 Task: Search for accommodations in San Francisco on Airbnb for November 17-20 for 2 guests.
Action: Mouse moved to (532, 276)
Screenshot: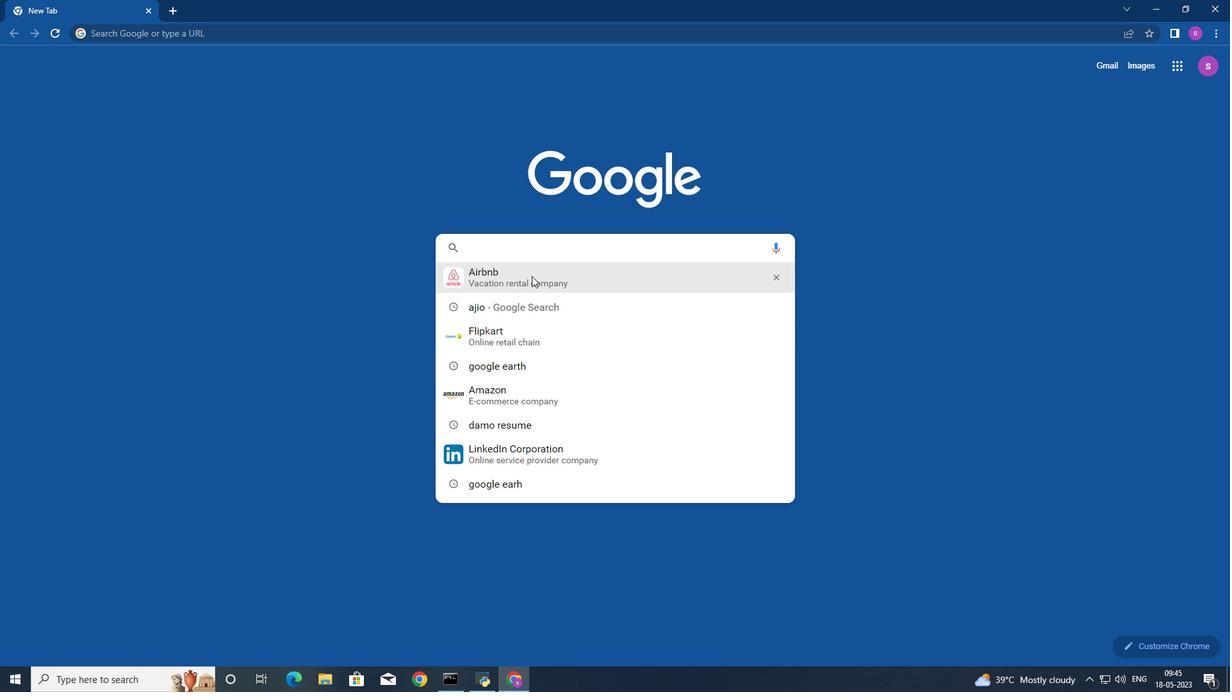 
Action: Mouse pressed left at (532, 276)
Screenshot: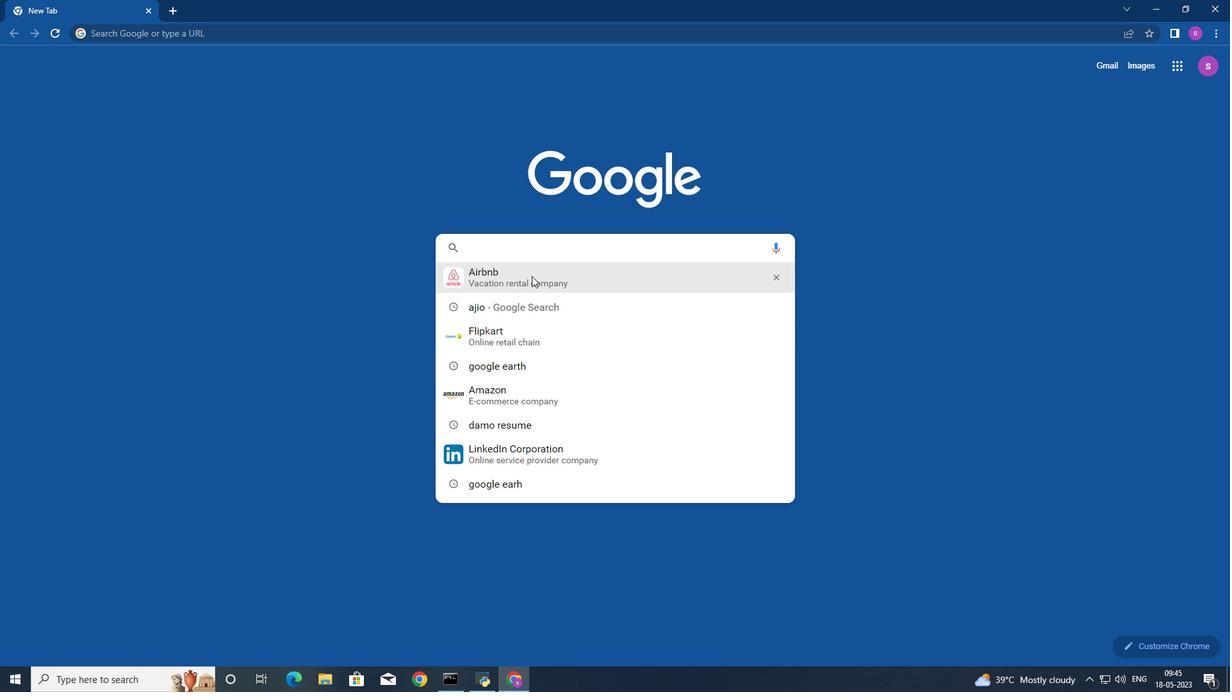 
Action: Mouse moved to (312, 196)
Screenshot: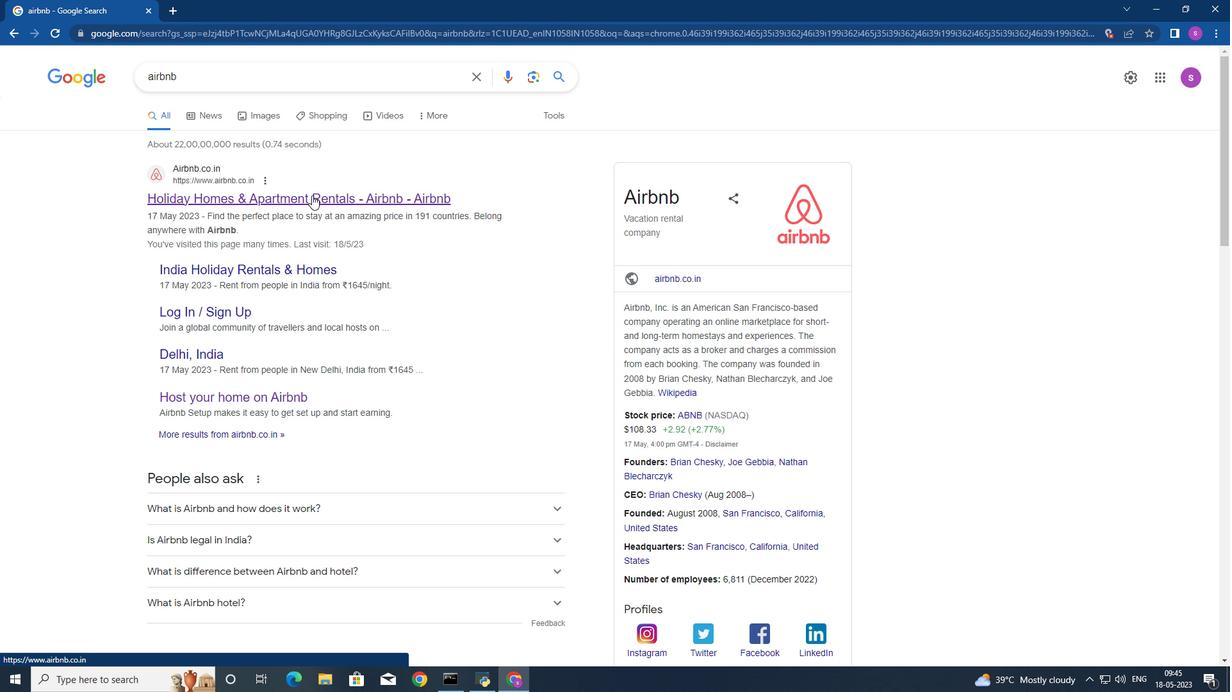
Action: Mouse pressed left at (312, 196)
Screenshot: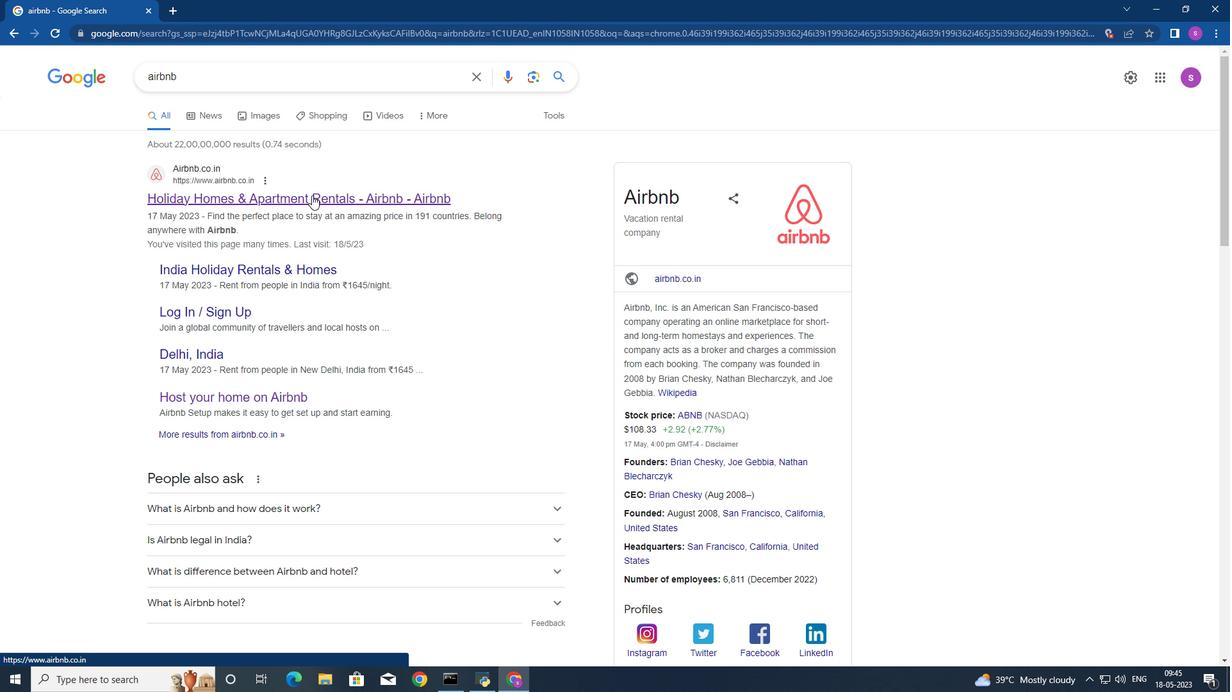 
Action: Mouse moved to (702, 108)
Screenshot: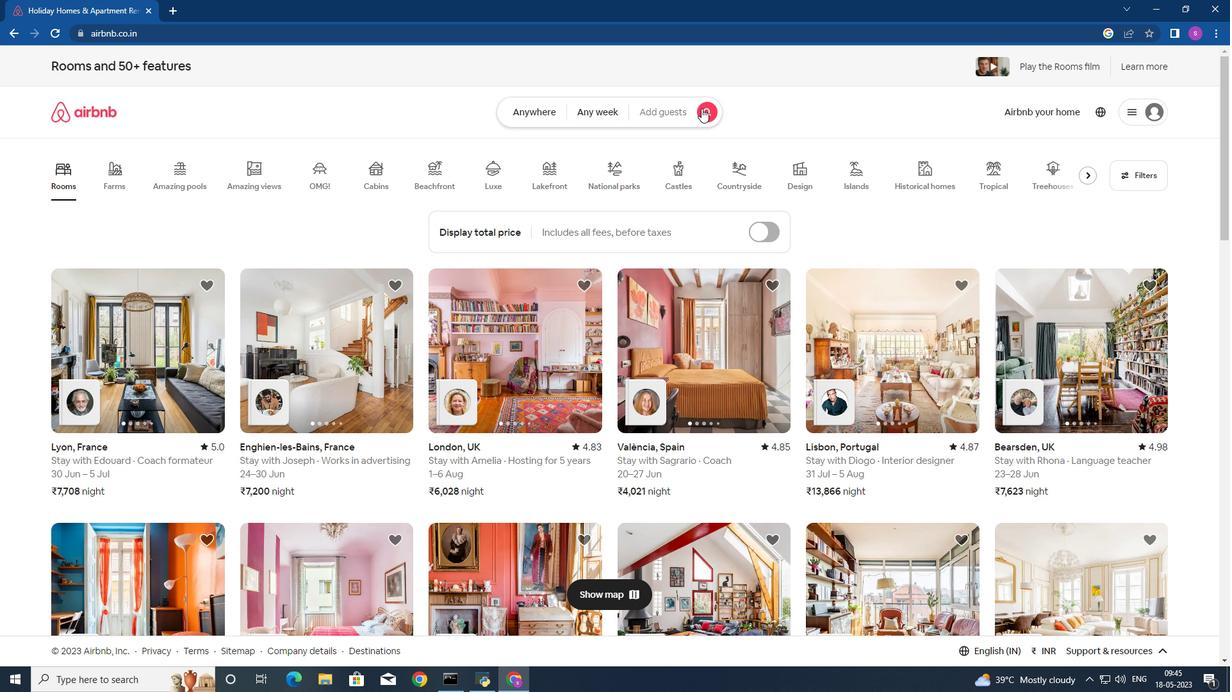 
Action: Mouse pressed left at (702, 108)
Screenshot: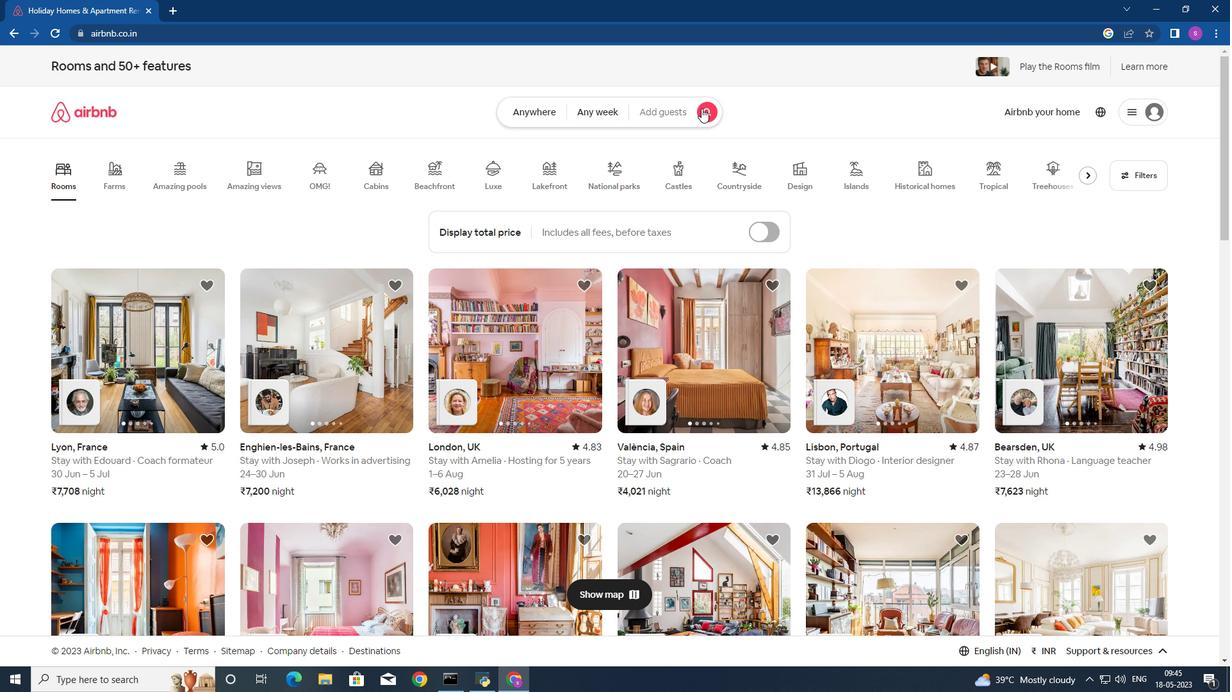 
Action: Mouse moved to (444, 165)
Screenshot: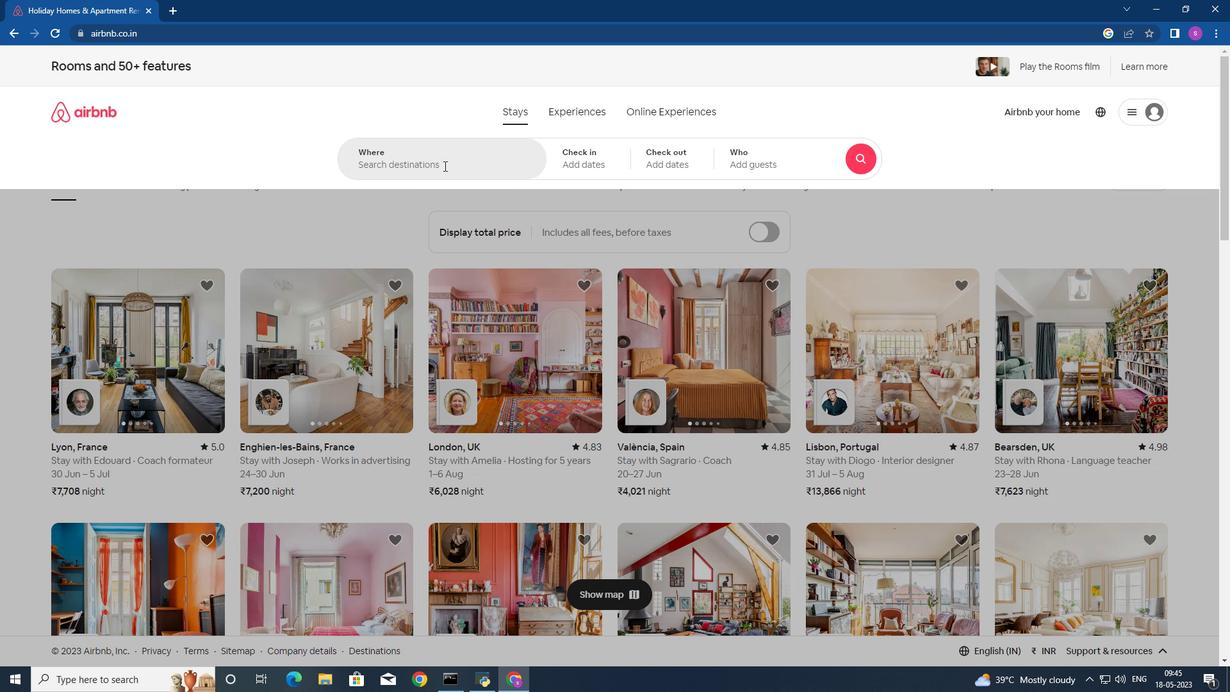 
Action: Mouse pressed left at (444, 165)
Screenshot: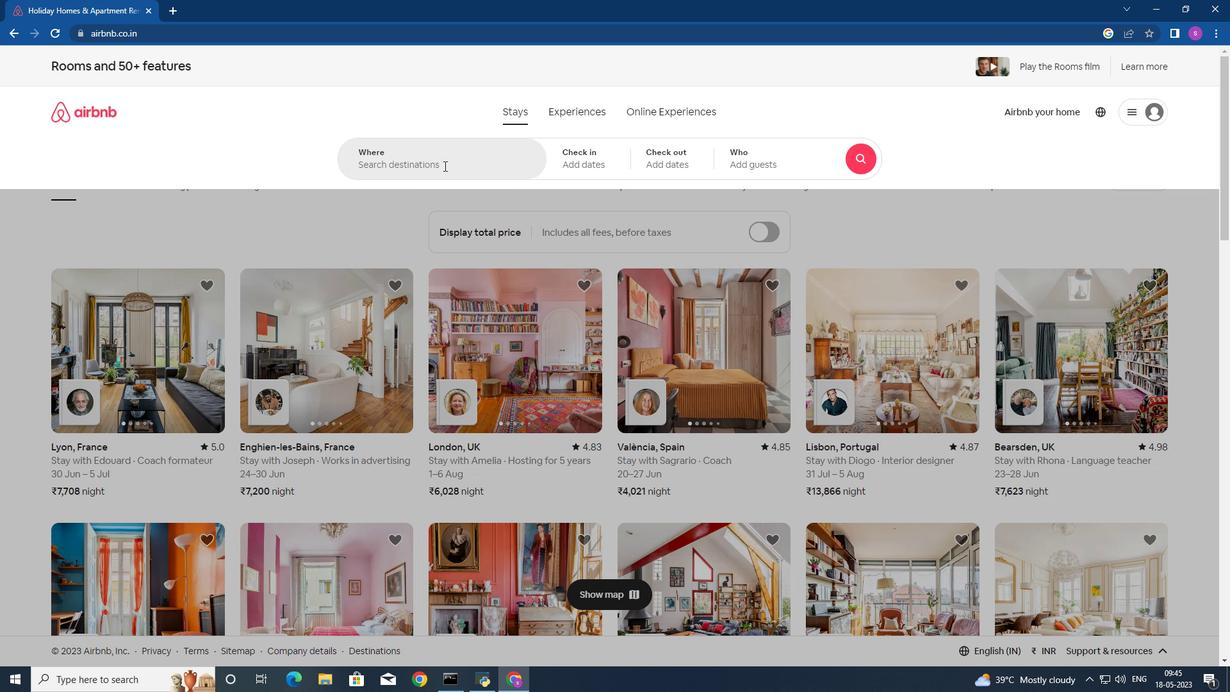 
Action: Mouse moved to (444, 169)
Screenshot: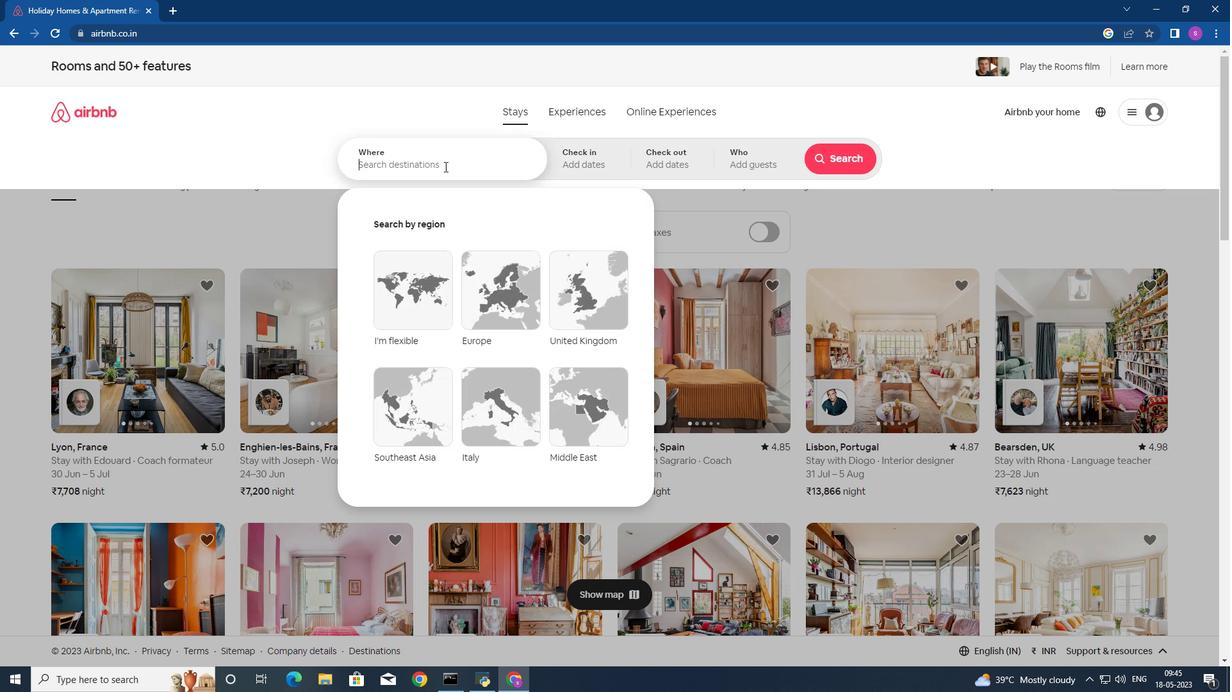 
Action: Key pressed sa<Key.backspace><Key.backspace><Key.shift>San<Key.space>francisco<Key.enter>
Screenshot: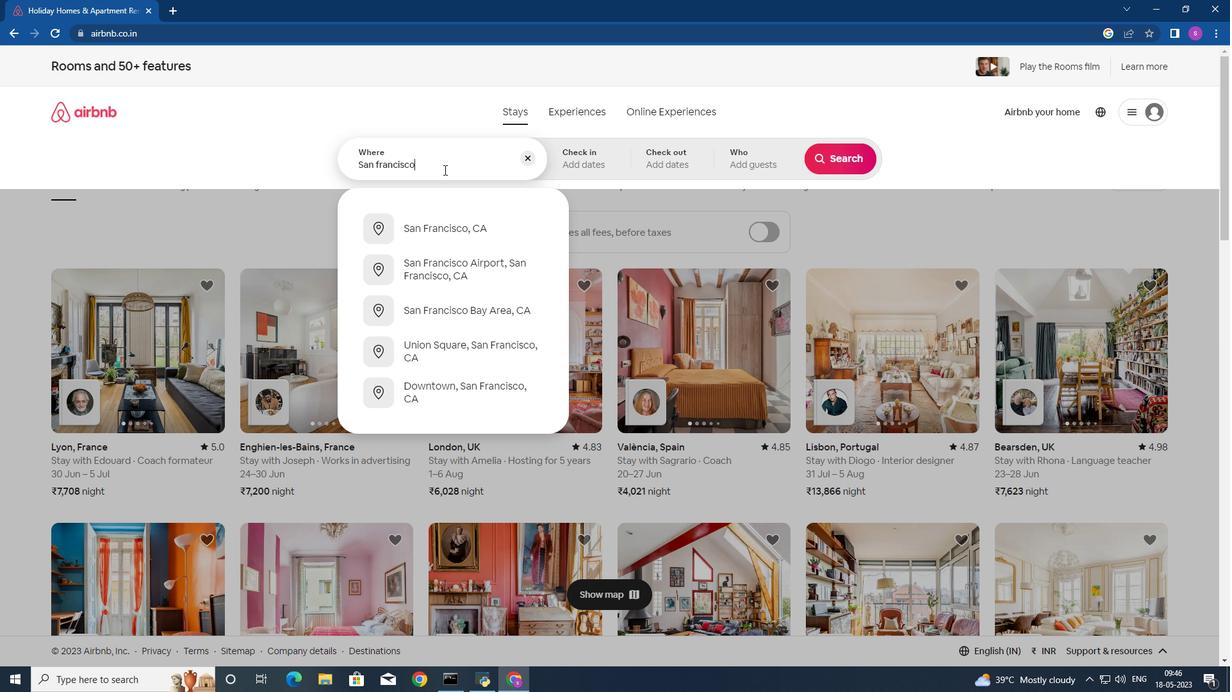 
Action: Mouse moved to (840, 266)
Screenshot: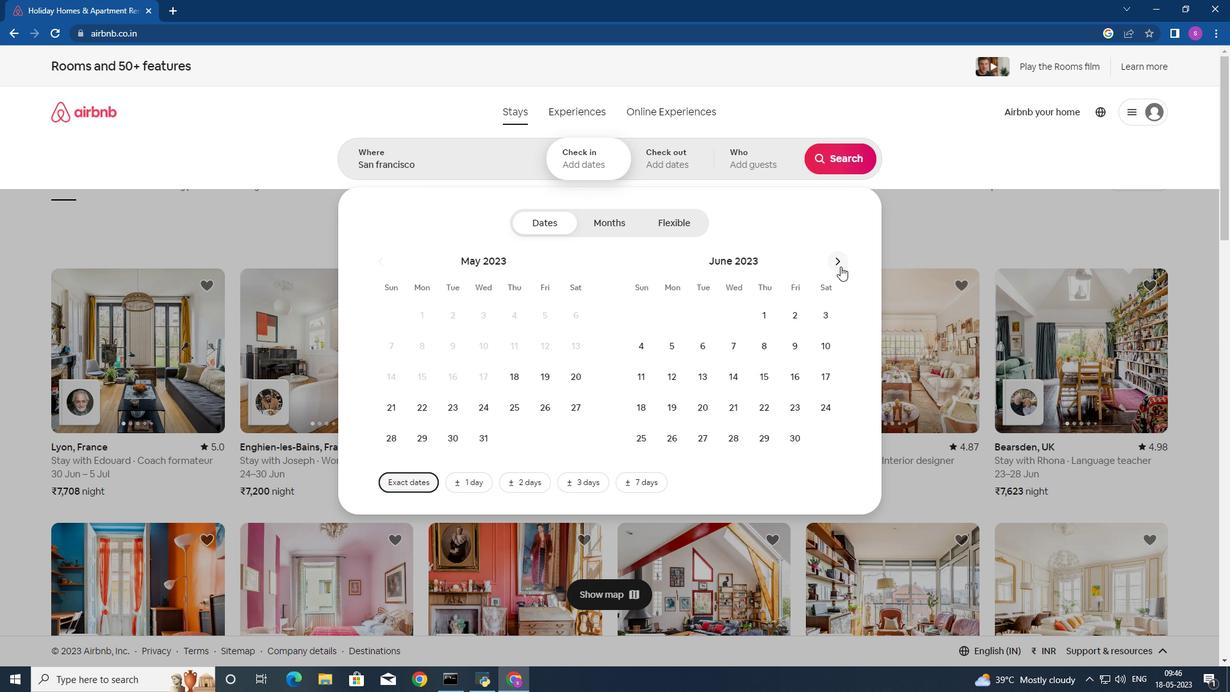 
Action: Mouse pressed left at (840, 266)
Screenshot: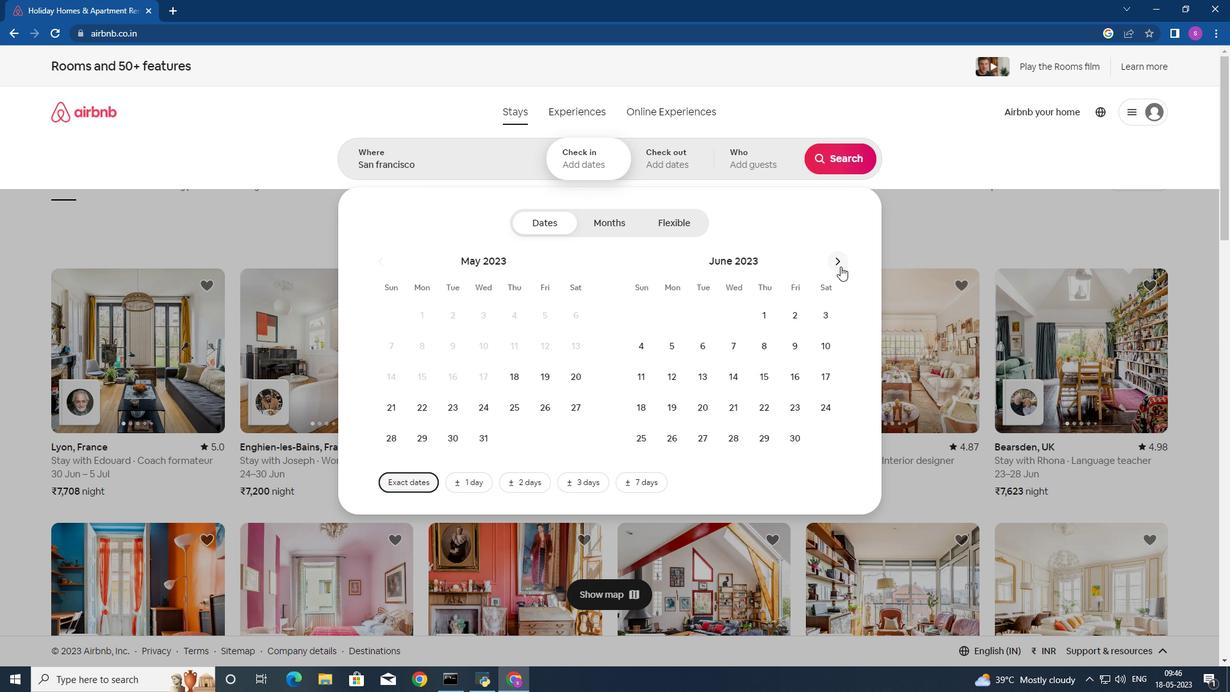 
Action: Mouse moved to (841, 264)
Screenshot: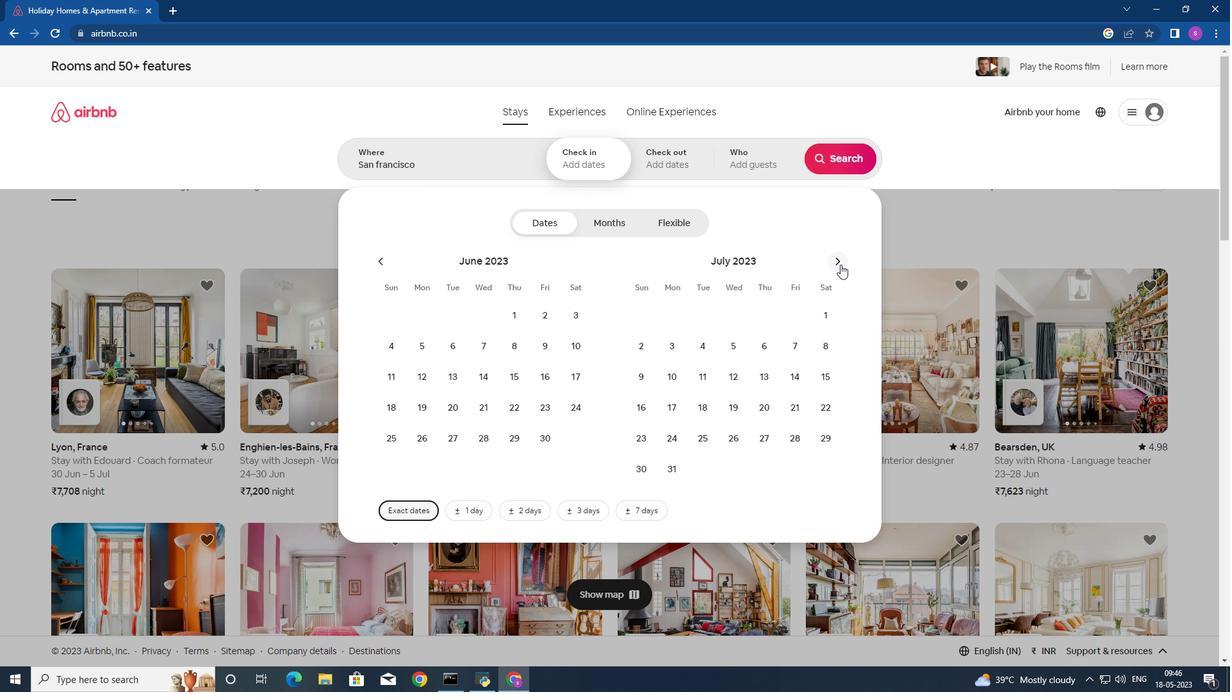 
Action: Mouse pressed left at (841, 264)
Screenshot: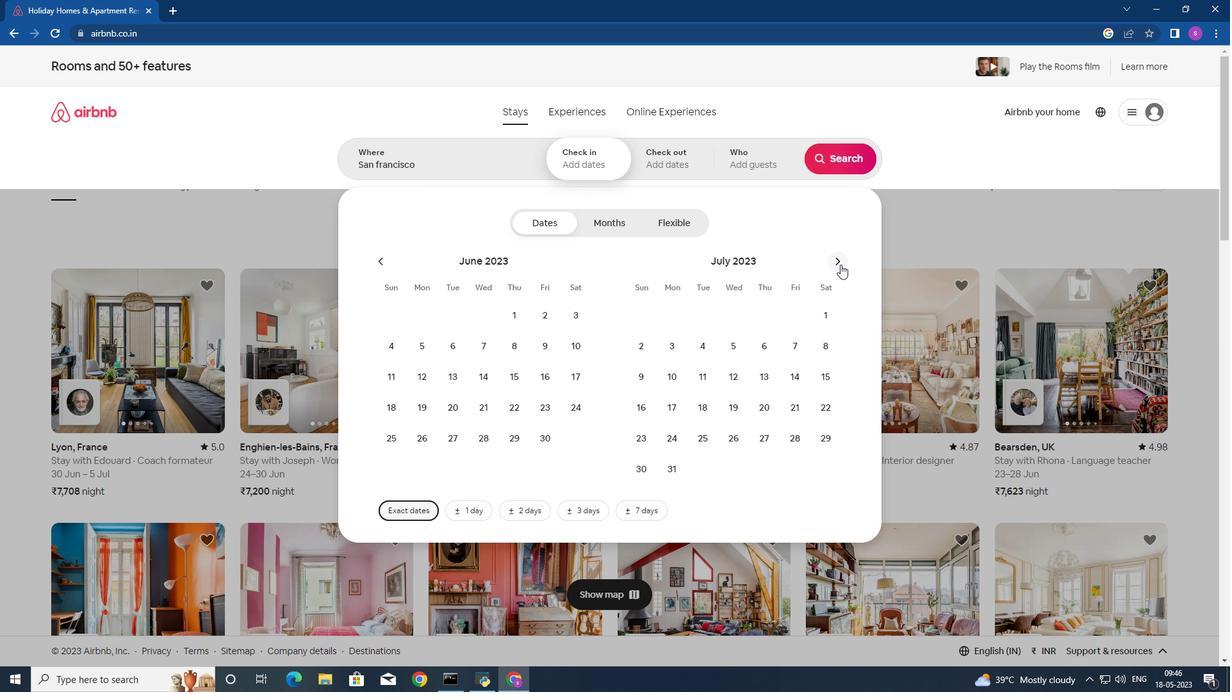 
Action: Mouse moved to (842, 264)
Screenshot: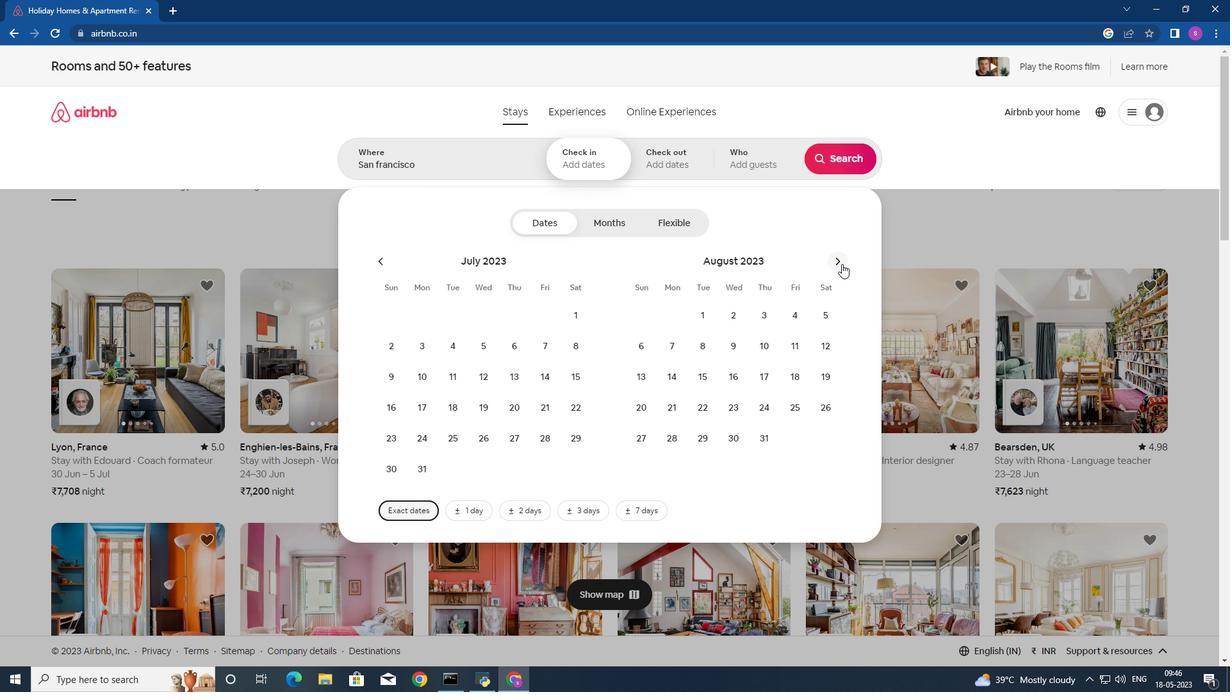 
Action: Mouse pressed left at (842, 264)
Screenshot: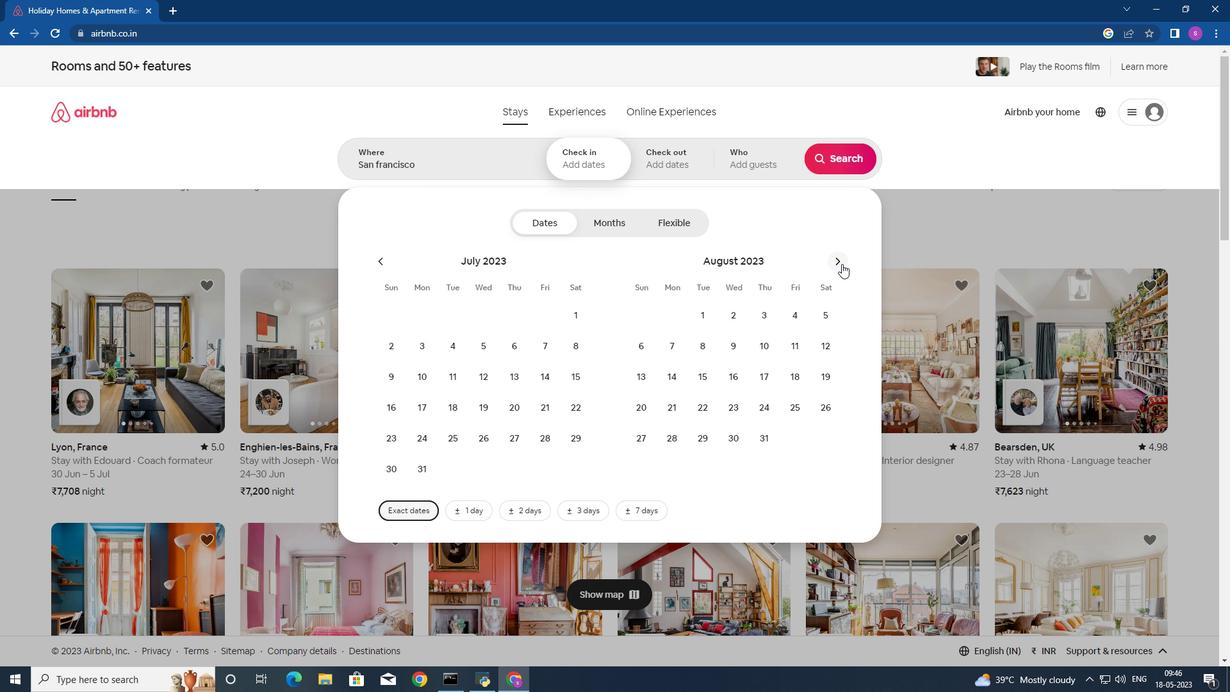 
Action: Mouse moved to (842, 264)
Screenshot: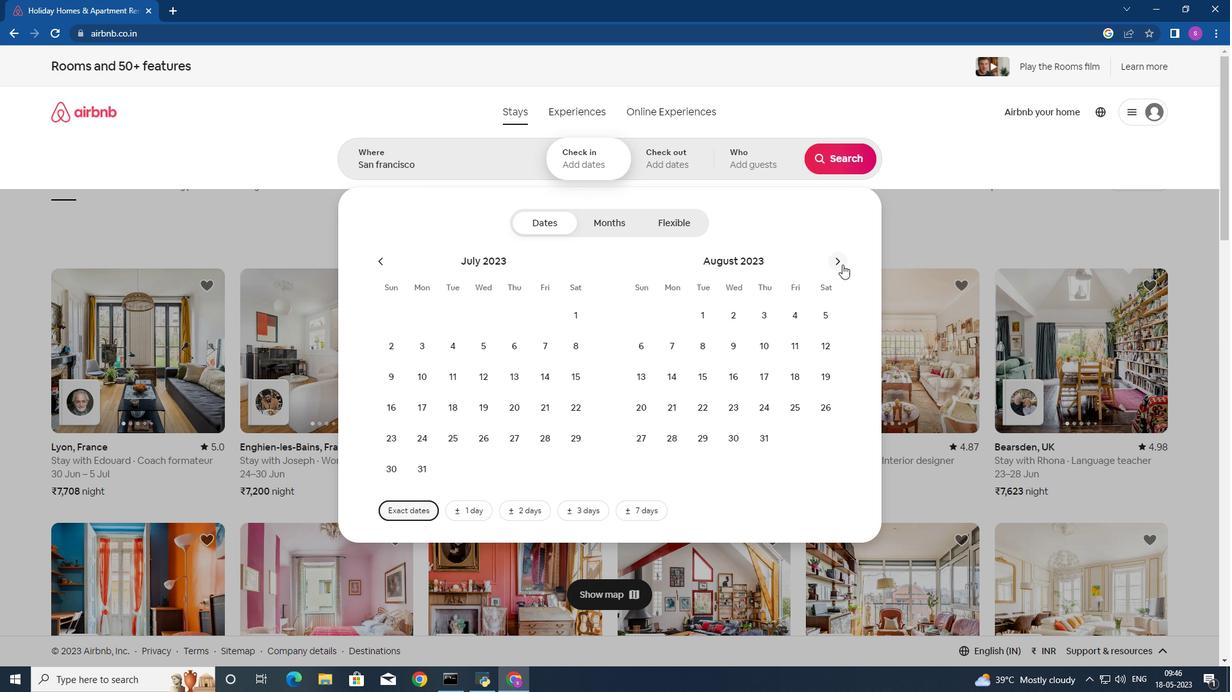 
Action: Mouse pressed left at (842, 264)
Screenshot: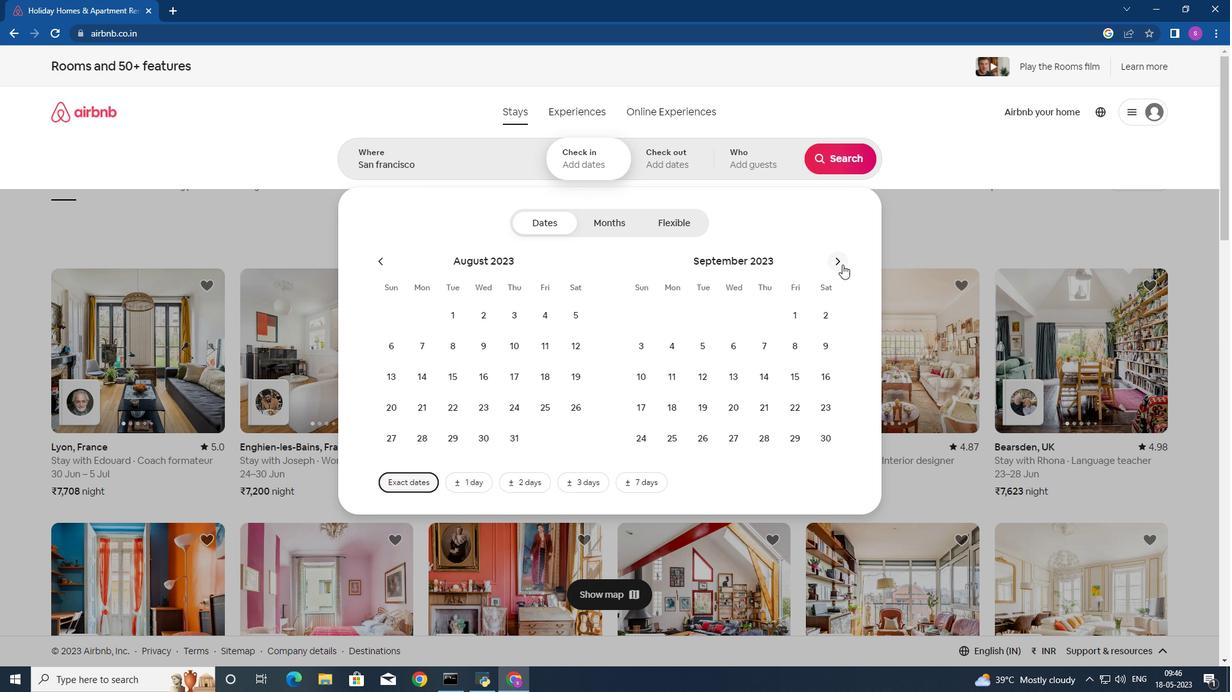 
Action: Mouse moved to (842, 264)
Screenshot: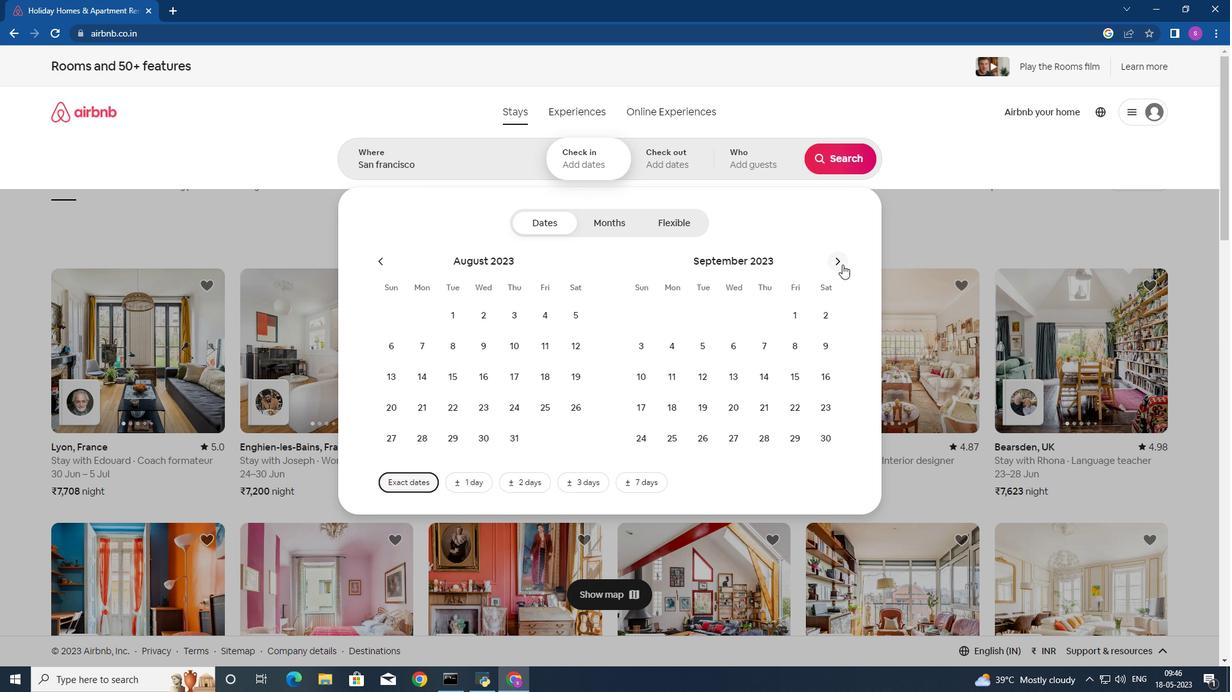 
Action: Mouse pressed left at (842, 264)
Screenshot: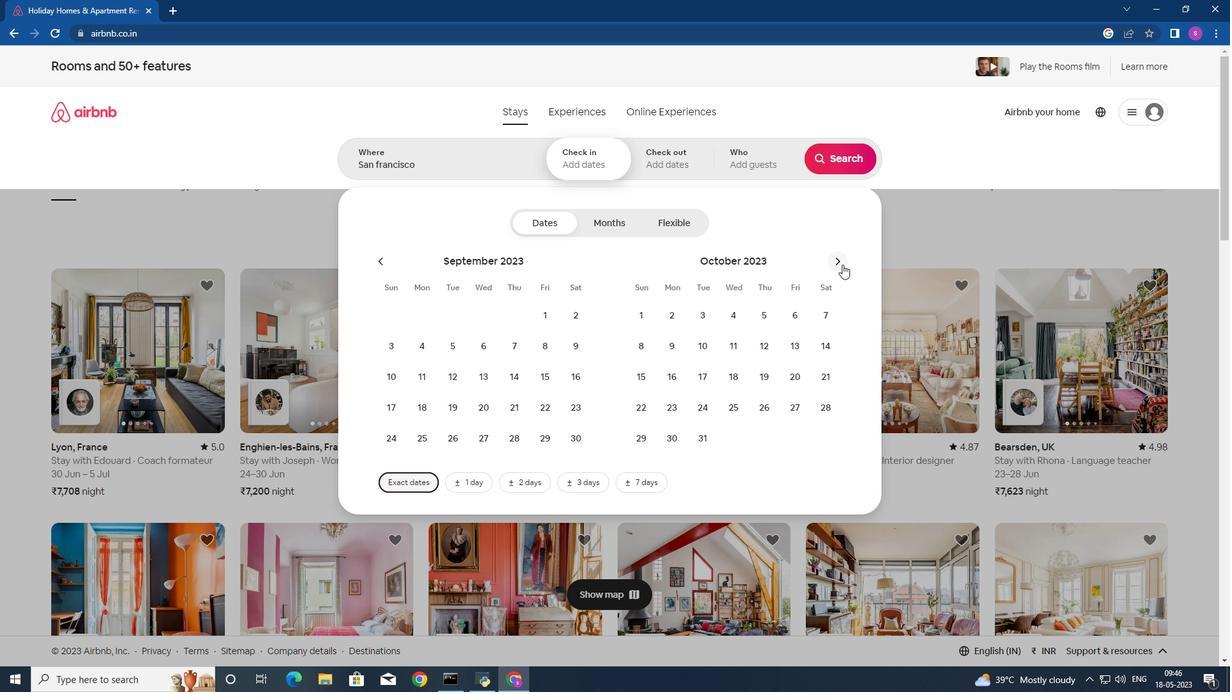 
Action: Mouse moved to (797, 374)
Screenshot: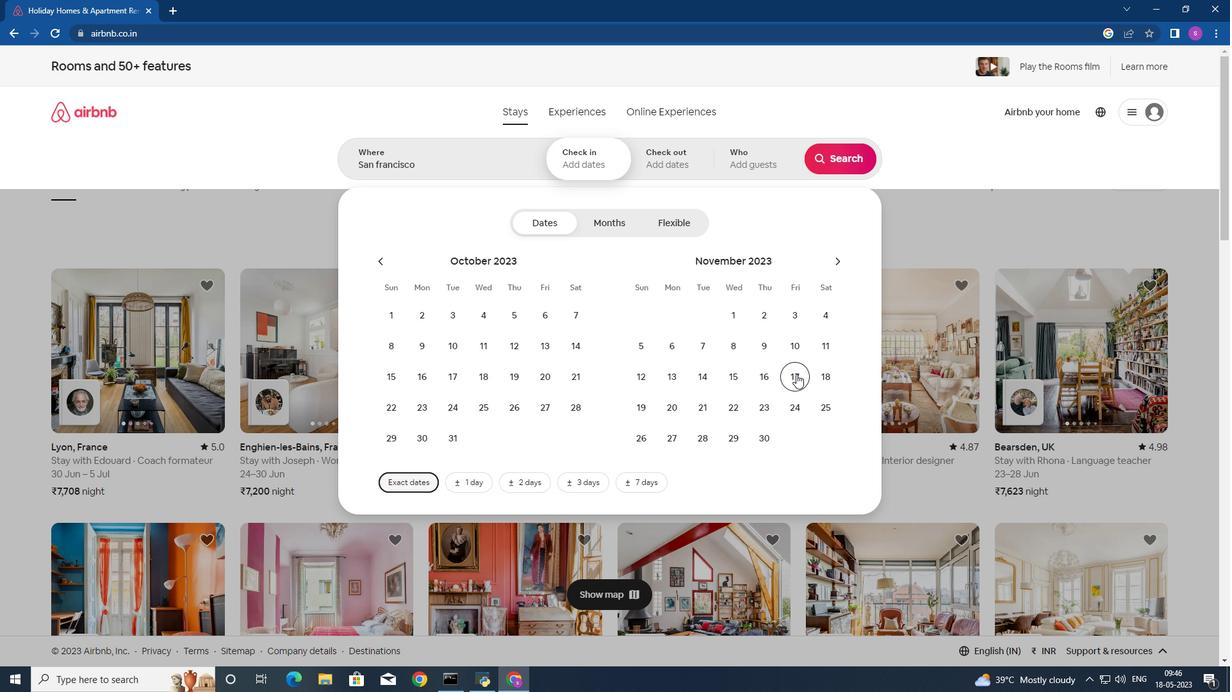 
Action: Mouse pressed left at (797, 374)
Screenshot: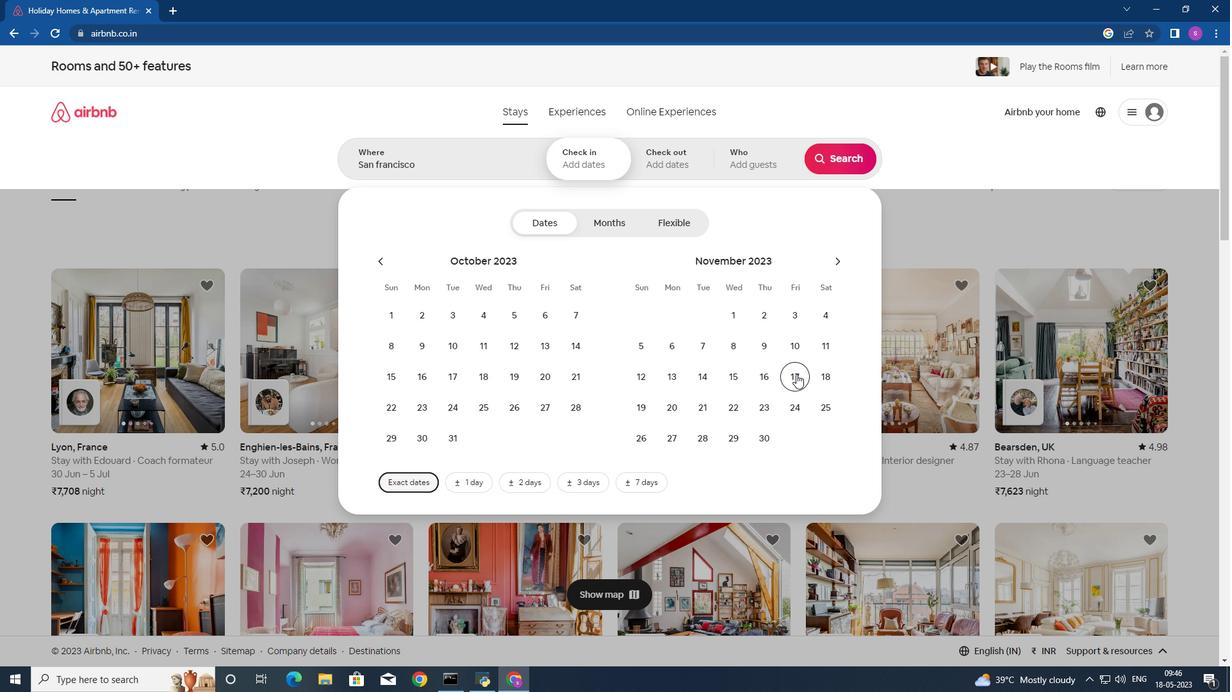 
Action: Mouse moved to (664, 407)
Screenshot: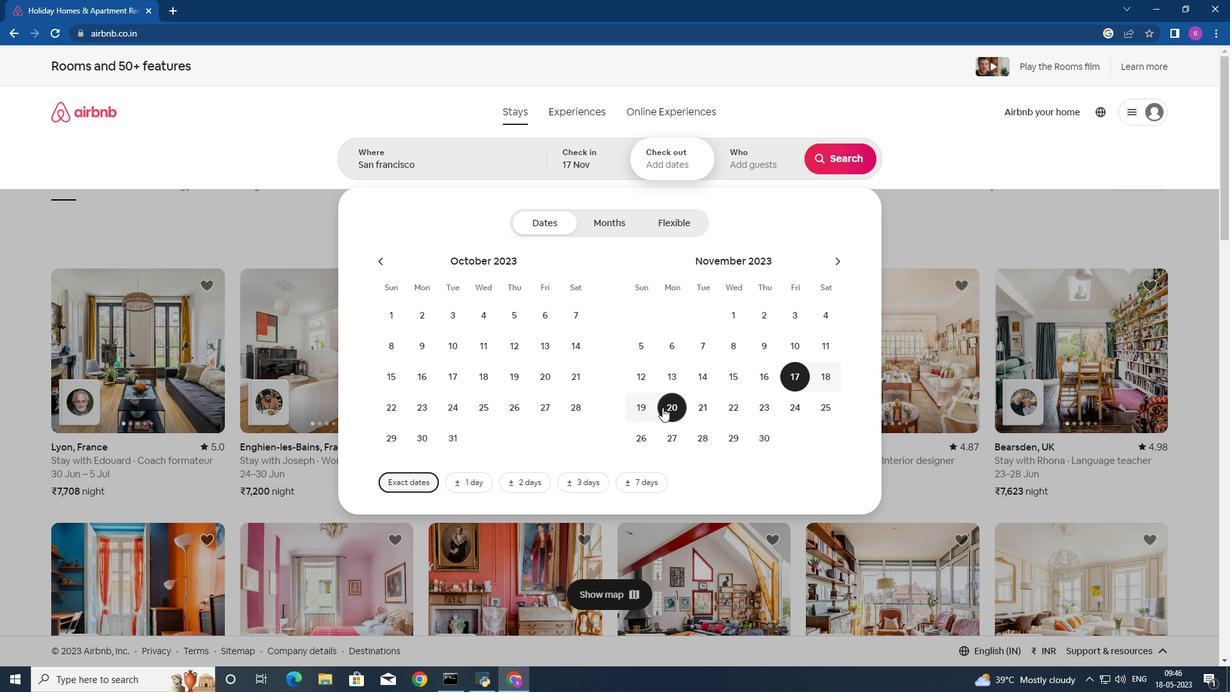 
Action: Mouse pressed left at (664, 407)
Screenshot: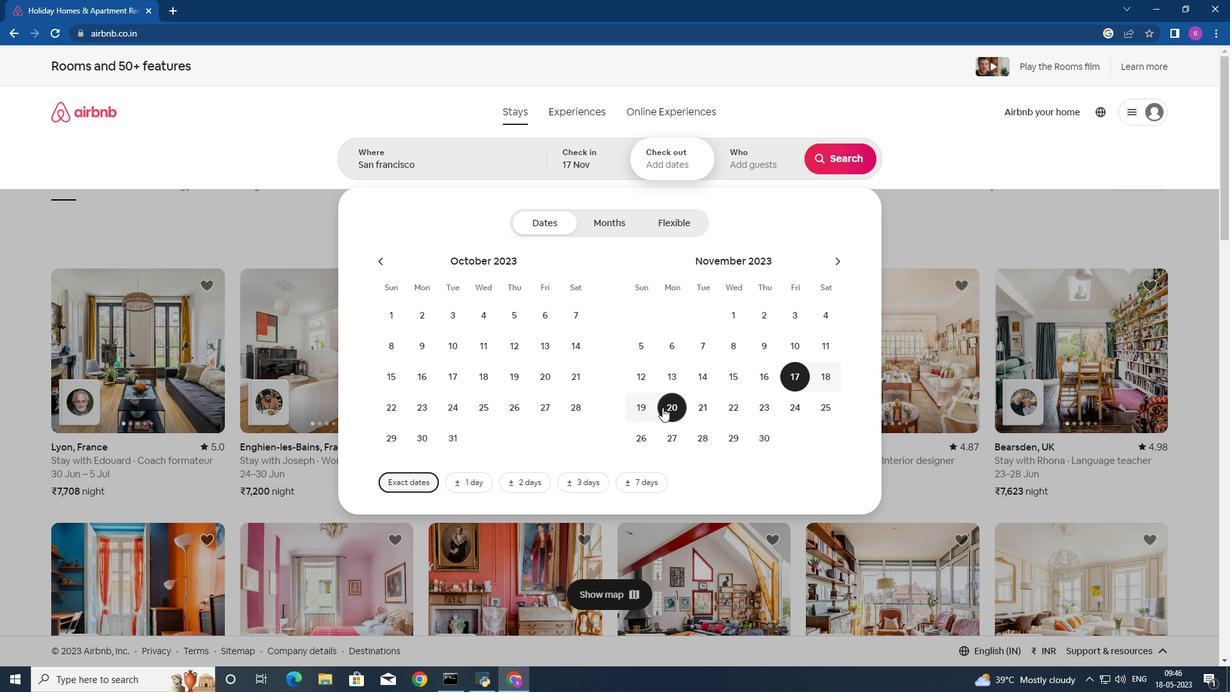 
Action: Mouse moved to (774, 165)
Screenshot: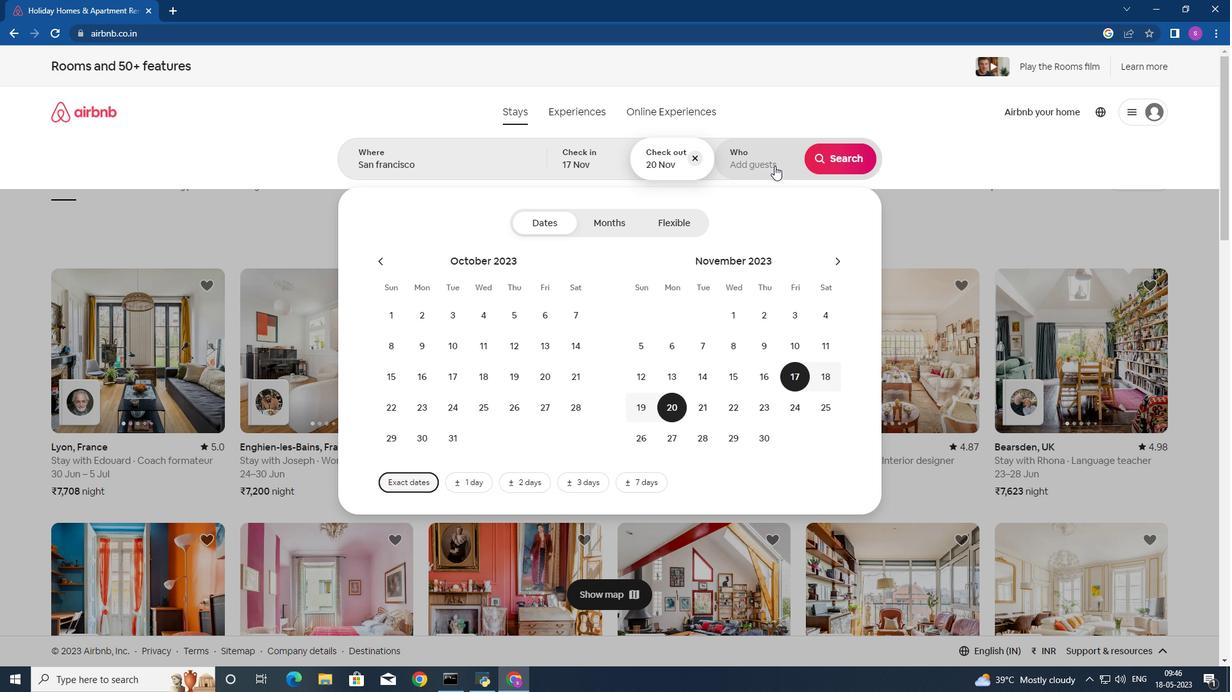 
Action: Mouse pressed left at (774, 165)
Screenshot: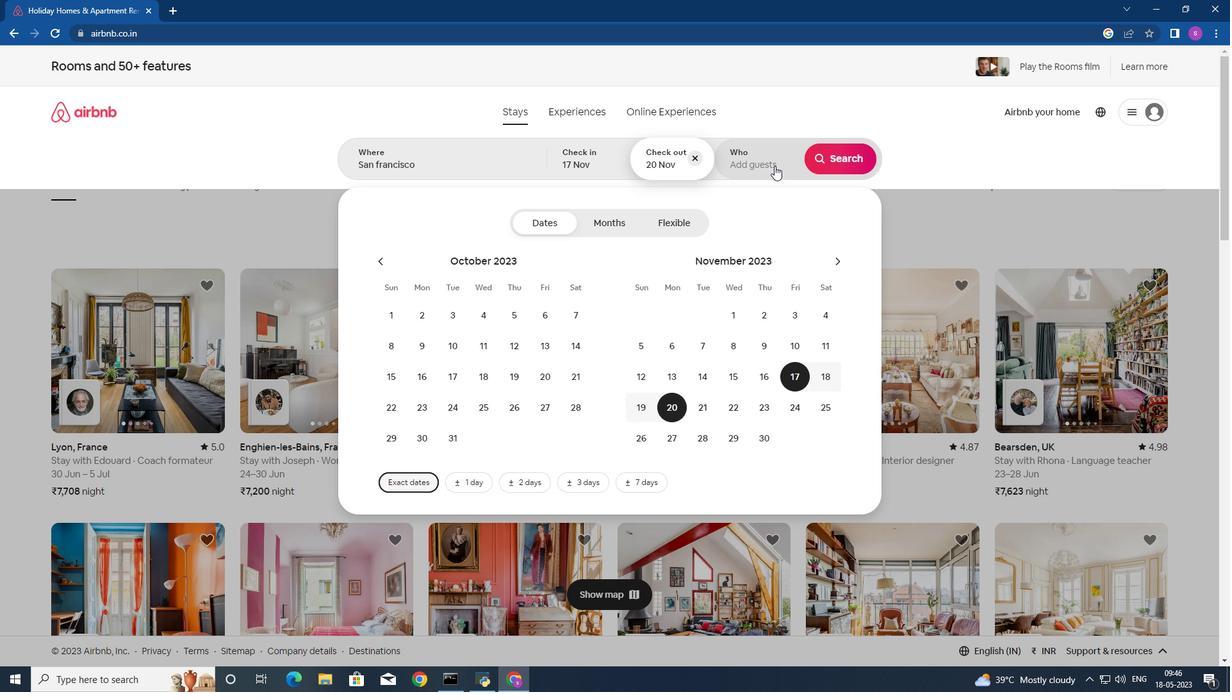 
Action: Mouse moved to (842, 227)
Screenshot: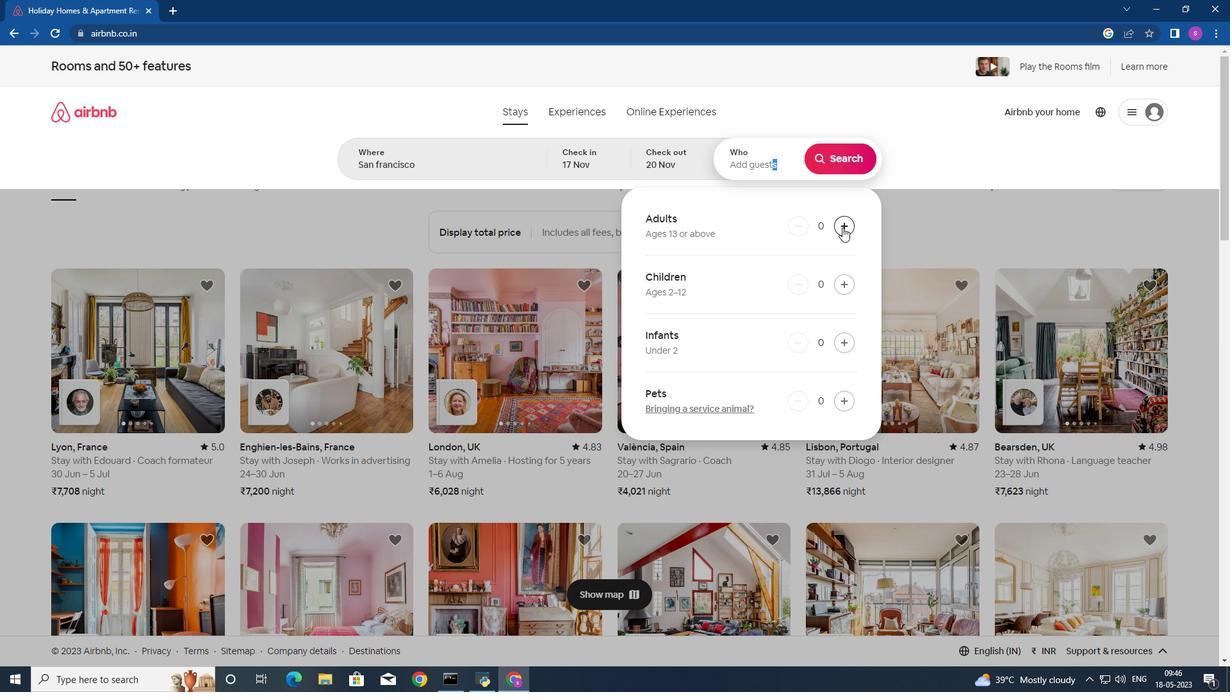 
Action: Mouse pressed left at (842, 227)
Screenshot: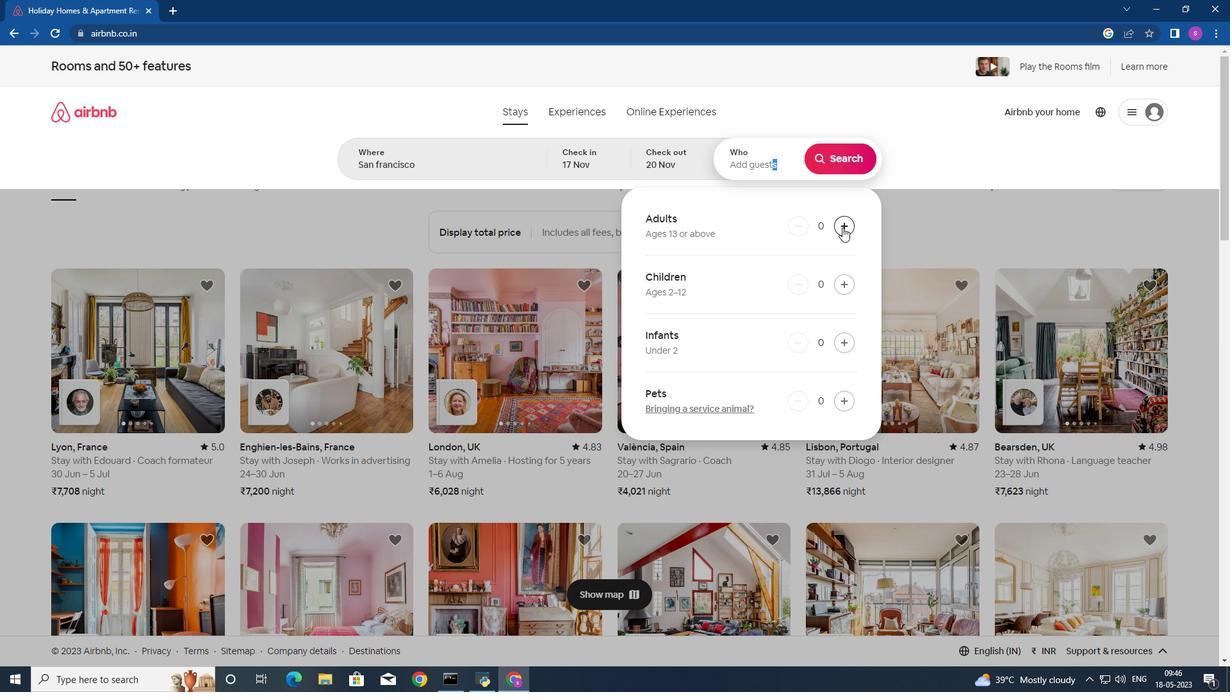 
Action: Mouse moved to (842, 229)
Screenshot: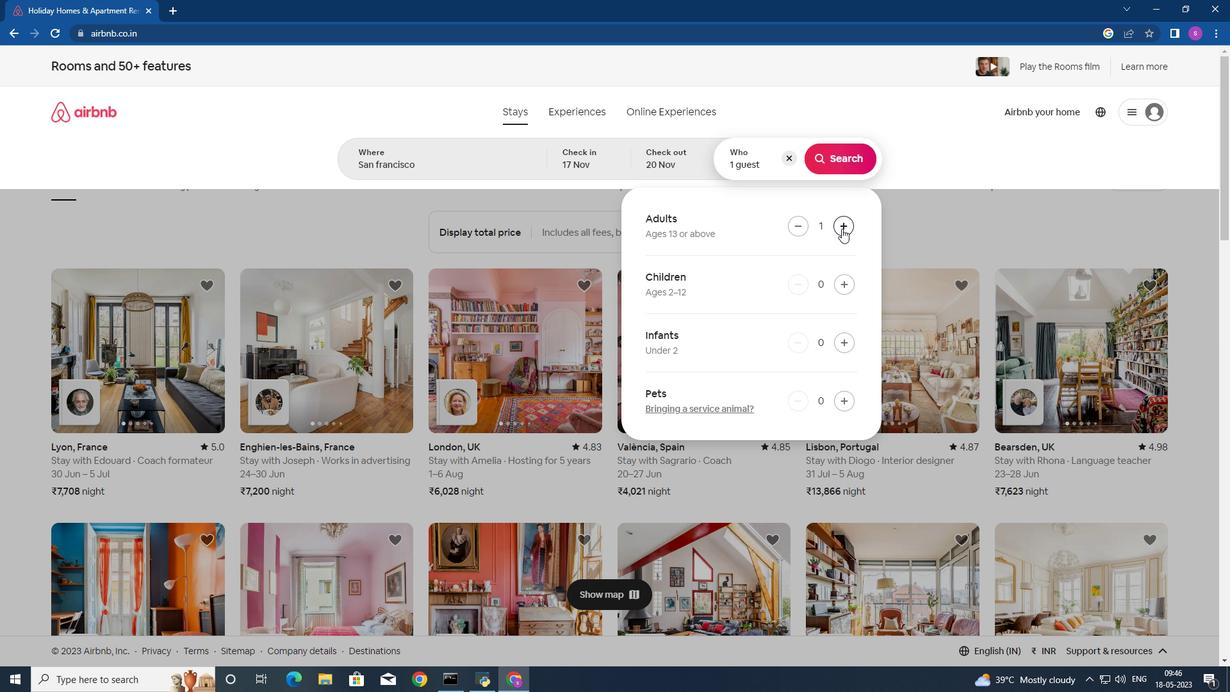 
Action: Mouse pressed left at (842, 229)
Screenshot: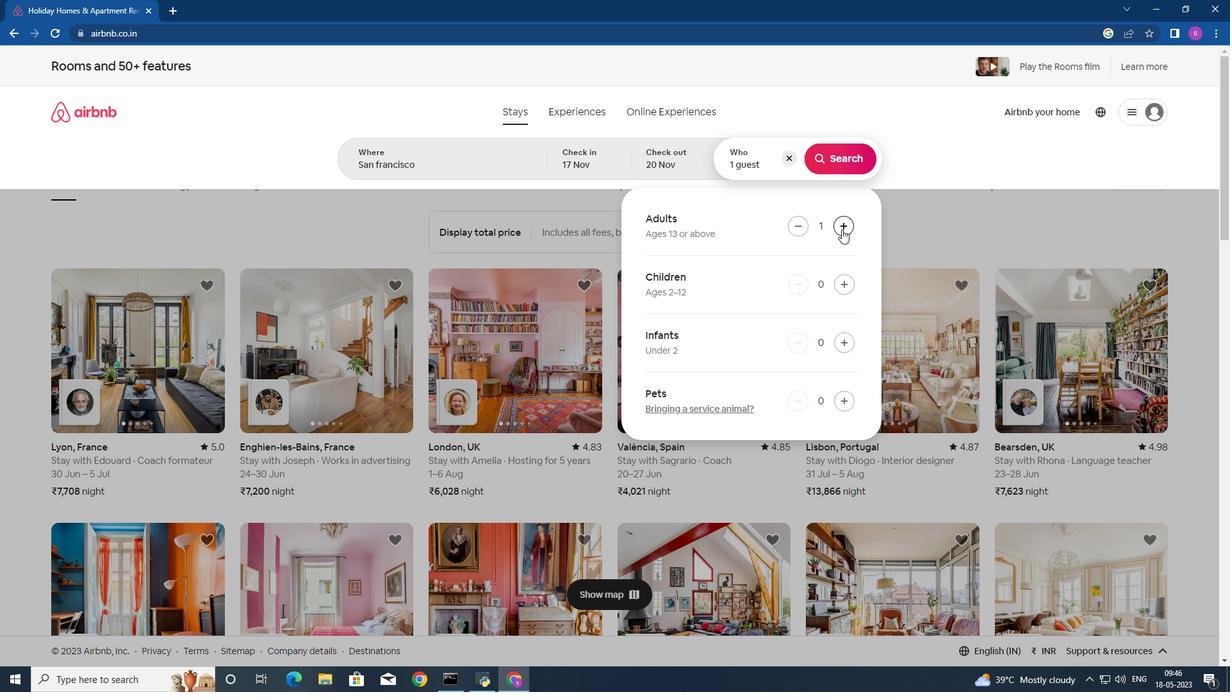 
Action: Mouse moved to (843, 155)
Screenshot: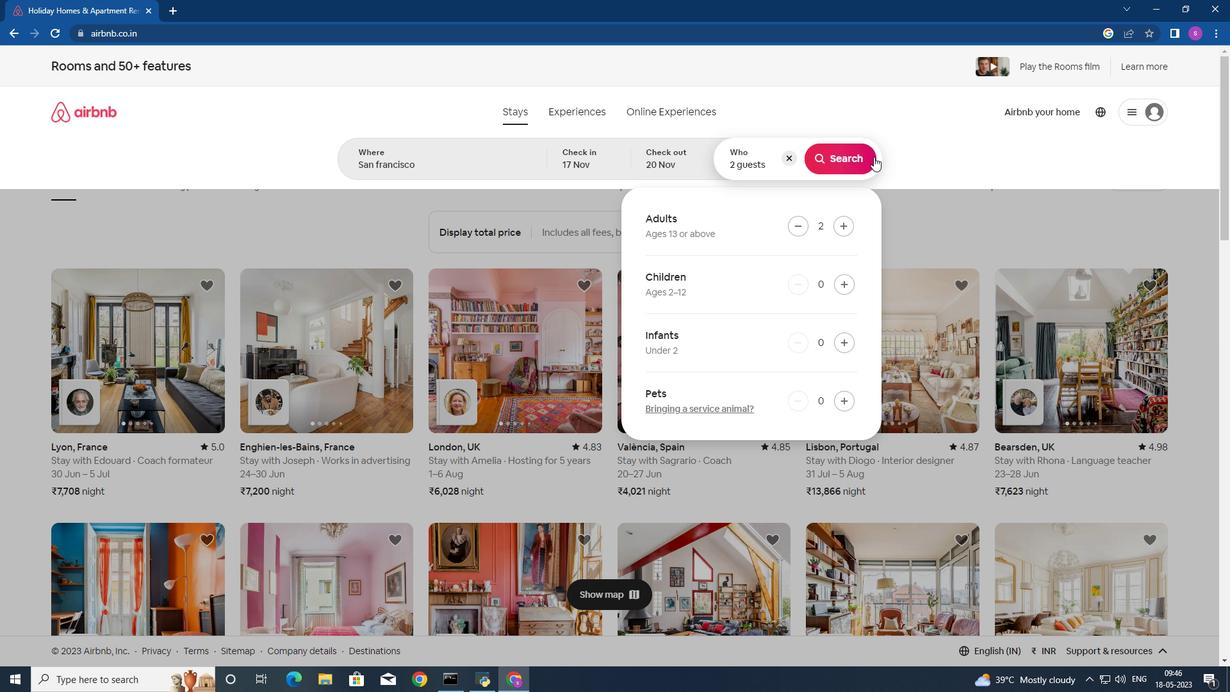 
Action: Mouse pressed left at (843, 155)
Screenshot: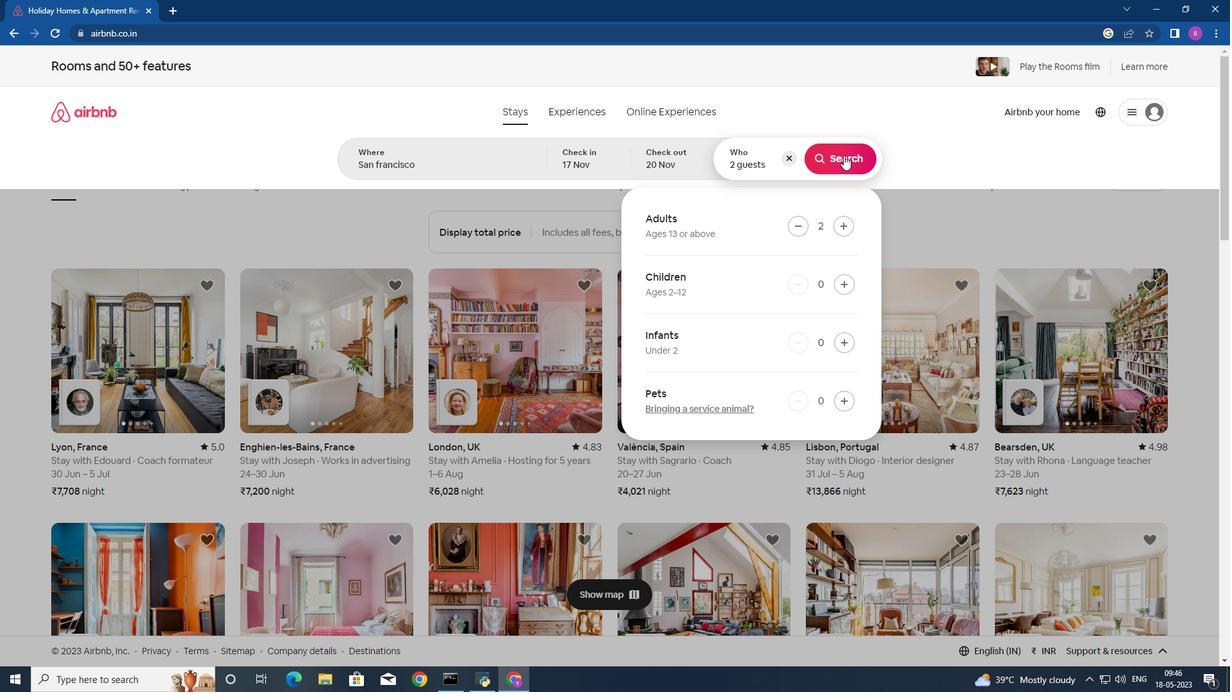 
Action: Mouse moved to (449, 578)
Screenshot: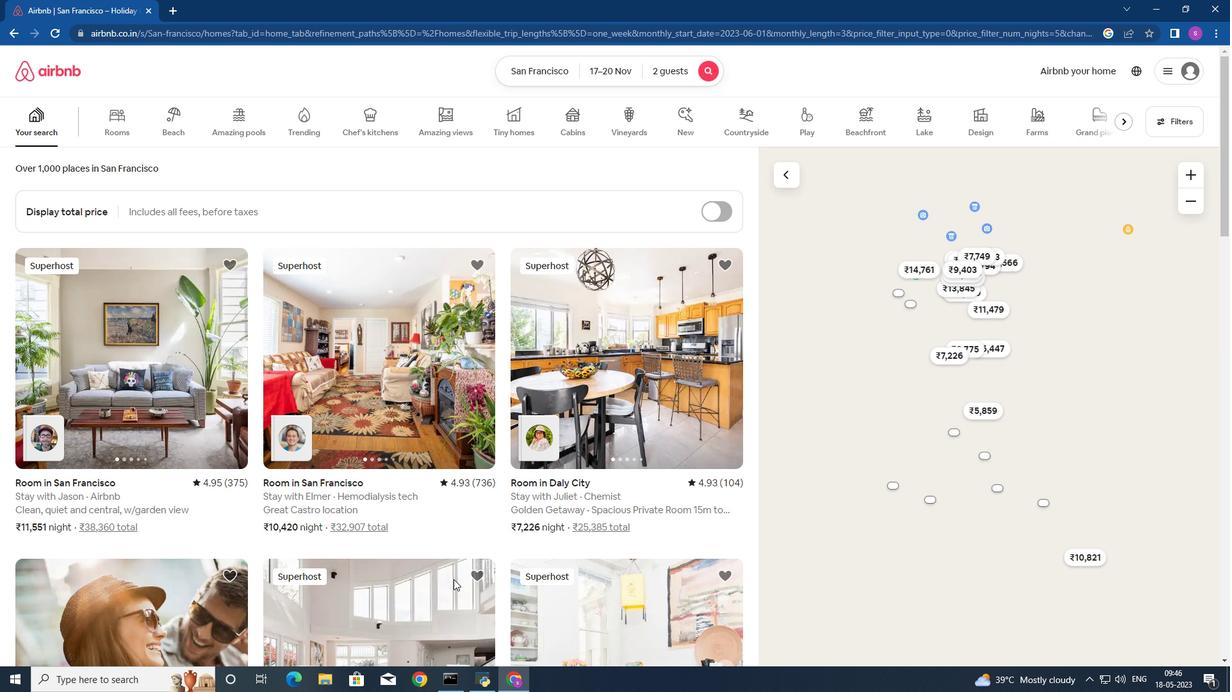 
Action: Mouse scrolled (449, 577) with delta (0, 0)
Screenshot: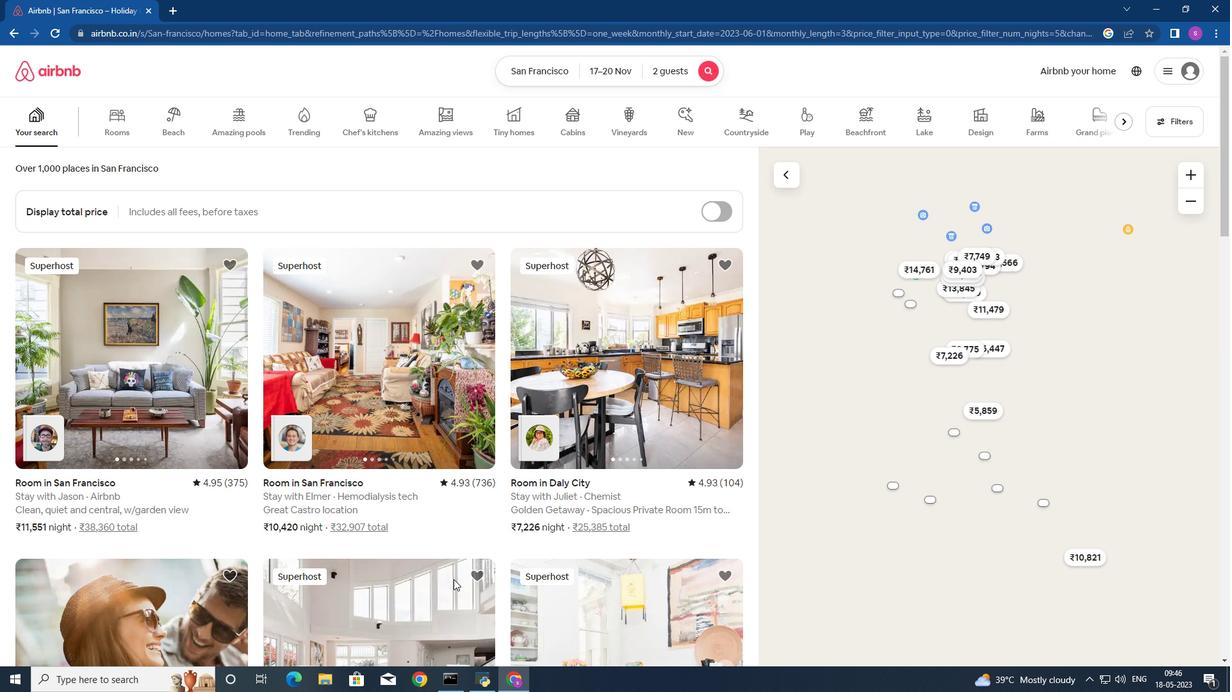 
Action: Mouse moved to (448, 577)
Screenshot: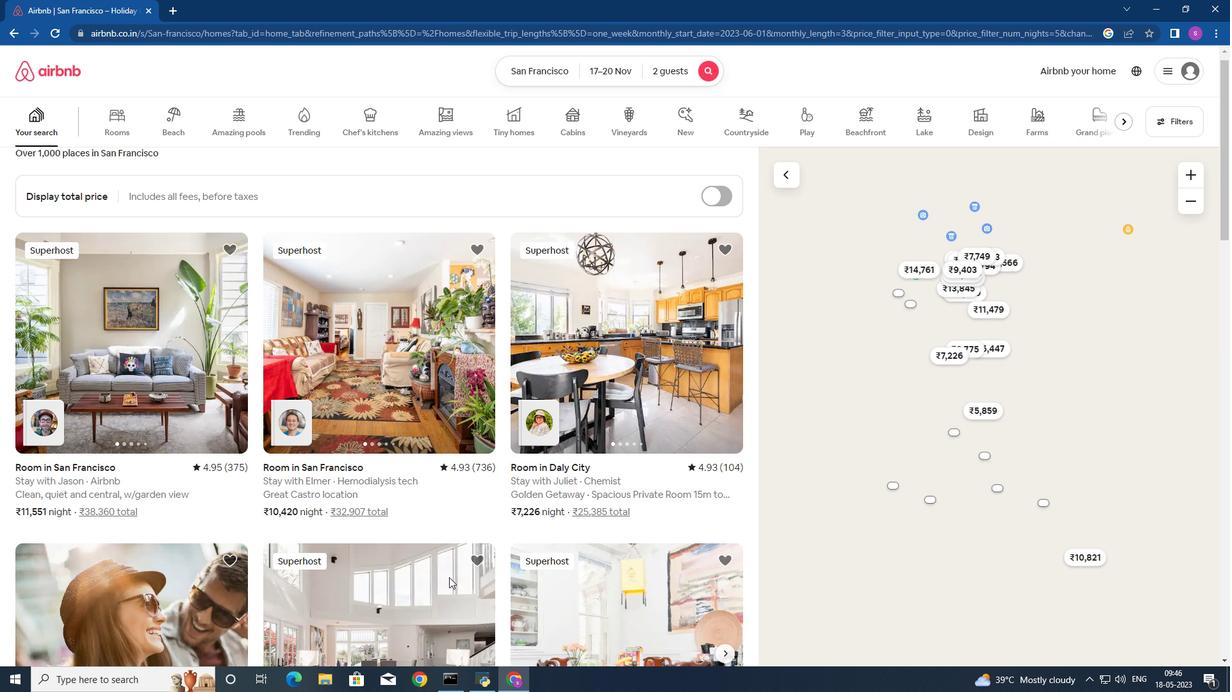 
Action: Mouse scrolled (448, 576) with delta (0, 0)
Screenshot: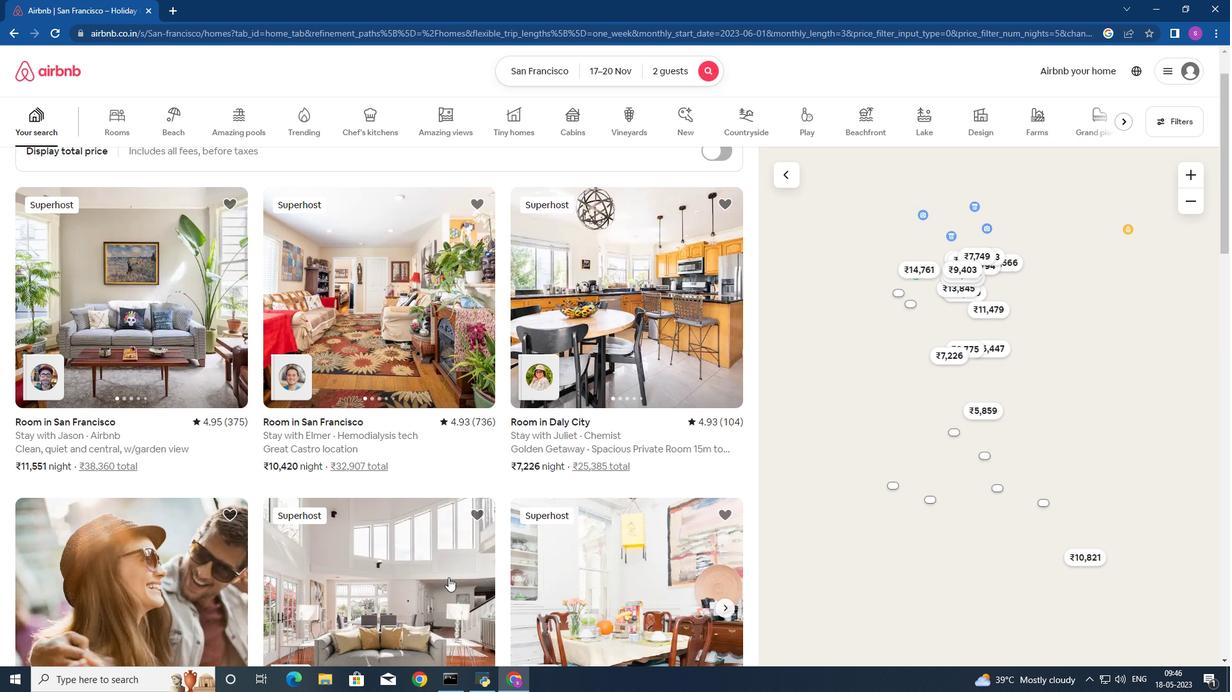 
Action: Mouse moved to (429, 572)
Screenshot: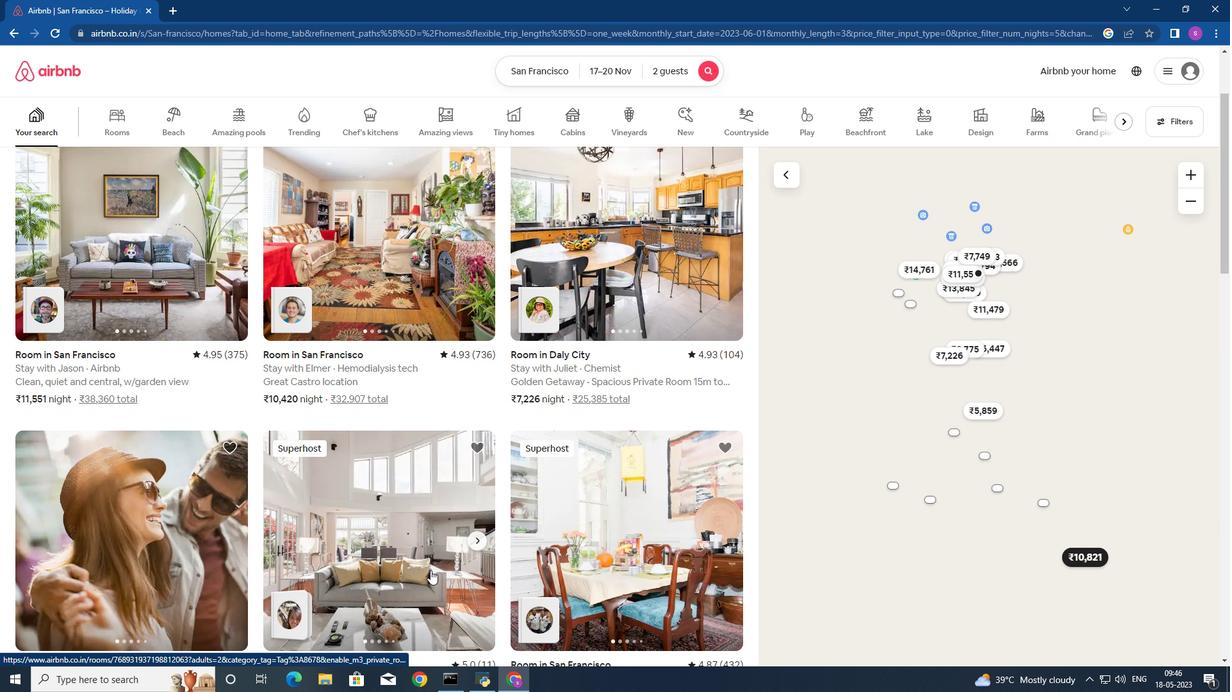 
Action: Mouse scrolled (429, 571) with delta (0, 0)
Screenshot: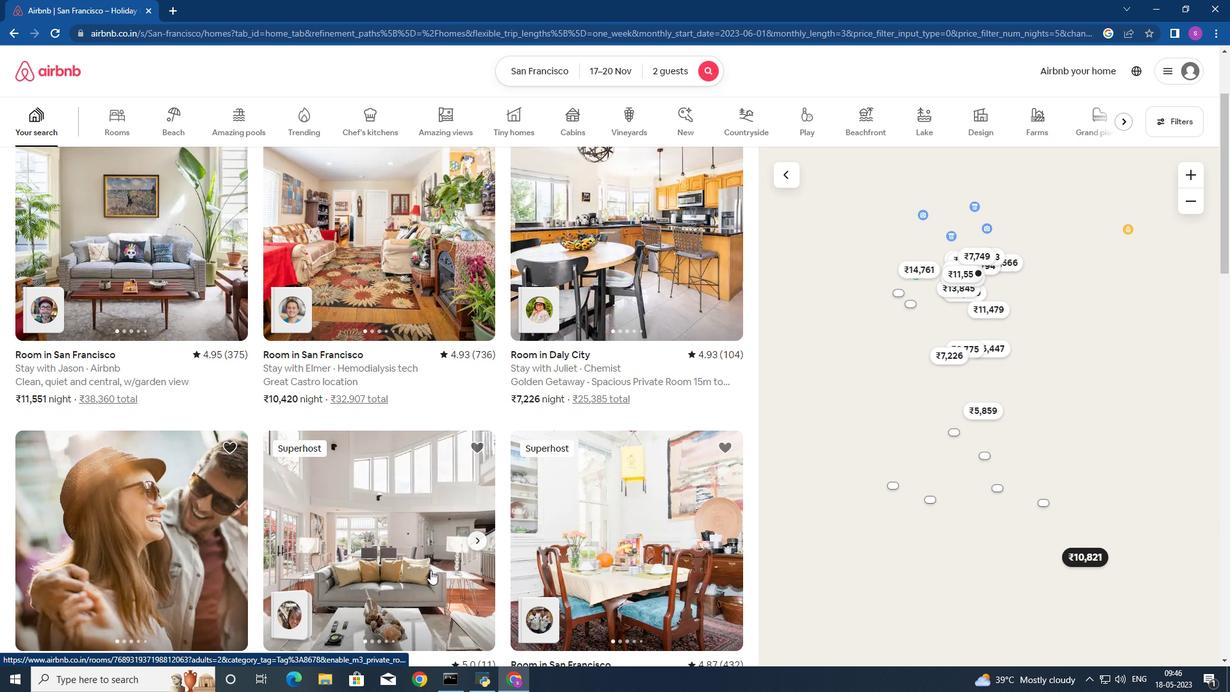 
Action: Mouse moved to (428, 568)
Screenshot: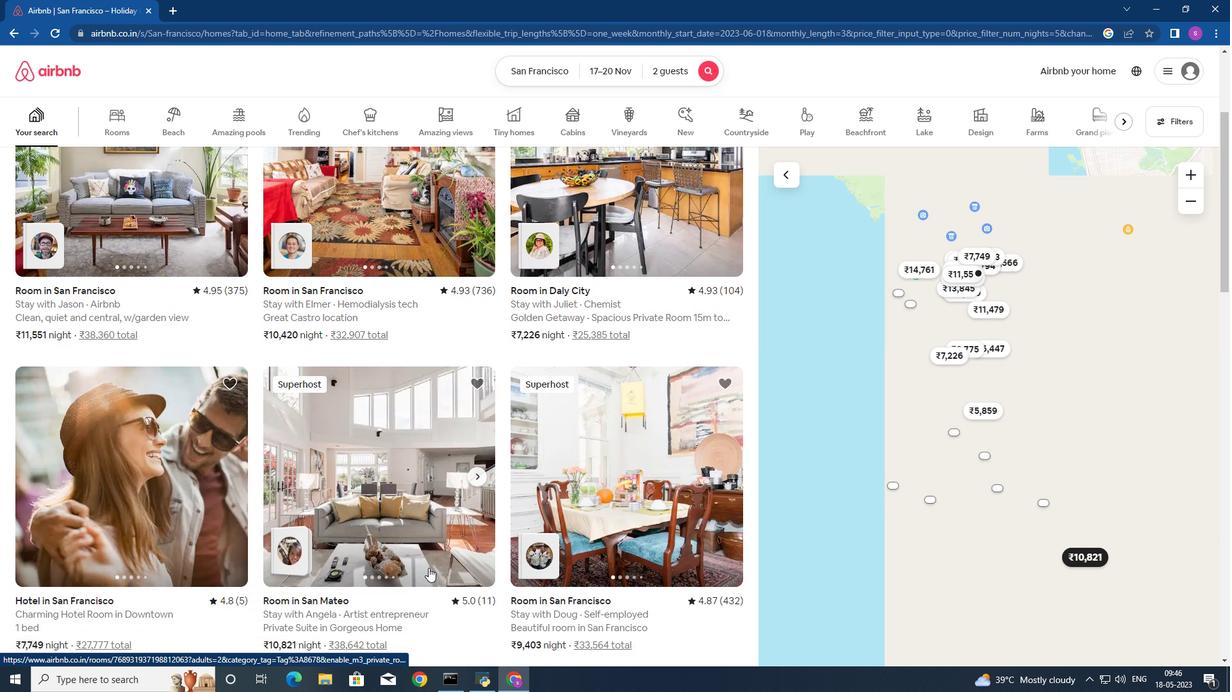 
Action: Mouse scrolled (428, 567) with delta (0, 0)
Screenshot: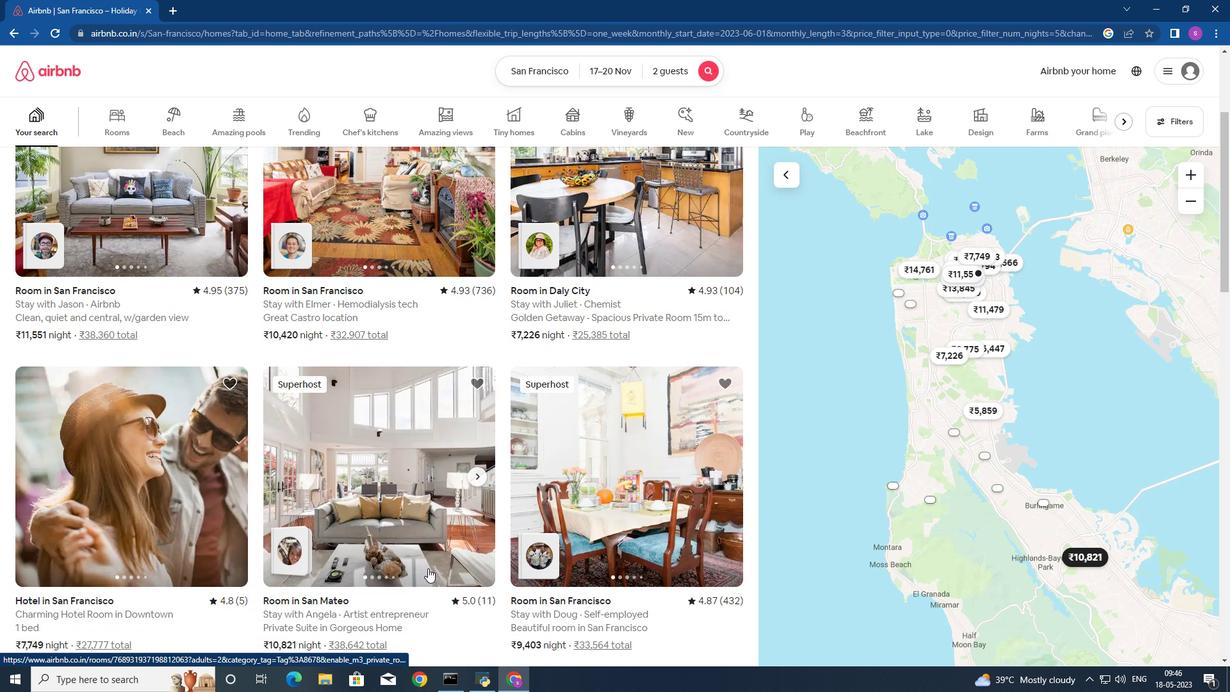 
Action: Mouse moved to (232, 593)
Screenshot: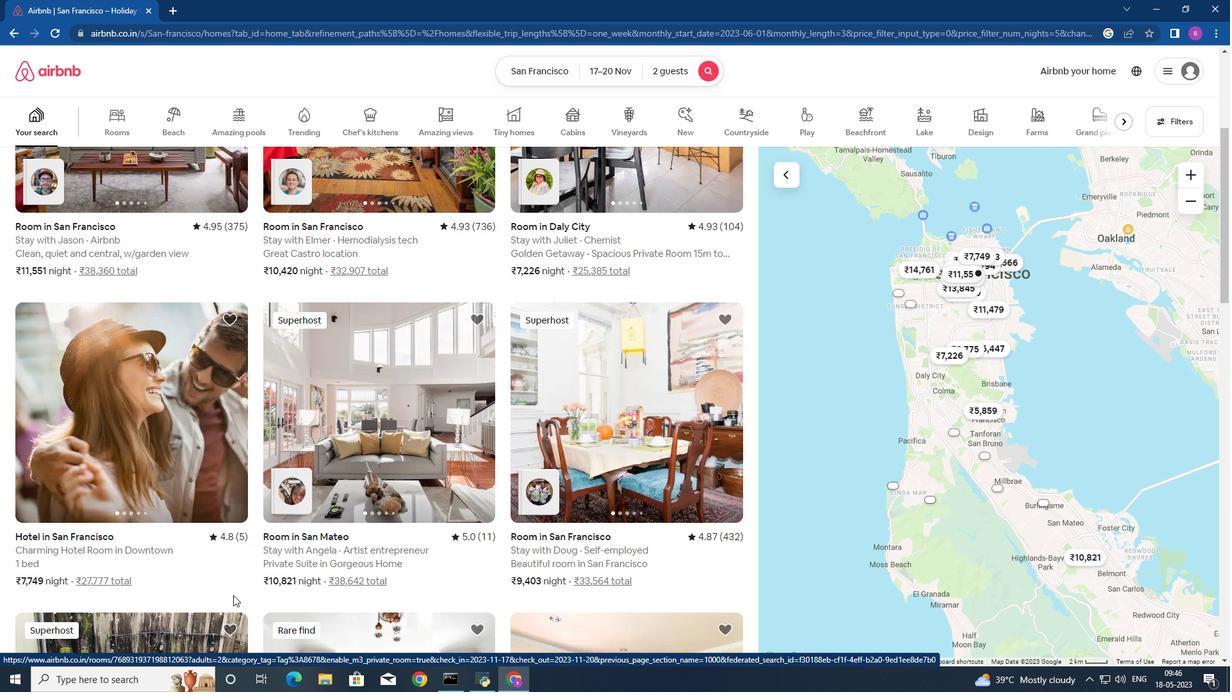 
Action: Mouse scrolled (232, 592) with delta (0, 0)
Screenshot: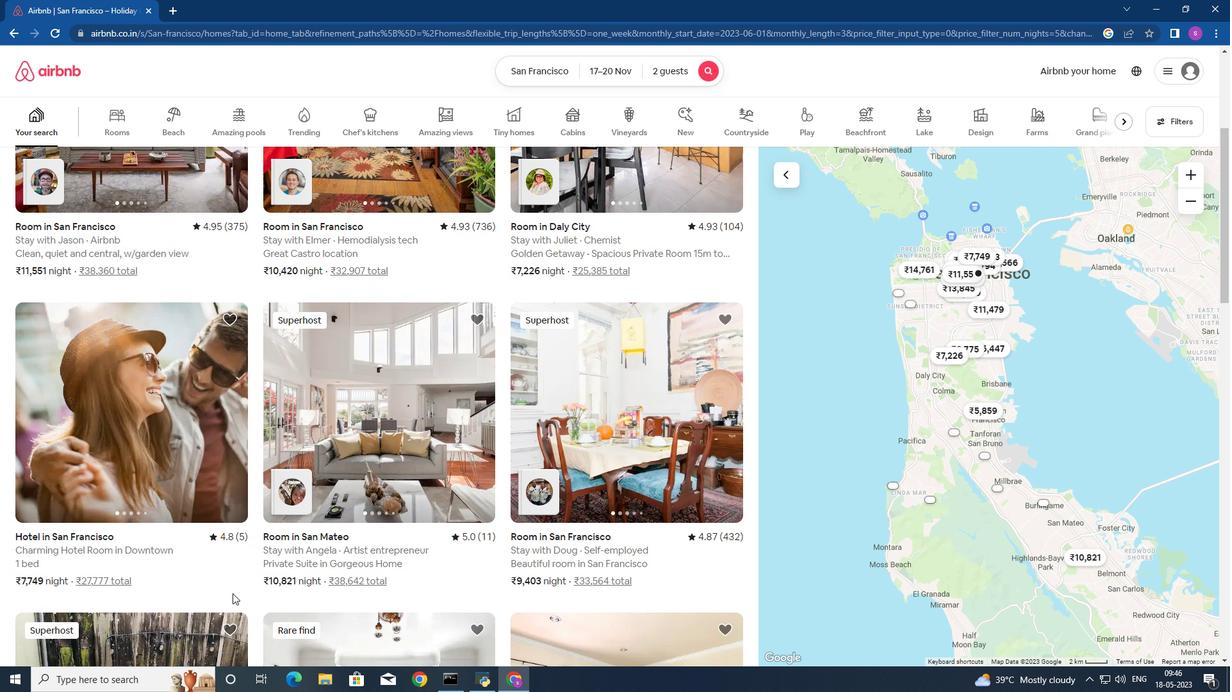 
Action: Mouse moved to (232, 592)
Screenshot: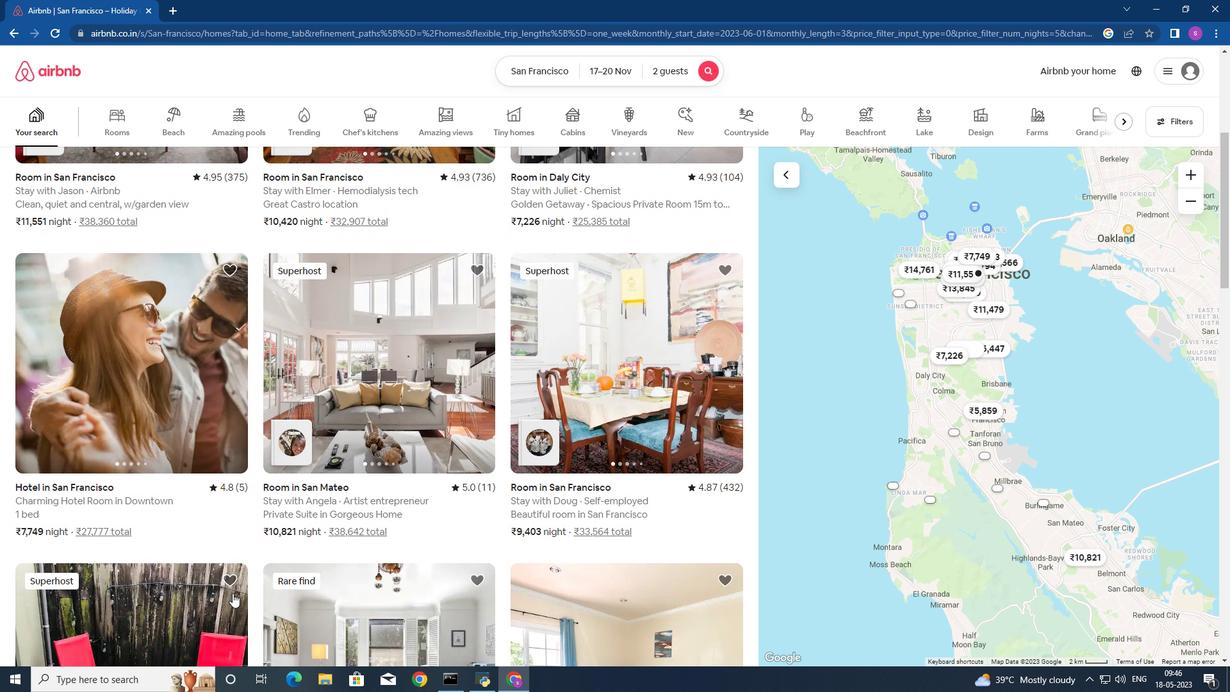 
Action: Mouse scrolled (232, 592) with delta (0, 0)
Screenshot: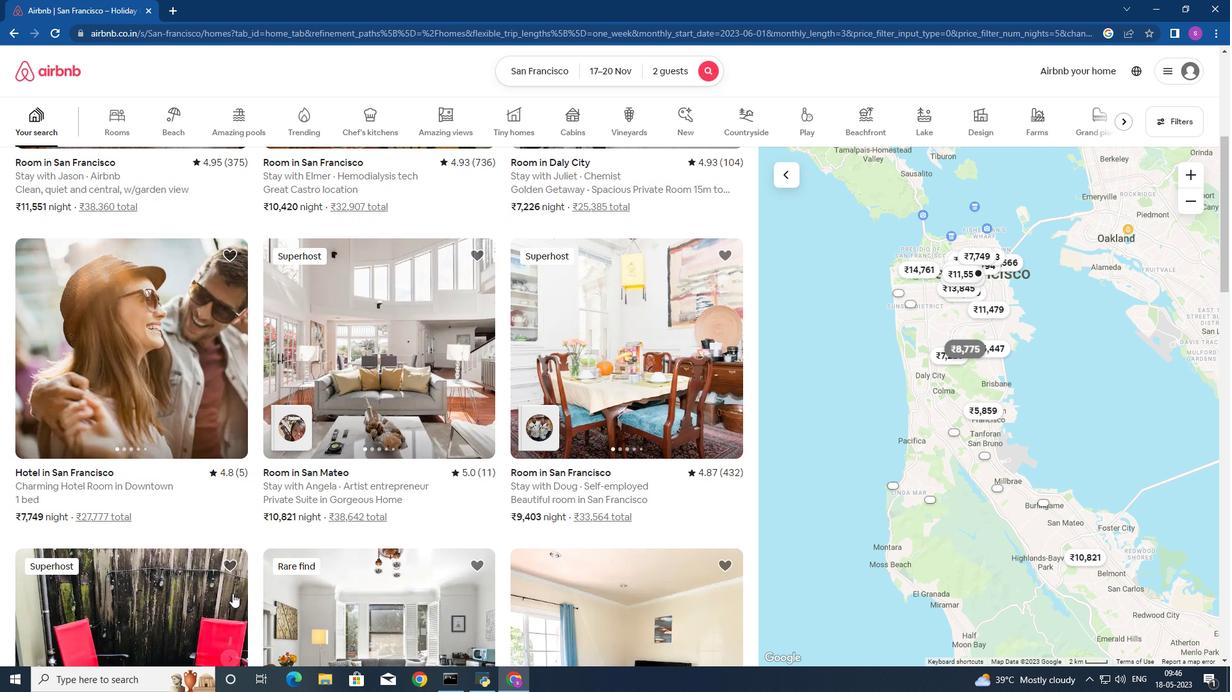 
Action: Mouse moved to (239, 591)
Screenshot: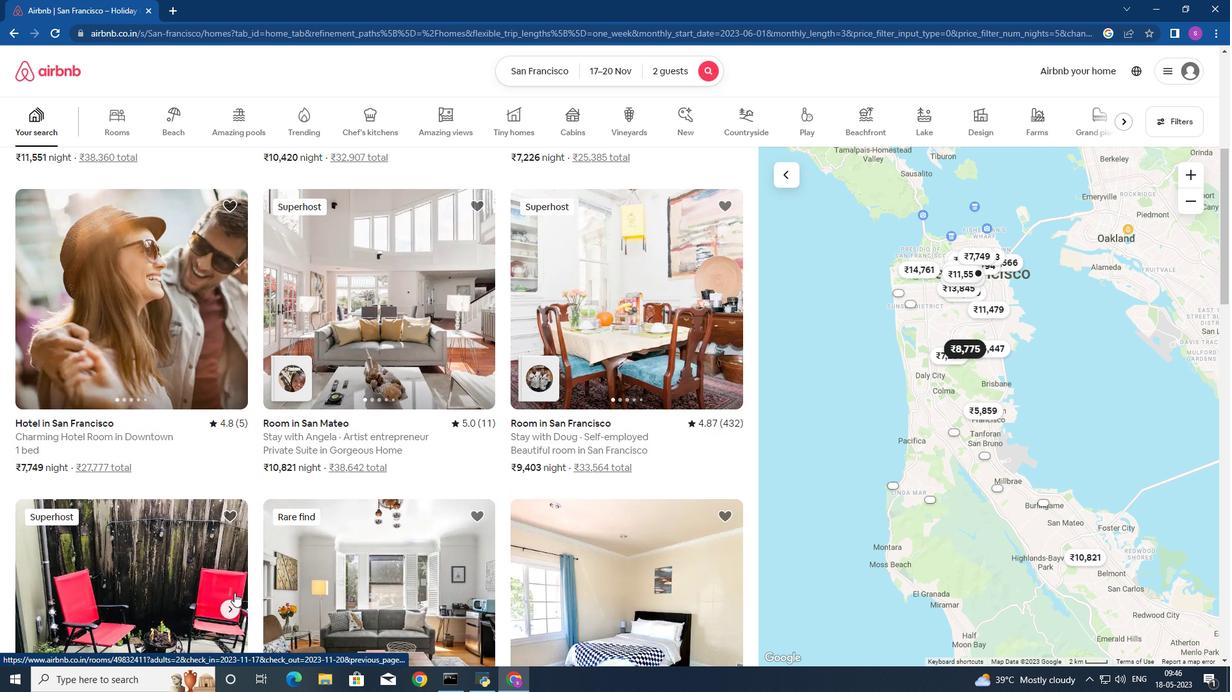 
Action: Mouse scrolled (239, 590) with delta (0, 0)
Screenshot: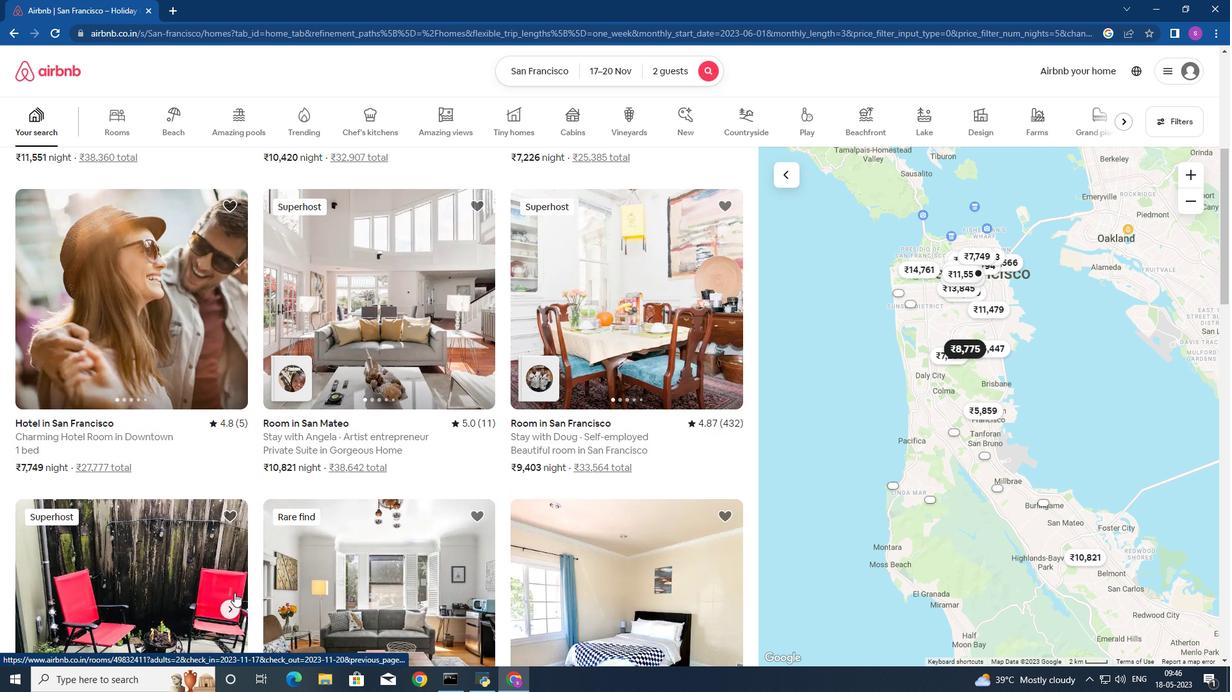
Action: Mouse moved to (280, 602)
Screenshot: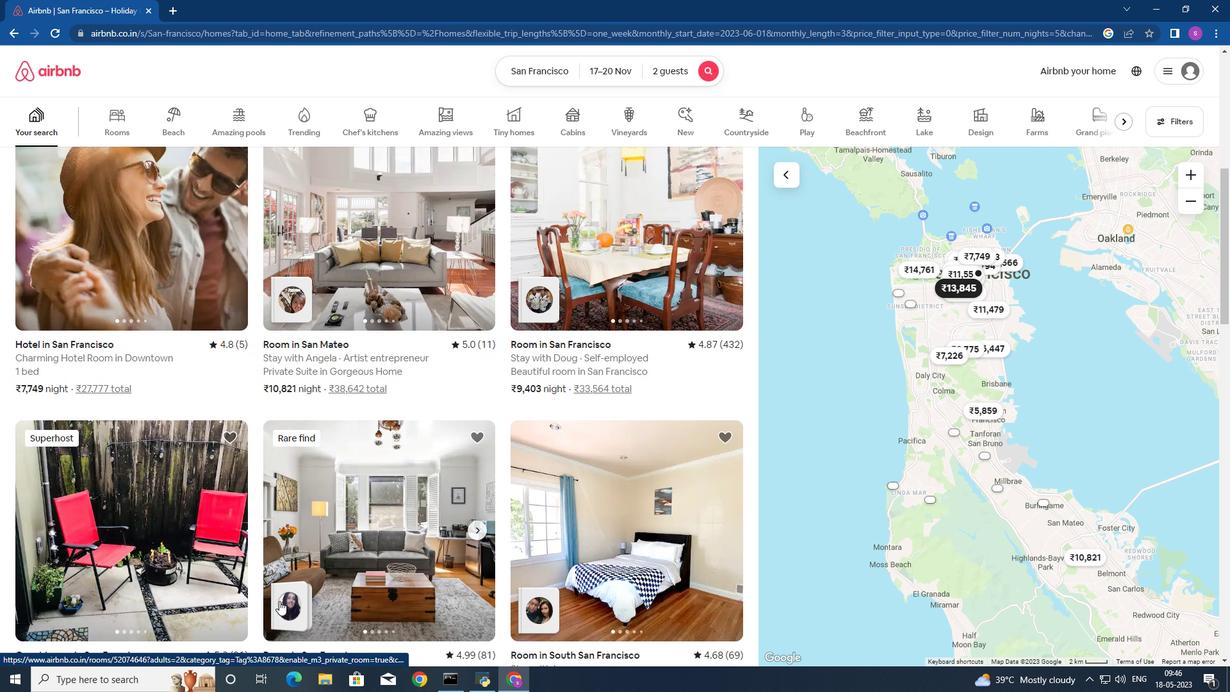 
Action: Mouse scrolled (280, 601) with delta (0, 0)
Screenshot: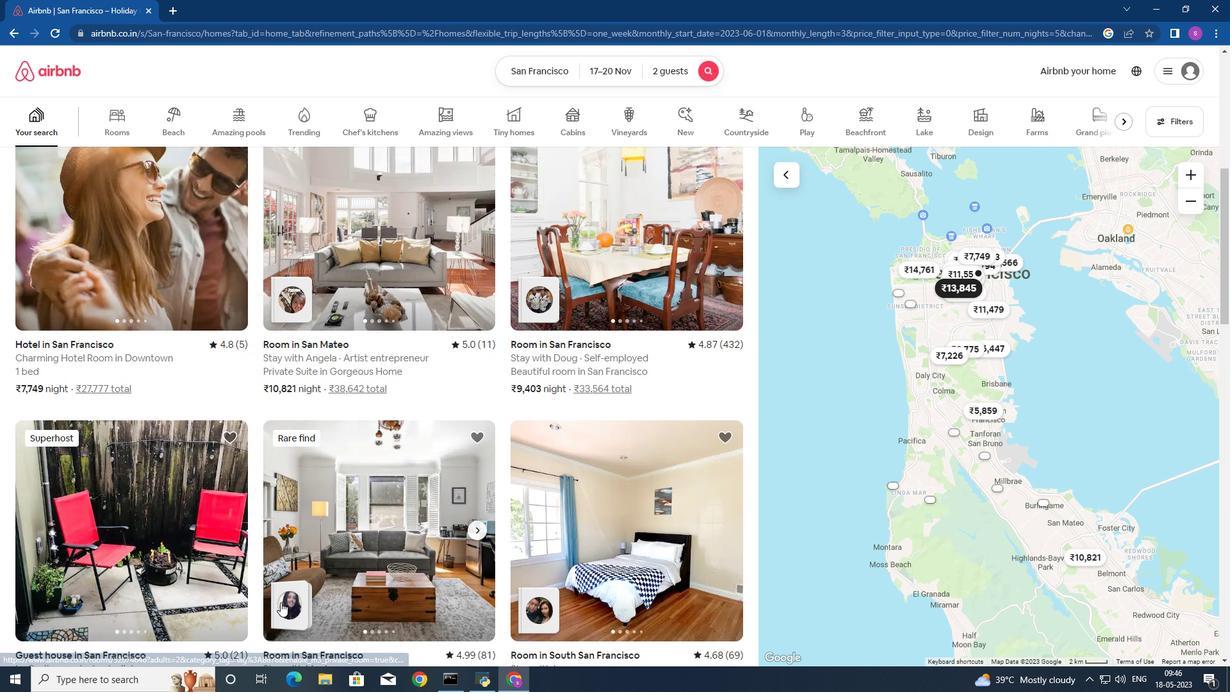 
Action: Mouse scrolled (280, 601) with delta (0, 0)
Screenshot: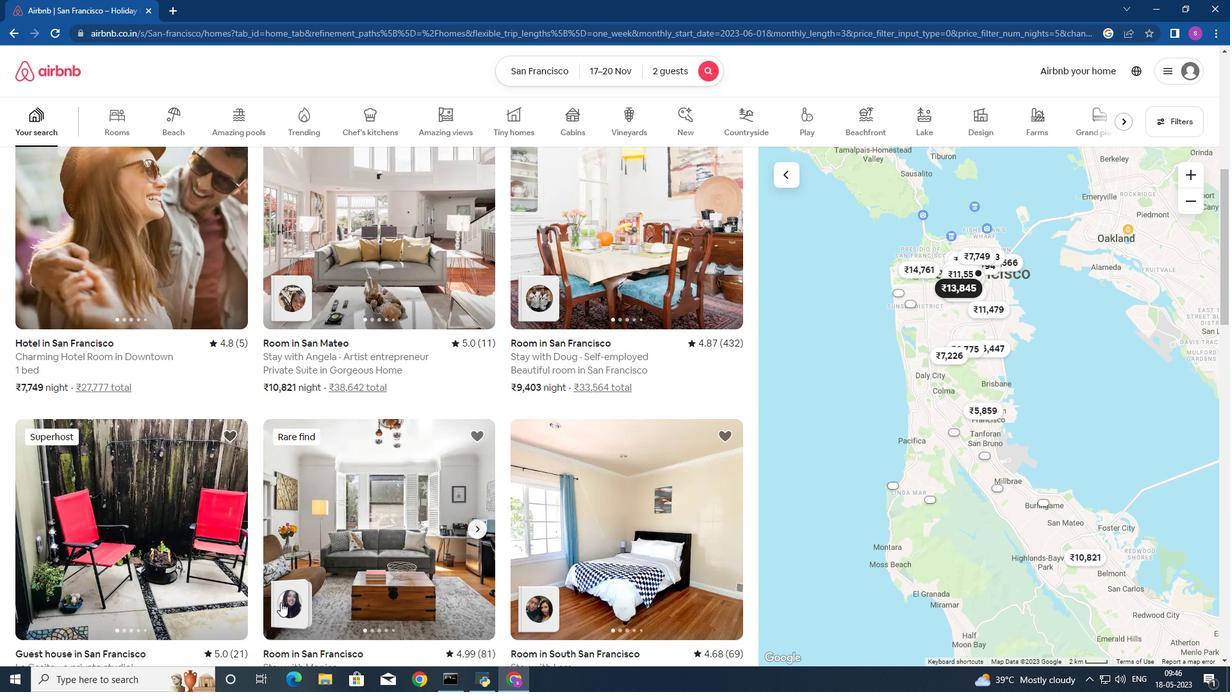 
Action: Mouse moved to (280, 603)
Screenshot: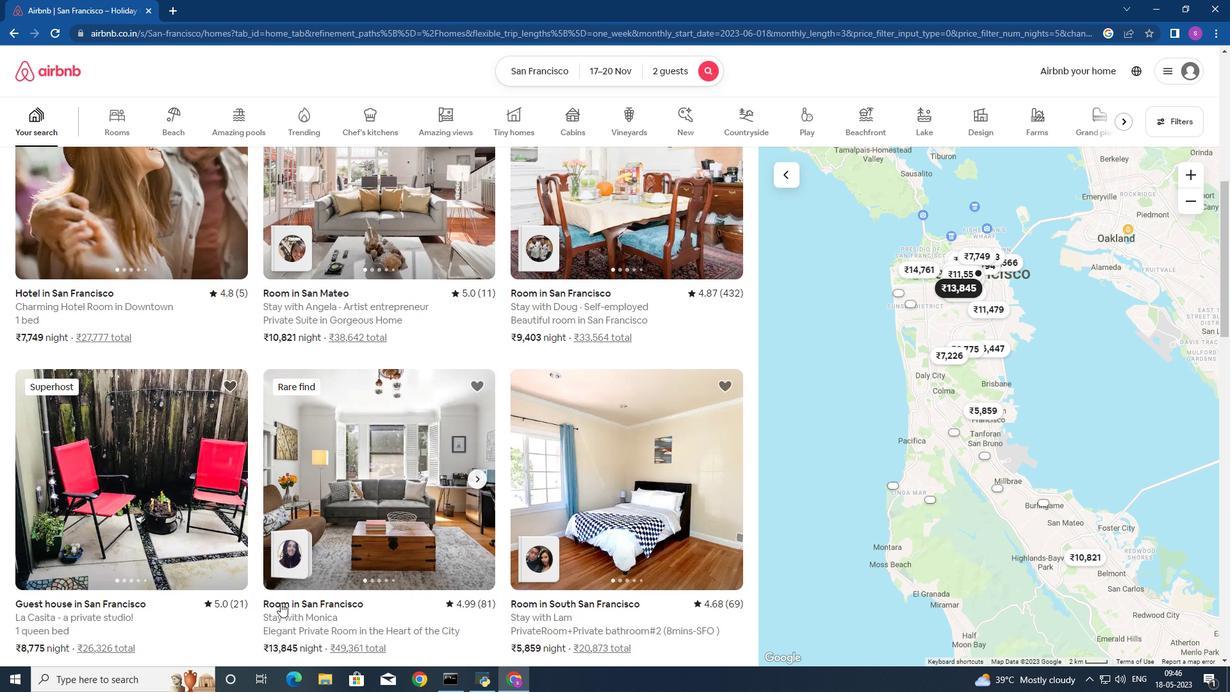 
Action: Mouse scrolled (280, 602) with delta (0, 0)
Screenshot: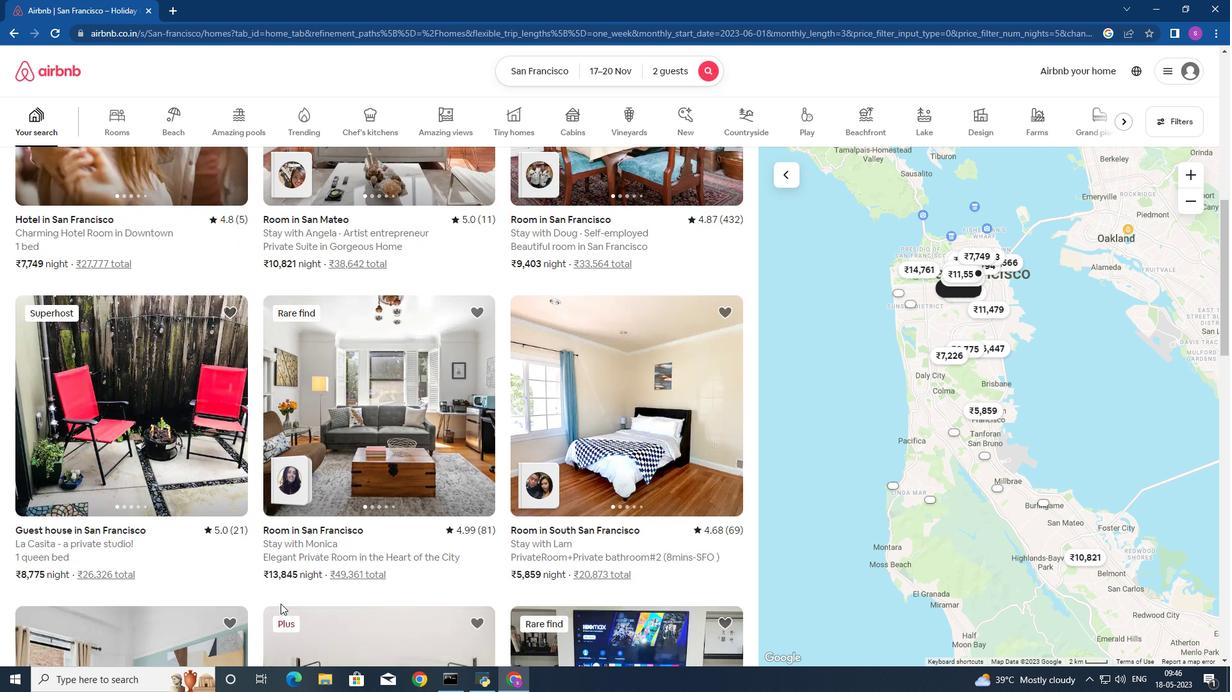 
Action: Mouse scrolled (280, 602) with delta (0, 0)
Screenshot: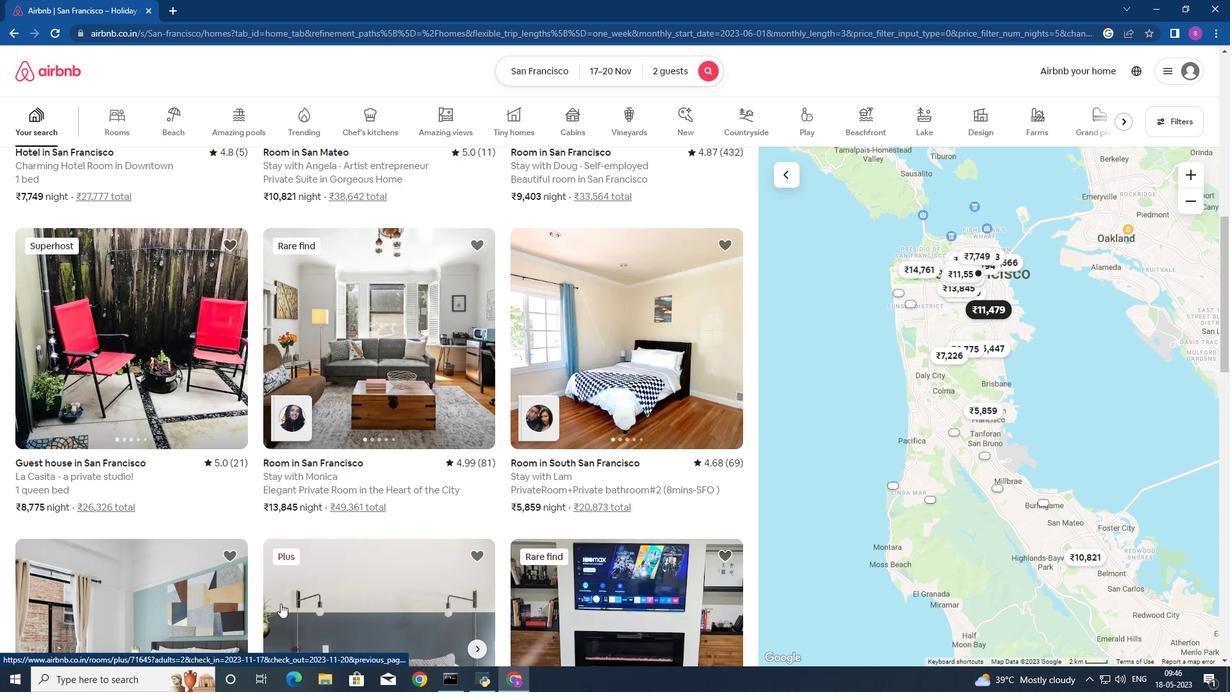 
Action: Mouse scrolled (280, 602) with delta (0, 0)
Screenshot: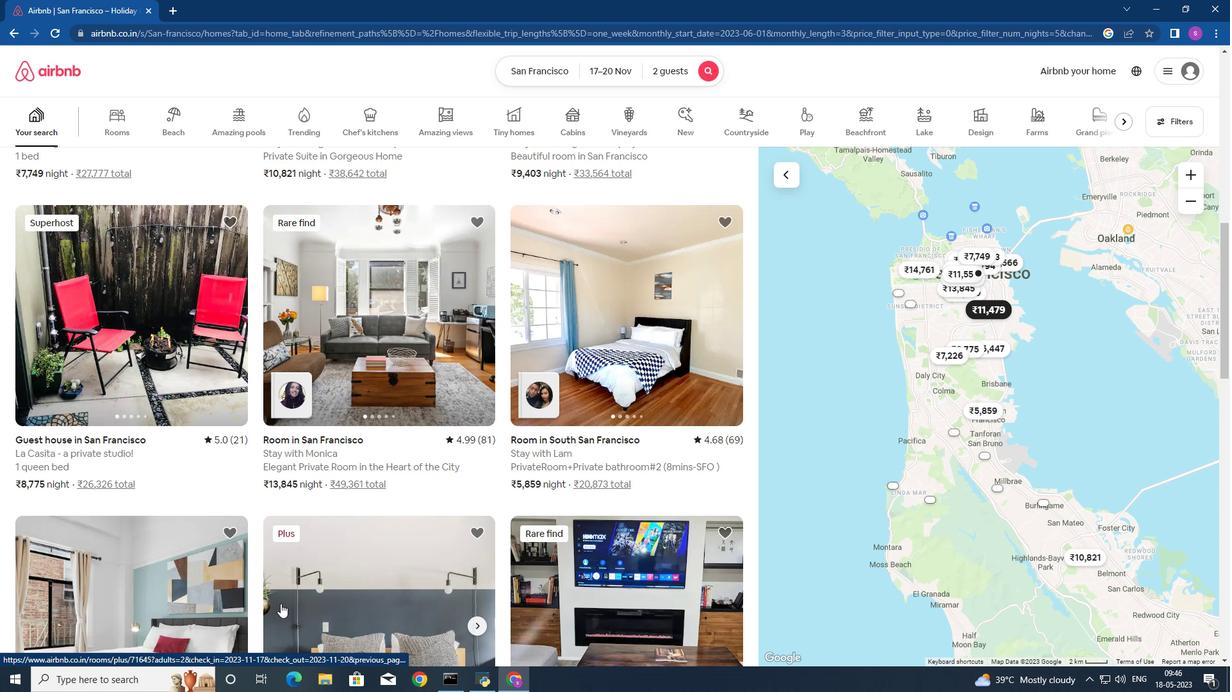 
Action: Mouse moved to (351, 522)
Screenshot: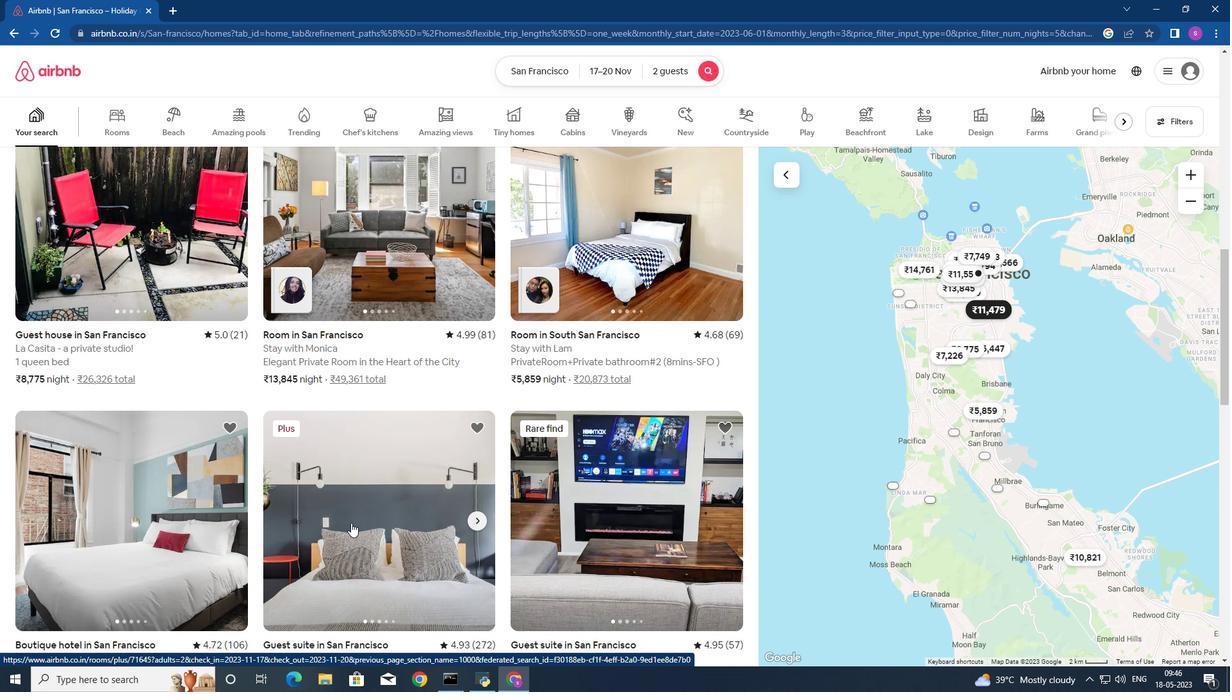 
Action: Mouse scrolled (351, 523) with delta (0, 0)
Screenshot: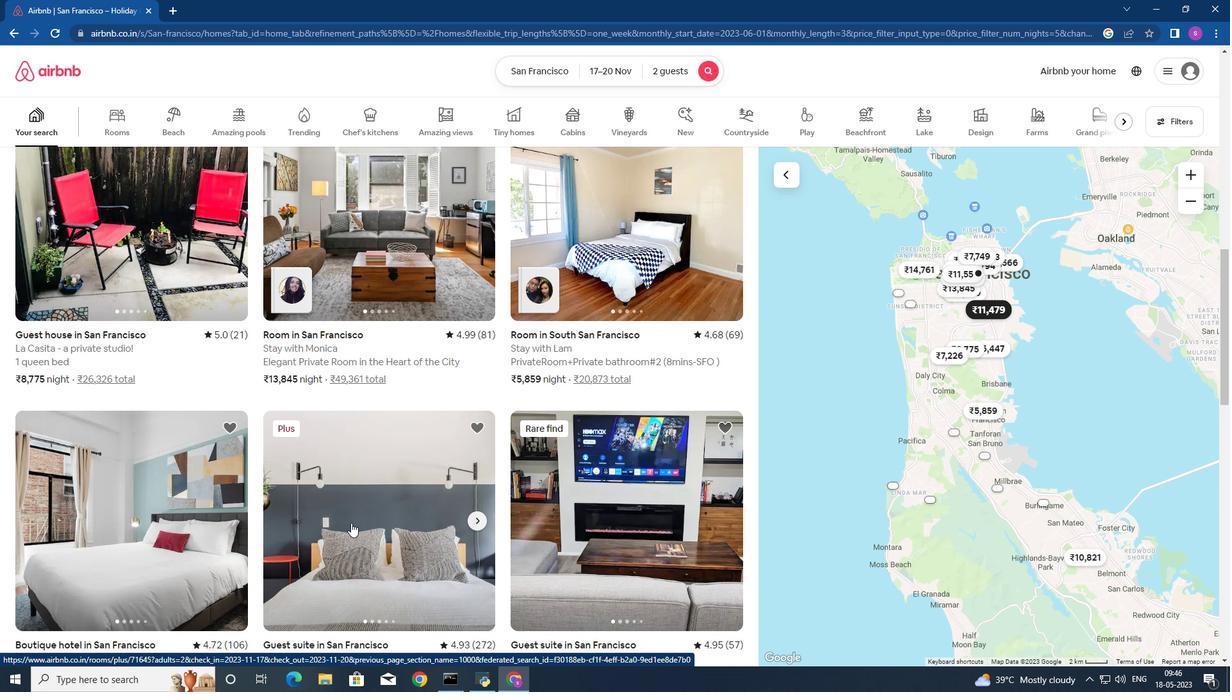 
Action: Mouse scrolled (351, 523) with delta (0, 0)
Screenshot: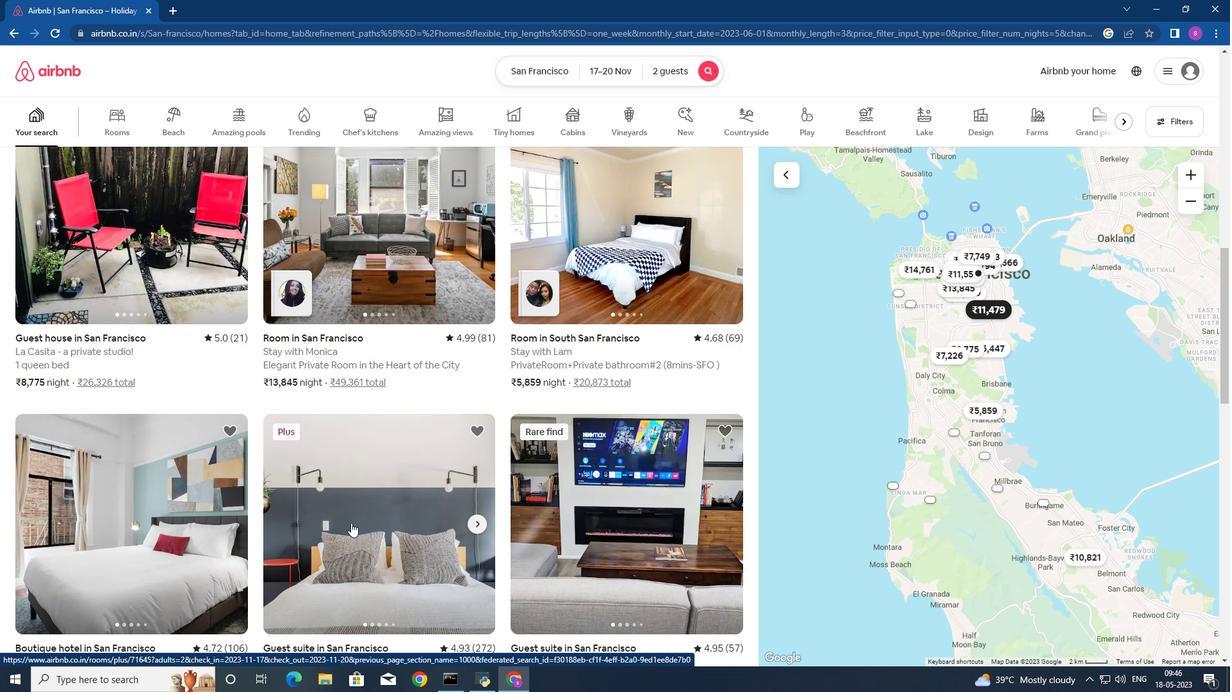 
Action: Mouse scrolled (351, 523) with delta (0, 0)
Screenshot: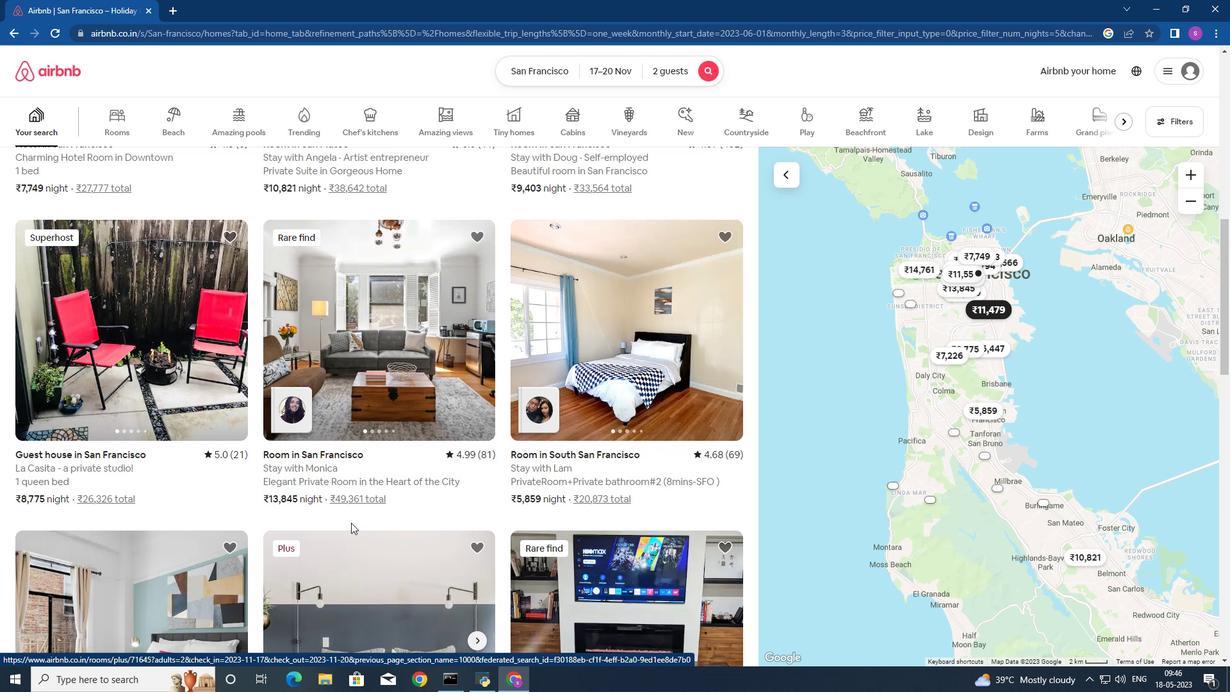 
Action: Mouse scrolled (351, 523) with delta (0, 0)
Screenshot: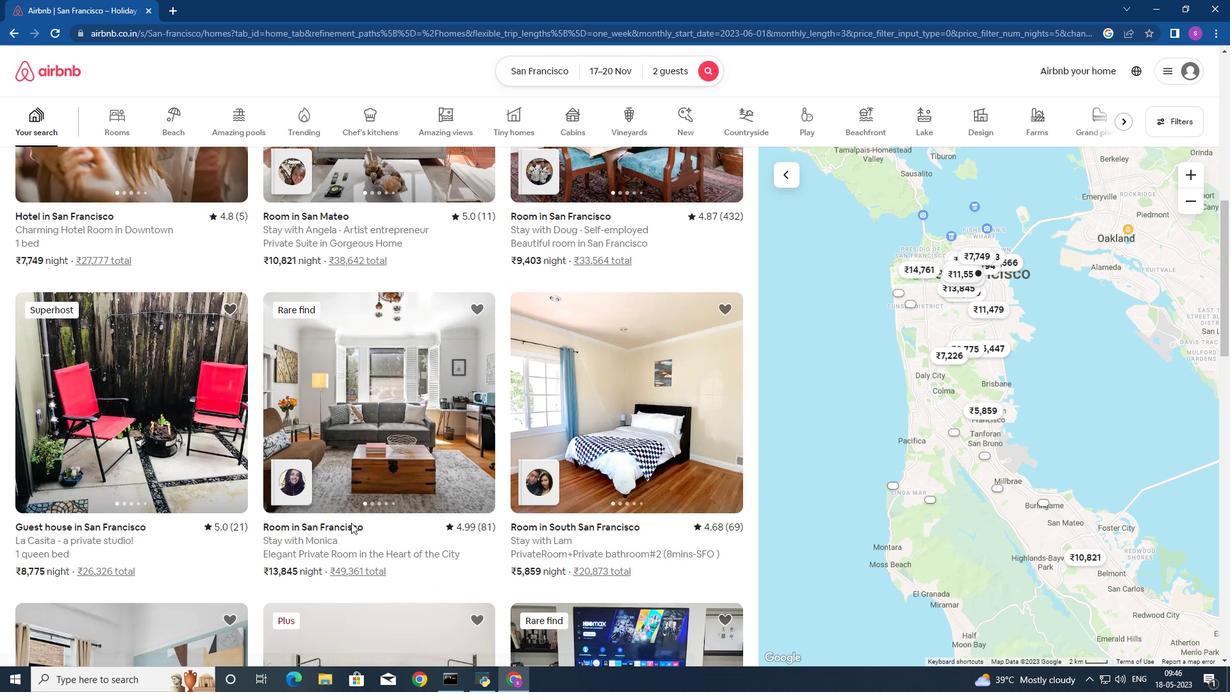 
Action: Mouse moved to (351, 527)
Screenshot: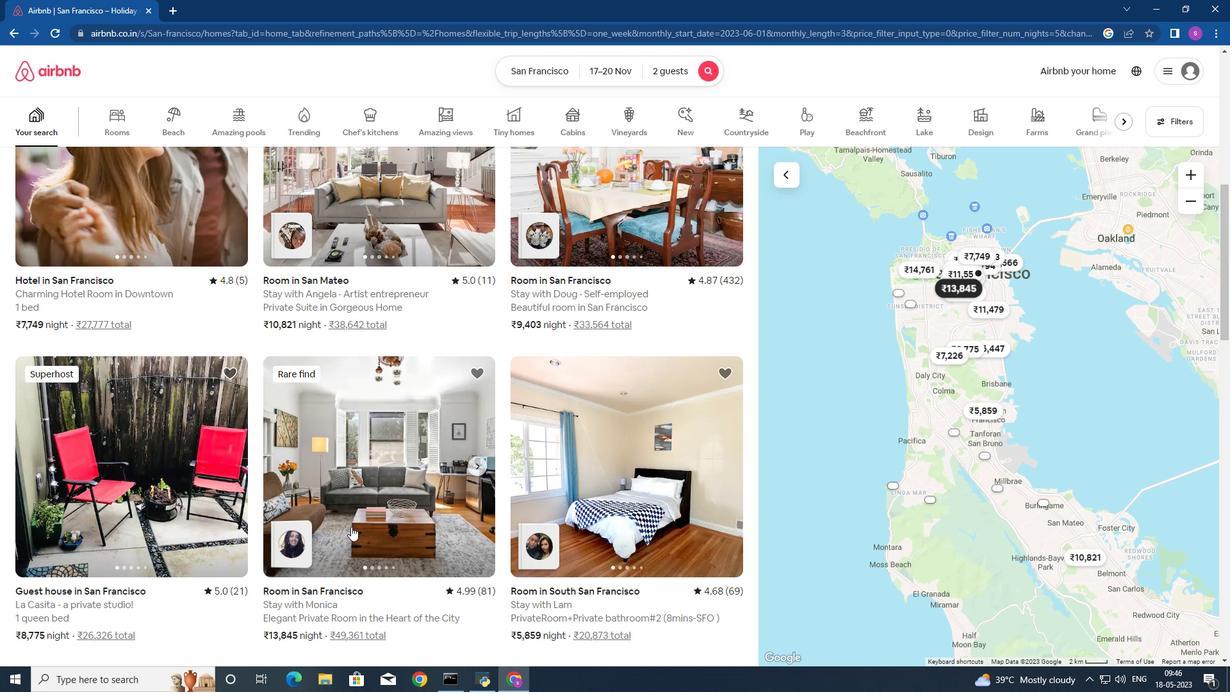 
Action: Mouse scrolled (351, 526) with delta (0, 0)
Screenshot: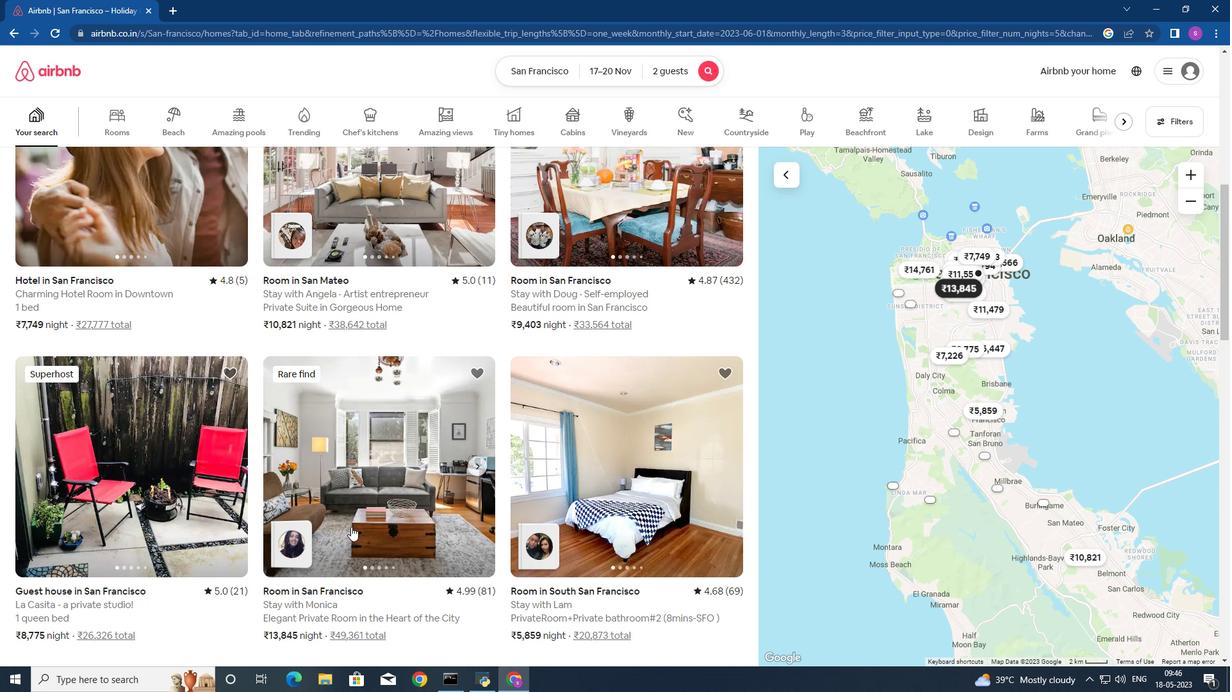 
Action: Mouse scrolled (351, 526) with delta (0, 0)
Screenshot: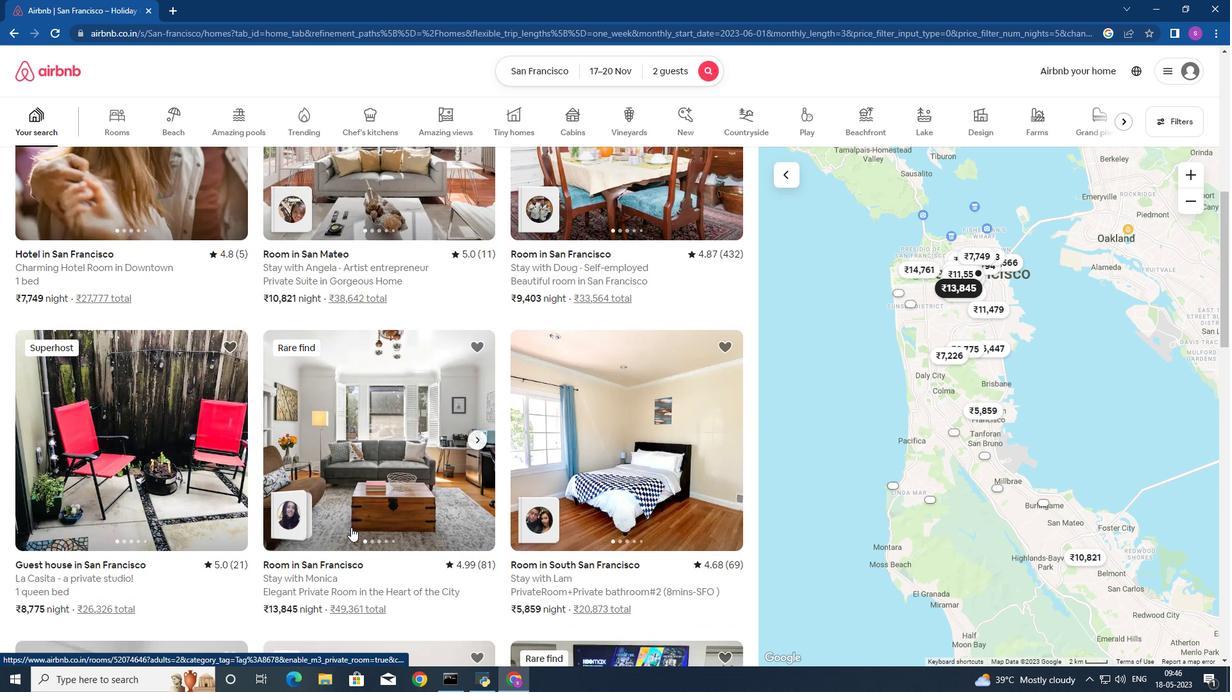 
Action: Mouse moved to (351, 528)
Screenshot: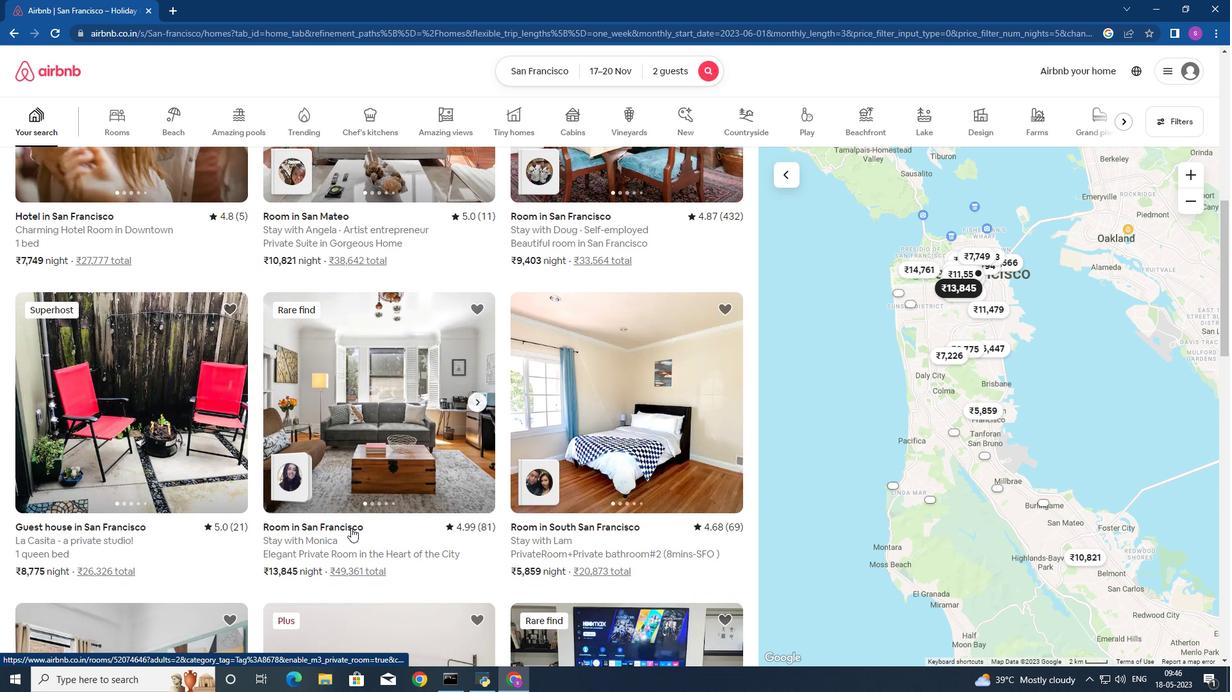 
Action: Mouse scrolled (351, 528) with delta (0, 0)
Screenshot: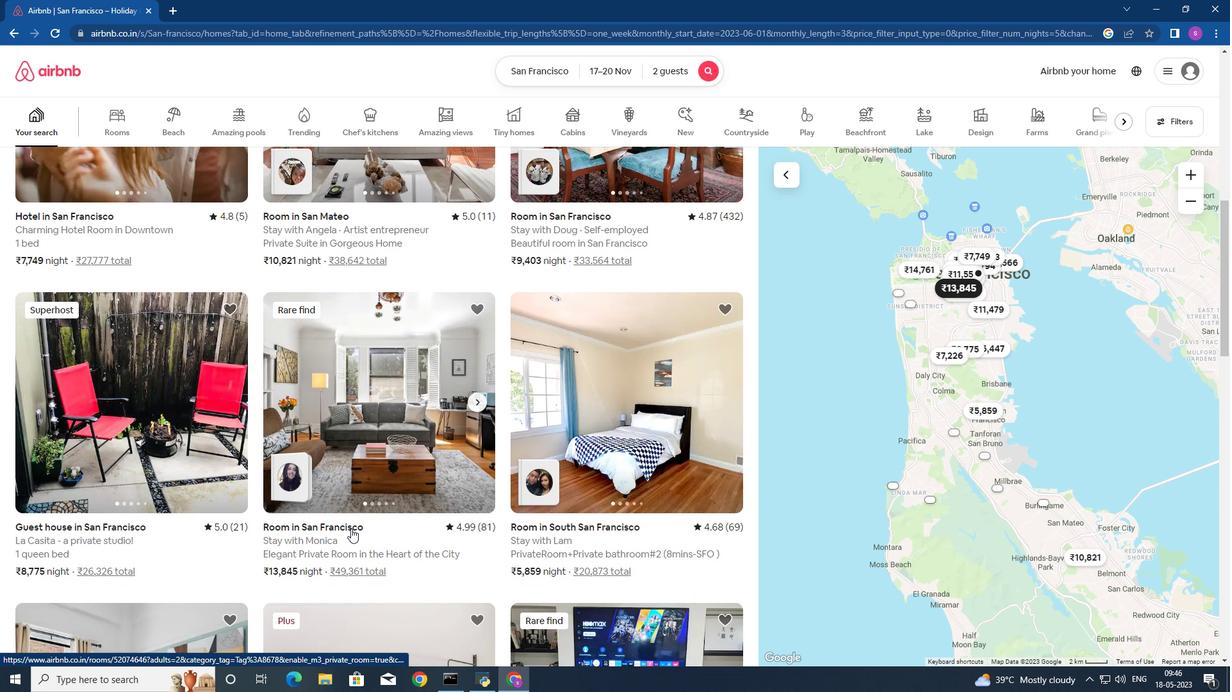 
Action: Mouse moved to (350, 529)
Screenshot: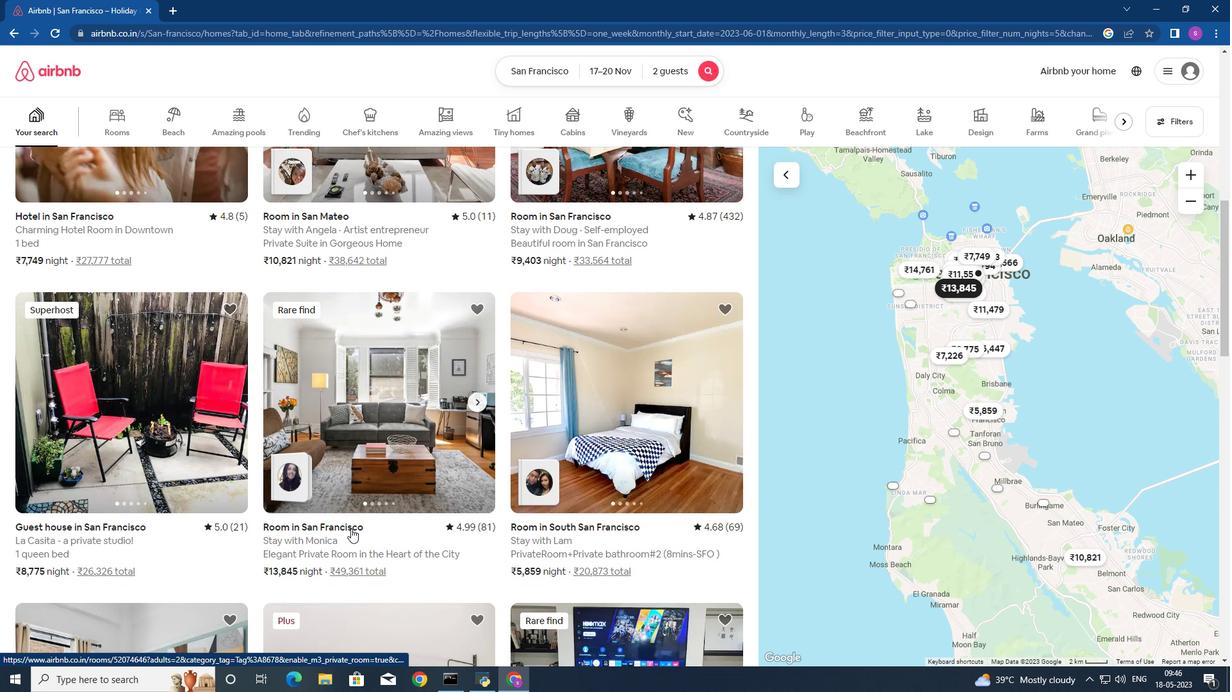 
Action: Mouse scrolled (350, 528) with delta (0, 0)
Screenshot: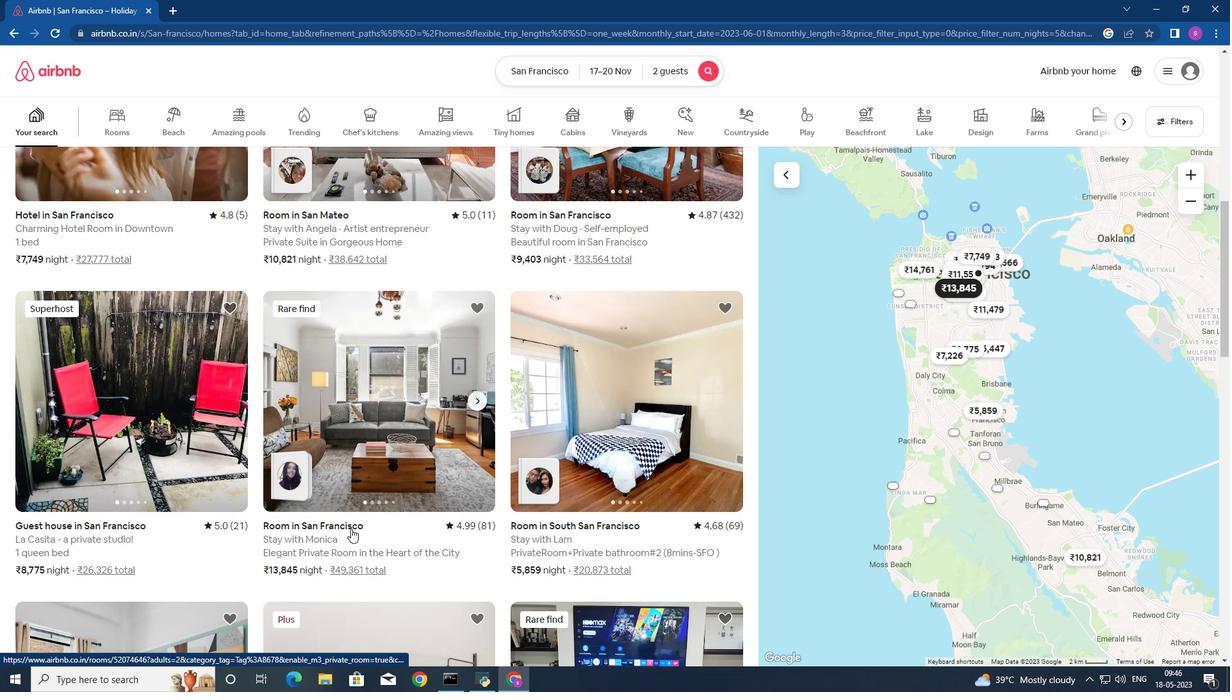 
Action: Mouse moved to (350, 529)
Screenshot: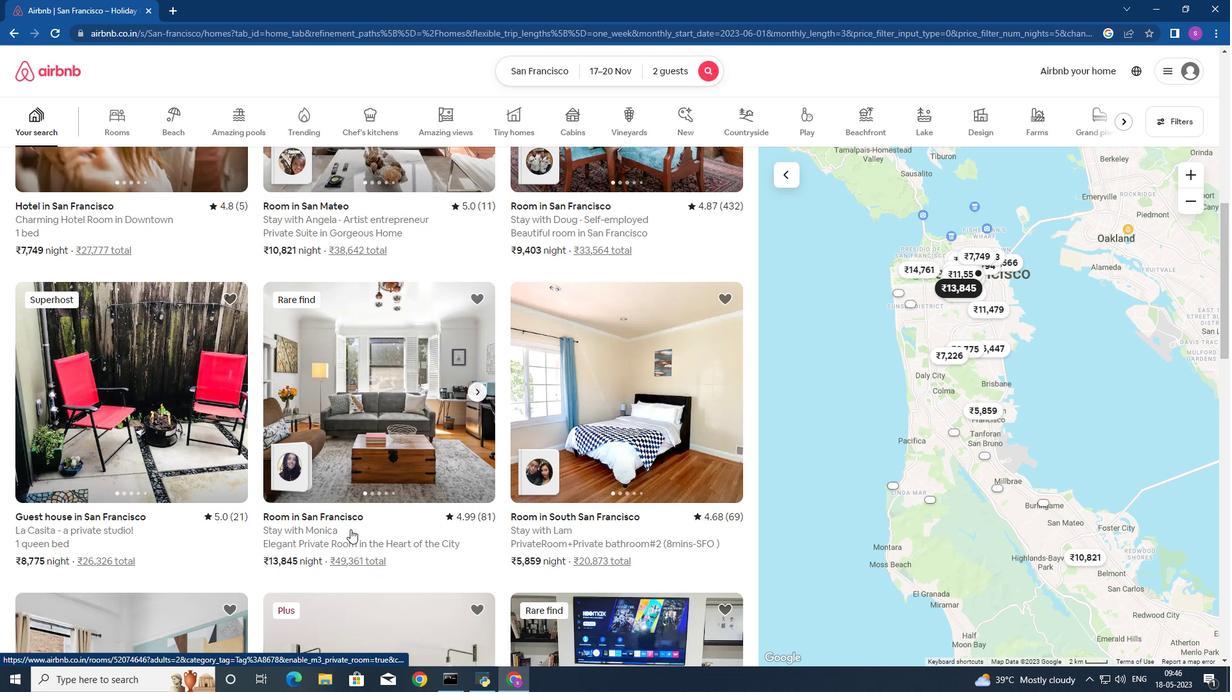 
Action: Mouse scrolled (350, 528) with delta (0, 0)
Screenshot: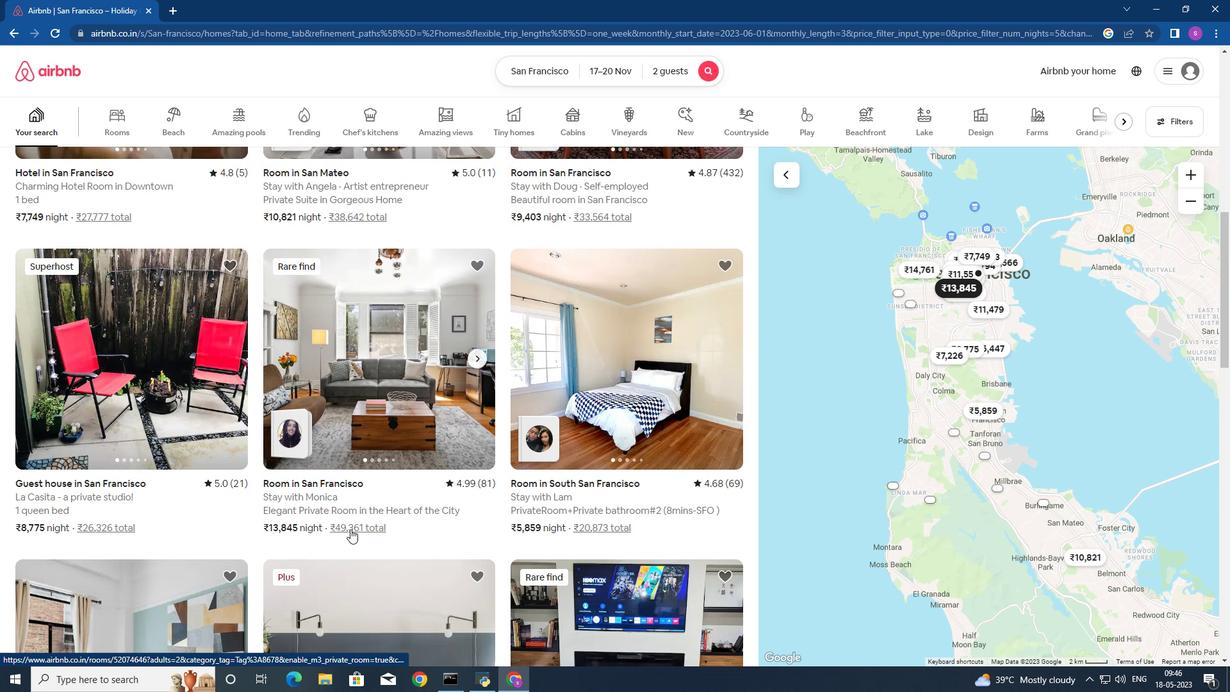 
Action: Mouse moved to (356, 529)
Screenshot: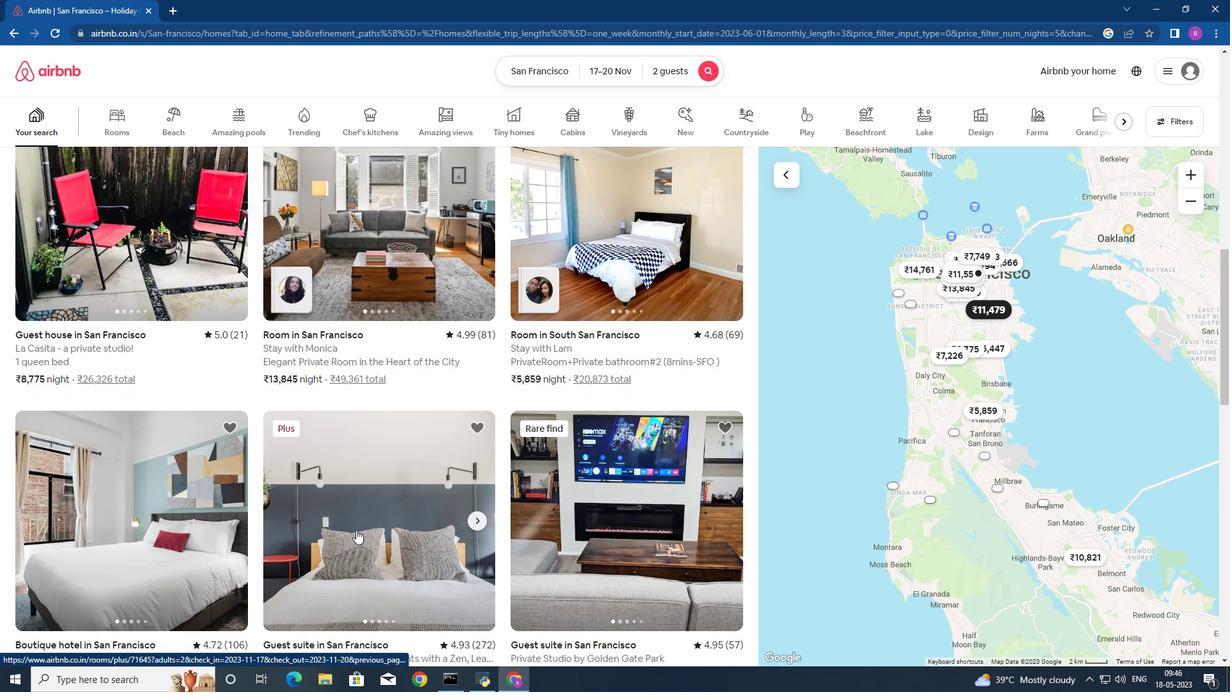 
Action: Mouse scrolled (356, 528) with delta (0, 0)
Screenshot: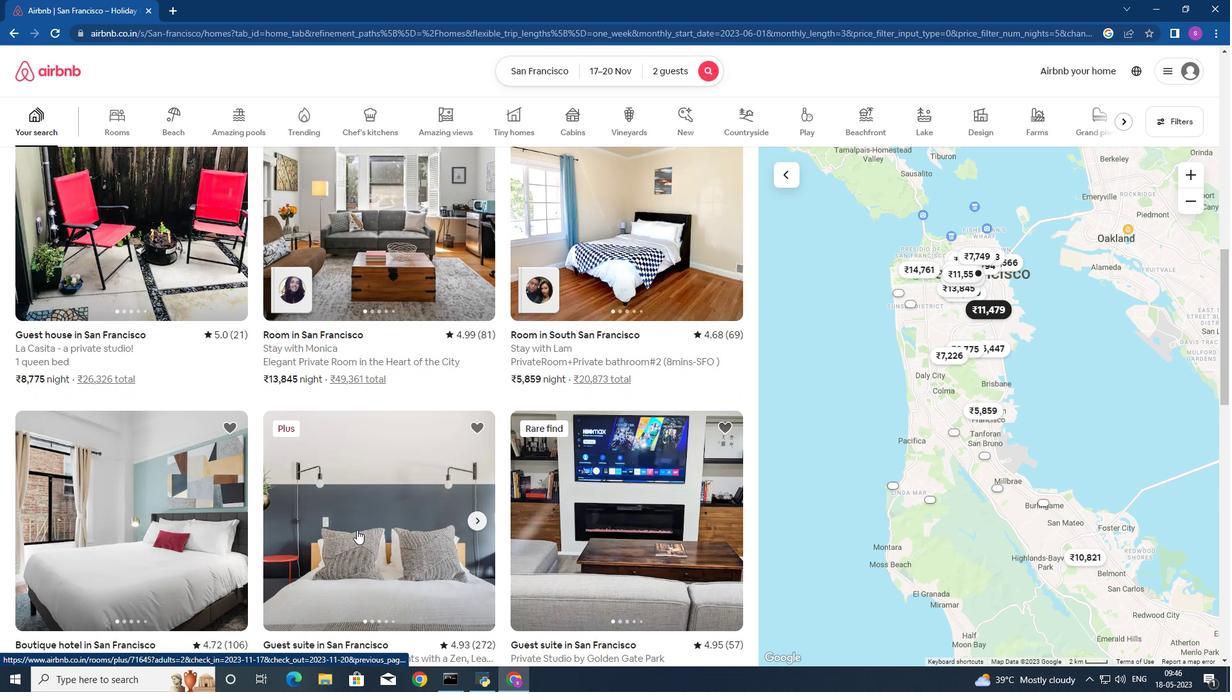 
Action: Mouse scrolled (356, 528) with delta (0, 0)
Screenshot: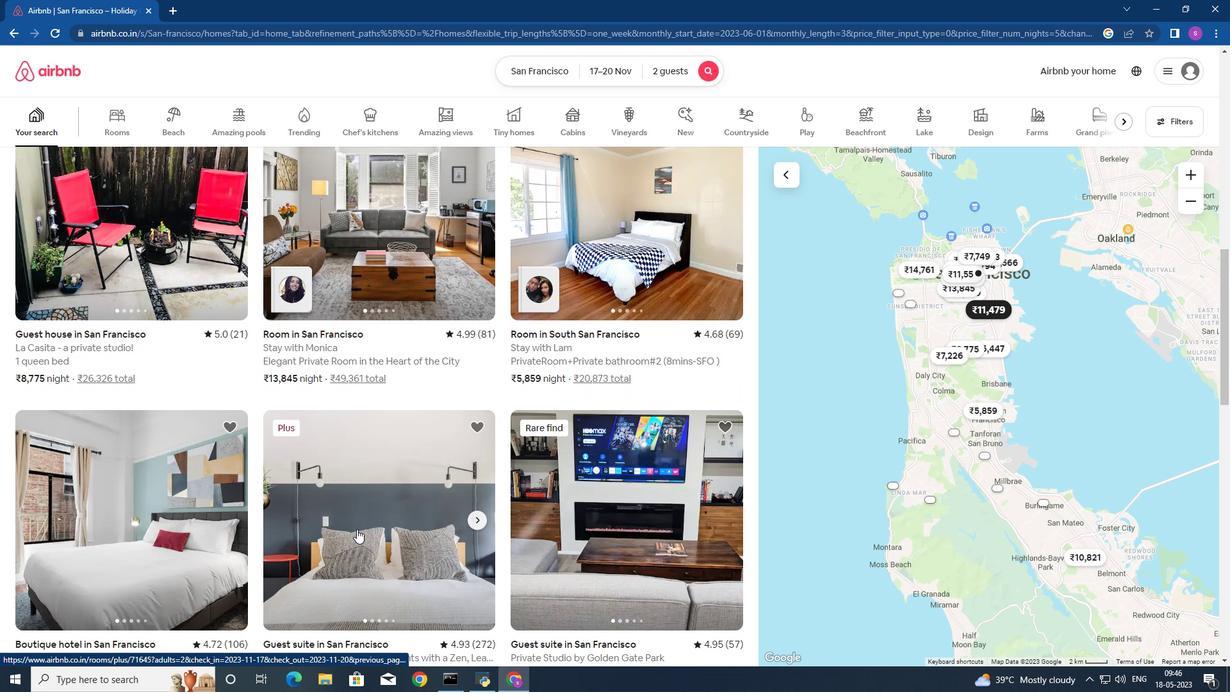 
Action: Mouse moved to (356, 529)
Screenshot: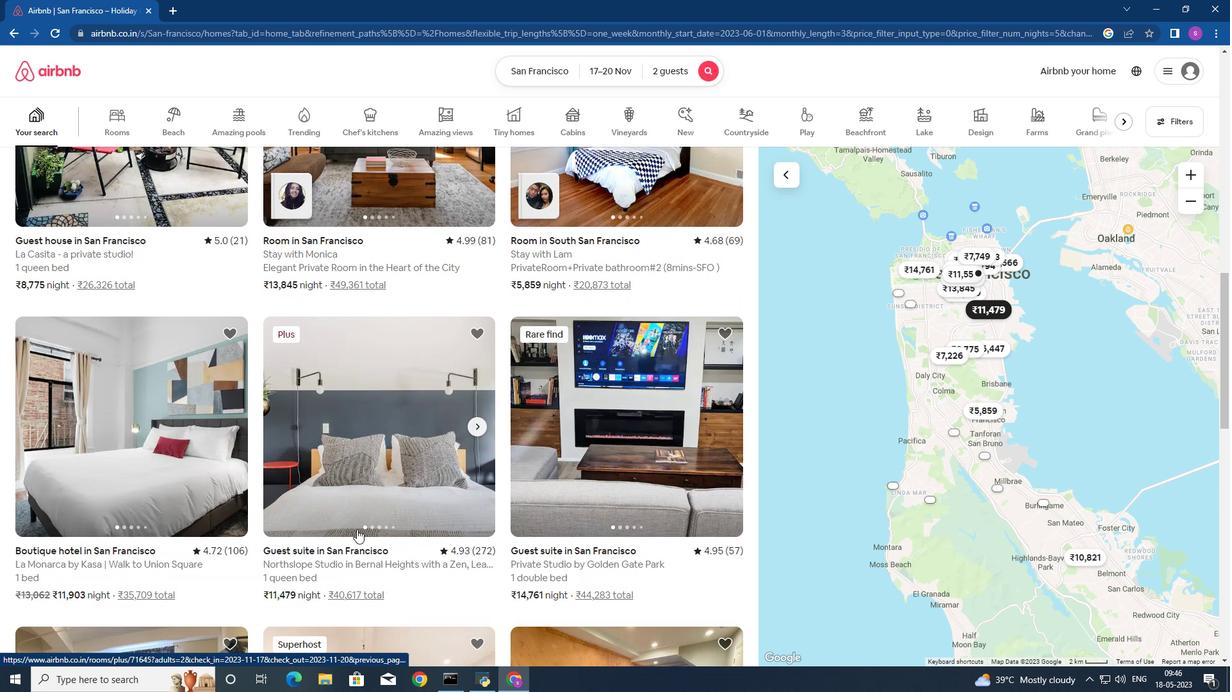 
Action: Mouse scrolled (356, 529) with delta (0, 0)
Screenshot: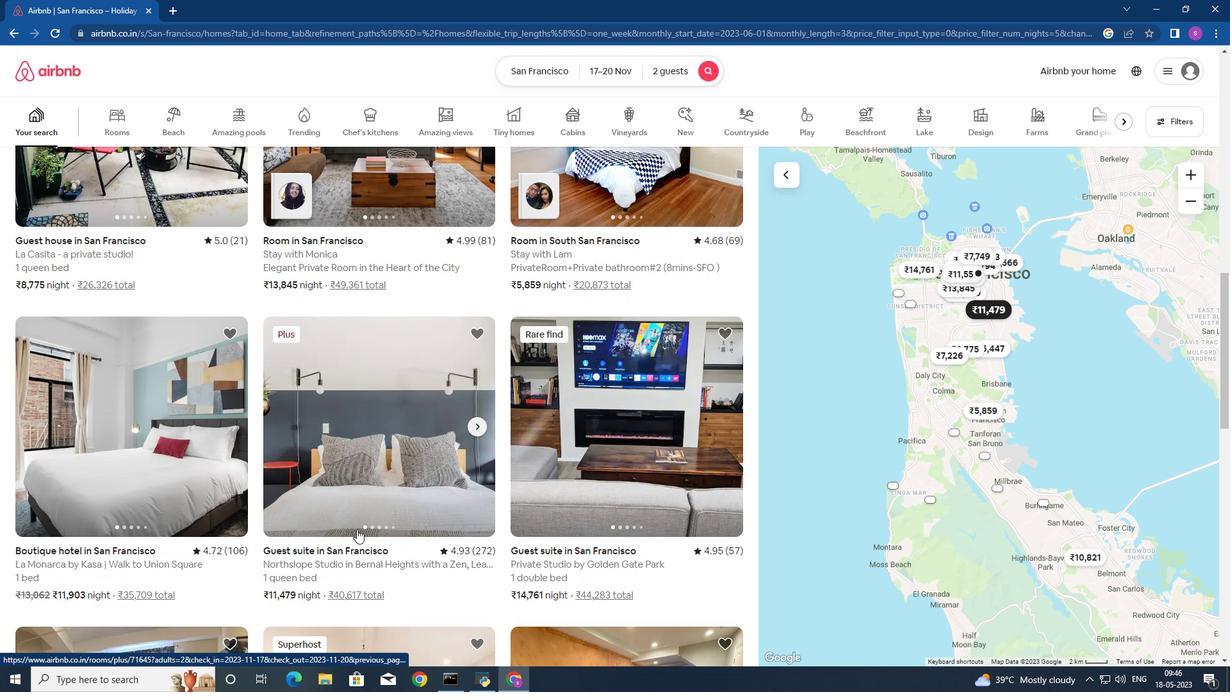 
Action: Mouse moved to (356, 532)
Screenshot: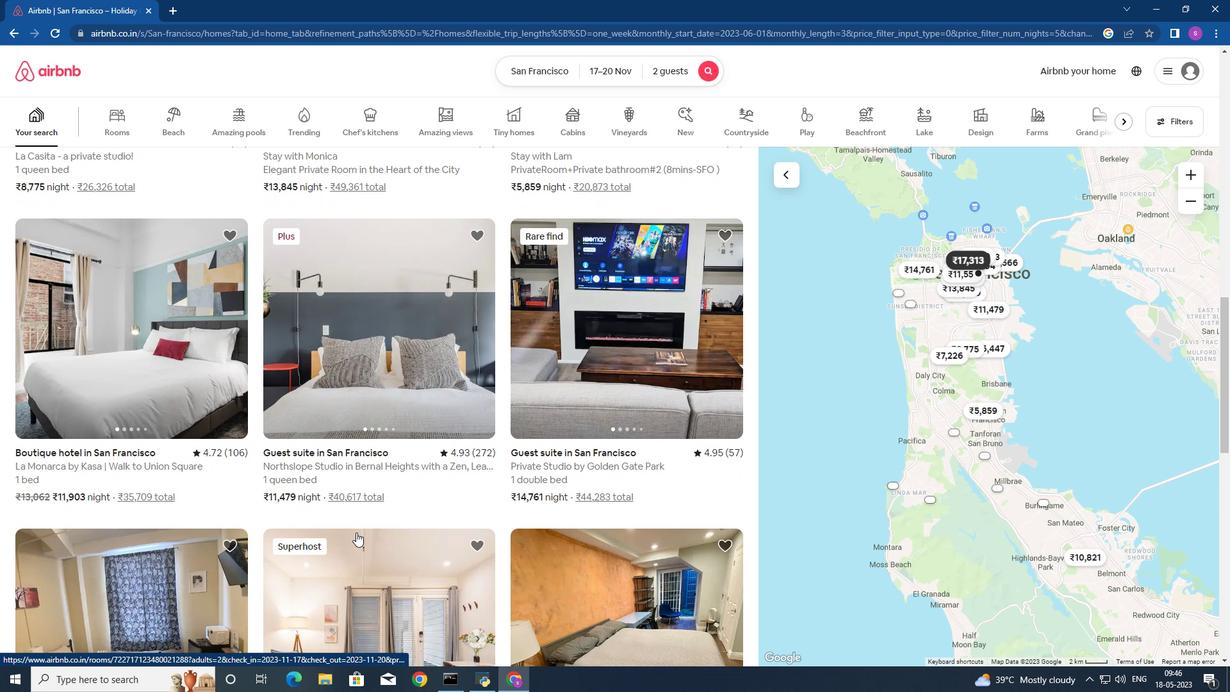 
Action: Mouse scrolled (356, 531) with delta (0, 0)
Screenshot: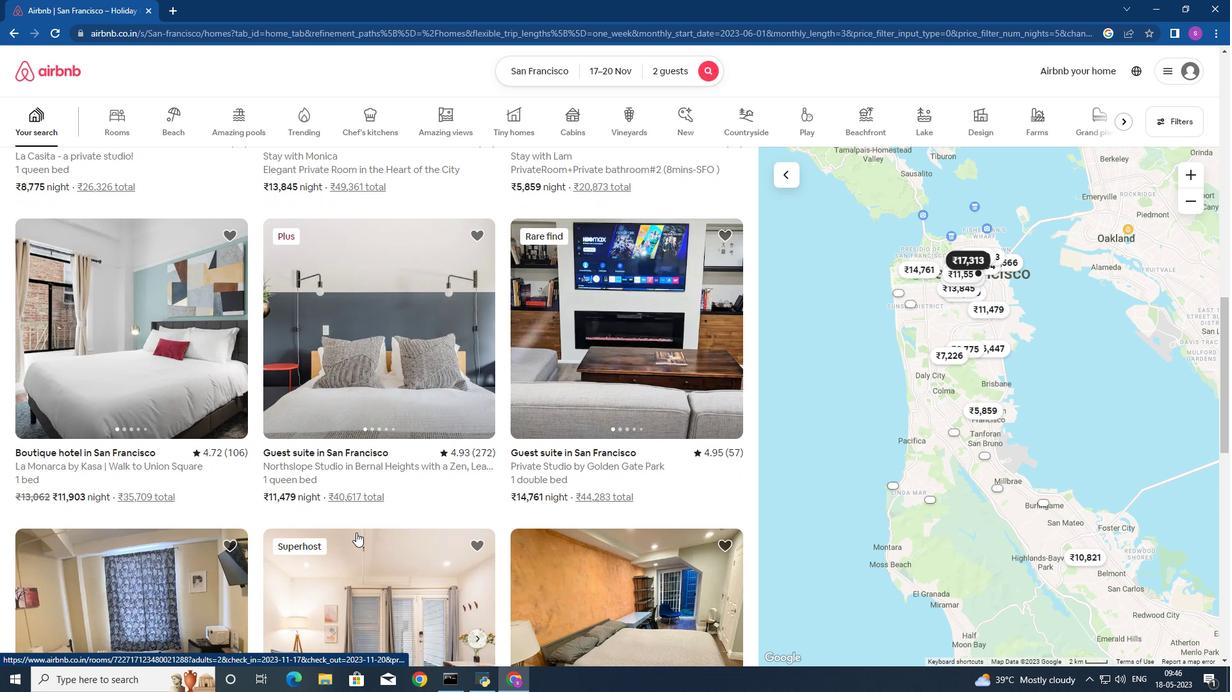 
Action: Mouse moved to (357, 529)
Screenshot: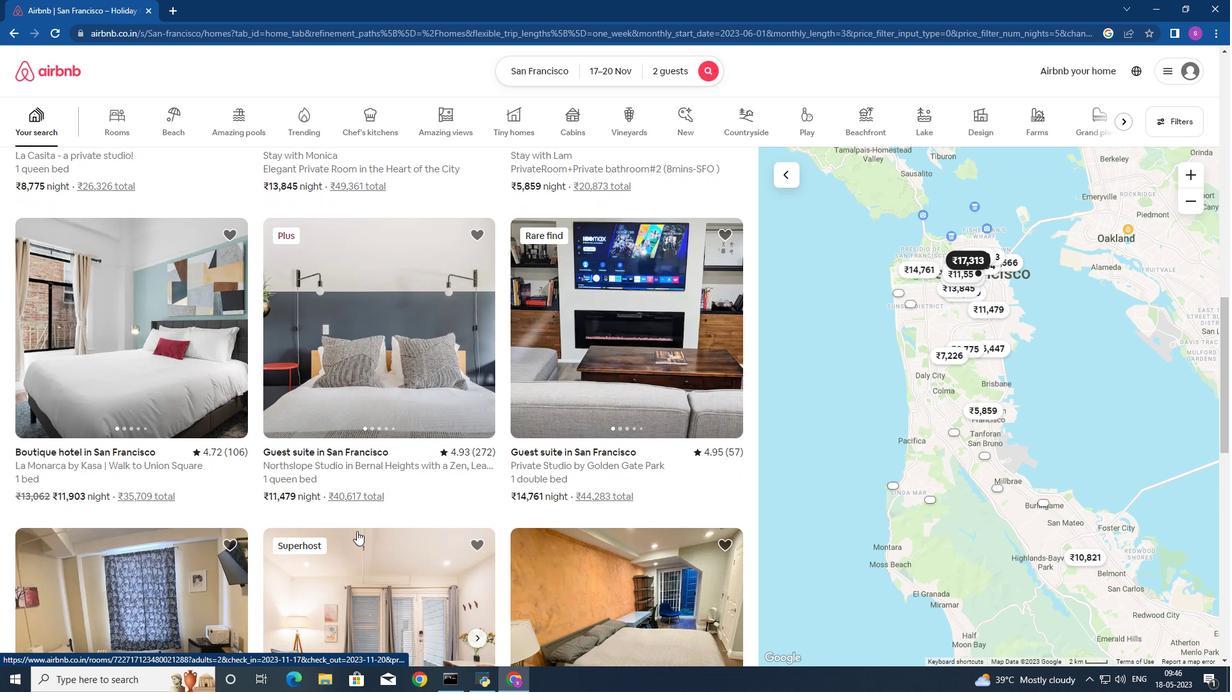 
Action: Mouse scrolled (357, 529) with delta (0, 0)
Screenshot: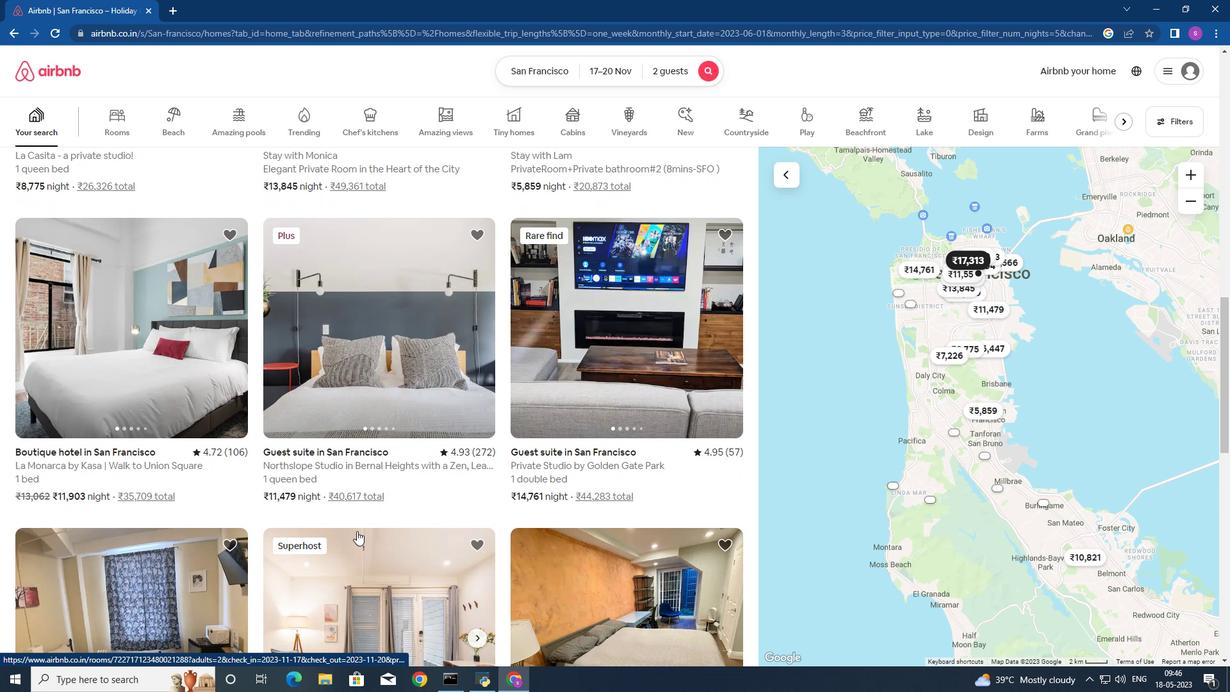 
Action: Mouse moved to (357, 529)
Screenshot: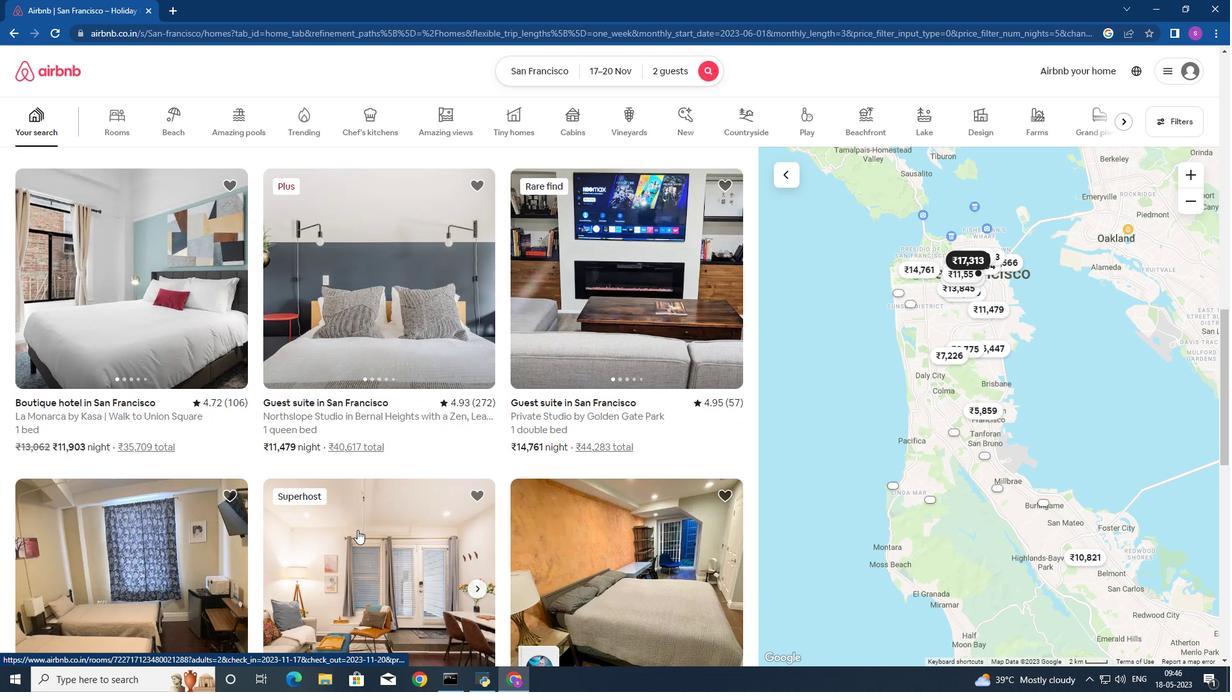 
Action: Mouse scrolled (357, 529) with delta (0, 0)
Screenshot: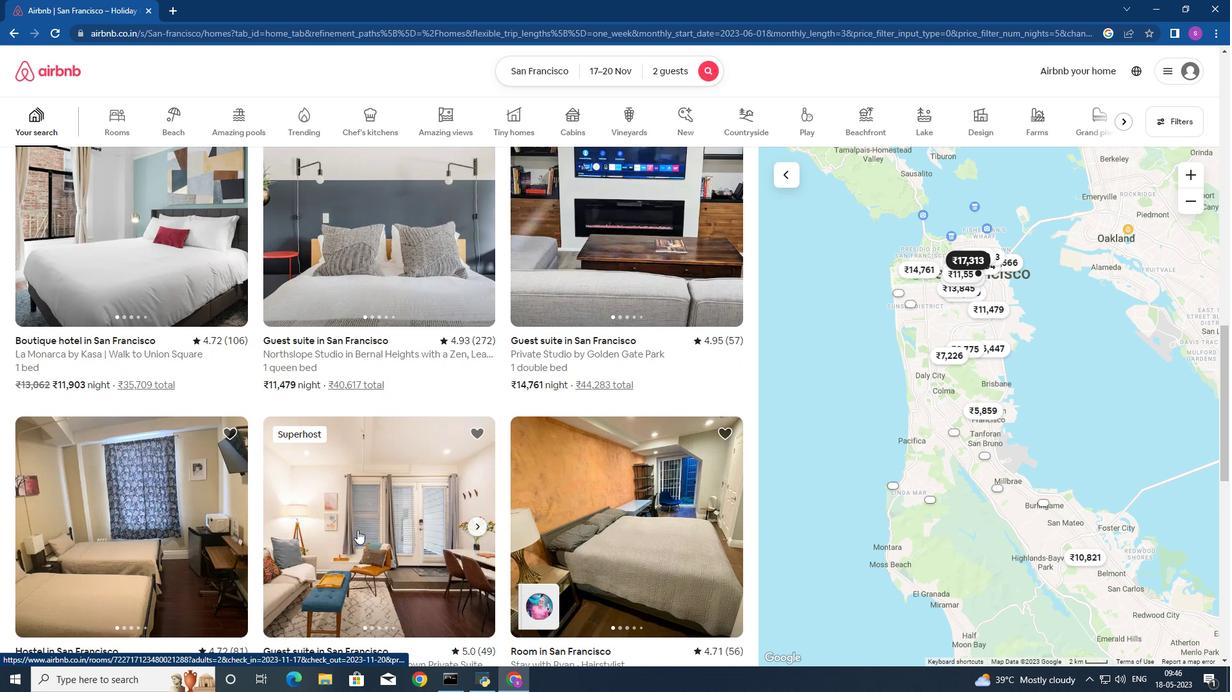 
Action: Mouse scrolled (357, 529) with delta (0, 0)
Screenshot: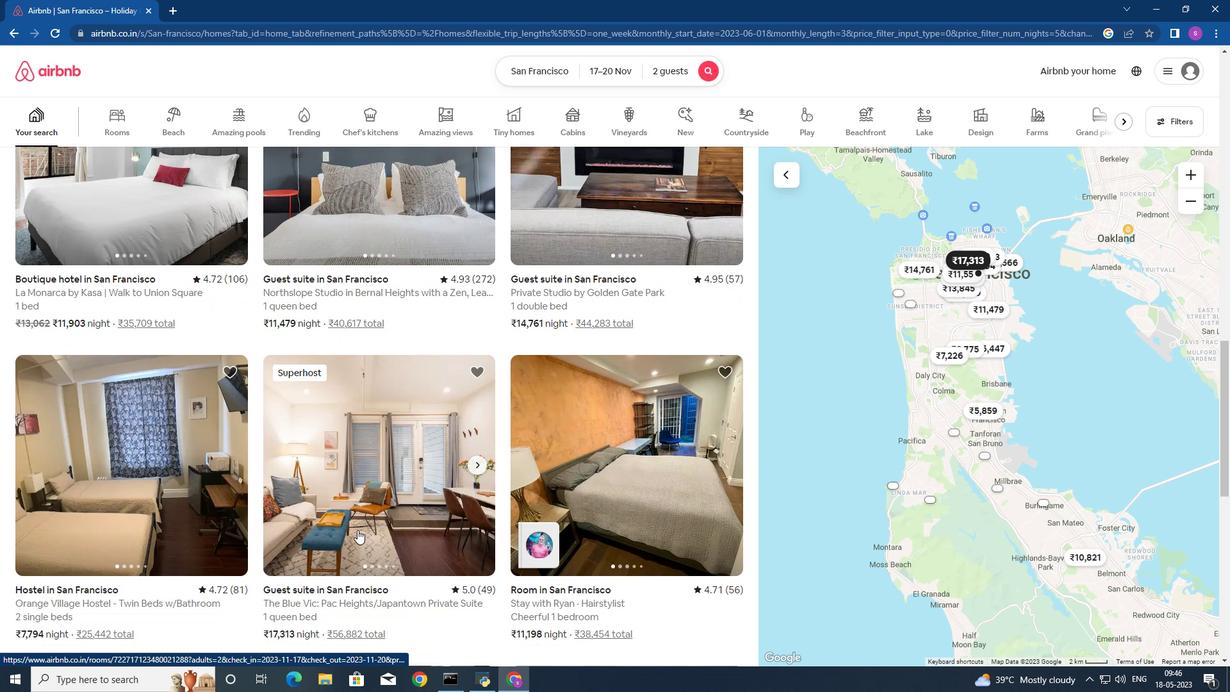 
Action: Mouse moved to (357, 528)
Screenshot: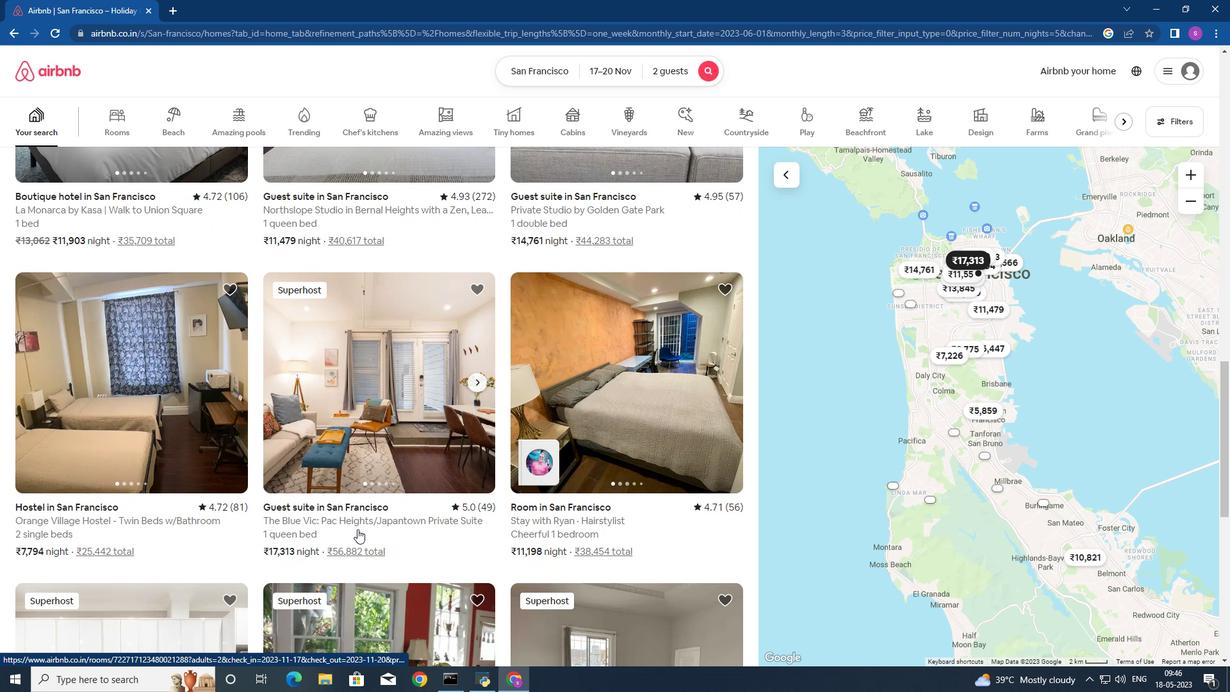 
Action: Mouse scrolled (357, 528) with delta (0, 0)
Screenshot: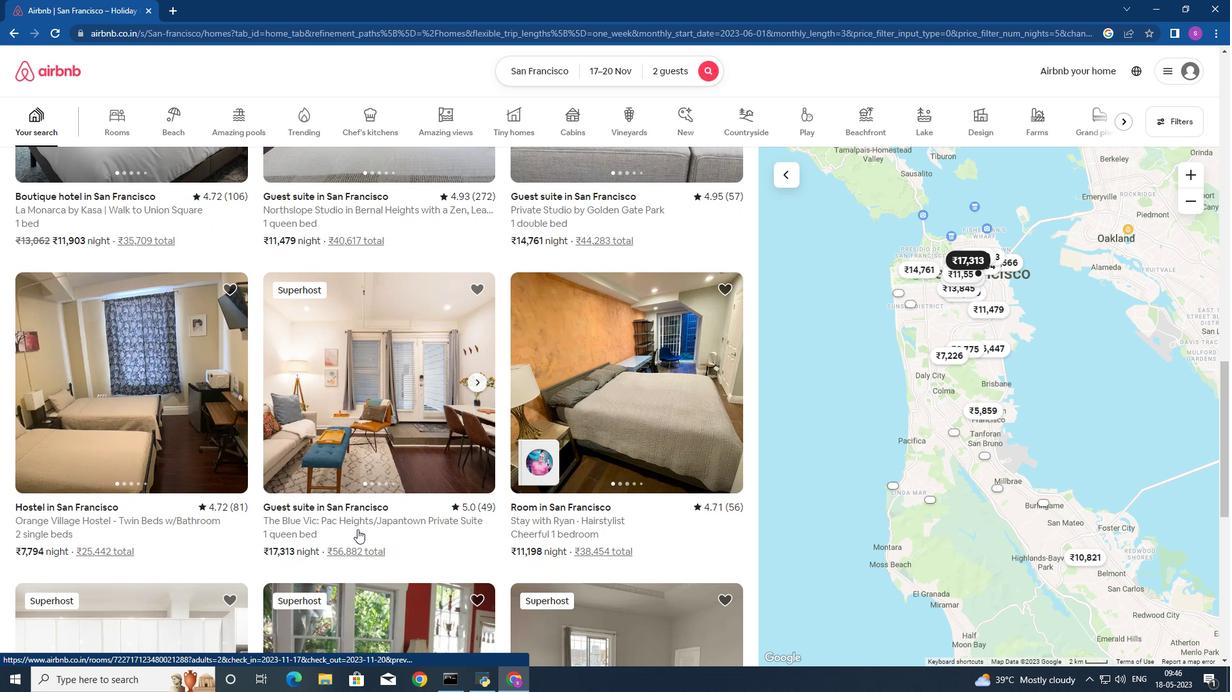 
Action: Mouse scrolled (357, 528) with delta (0, 0)
Screenshot: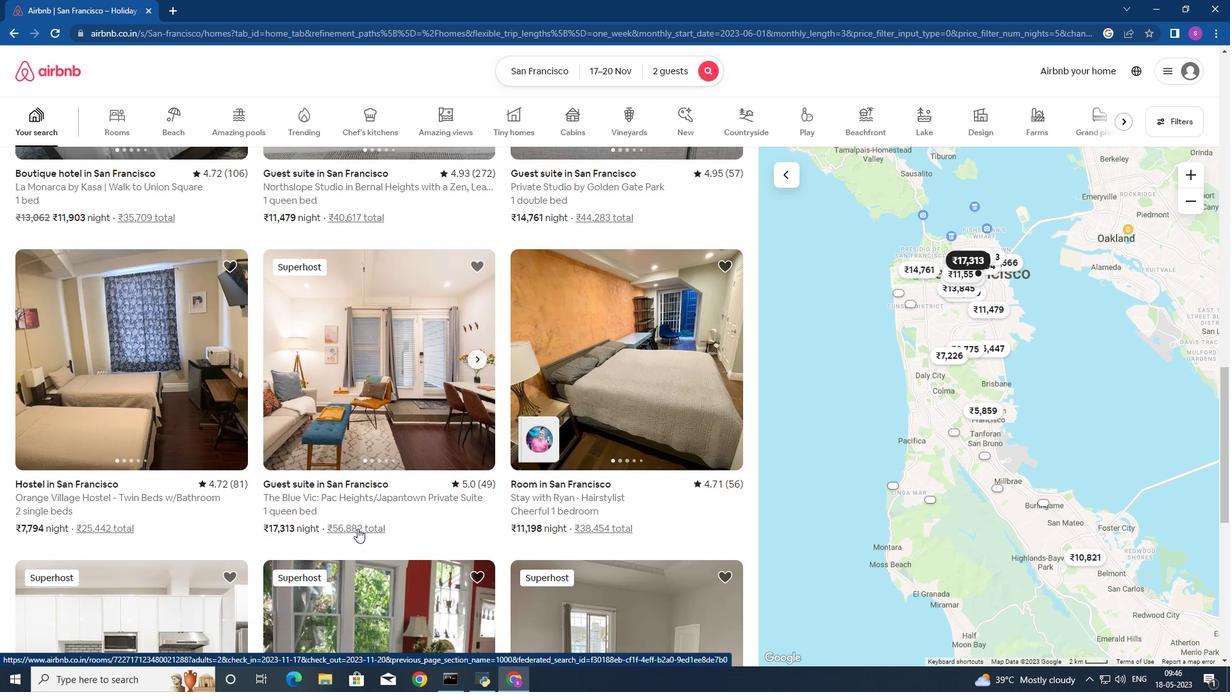 
Action: Mouse moved to (357, 528)
Screenshot: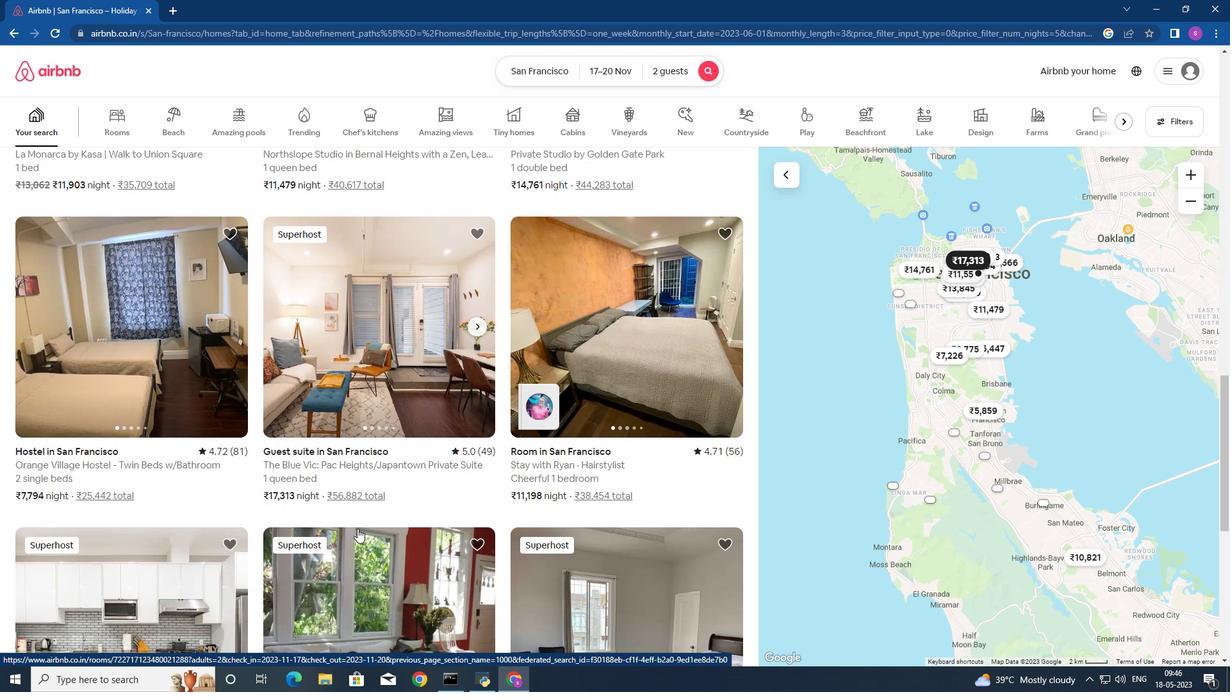 
Action: Mouse scrolled (357, 528) with delta (0, 0)
Screenshot: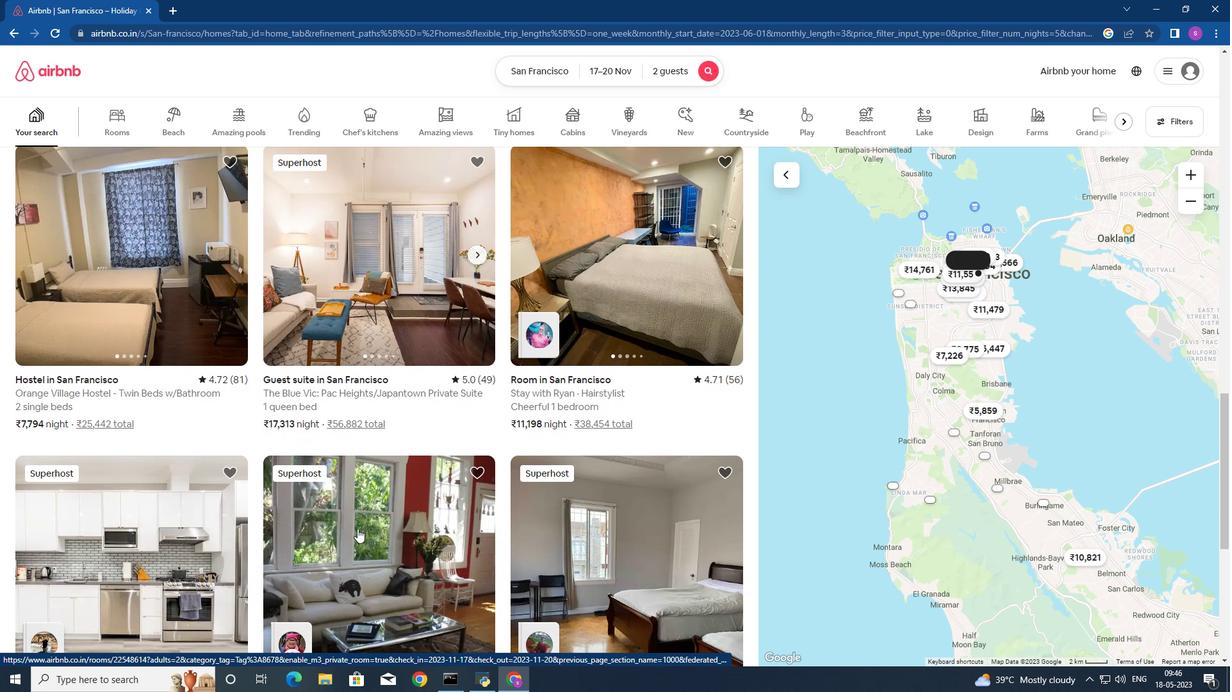 
Action: Mouse scrolled (357, 528) with delta (0, 0)
Screenshot: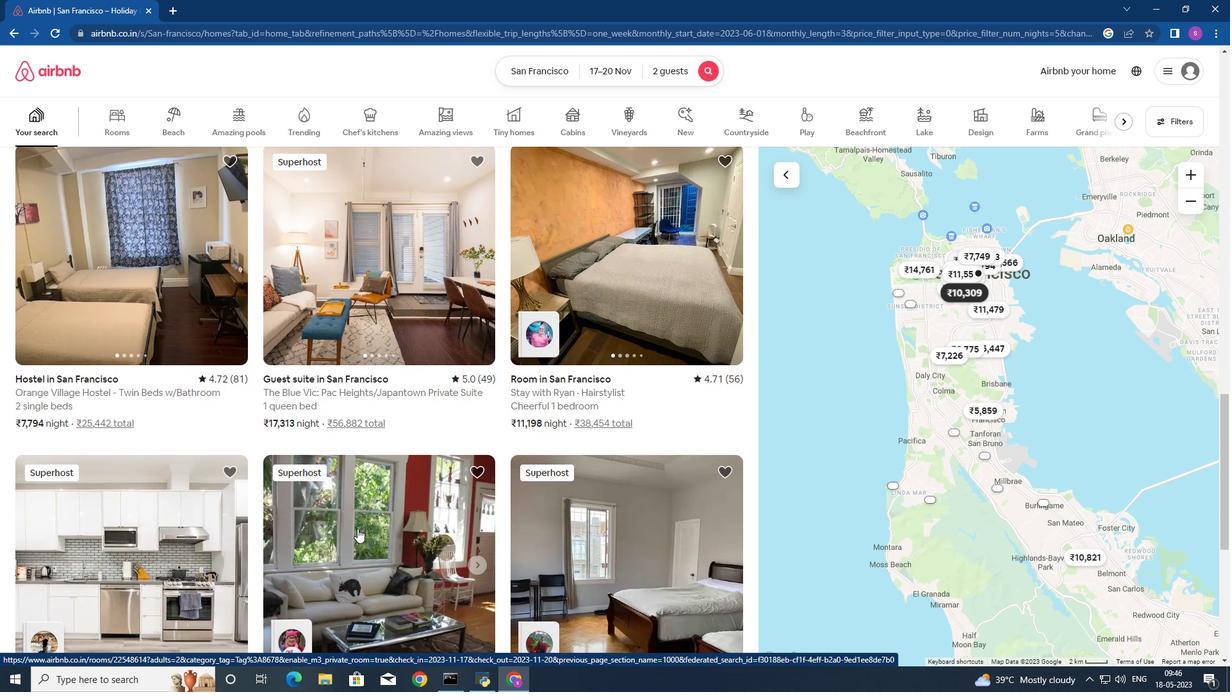 
Action: Mouse moved to (357, 526)
Screenshot: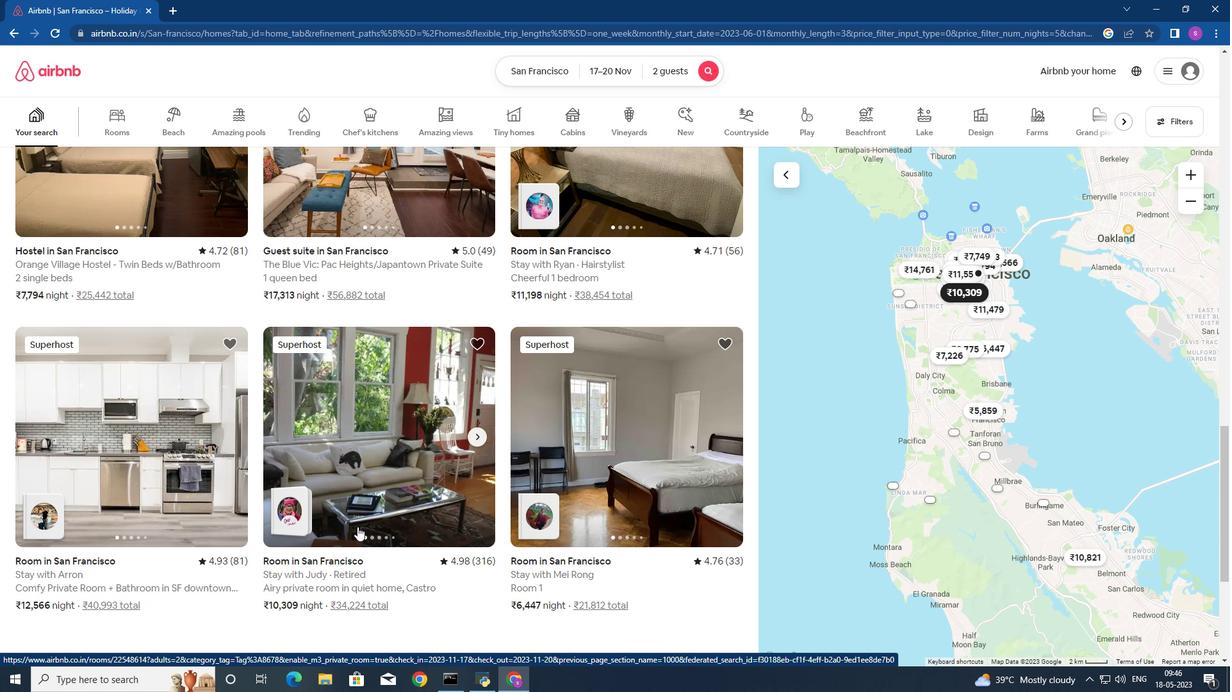 
Action: Mouse scrolled (357, 526) with delta (0, 0)
Screenshot: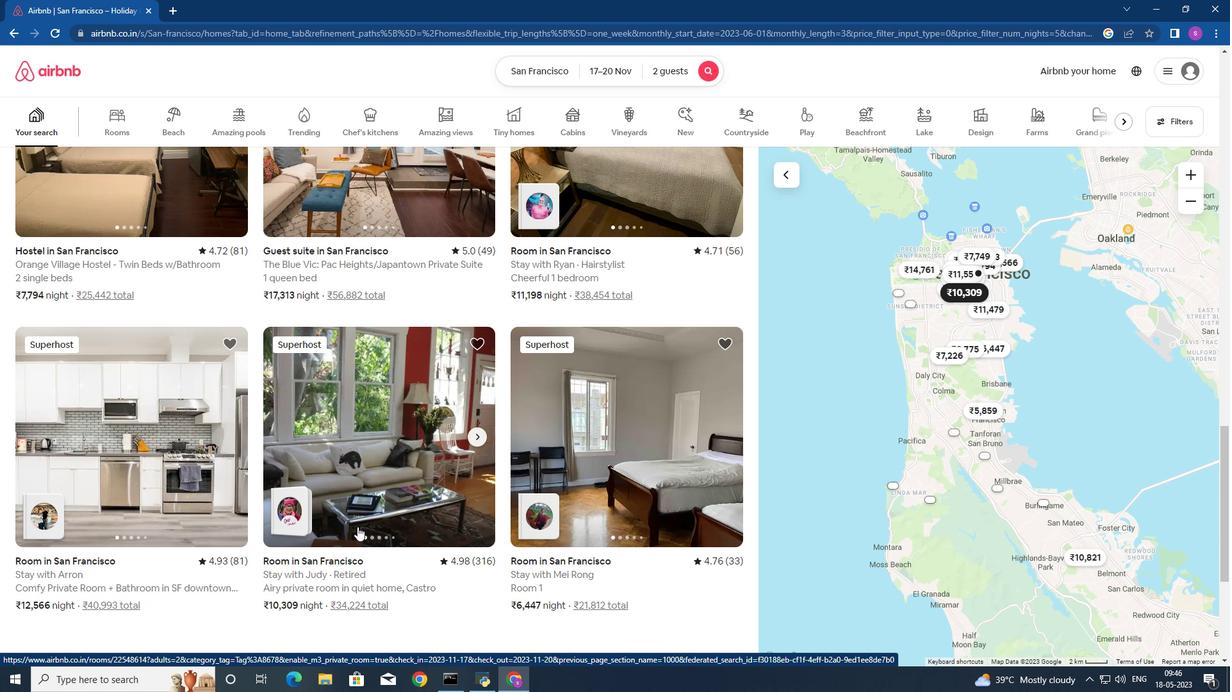 
Action: Mouse moved to (357, 526)
Screenshot: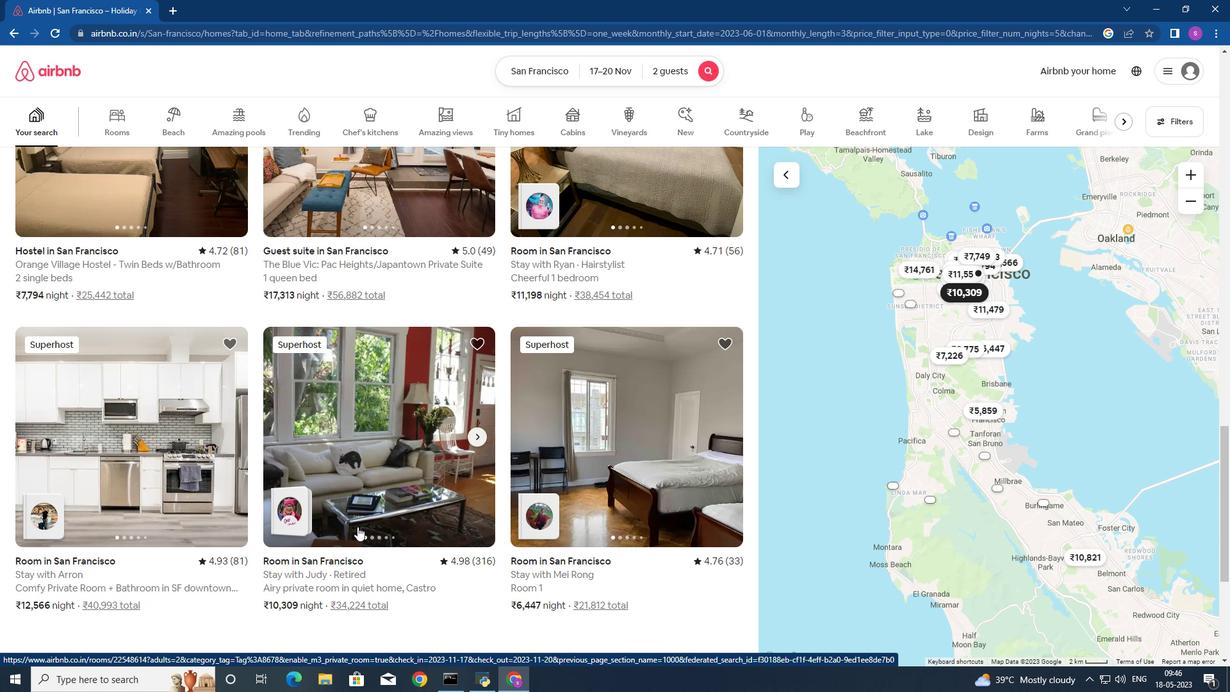 
Action: Mouse scrolled (357, 526) with delta (0, 0)
Screenshot: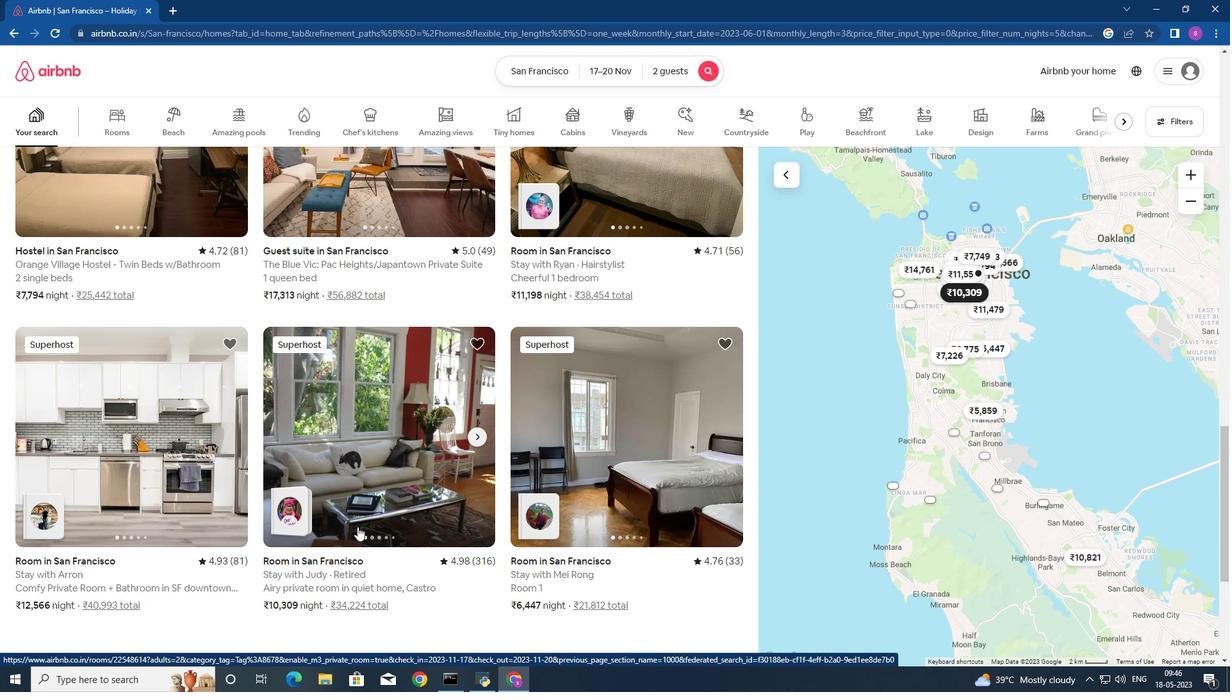 
Action: Mouse scrolled (357, 526) with delta (0, 0)
Screenshot: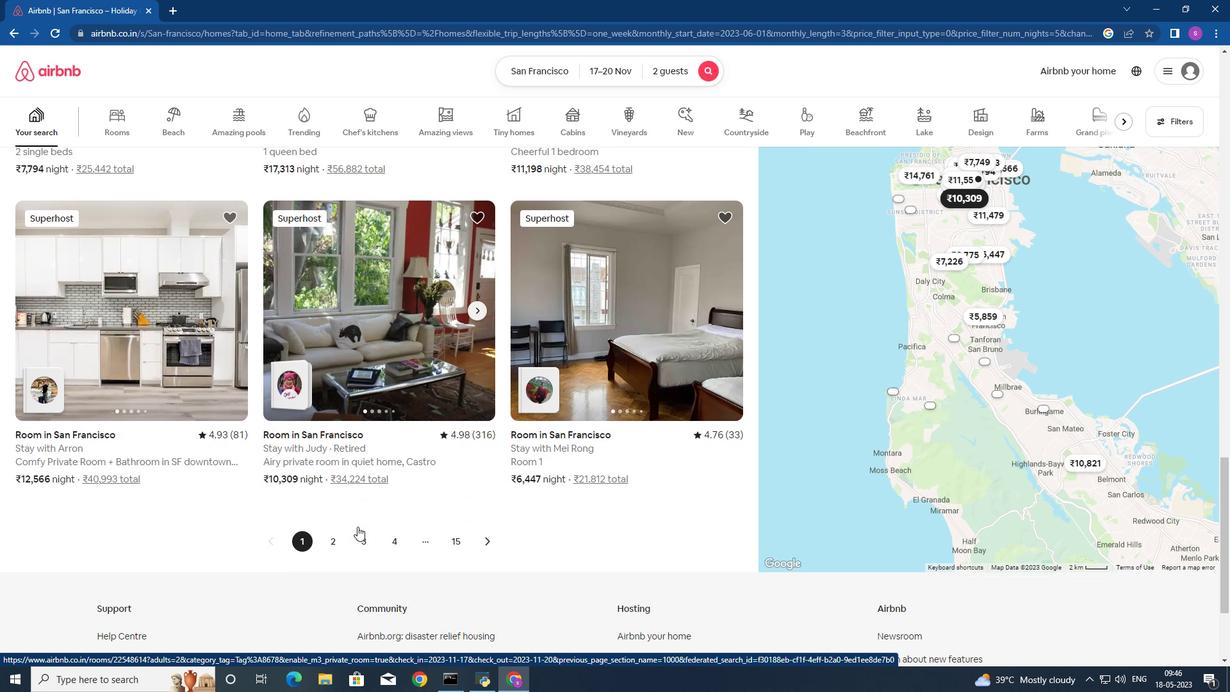 
Action: Mouse moved to (331, 478)
Screenshot: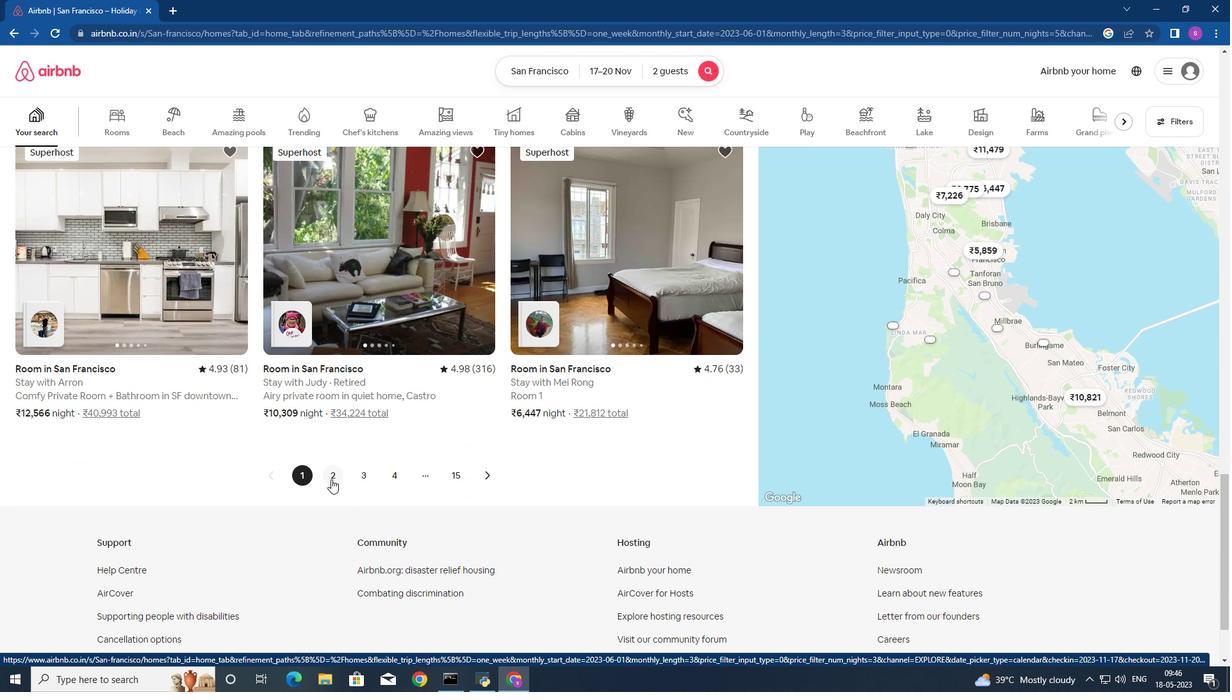 
Action: Mouse pressed left at (331, 478)
Screenshot: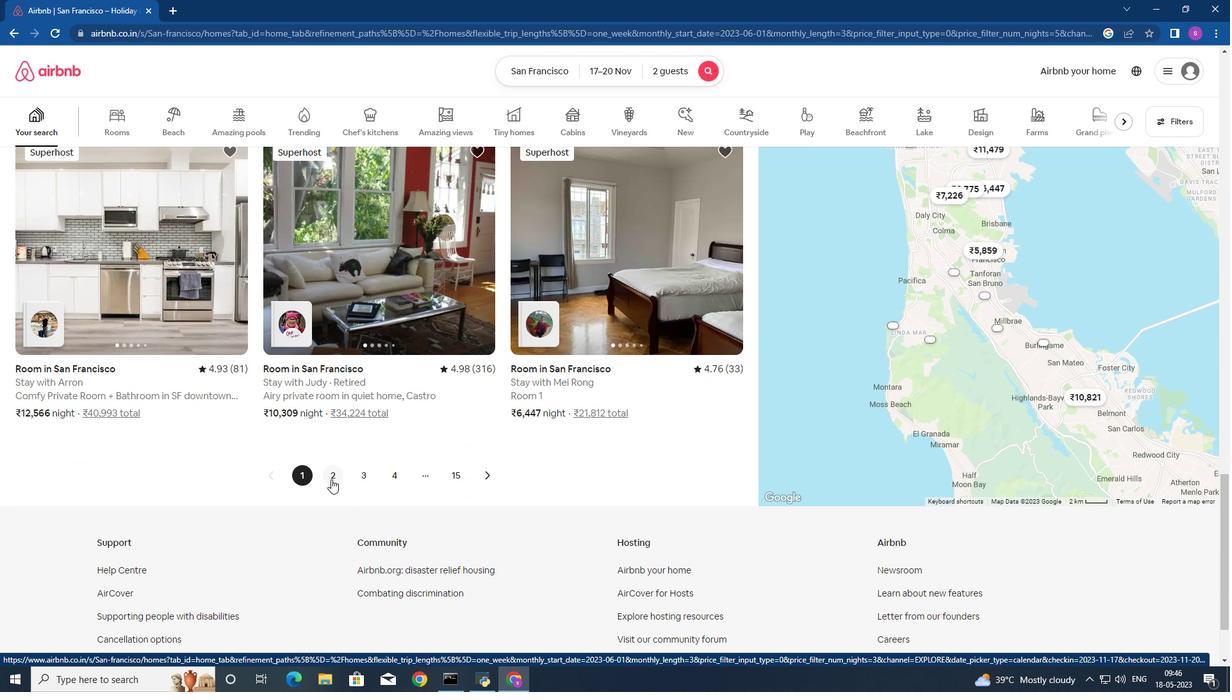 
Action: Mouse moved to (390, 511)
Screenshot: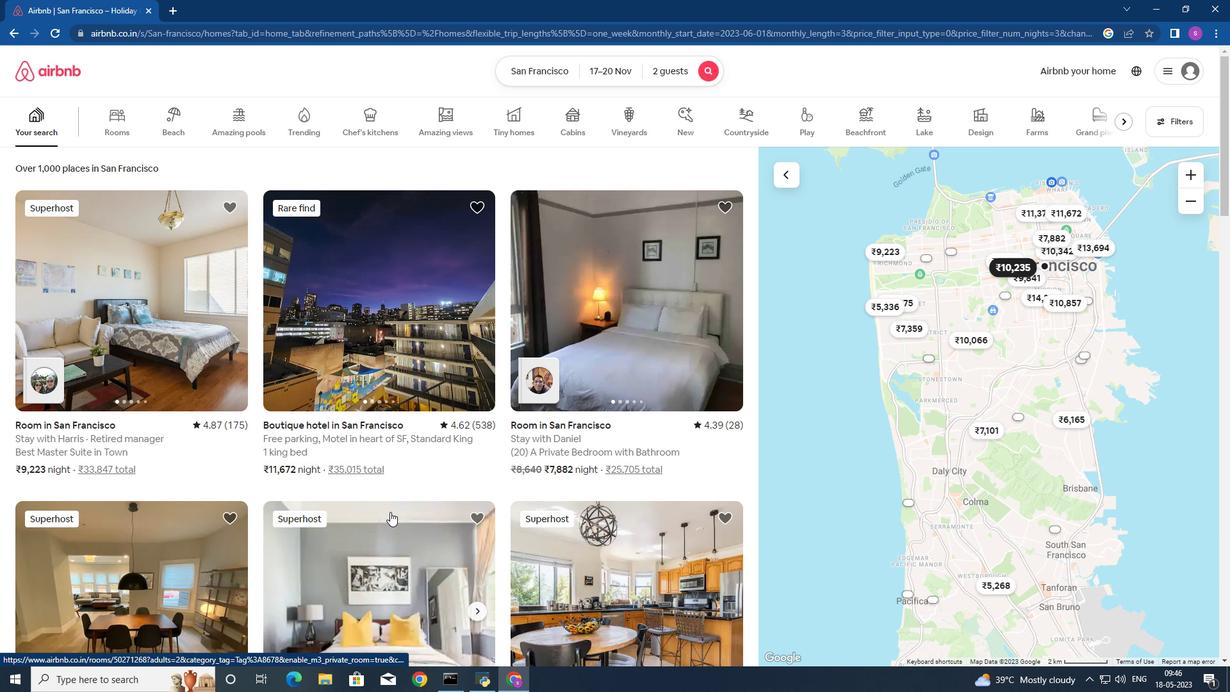 
Action: Mouse scrolled (390, 511) with delta (0, 0)
Screenshot: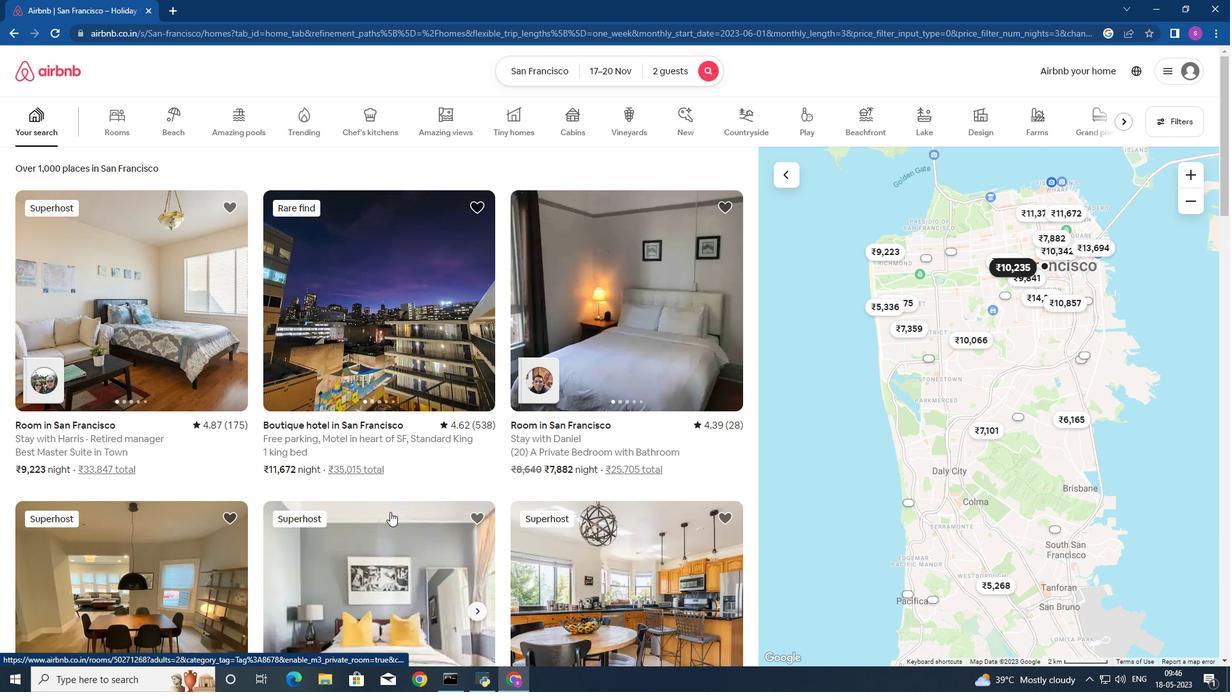 
Action: Mouse moved to (390, 511)
Screenshot: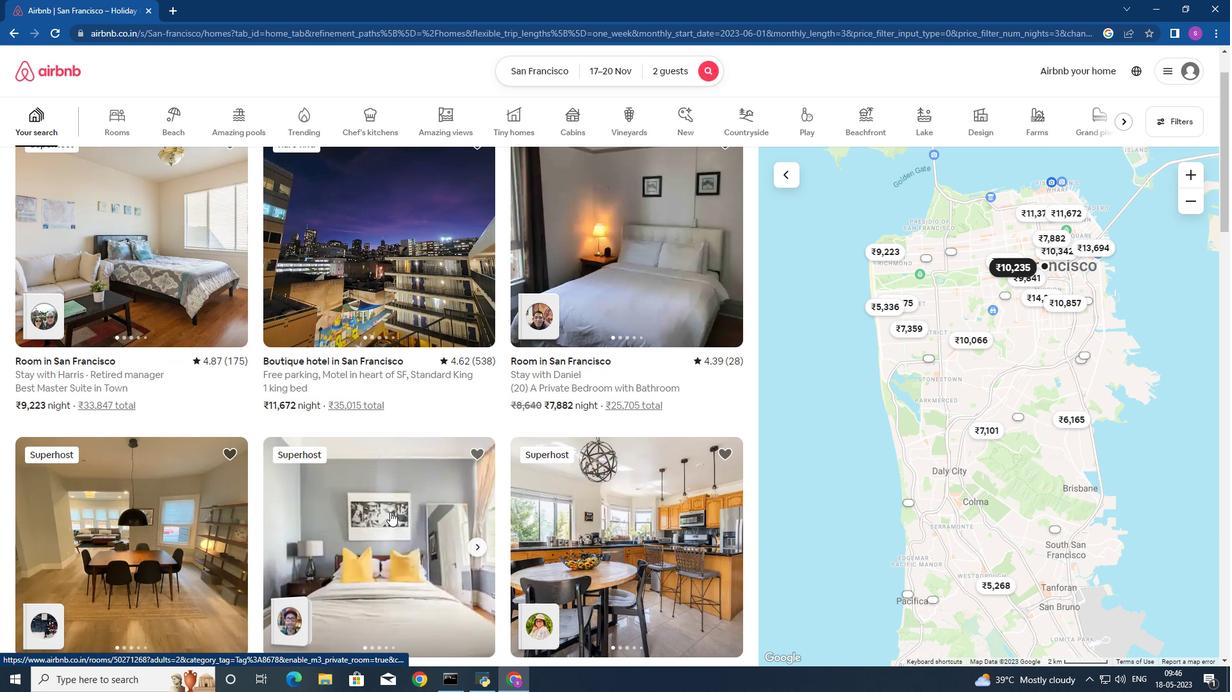 
Action: Mouse scrolled (390, 511) with delta (0, 0)
Screenshot: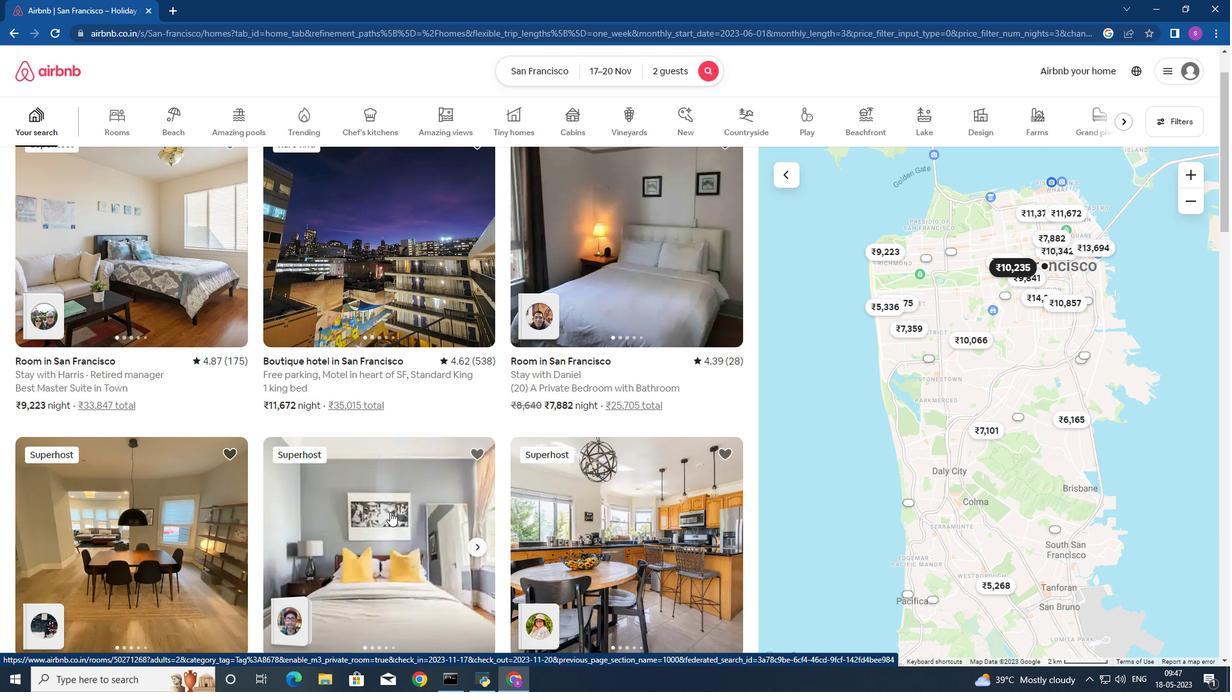 
Action: Mouse scrolled (390, 511) with delta (0, 0)
Screenshot: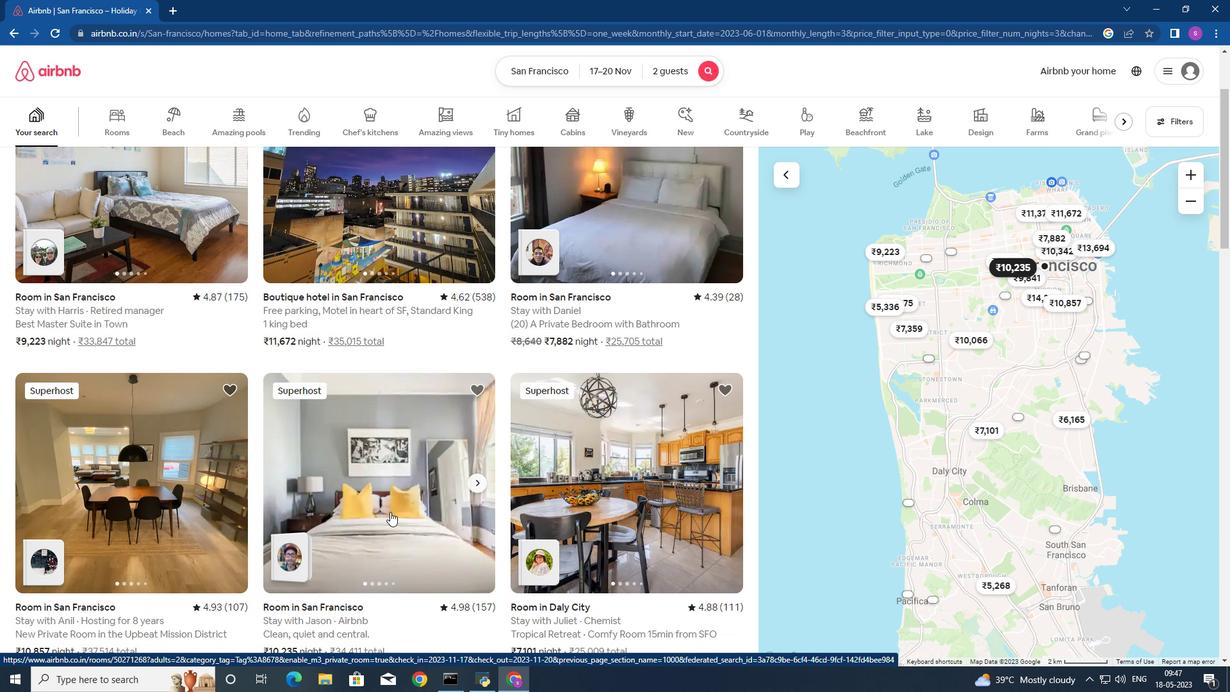 
Action: Mouse moved to (391, 511)
Screenshot: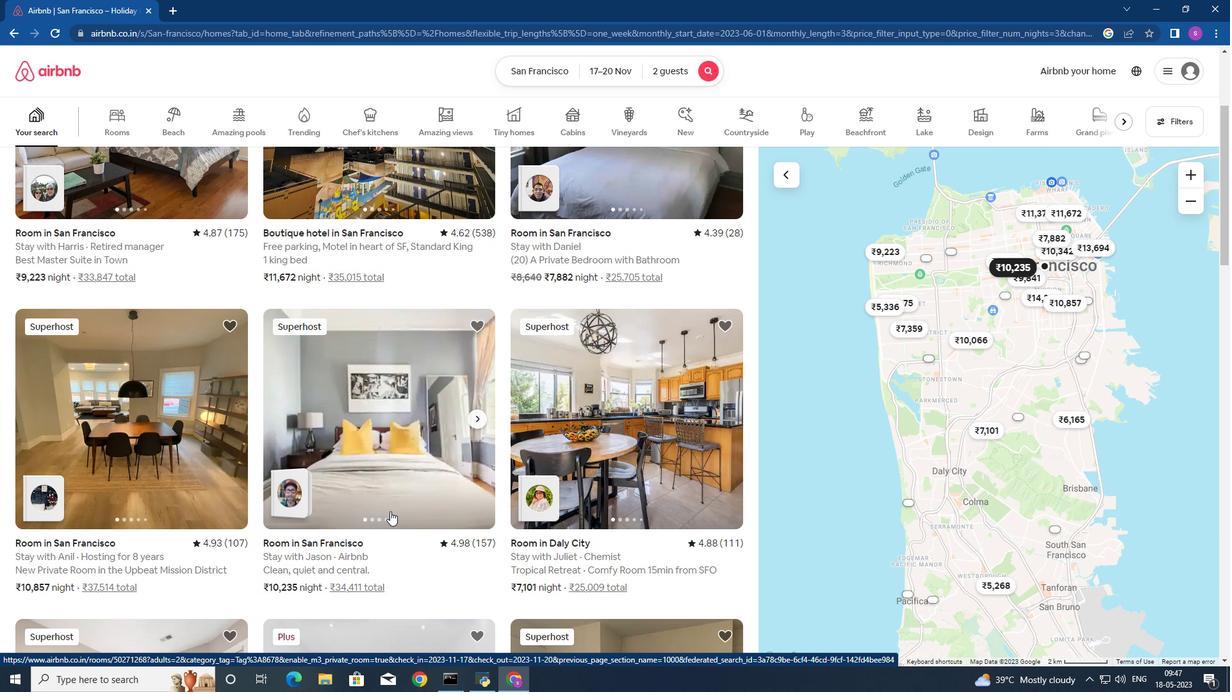 
Action: Mouse scrolled (391, 510) with delta (0, 0)
Screenshot: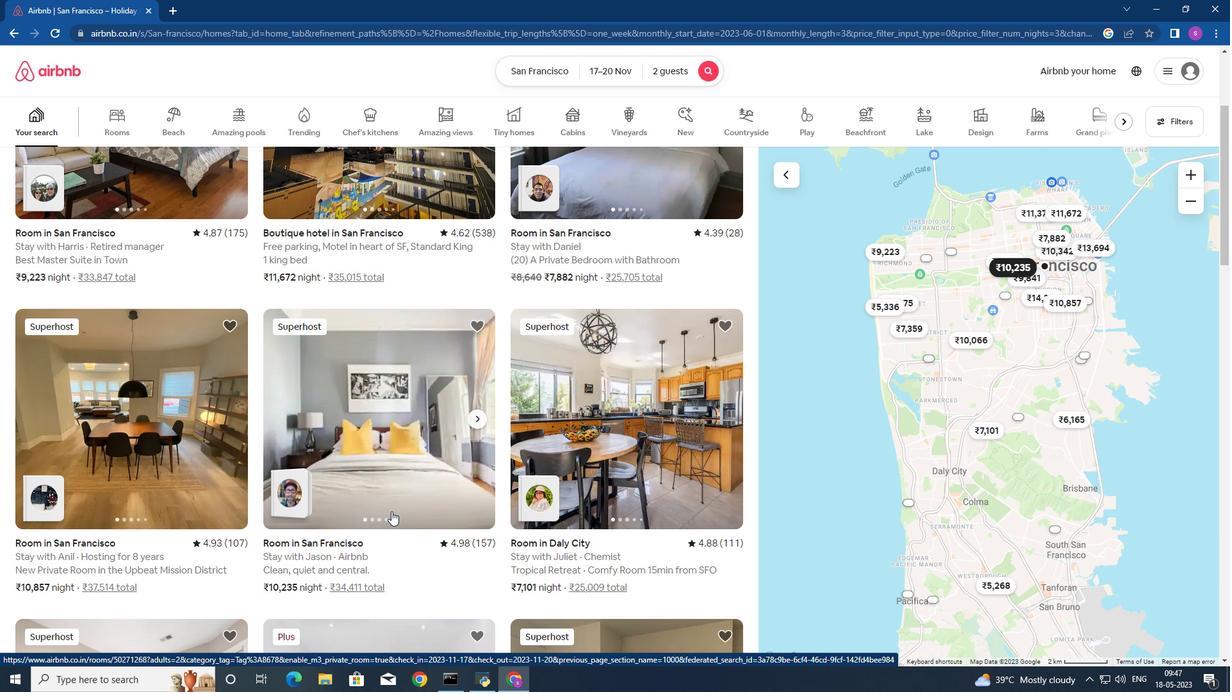 
Action: Mouse moved to (391, 511)
Screenshot: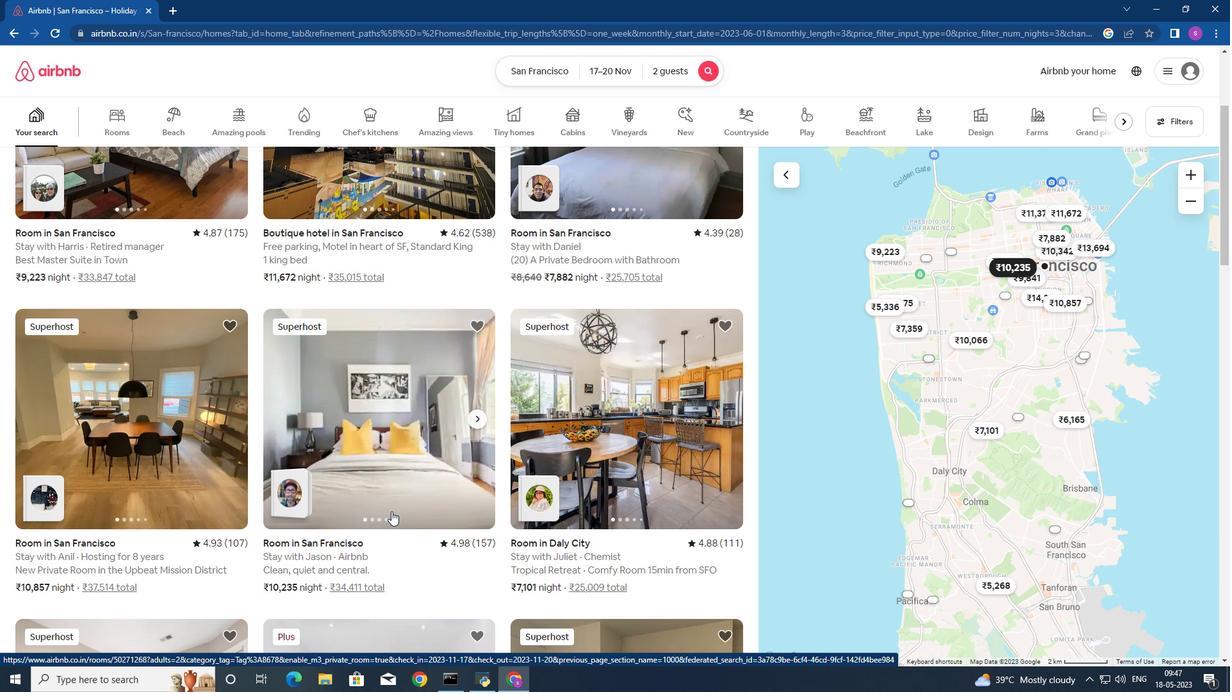 
Action: Mouse scrolled (391, 510) with delta (0, 0)
Screenshot: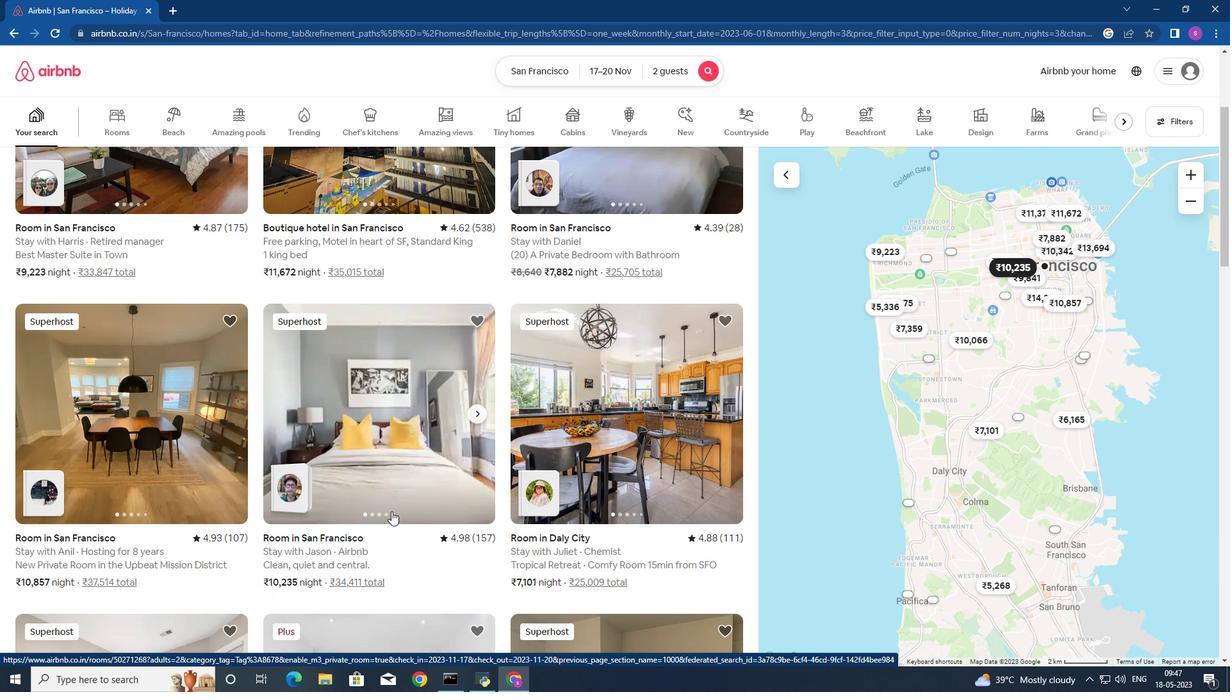 
Action: Mouse scrolled (391, 510) with delta (0, 0)
Screenshot: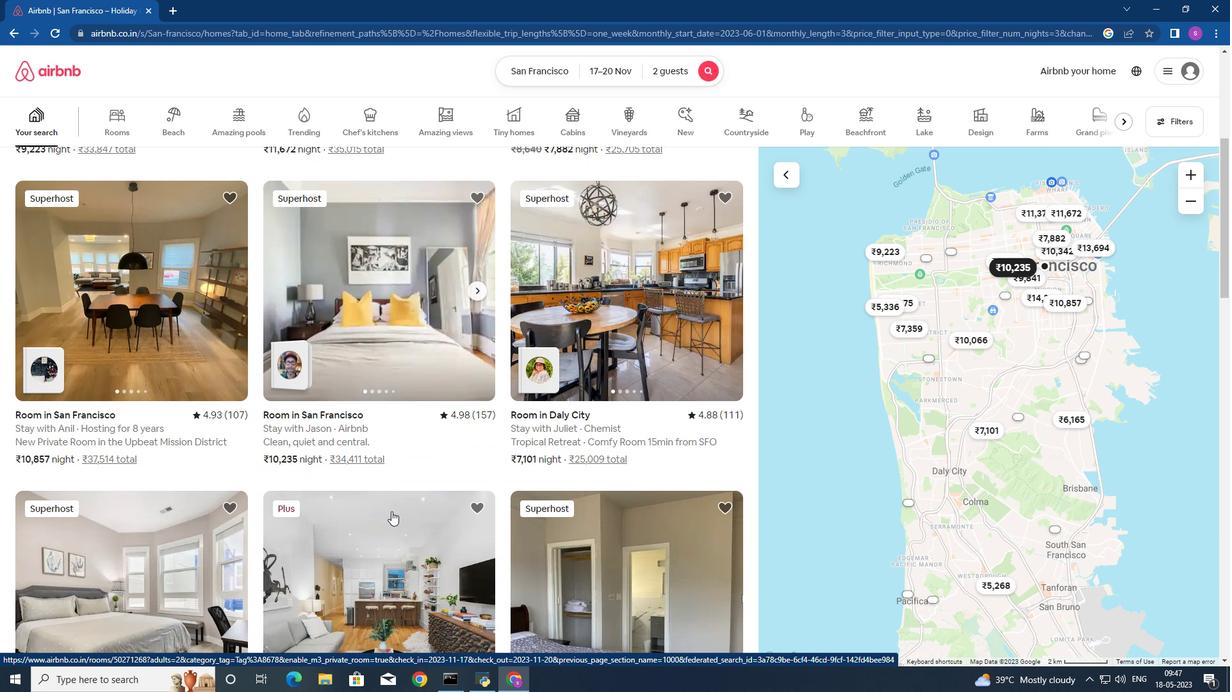 
Action: Mouse scrolled (391, 510) with delta (0, 0)
Screenshot: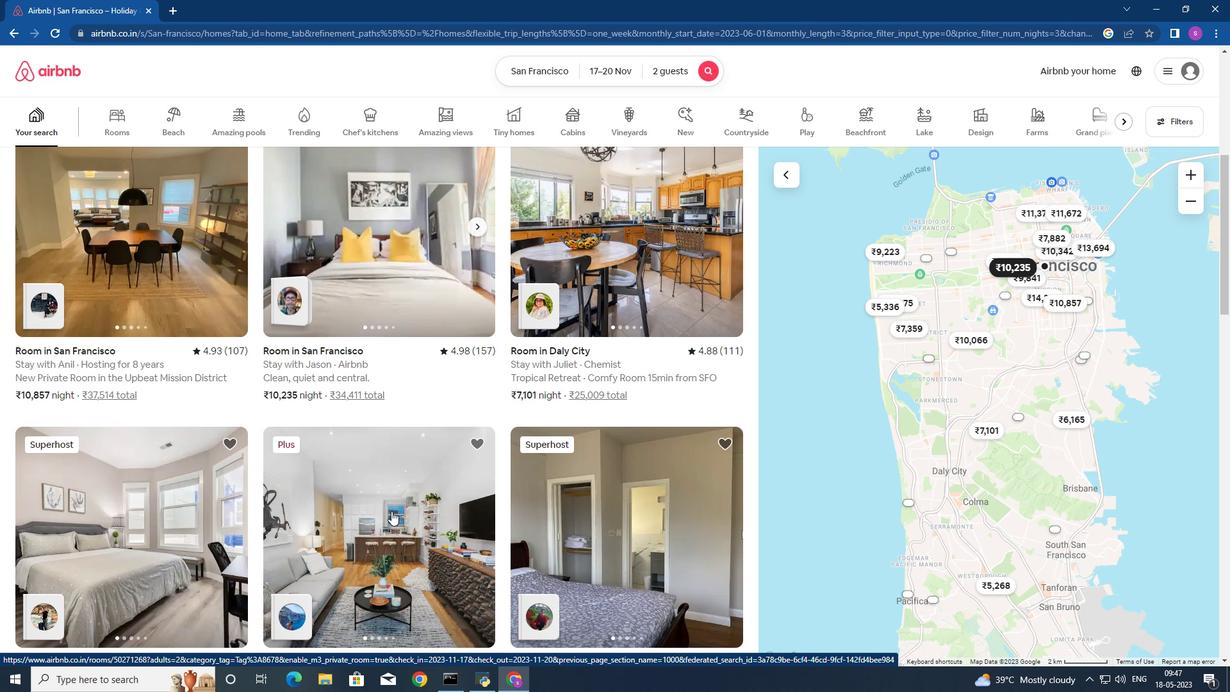 
Action: Mouse scrolled (391, 510) with delta (0, 0)
Screenshot: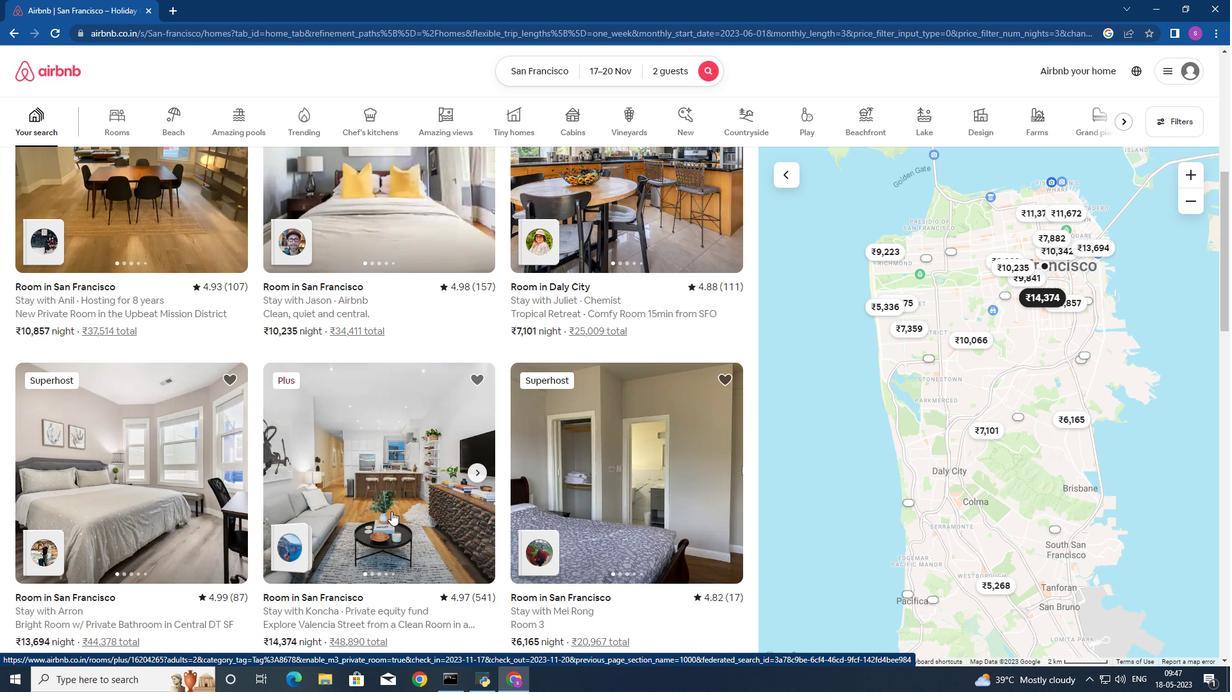 
Action: Mouse scrolled (391, 510) with delta (0, 0)
Screenshot: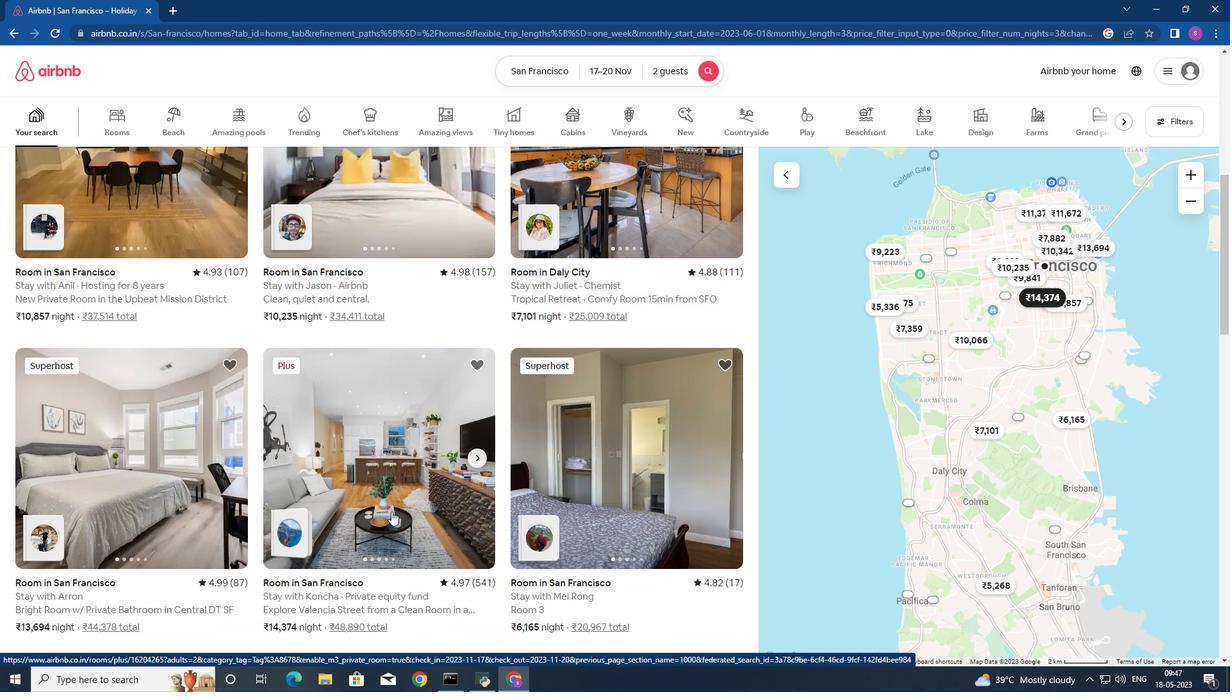 
Action: Mouse scrolled (391, 510) with delta (0, 0)
Screenshot: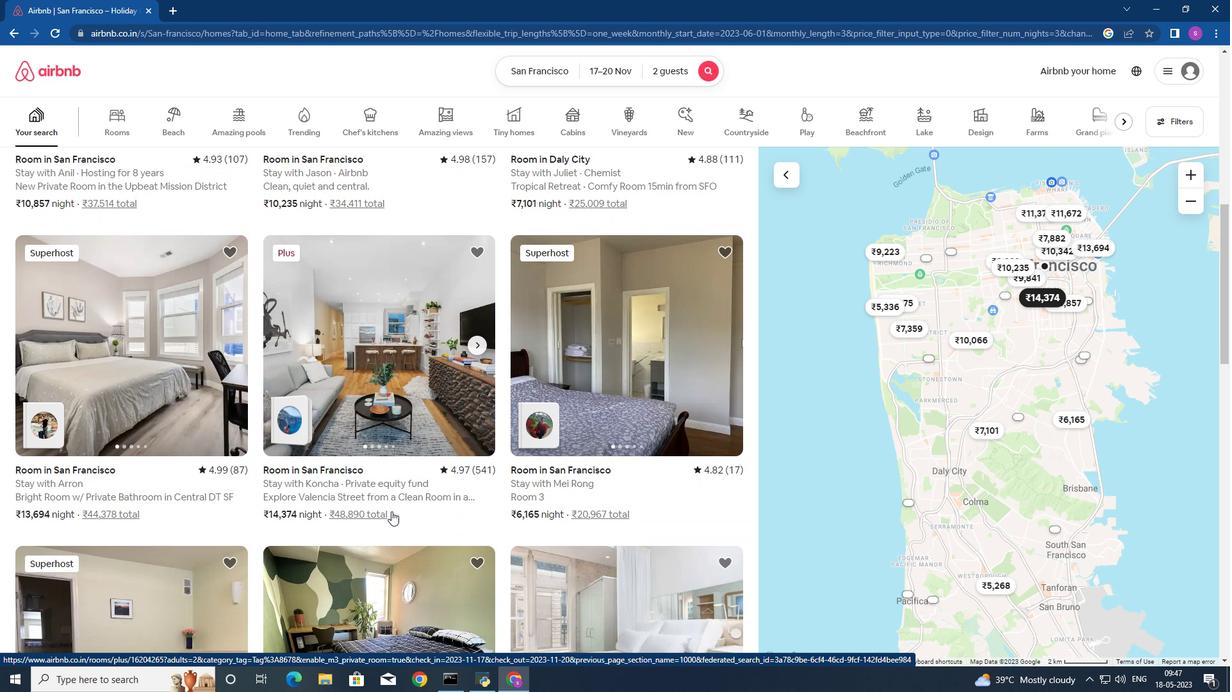 
Action: Mouse scrolled (391, 510) with delta (0, 0)
Screenshot: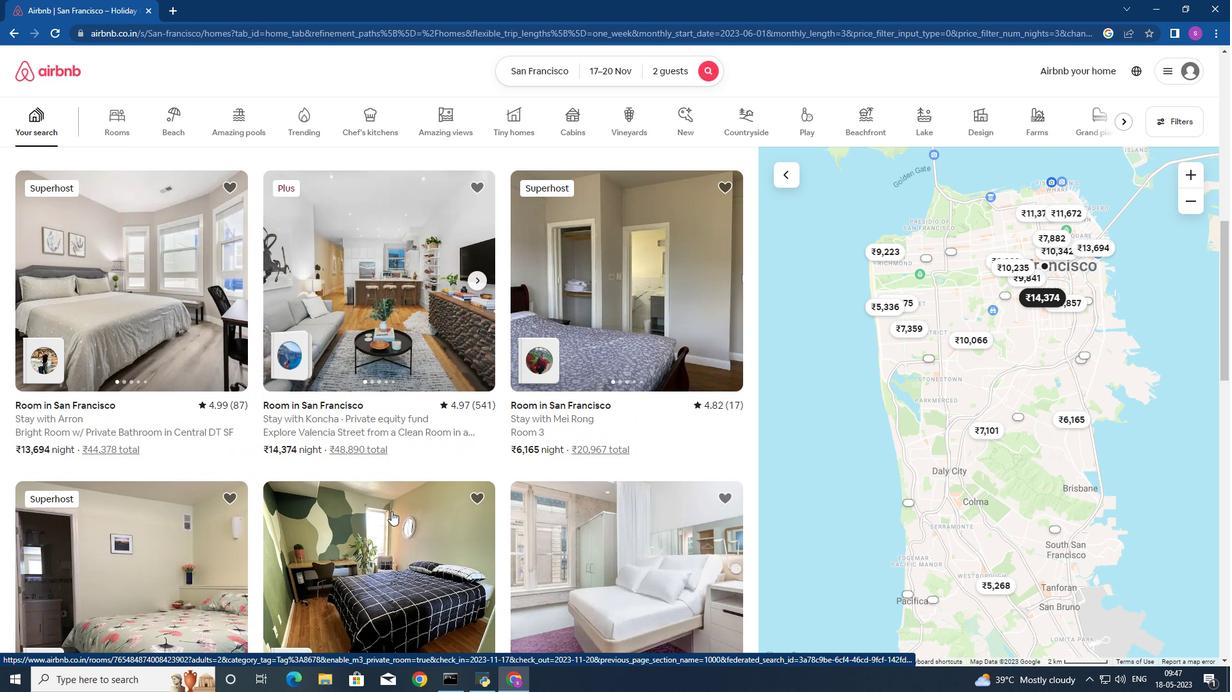 
Action: Mouse scrolled (391, 510) with delta (0, 0)
Screenshot: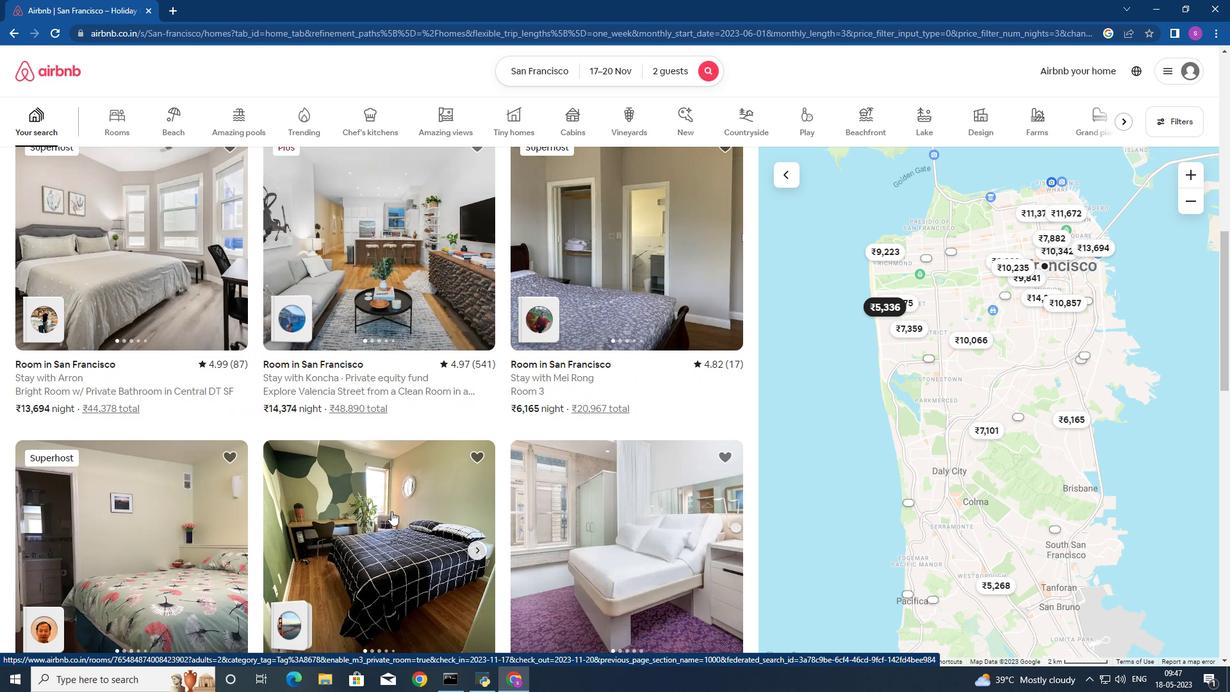 
Action: Mouse scrolled (391, 510) with delta (0, 0)
Screenshot: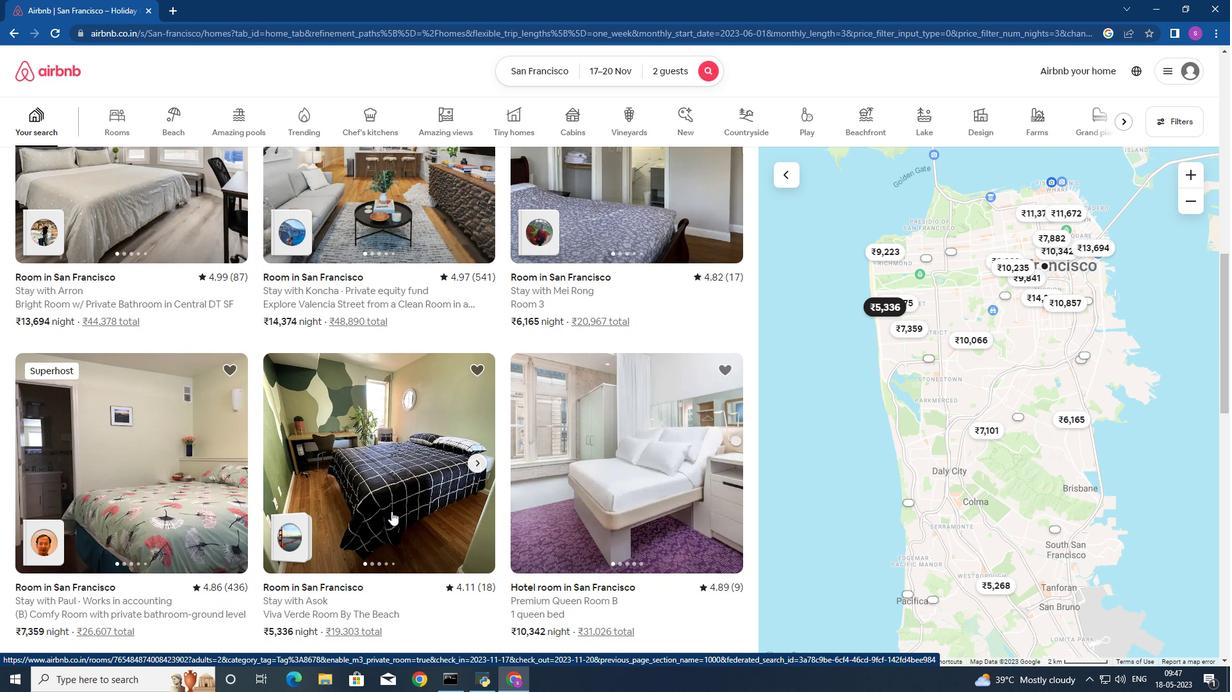 
Action: Mouse moved to (391, 511)
Screenshot: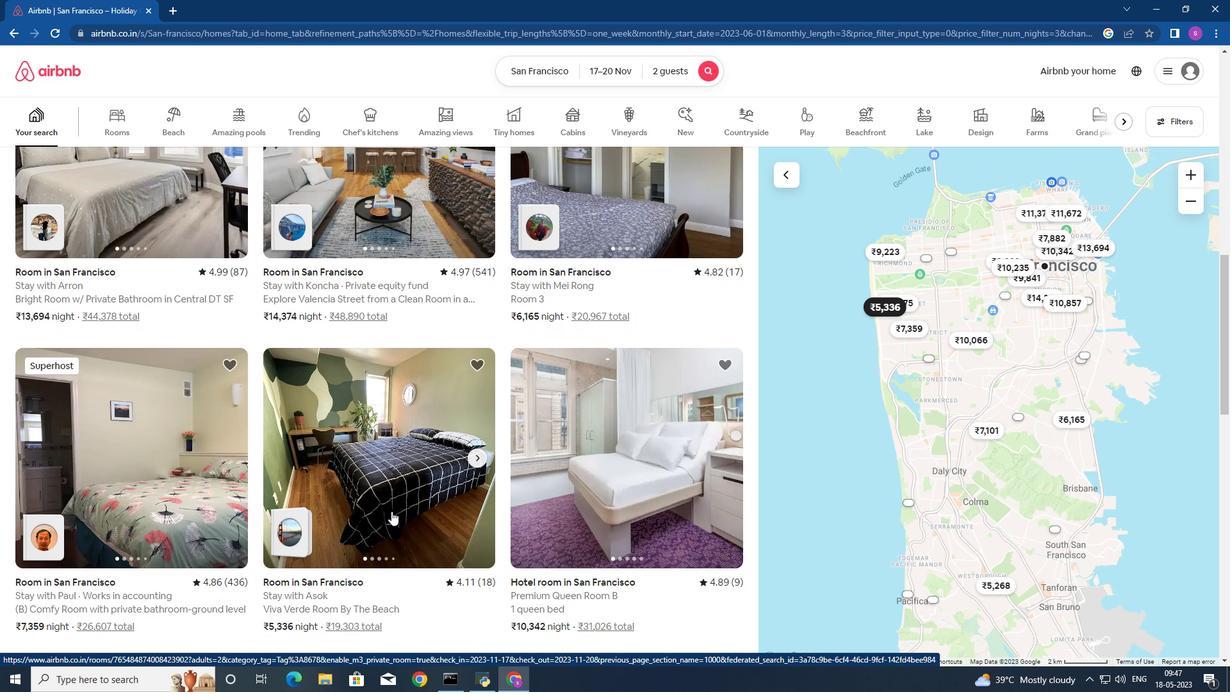 
Action: Mouse scrolled (391, 510) with delta (0, 0)
Screenshot: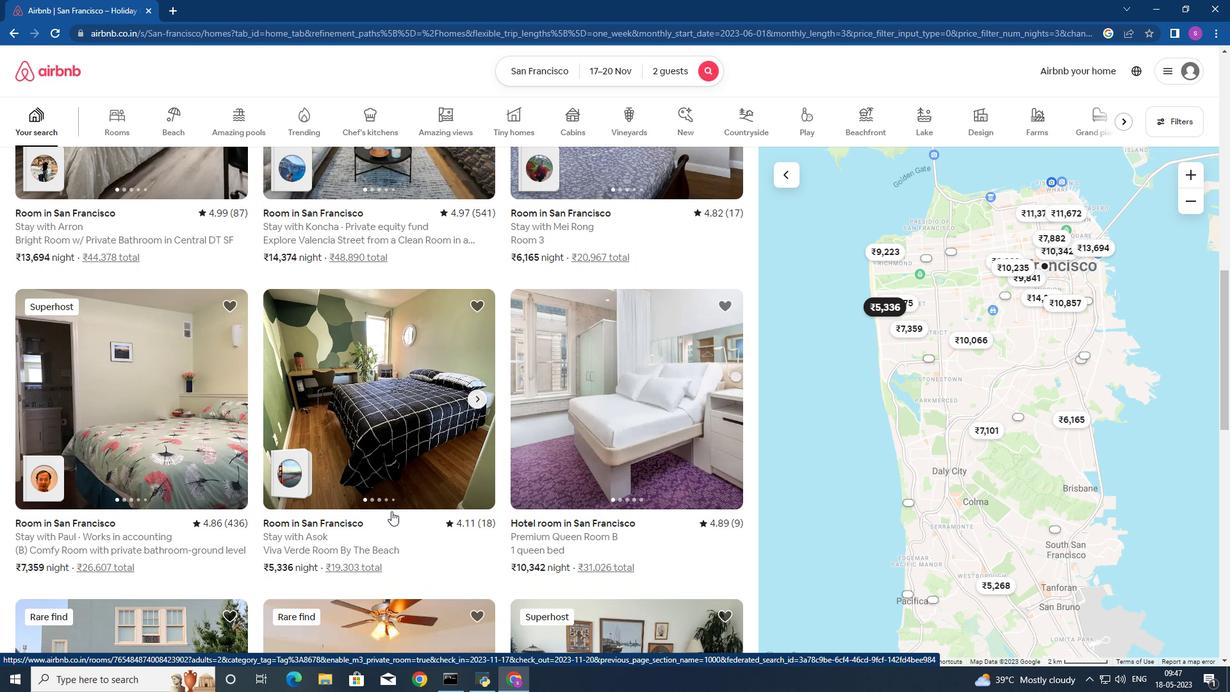 
Action: Mouse scrolled (391, 510) with delta (0, 0)
Screenshot: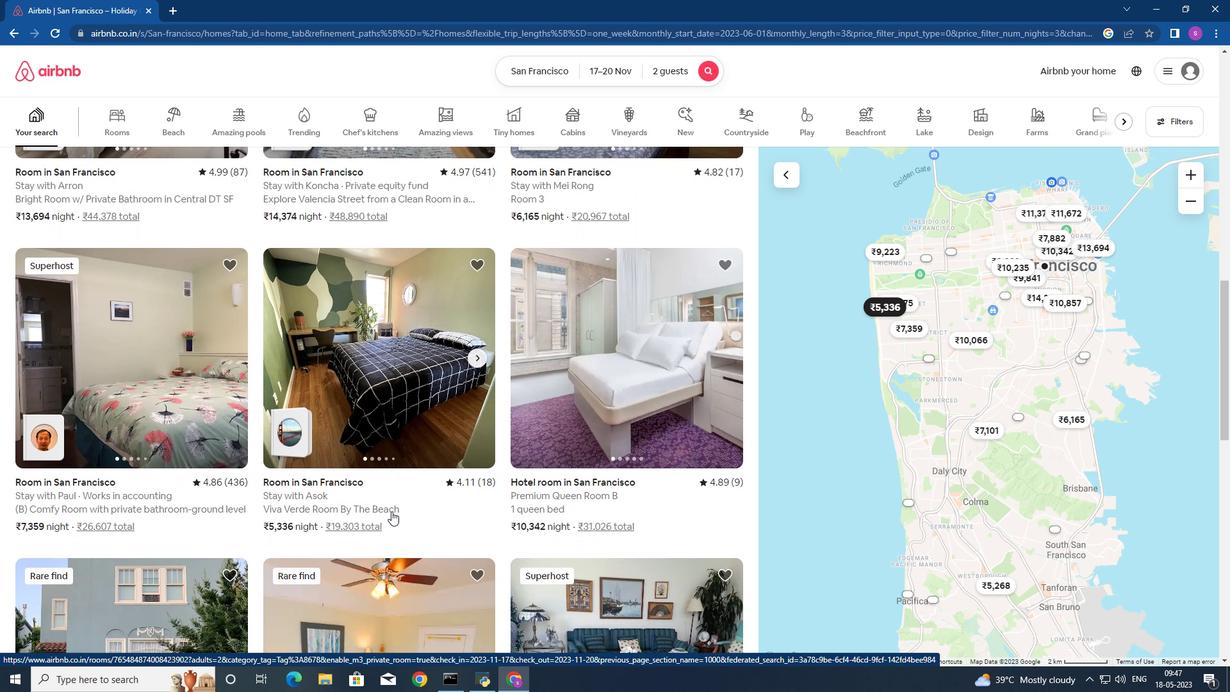 
Action: Mouse scrolled (391, 510) with delta (0, 0)
Screenshot: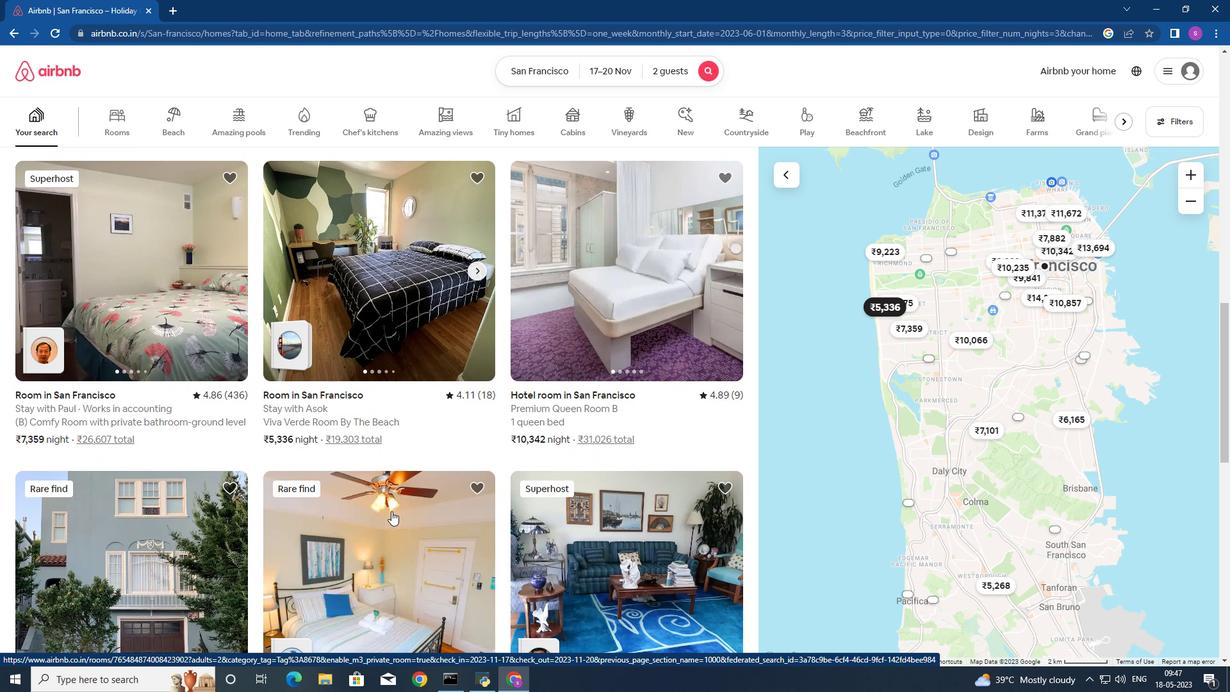 
Action: Mouse scrolled (391, 510) with delta (0, 0)
Screenshot: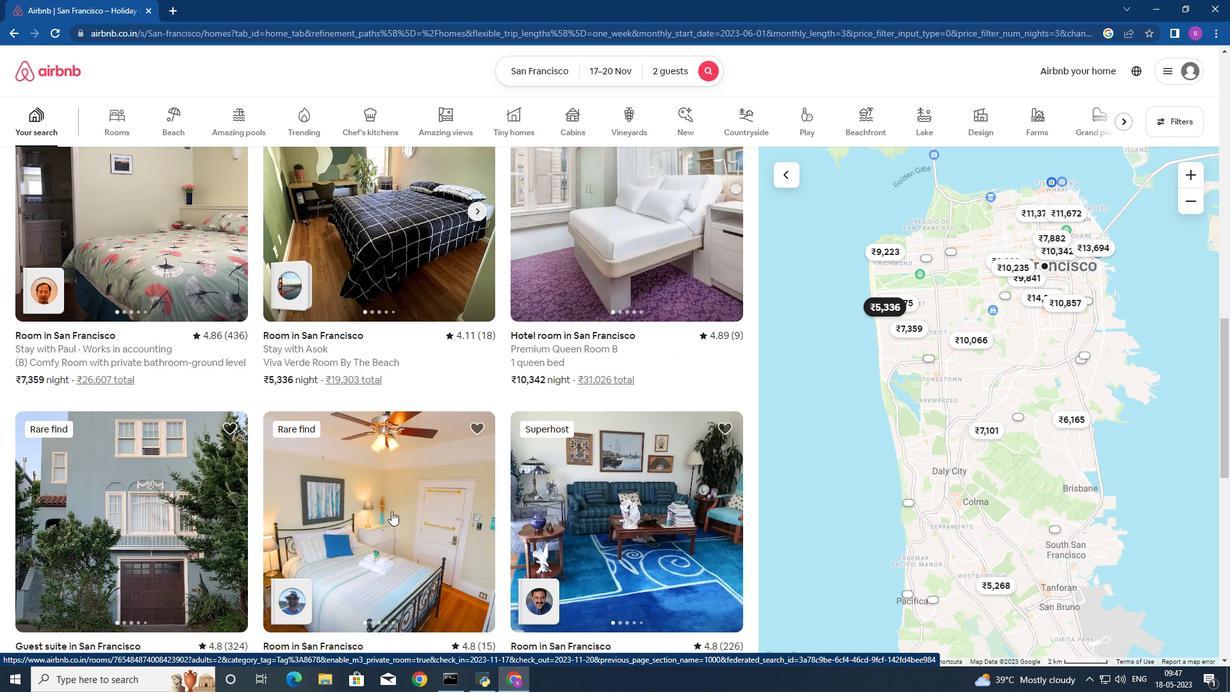 
Action: Mouse scrolled (391, 510) with delta (0, 0)
Screenshot: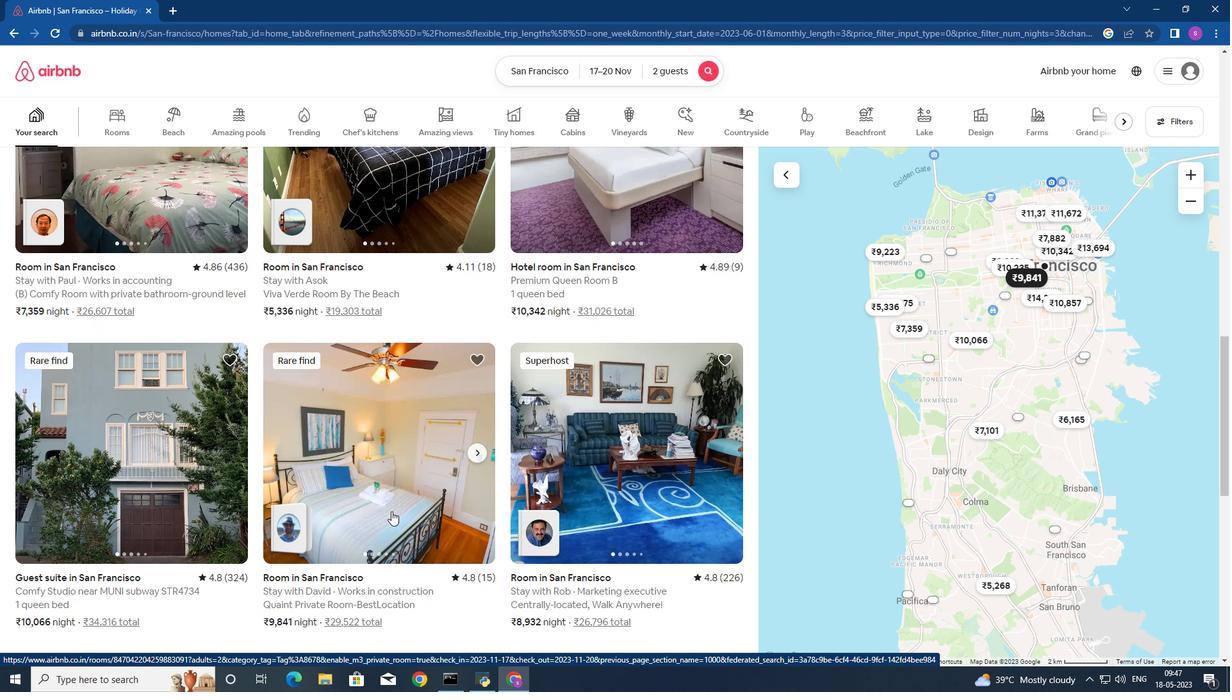 
Action: Mouse scrolled (391, 510) with delta (0, 0)
Screenshot: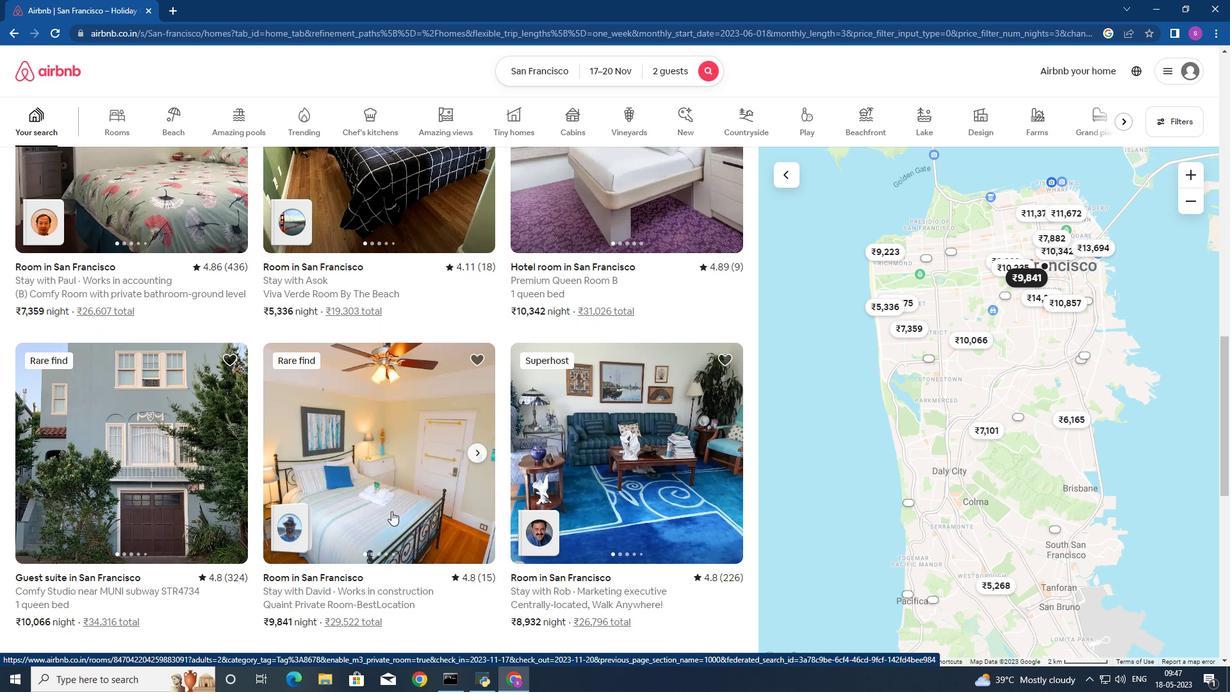 
Action: Mouse scrolled (391, 510) with delta (0, 0)
Screenshot: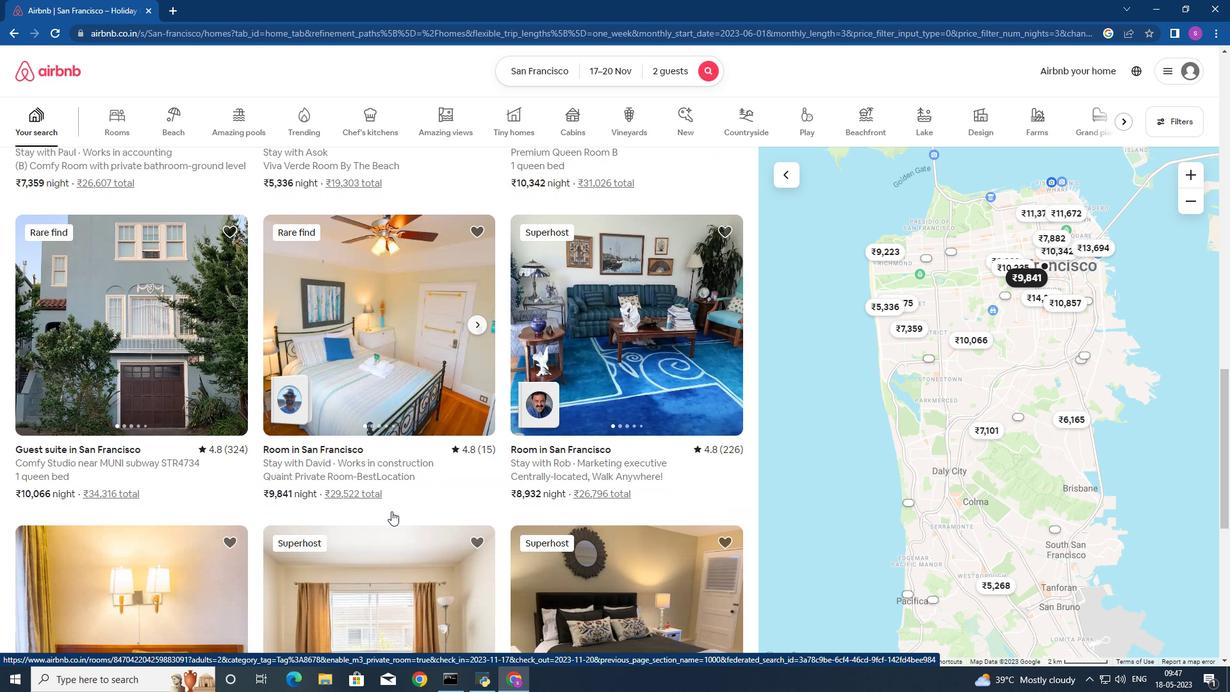 
Action: Mouse scrolled (391, 510) with delta (0, 0)
Screenshot: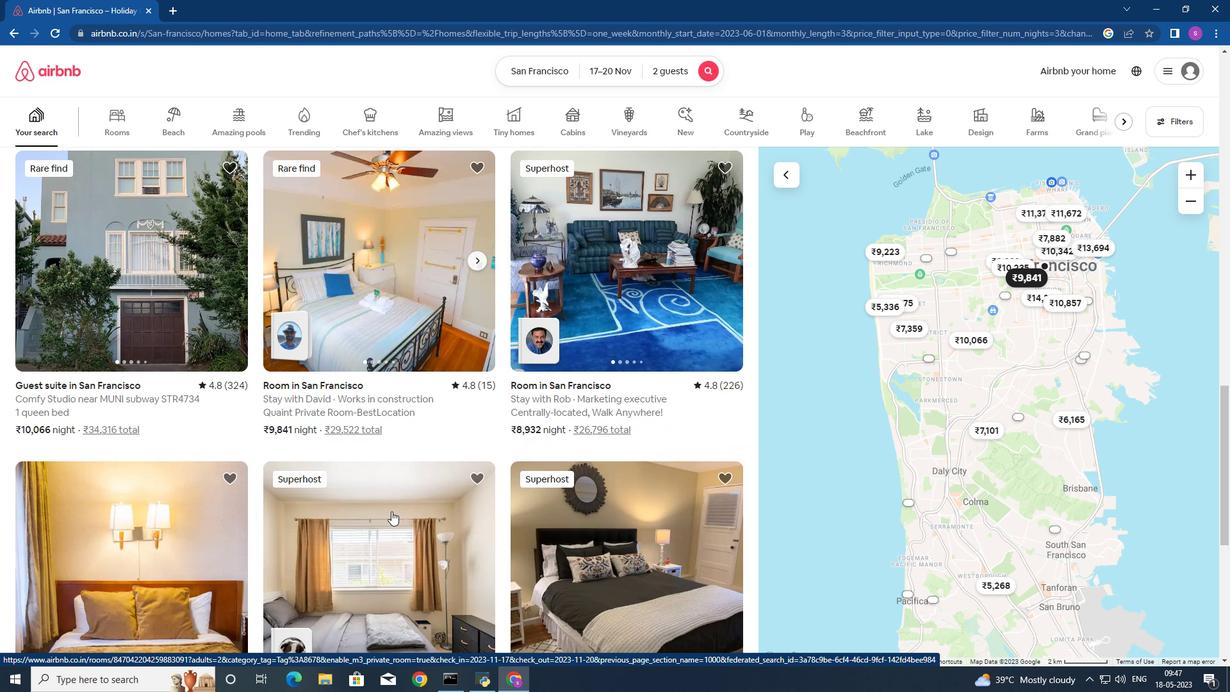 
Action: Mouse scrolled (391, 510) with delta (0, 0)
Screenshot: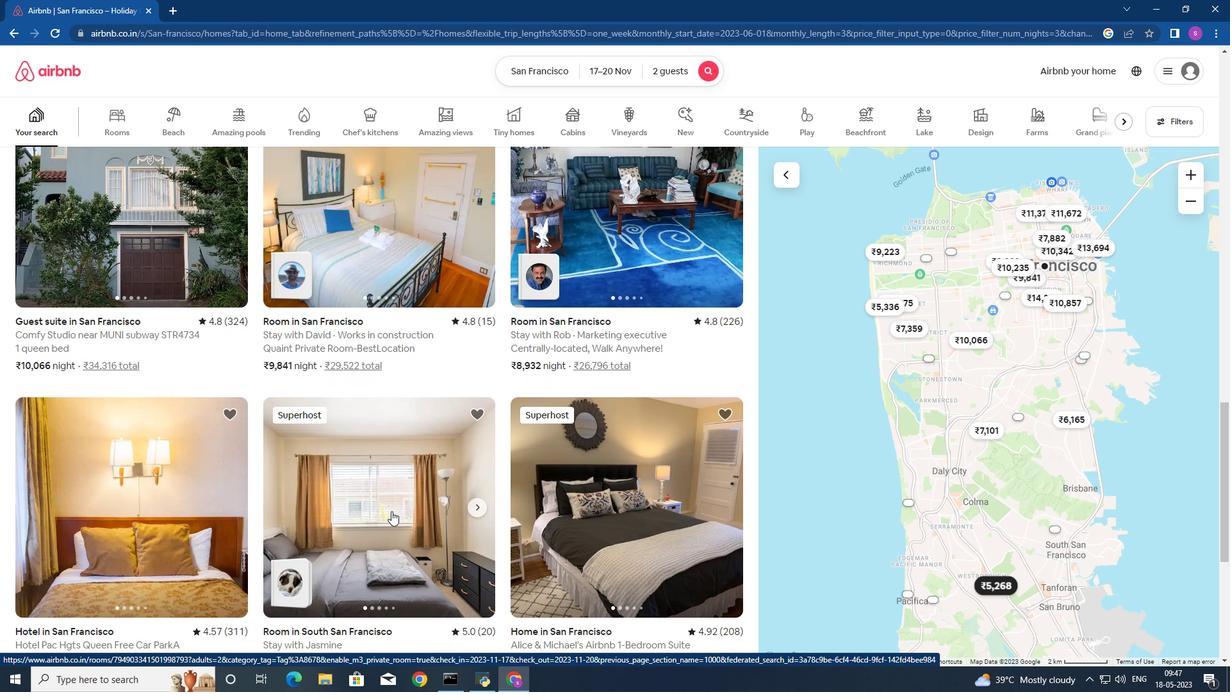 
Action: Mouse scrolled (391, 510) with delta (0, 0)
Screenshot: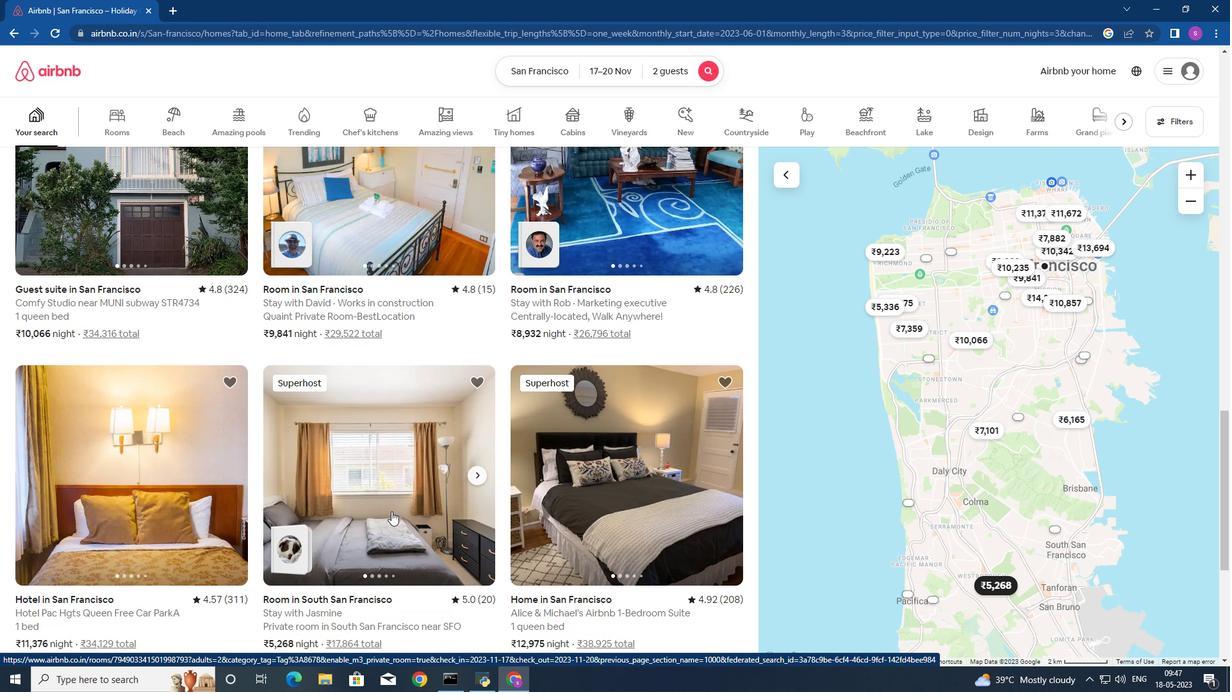 
Action: Mouse scrolled (391, 510) with delta (0, 0)
Screenshot: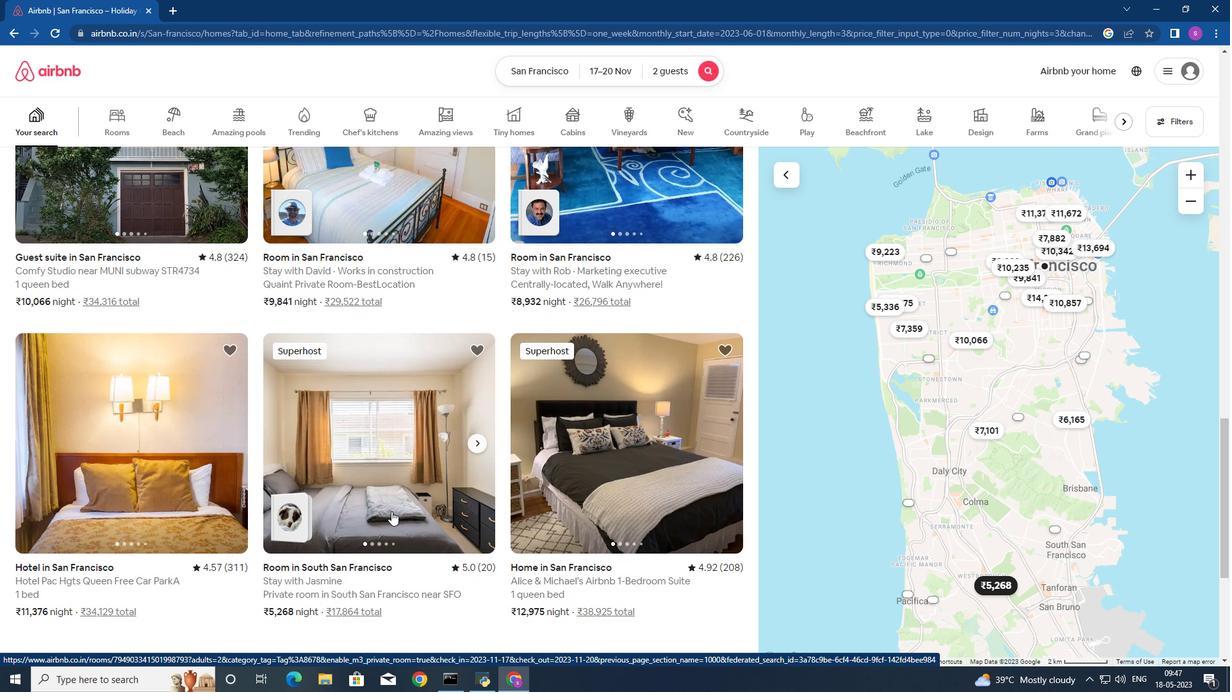 
Action: Mouse scrolled (391, 510) with delta (0, 0)
Screenshot: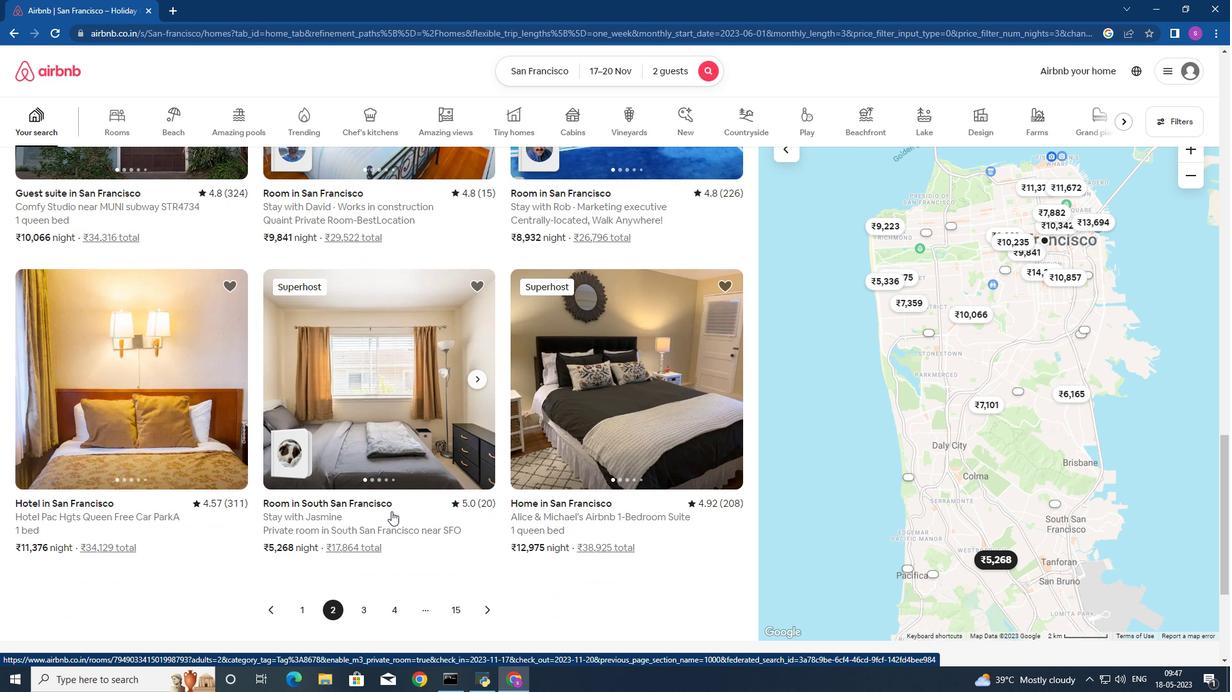 
Action: Mouse moved to (484, 315)
Screenshot: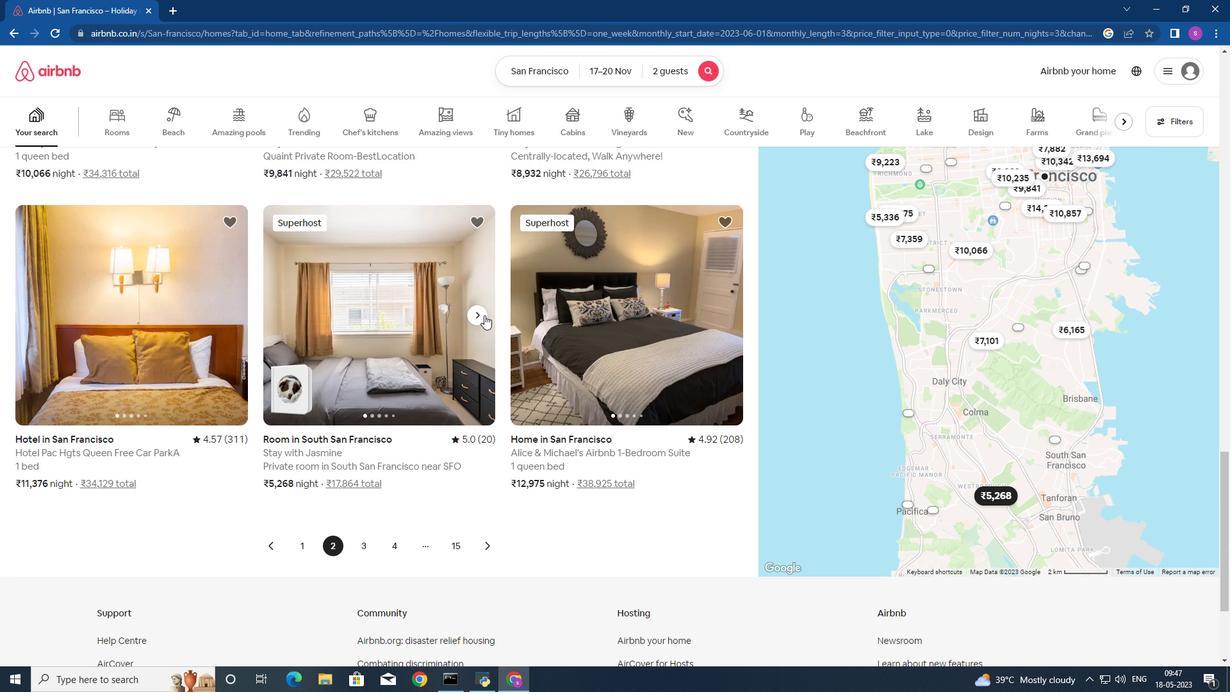 
Action: Mouse pressed left at (484, 315)
Screenshot: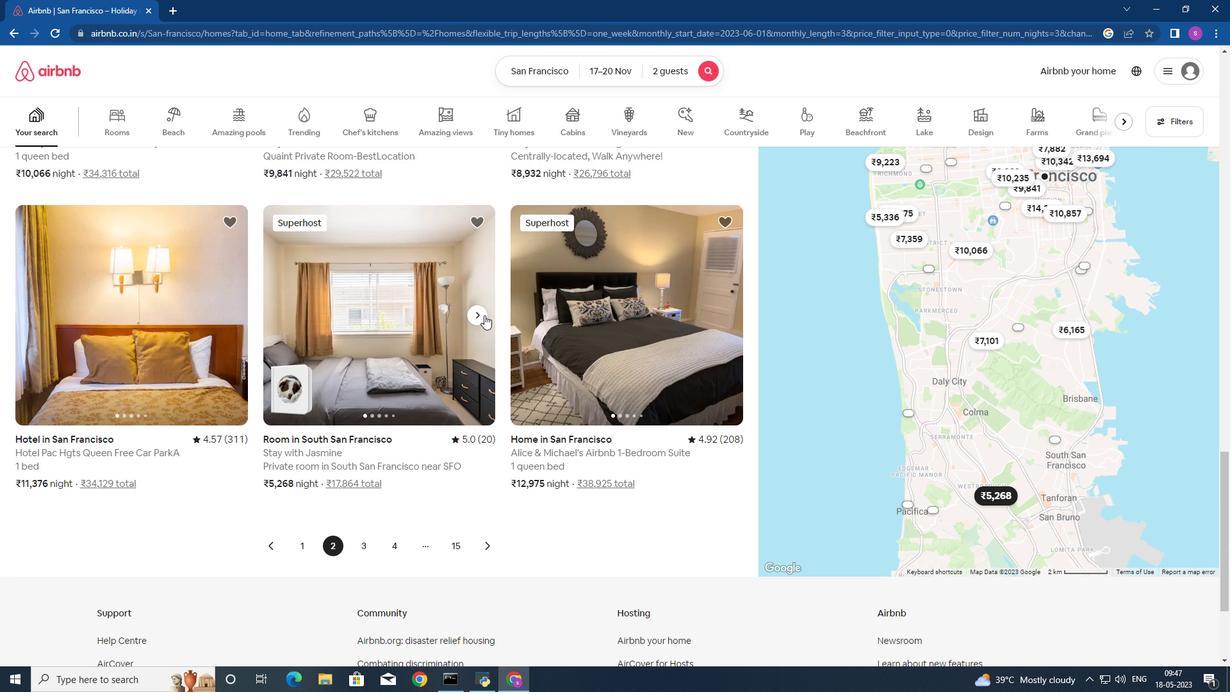 
Action: Mouse moved to (483, 317)
Screenshot: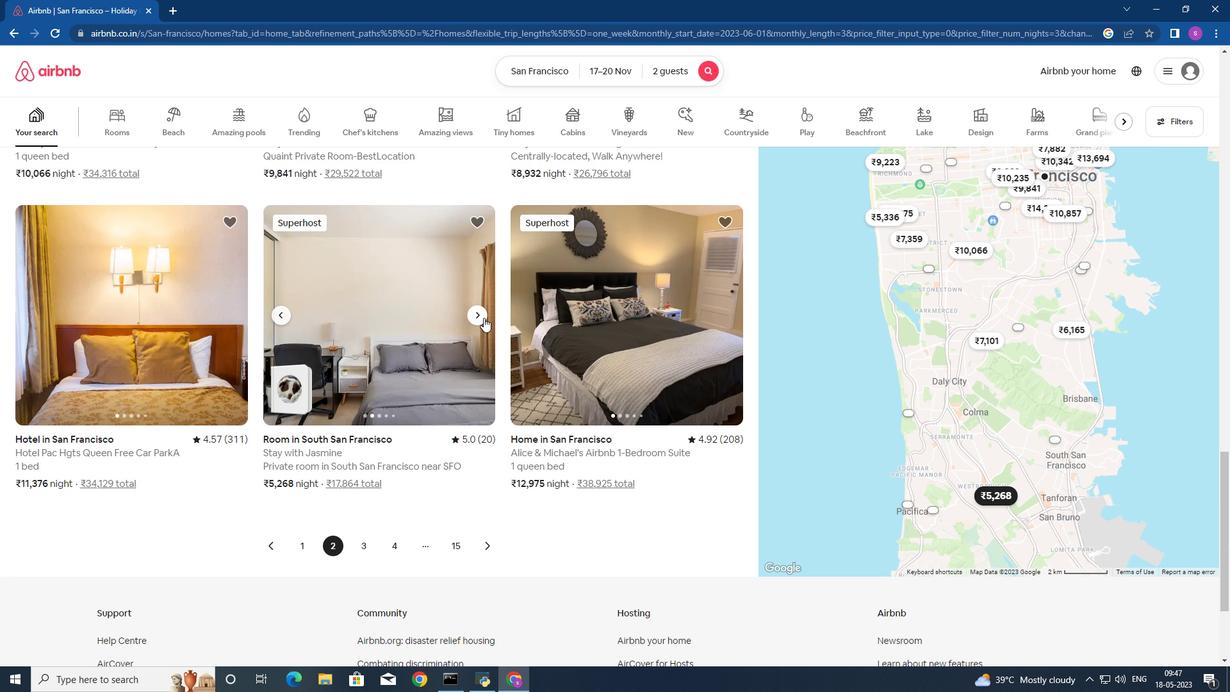 
Action: Mouse pressed left at (483, 317)
Screenshot: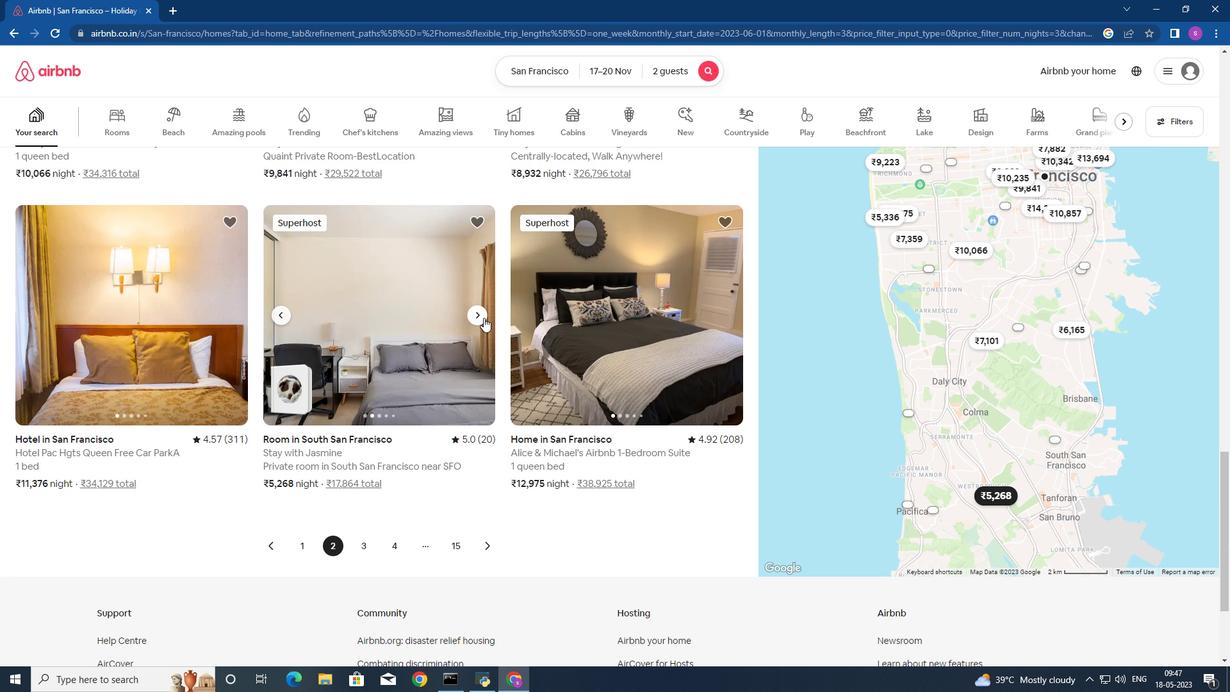 
Action: Mouse moved to (478, 317)
Screenshot: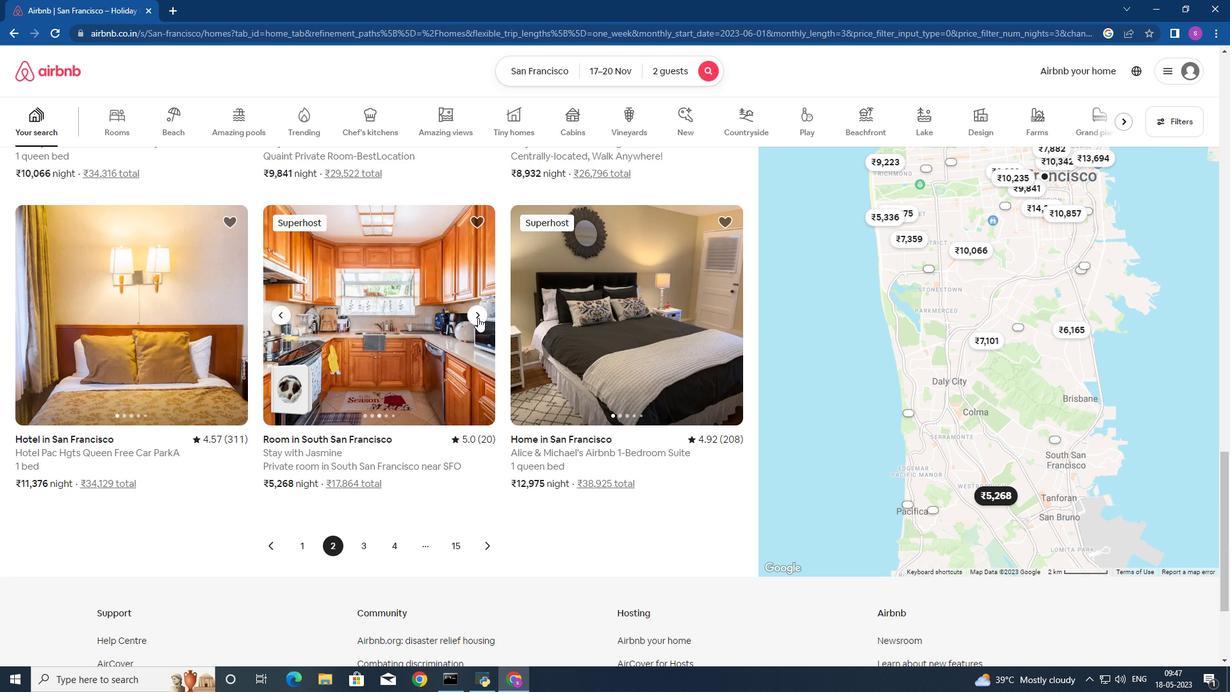 
Action: Mouse pressed left at (478, 317)
Screenshot: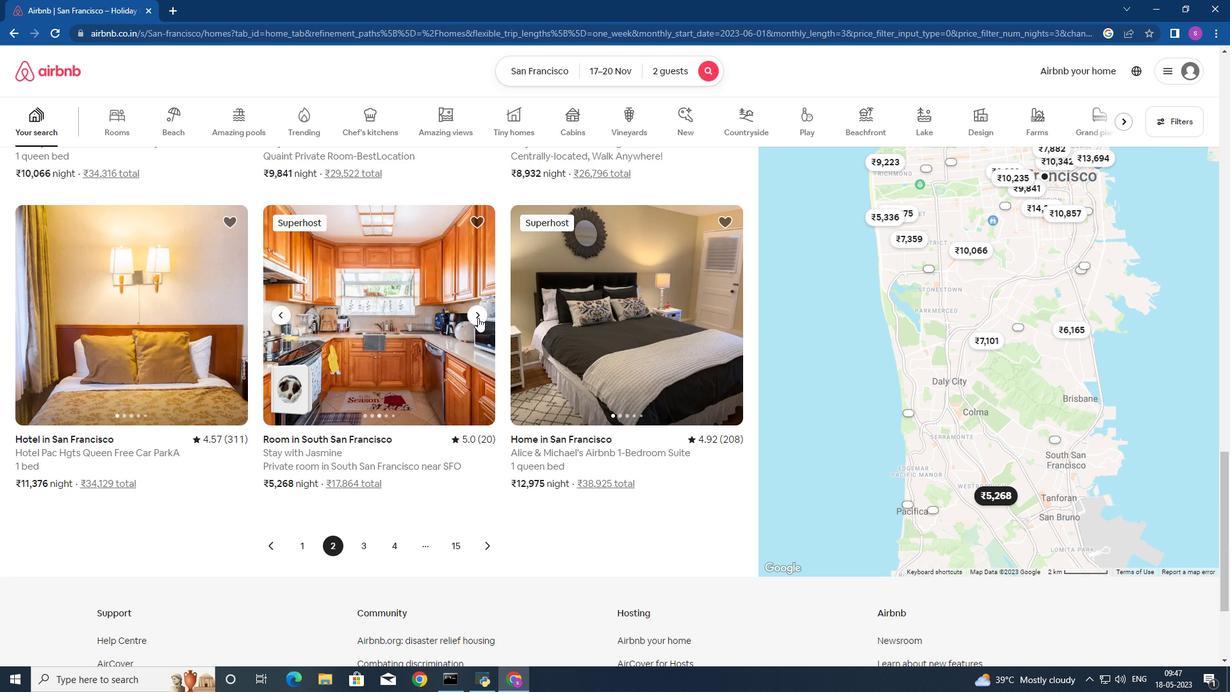 
Action: Mouse moved to (478, 317)
Screenshot: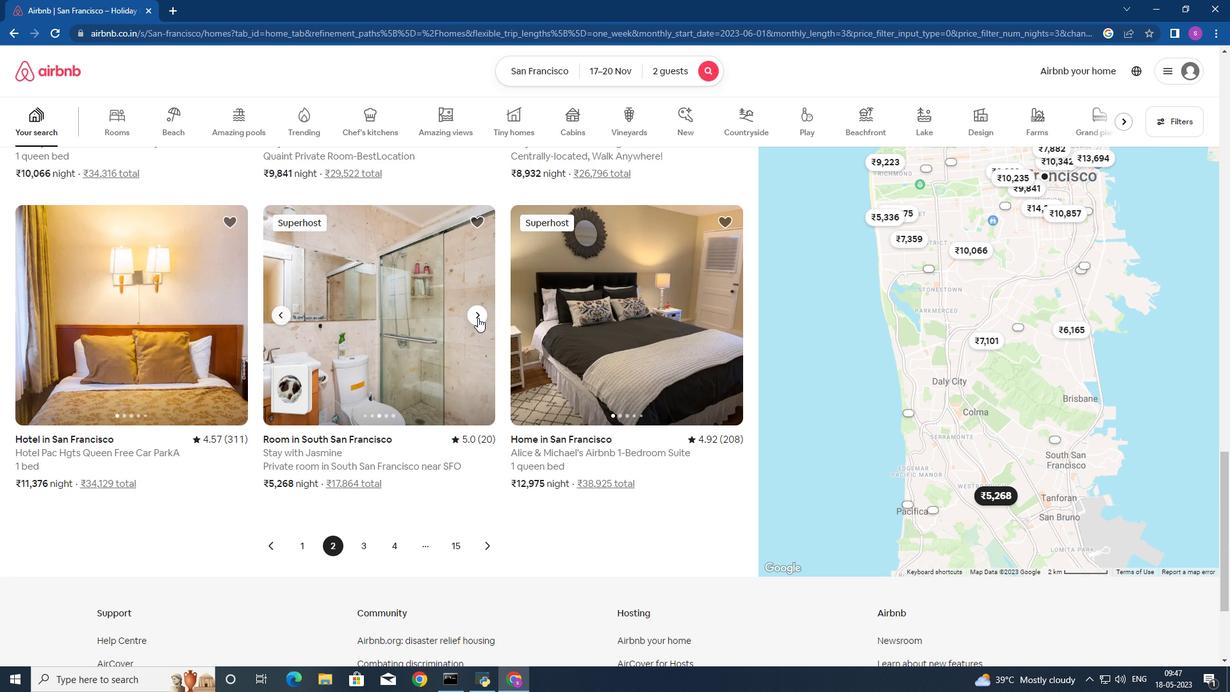 
Action: Mouse pressed left at (478, 317)
Screenshot: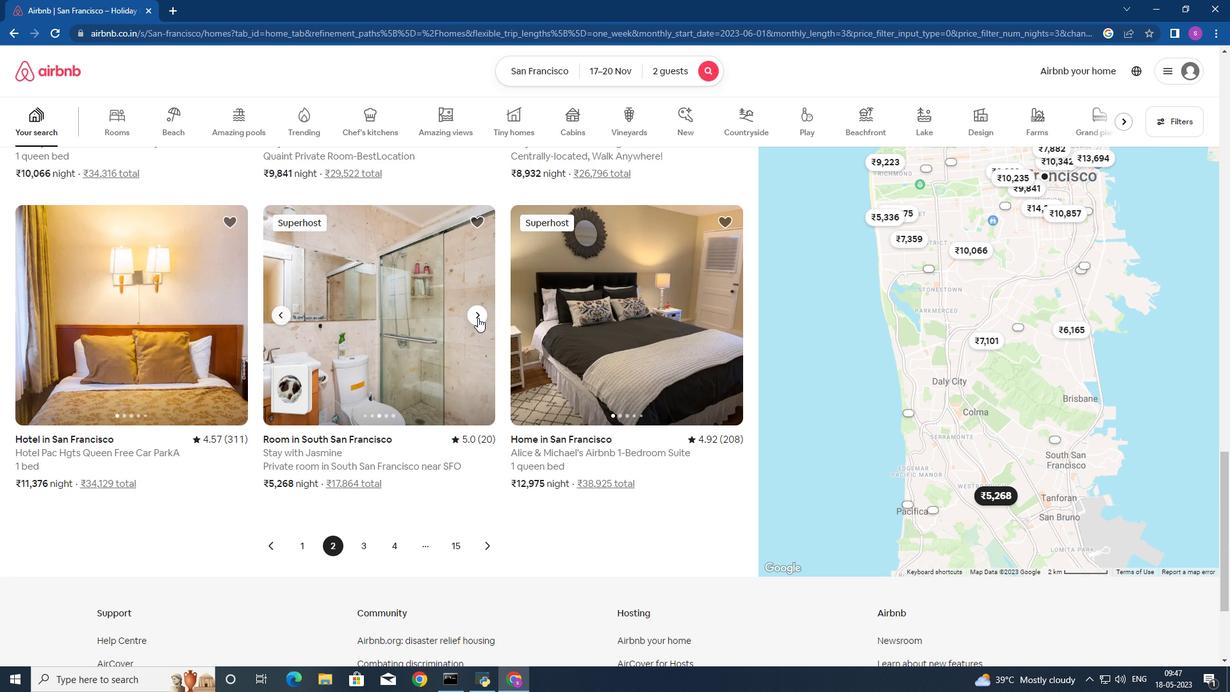 
Action: Mouse moved to (478, 317)
Screenshot: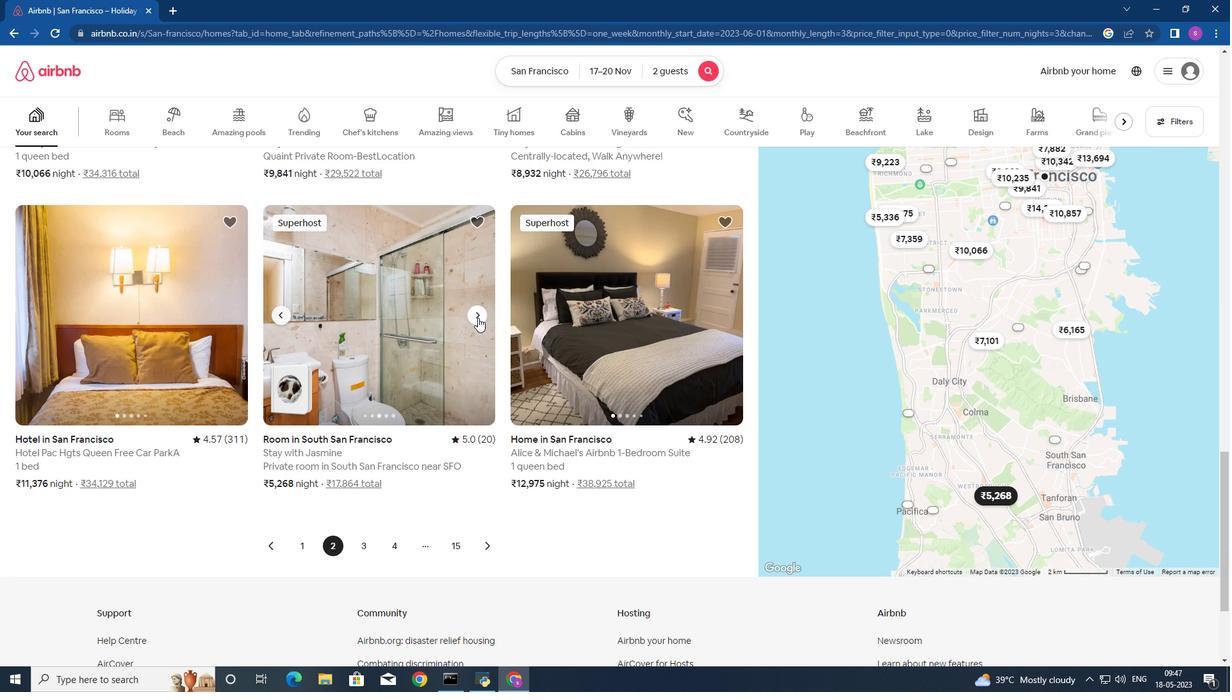 
Action: Mouse pressed left at (478, 317)
Screenshot: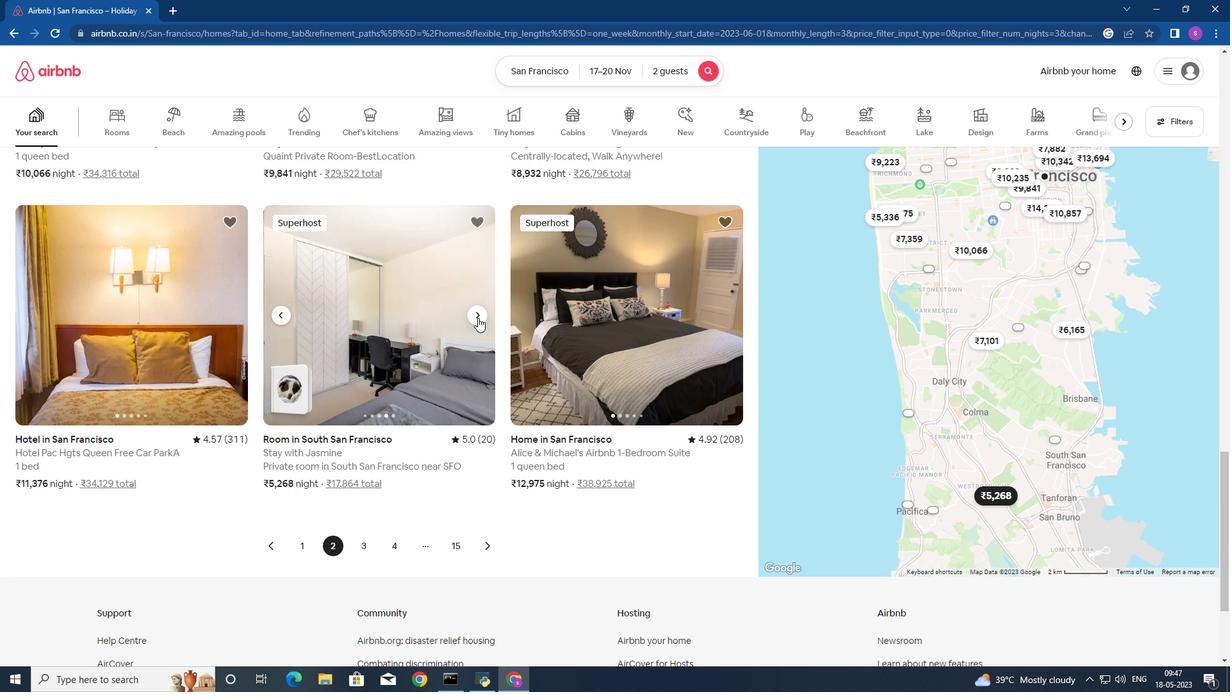 
Action: Mouse pressed left at (478, 317)
Screenshot: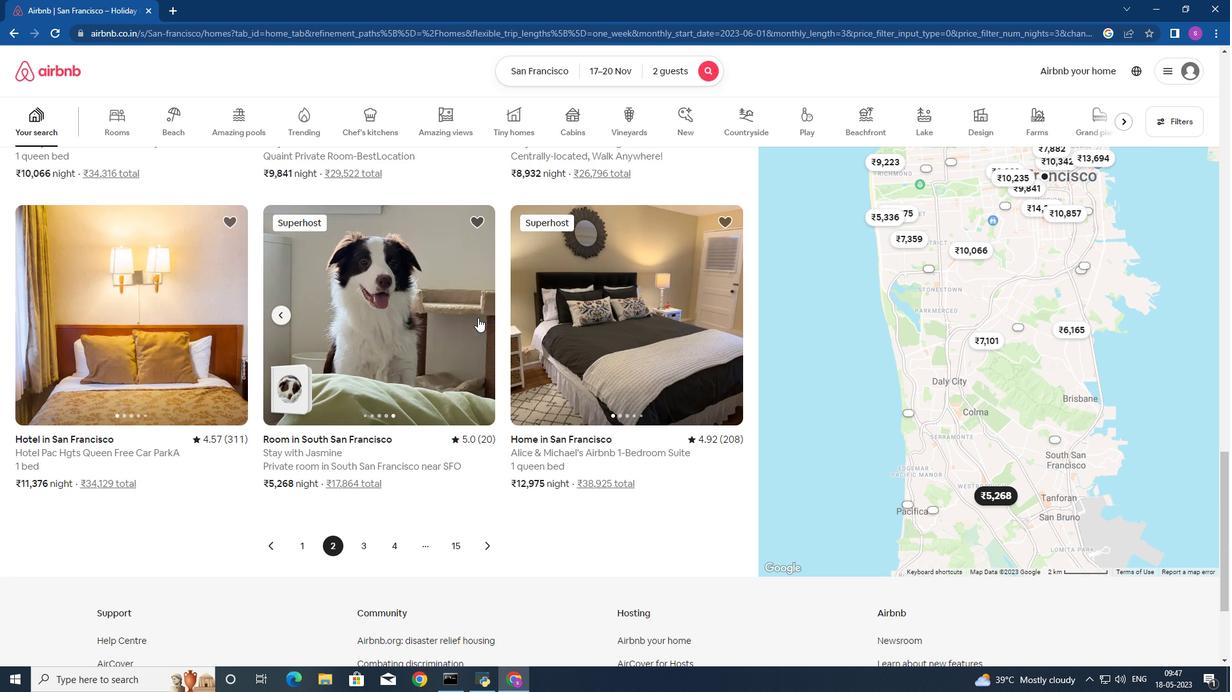 
Action: Mouse moved to (235, 317)
Screenshot: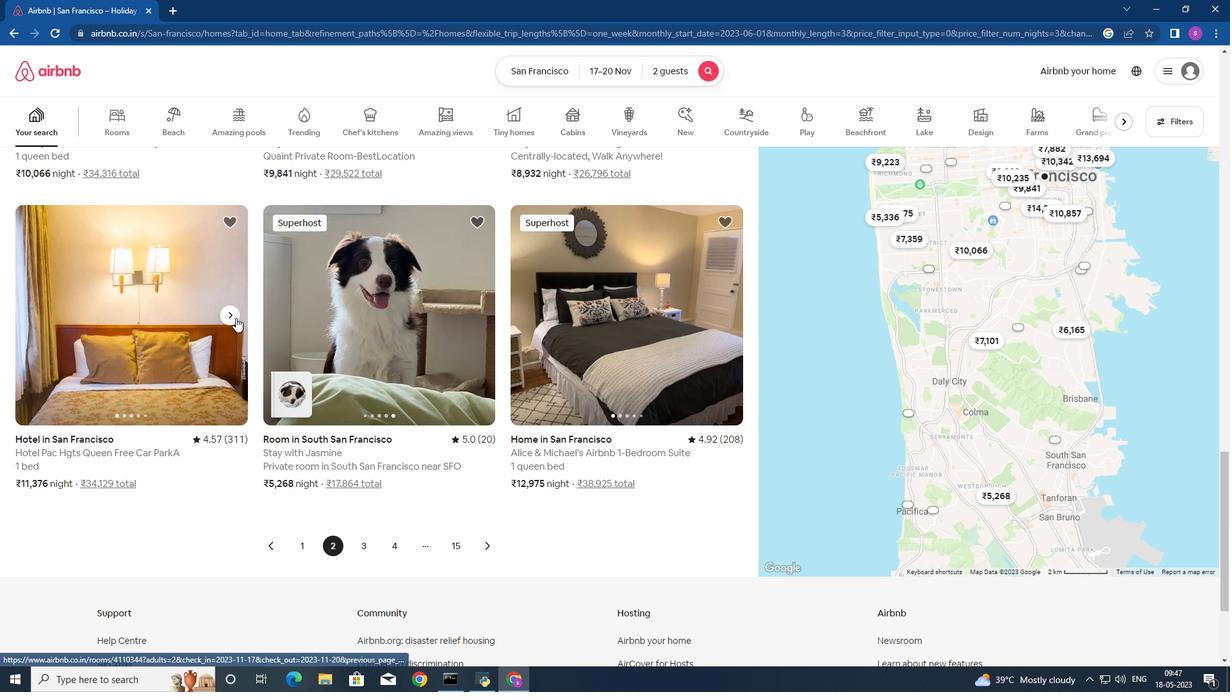 
Action: Mouse pressed left at (235, 317)
Screenshot: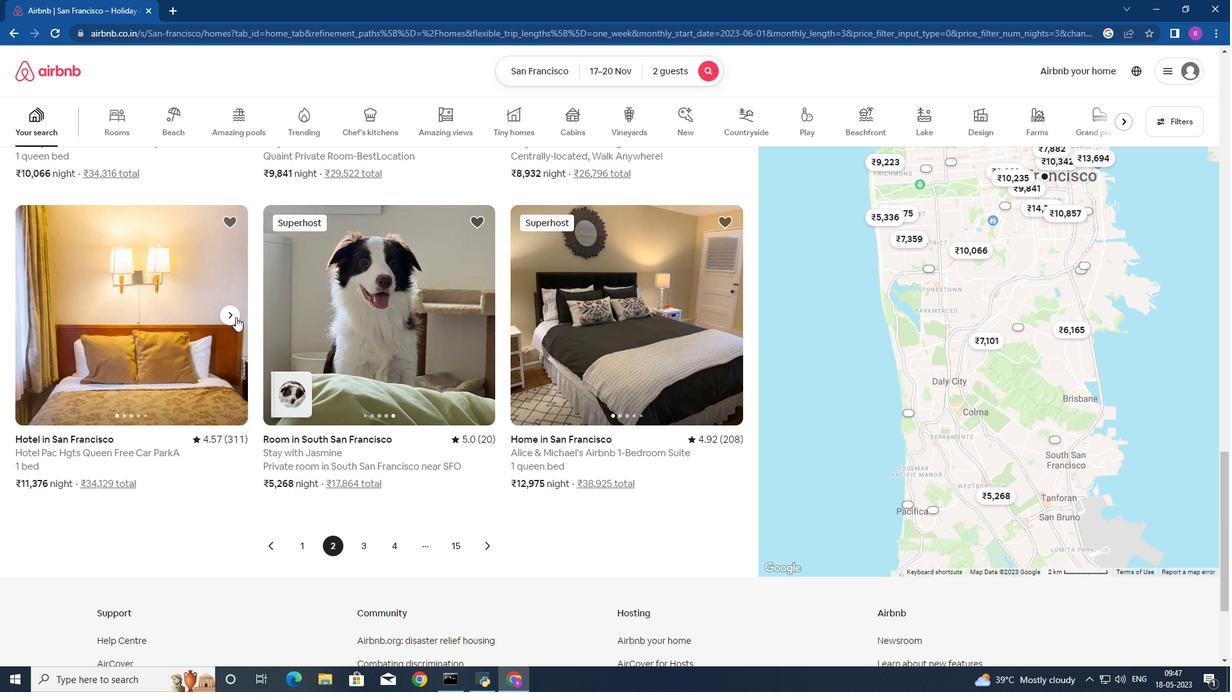 
Action: Mouse moved to (226, 318)
Screenshot: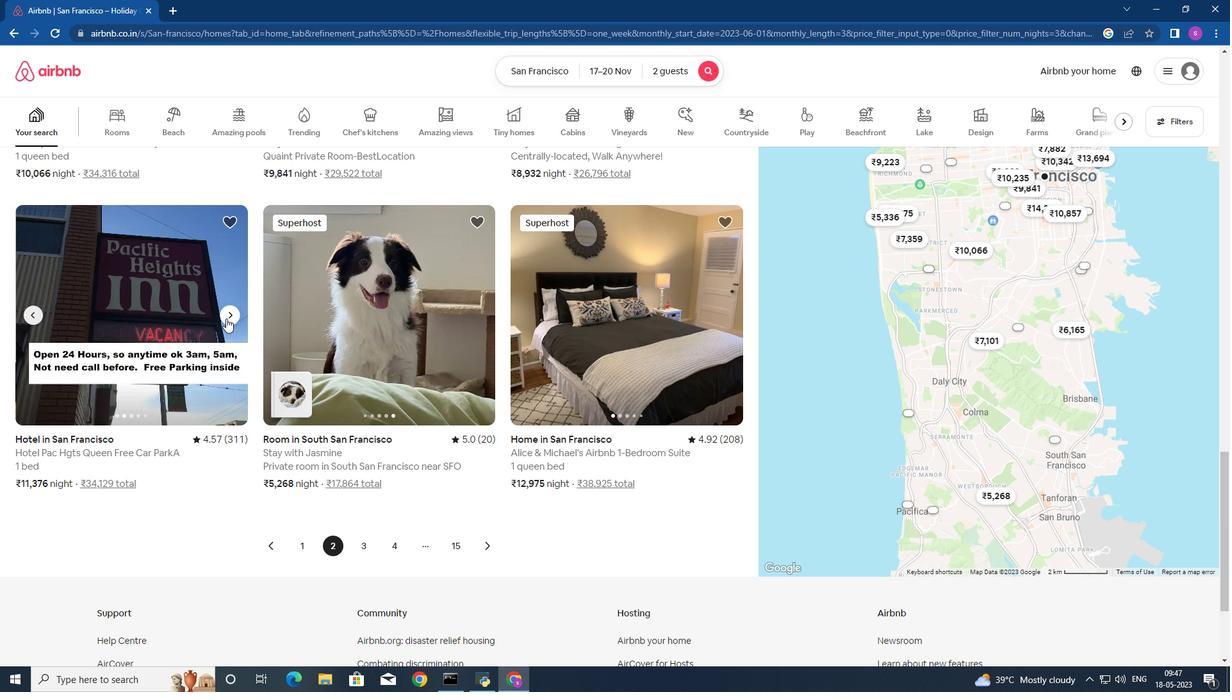 
Action: Mouse pressed left at (226, 318)
Screenshot: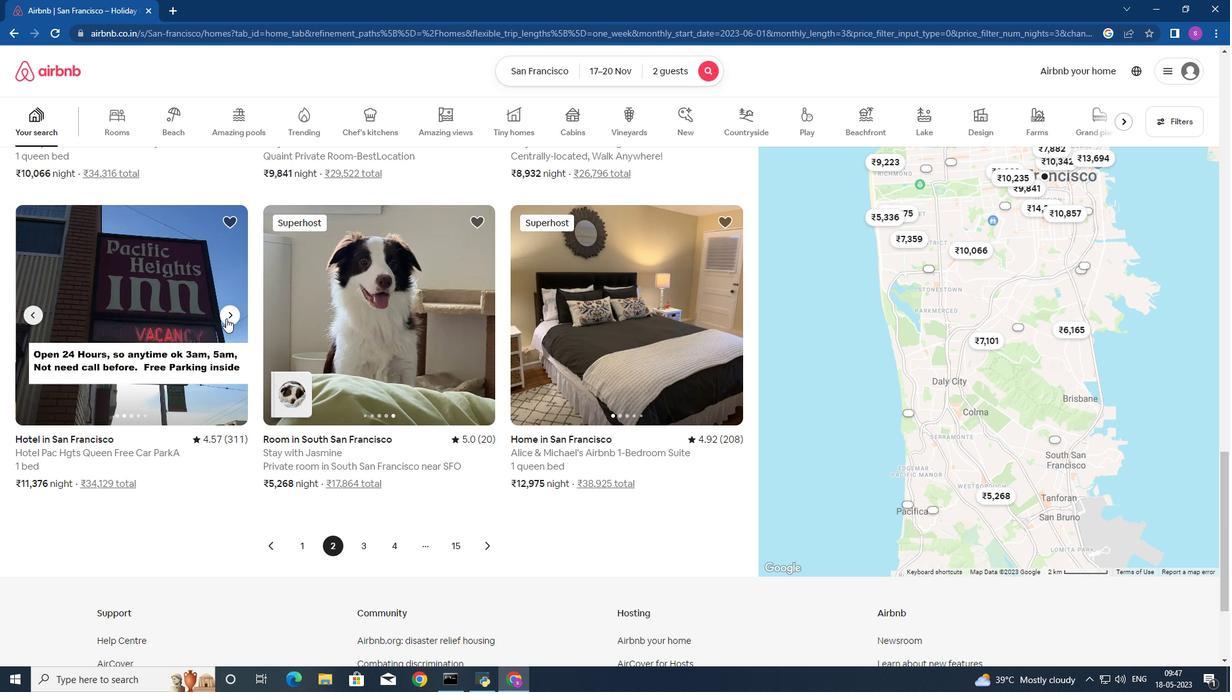 
Action: Mouse pressed left at (226, 318)
Screenshot: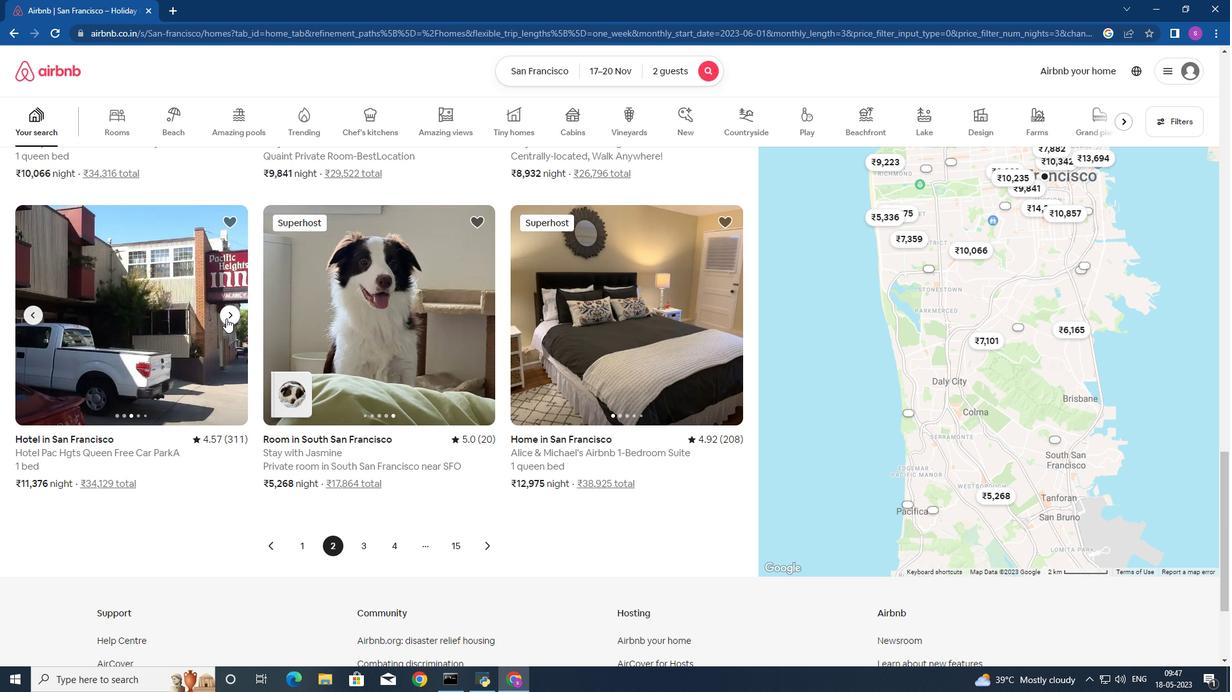 
Action: Mouse moved to (226, 318)
Screenshot: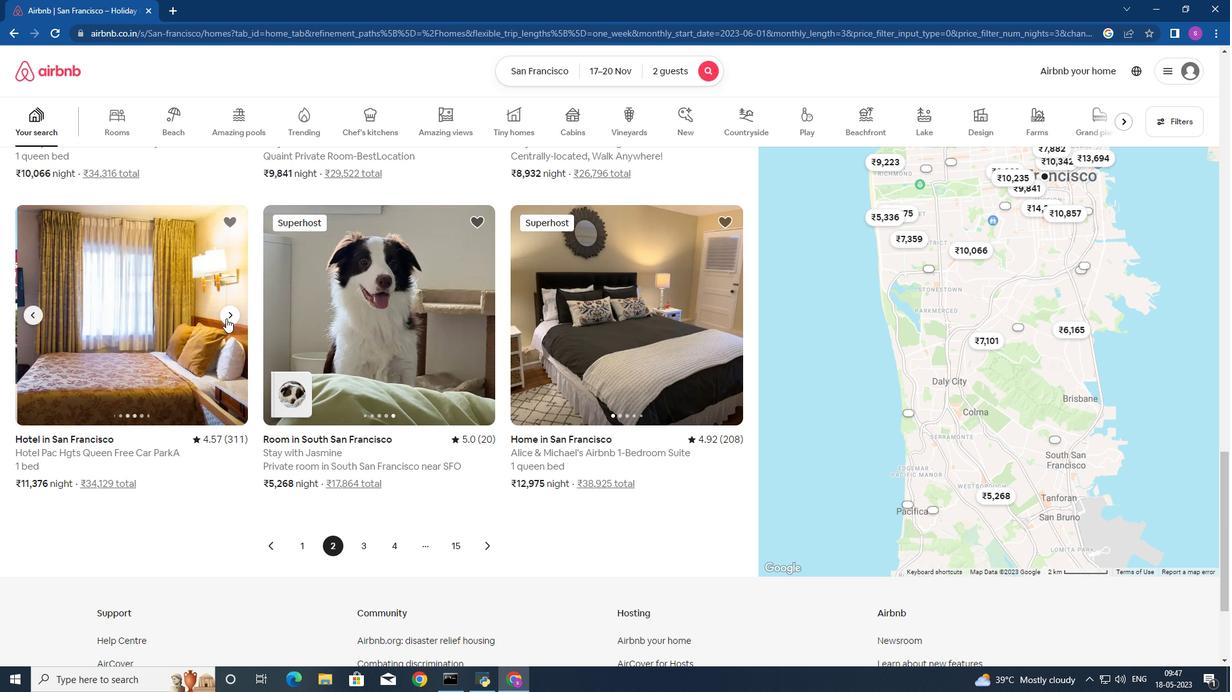 
Action: Mouse pressed left at (226, 318)
Screenshot: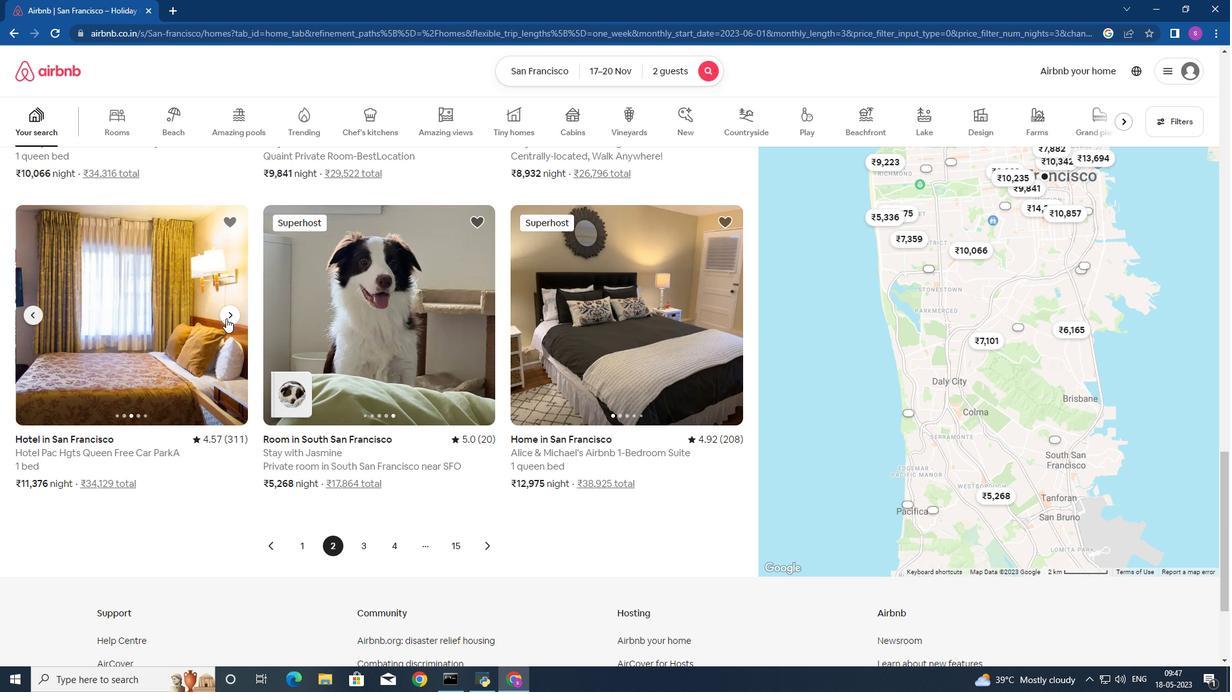 
Action: Mouse pressed left at (226, 318)
Screenshot: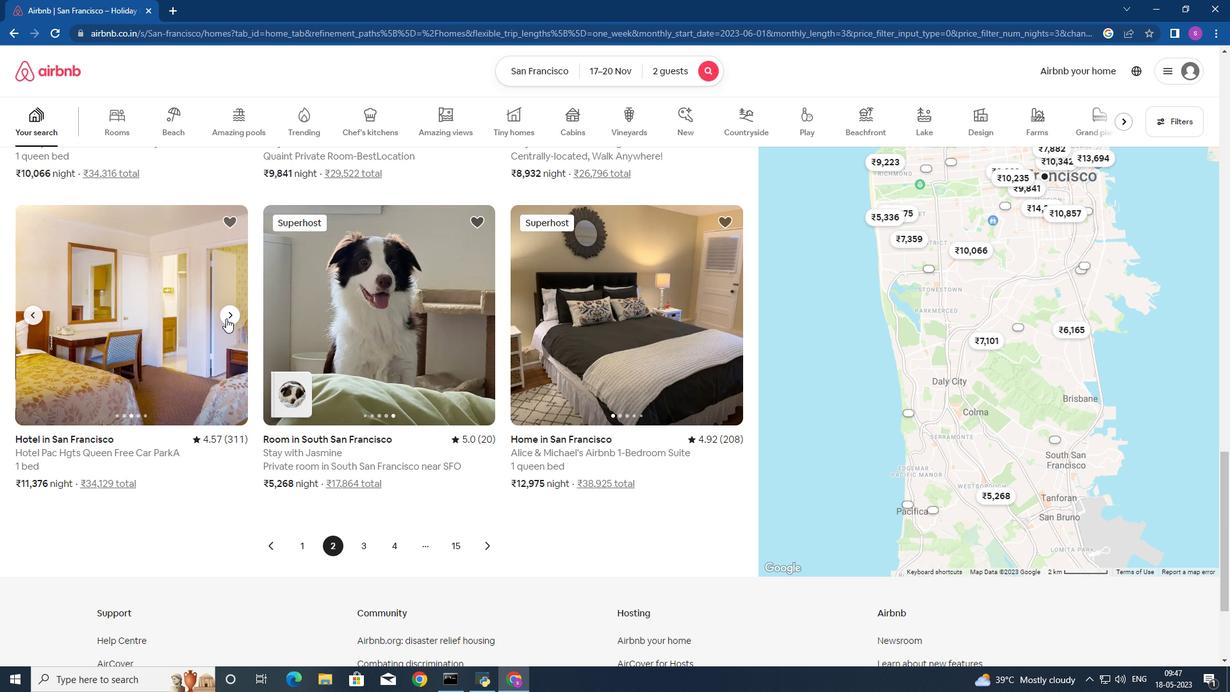 
Action: Mouse pressed left at (226, 318)
Screenshot: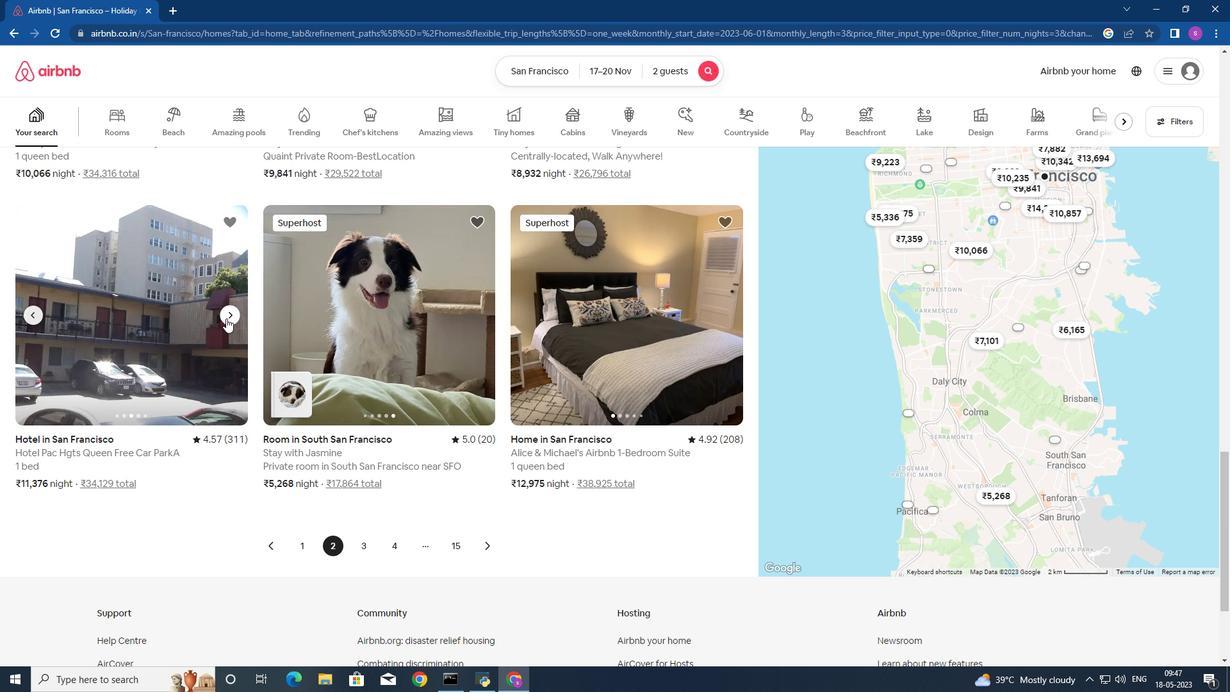 
Action: Mouse moved to (360, 542)
Screenshot: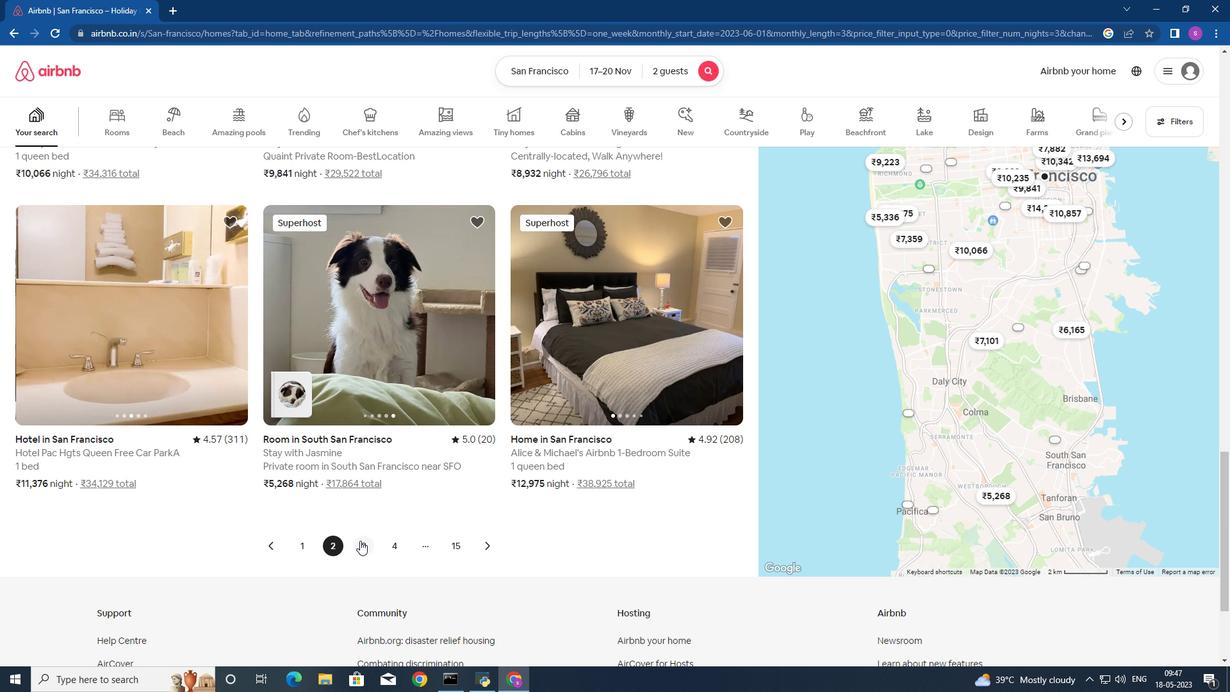 
Action: Mouse pressed left at (360, 542)
Screenshot: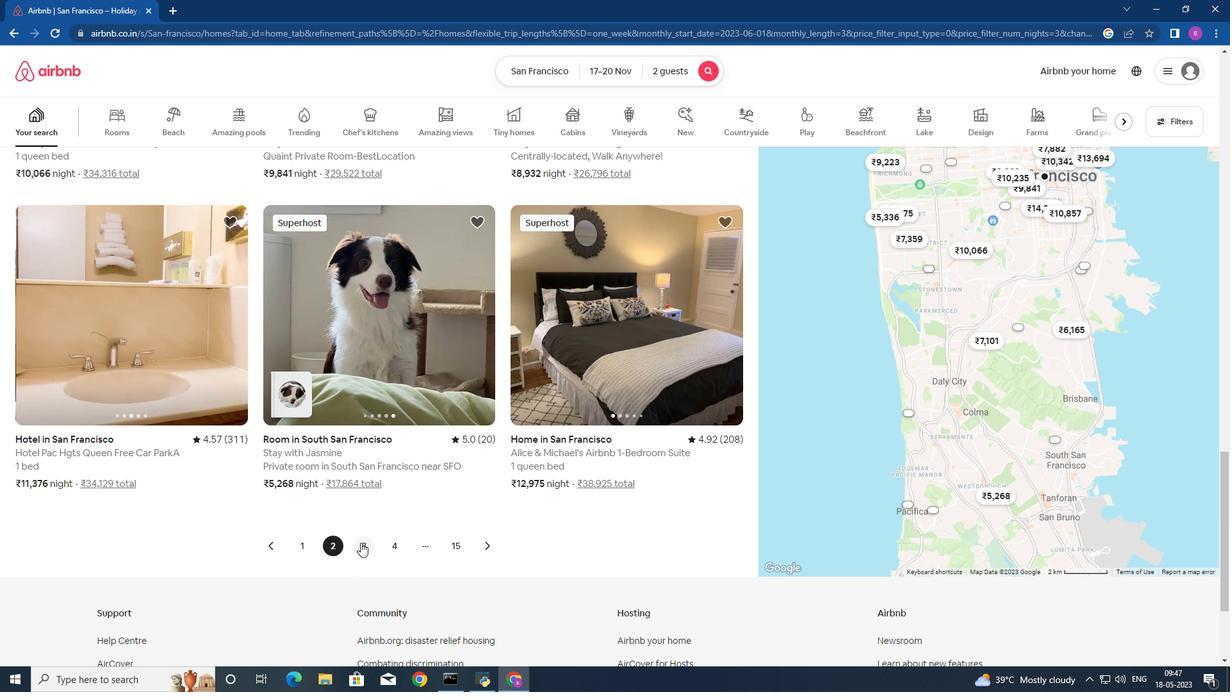 
Action: Mouse moved to (419, 495)
Screenshot: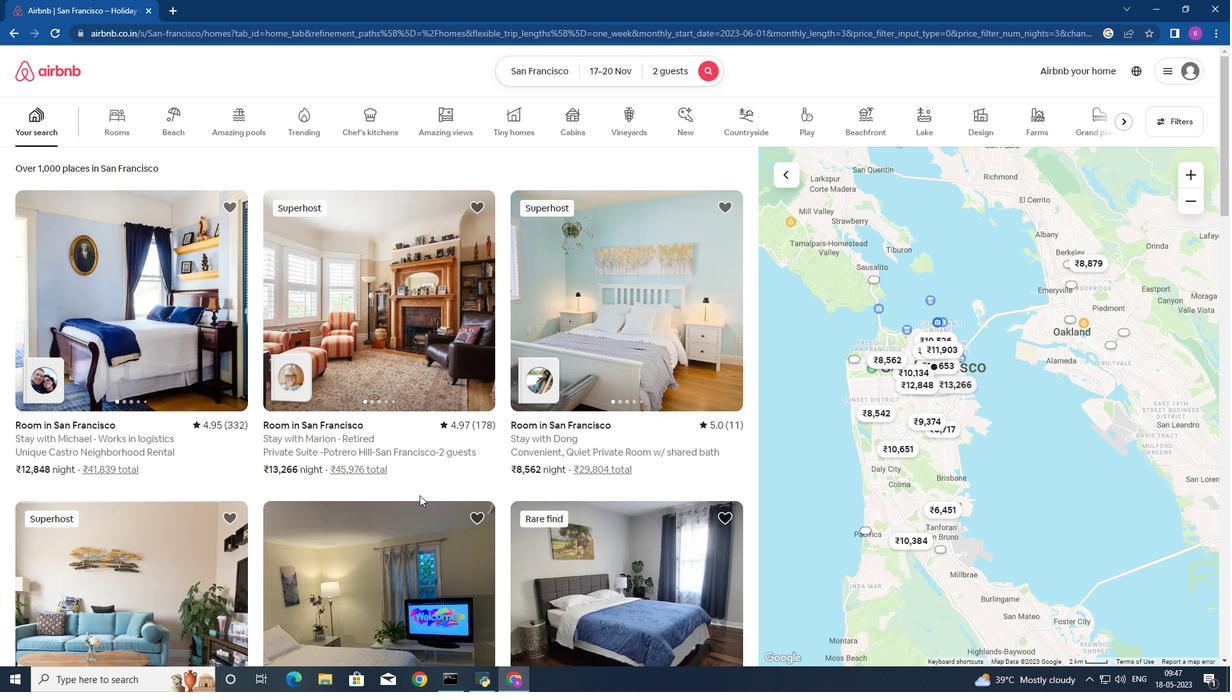 
Action: Mouse scrolled (419, 494) with delta (0, 0)
Screenshot: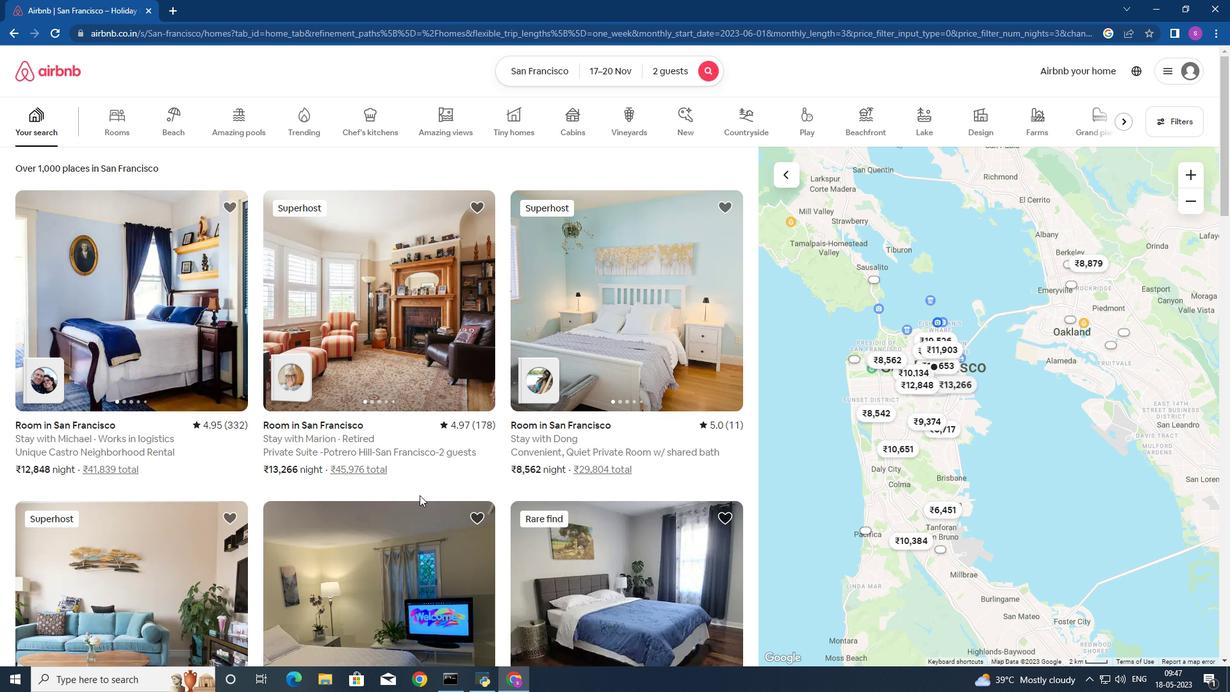 
Action: Mouse moved to (419, 494)
Screenshot: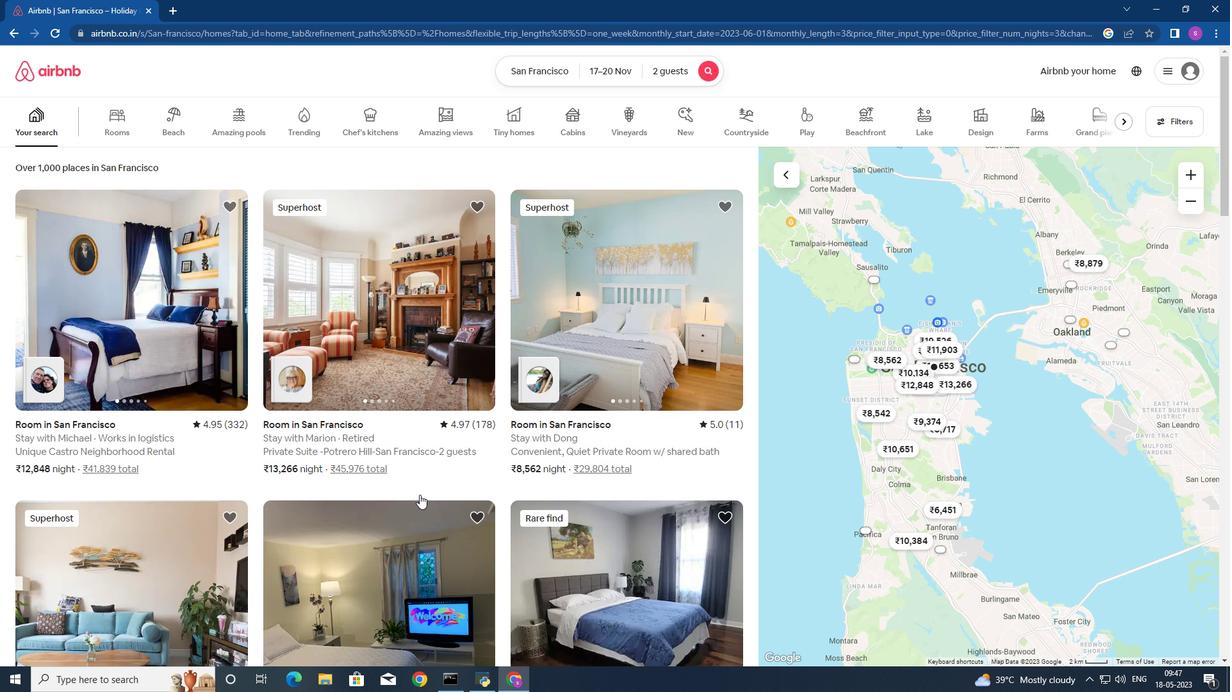 
Action: Mouse scrolled (419, 494) with delta (0, 0)
Screenshot: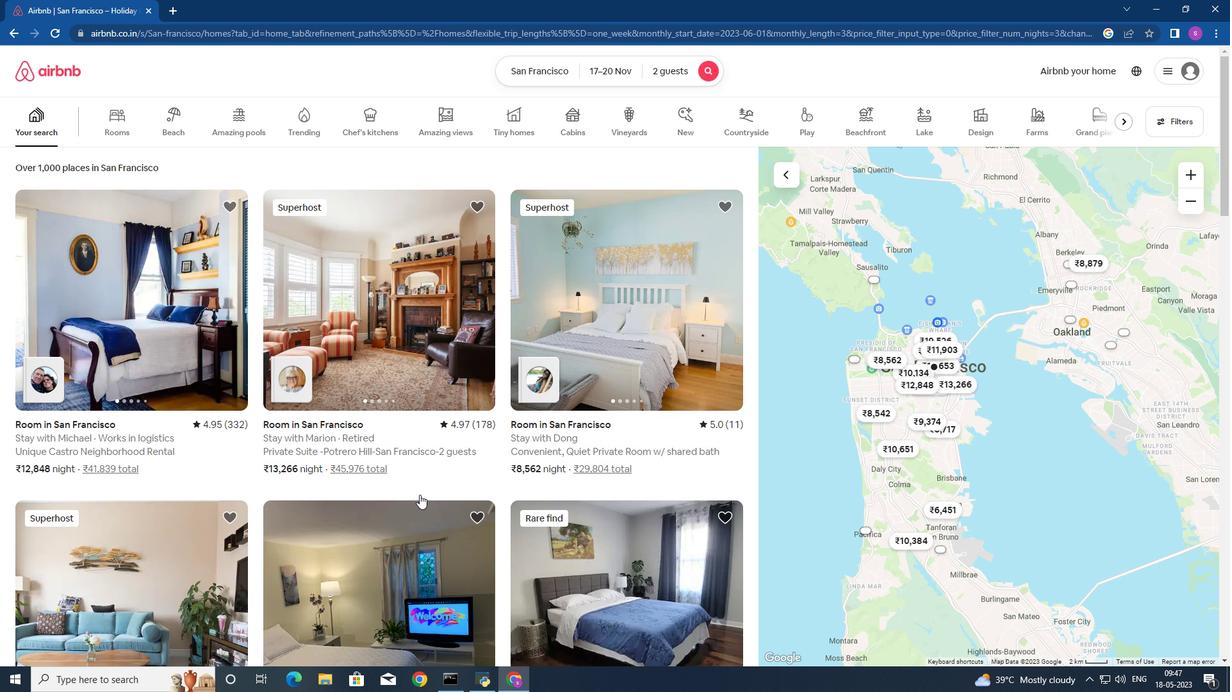 
Action: Mouse moved to (474, 478)
Screenshot: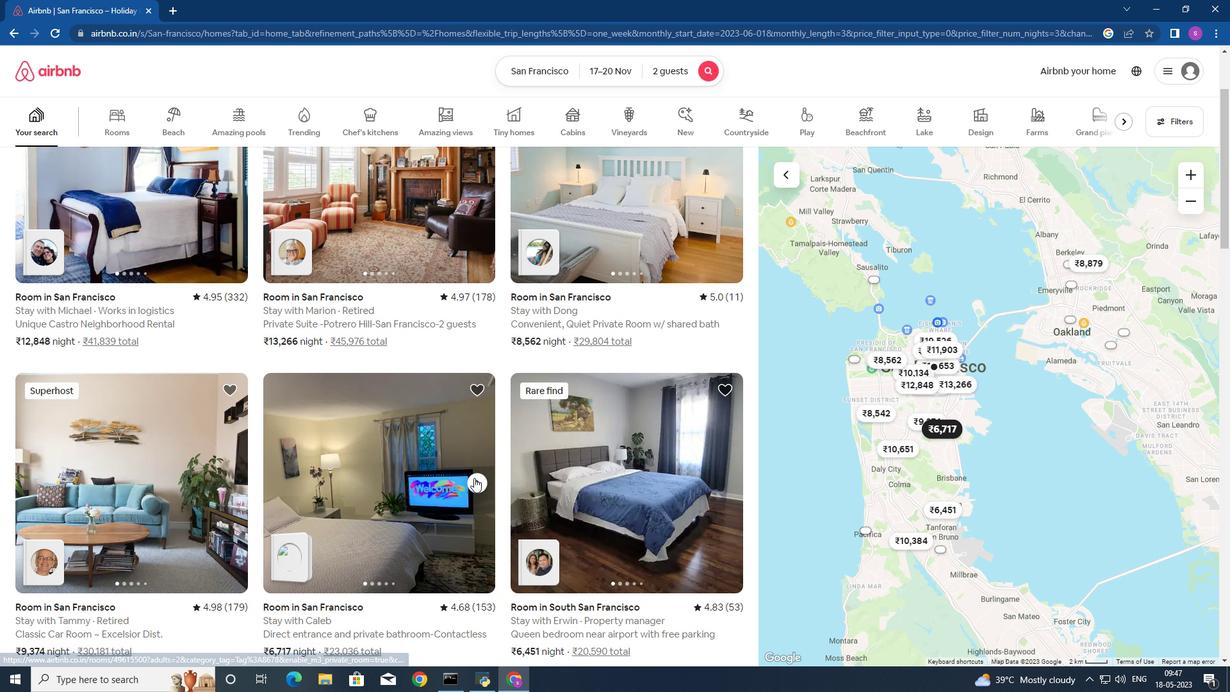
Action: Mouse pressed left at (474, 478)
Screenshot: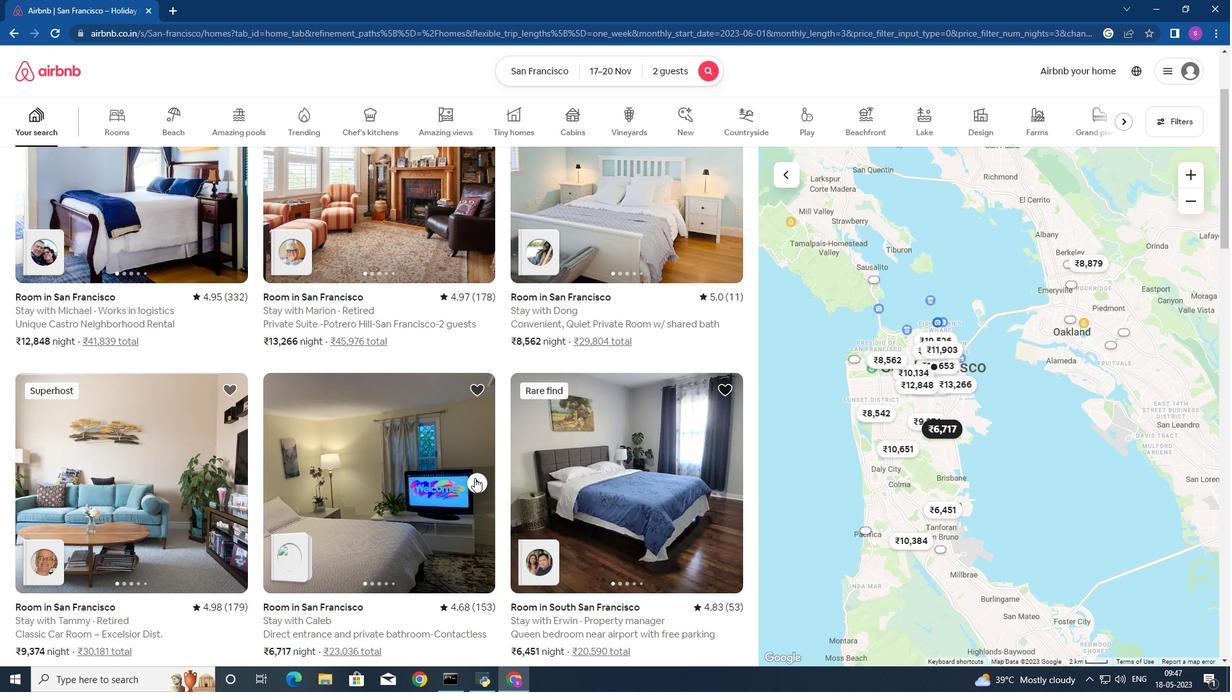 
Action: Mouse moved to (469, 490)
Screenshot: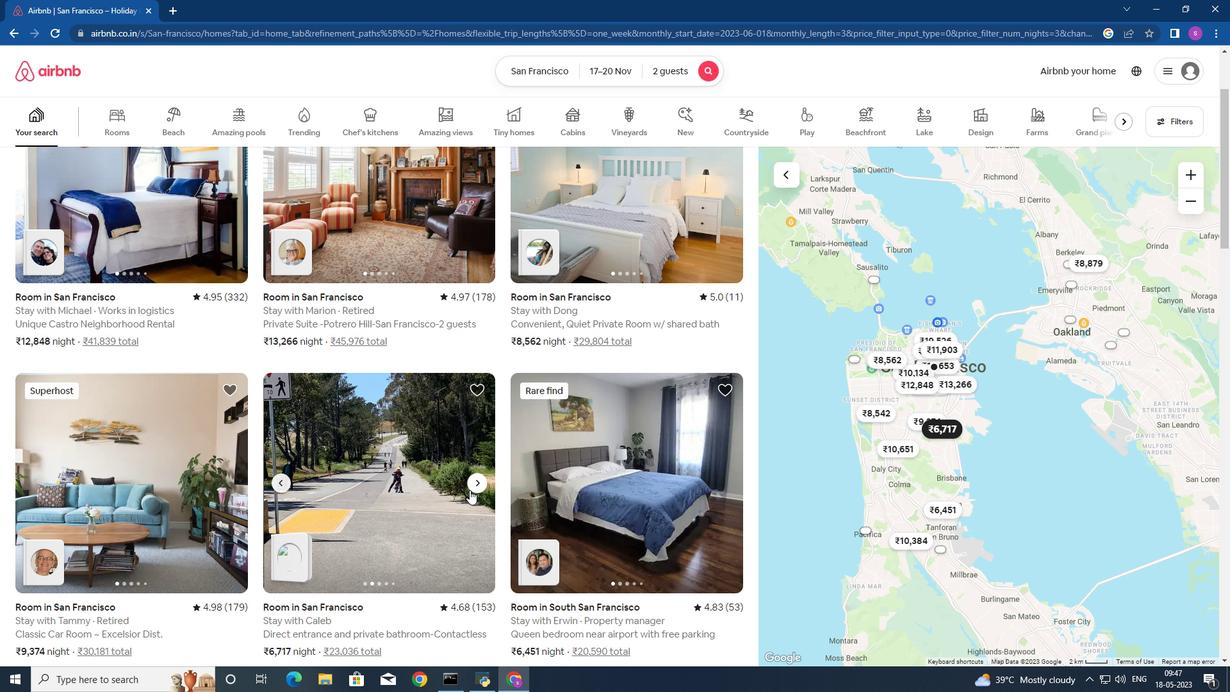 
Action: Mouse pressed left at (469, 490)
Screenshot: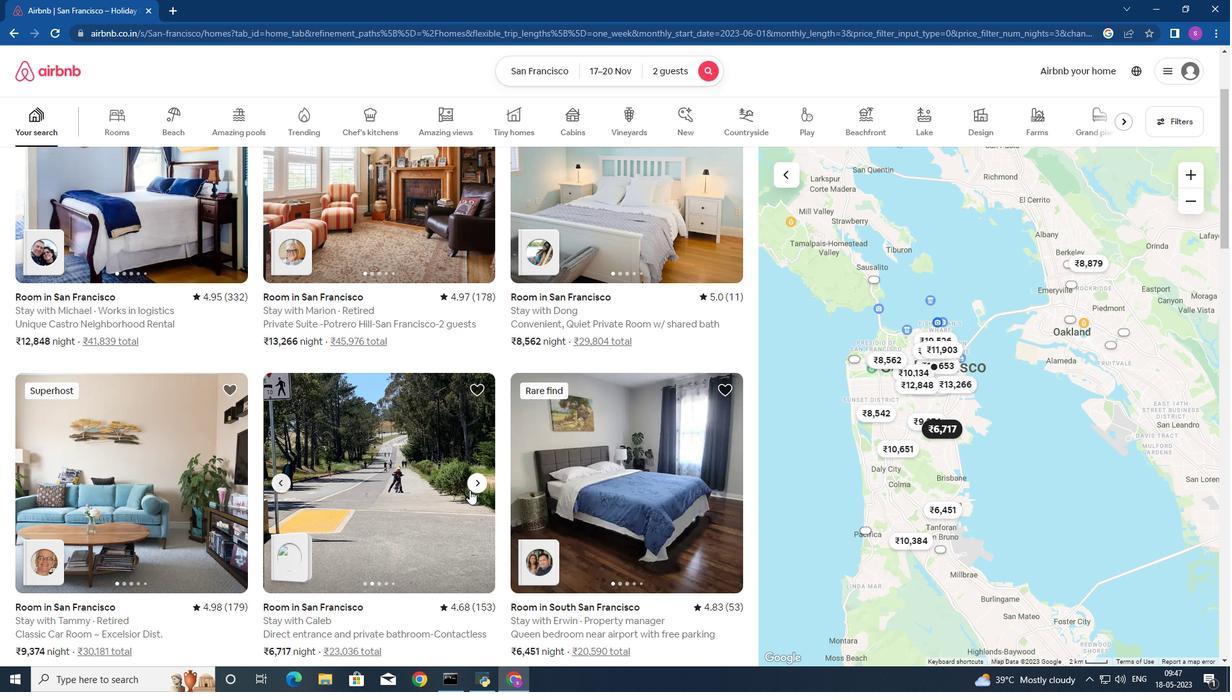 
Action: Mouse moved to (472, 488)
Screenshot: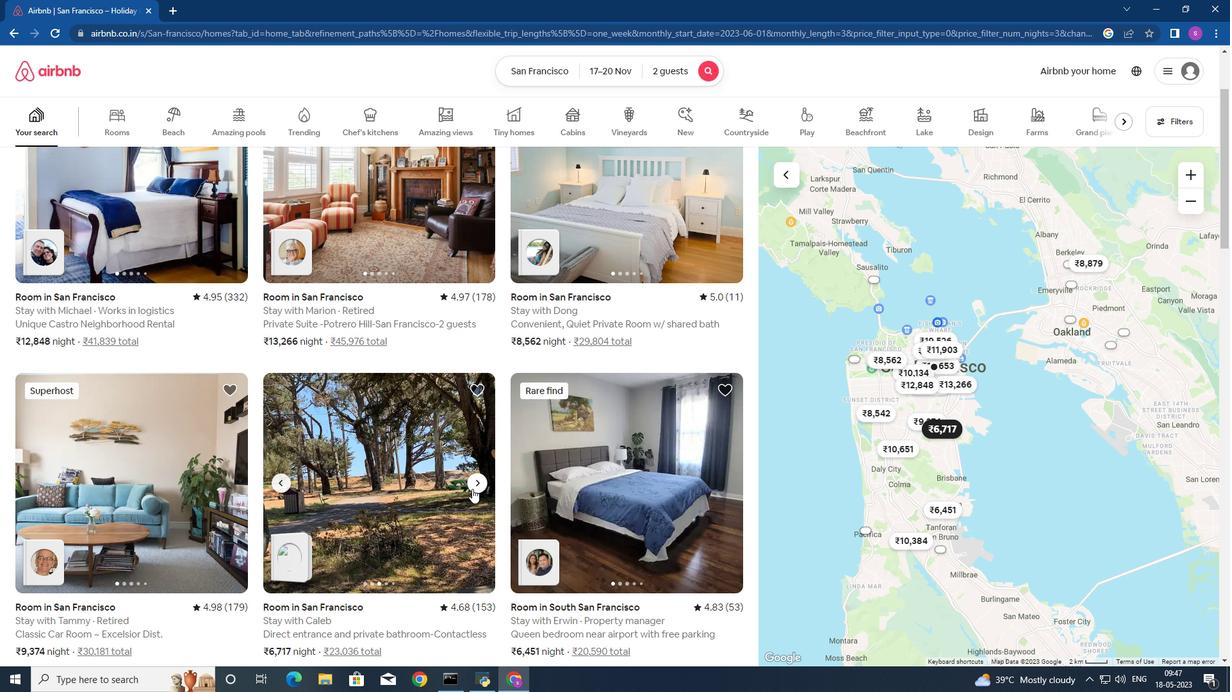 
Action: Mouse pressed left at (472, 488)
Screenshot: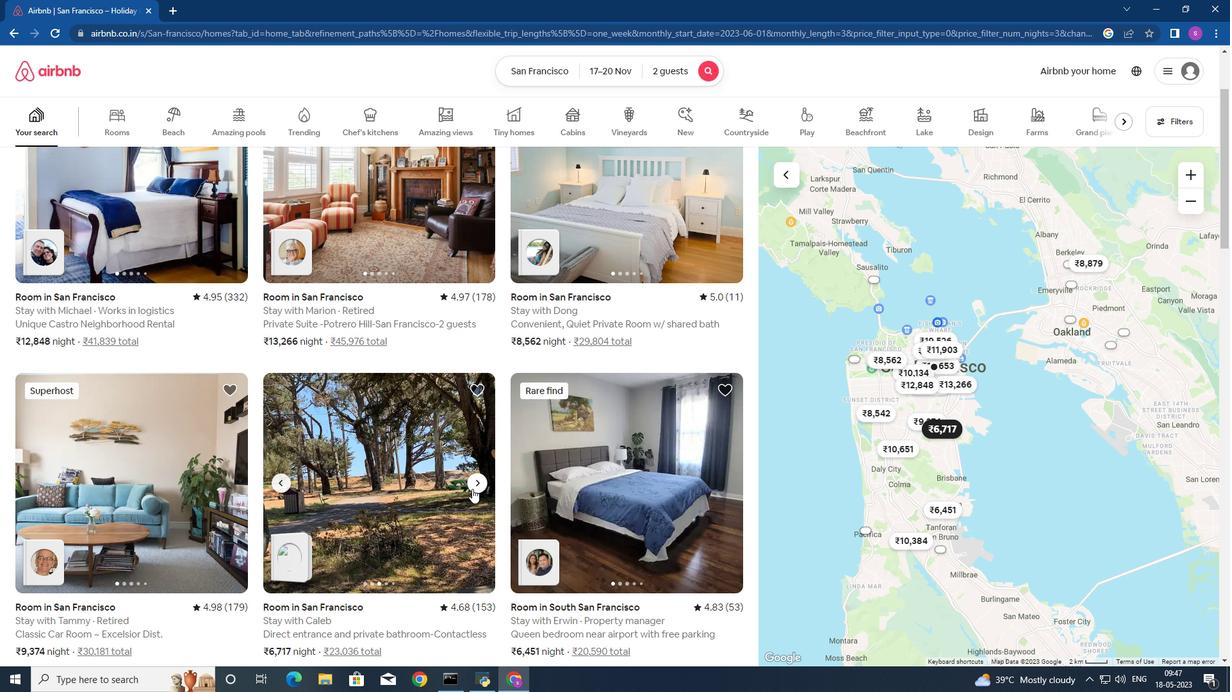 
Action: Mouse pressed left at (472, 488)
Screenshot: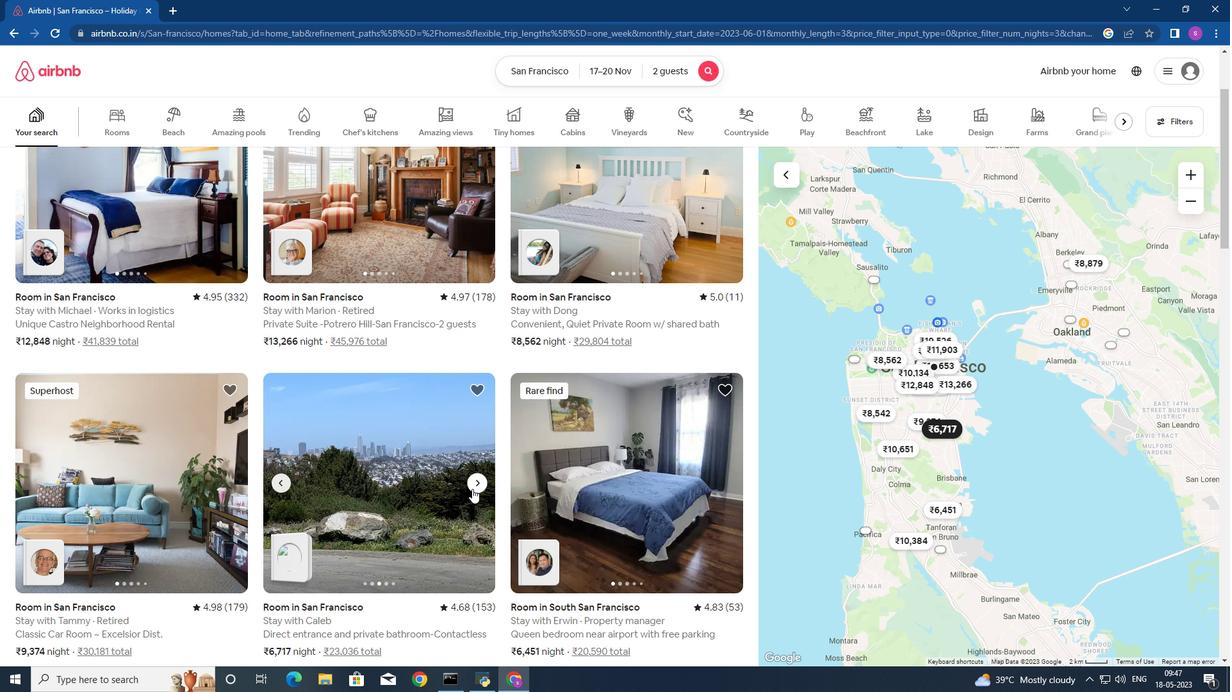 
Action: Mouse pressed left at (472, 488)
Screenshot: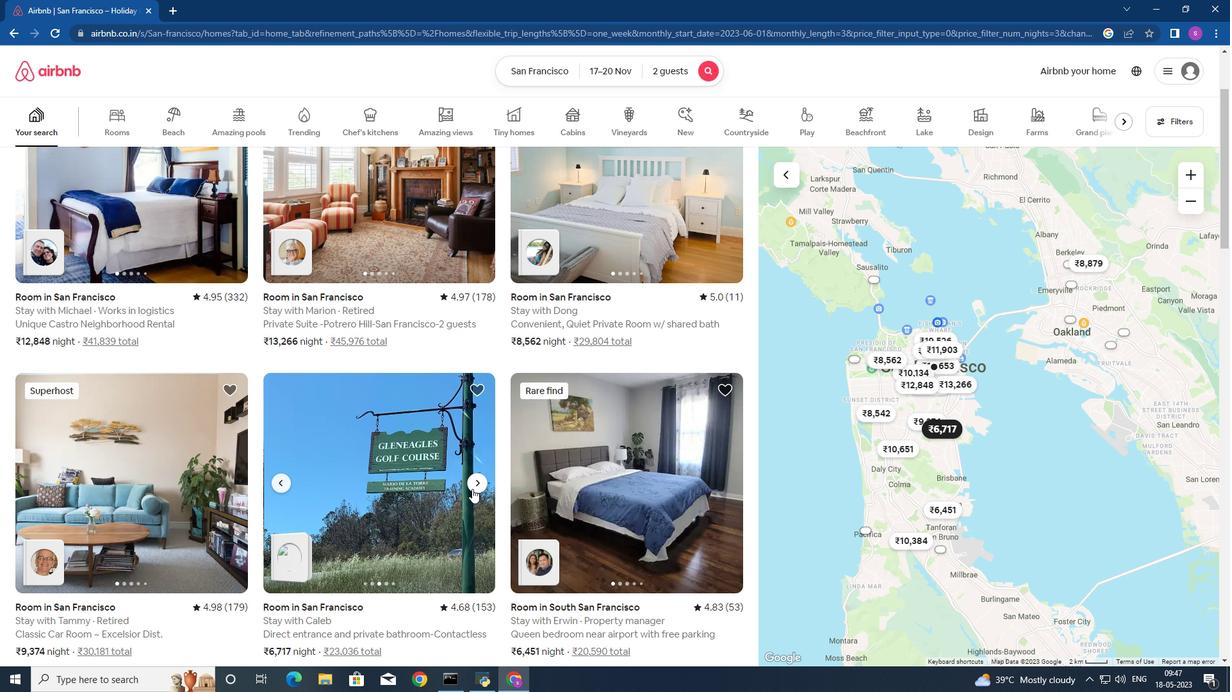 
Action: Mouse moved to (471, 488)
Screenshot: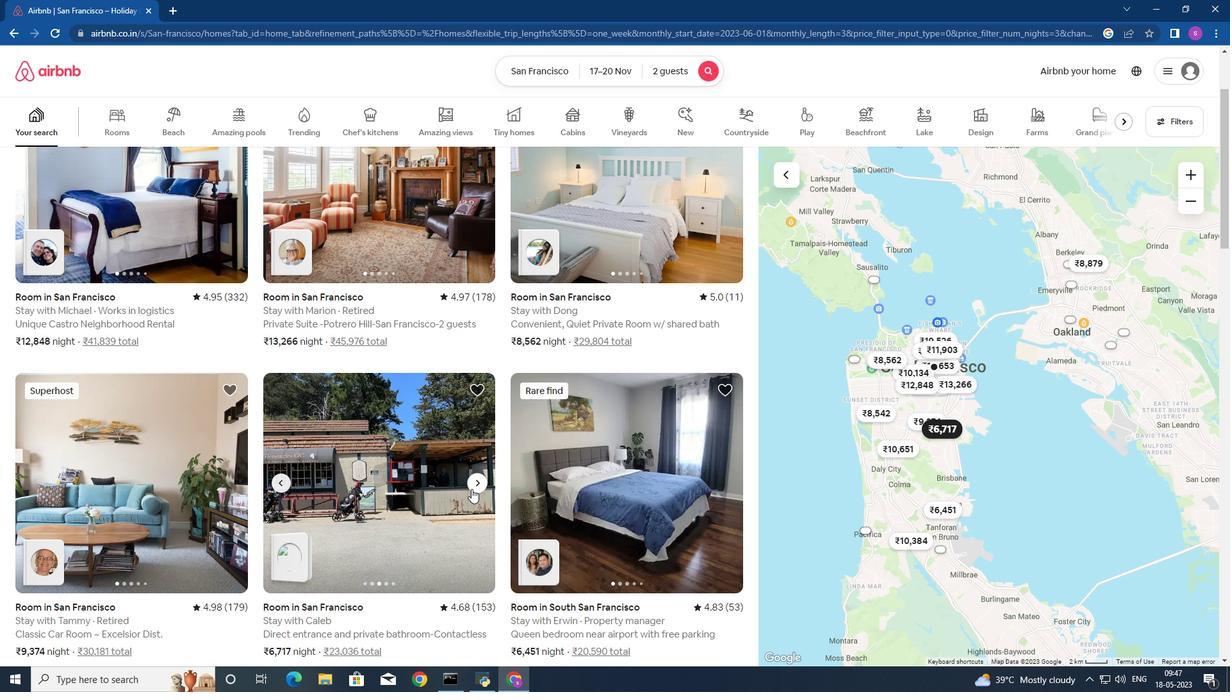 
Action: Mouse pressed left at (471, 488)
Screenshot: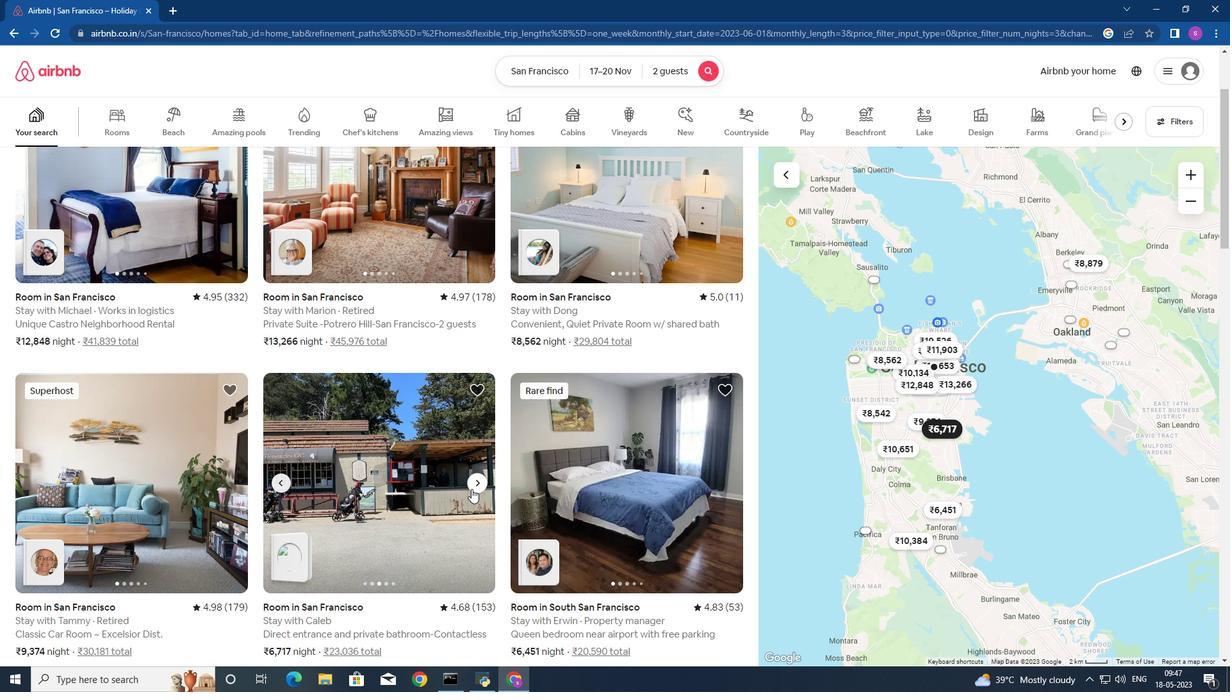 
Action: Mouse pressed left at (471, 488)
Screenshot: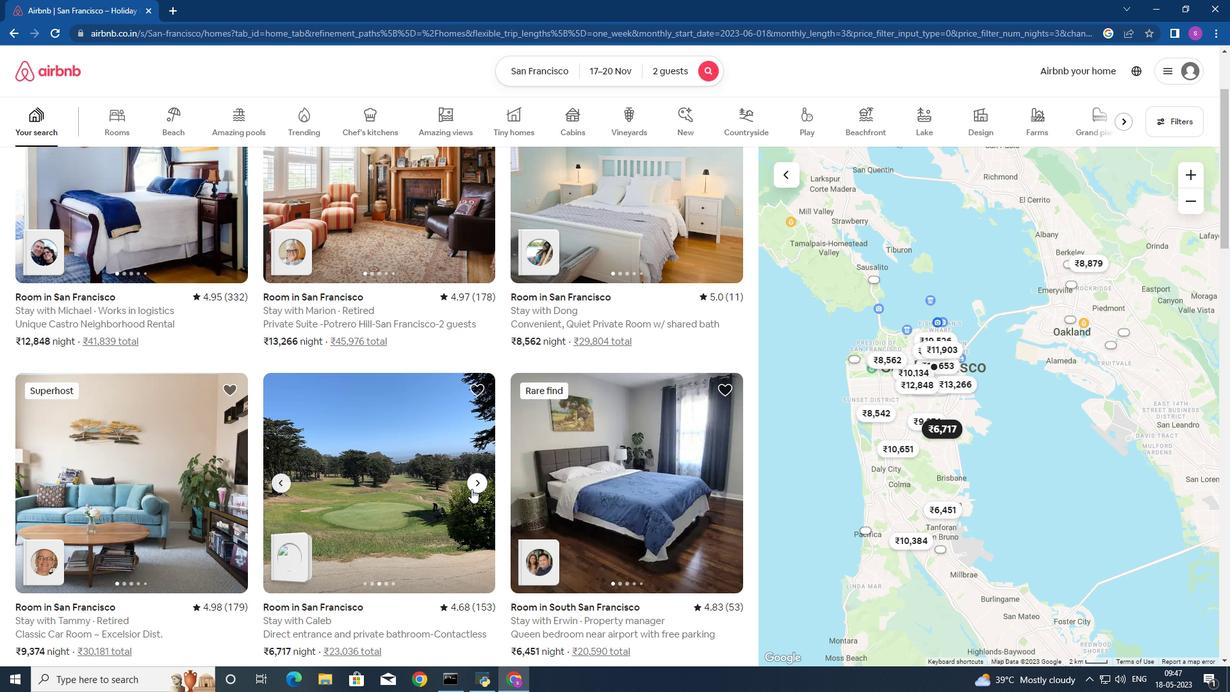
Action: Mouse moved to (471, 488)
Screenshot: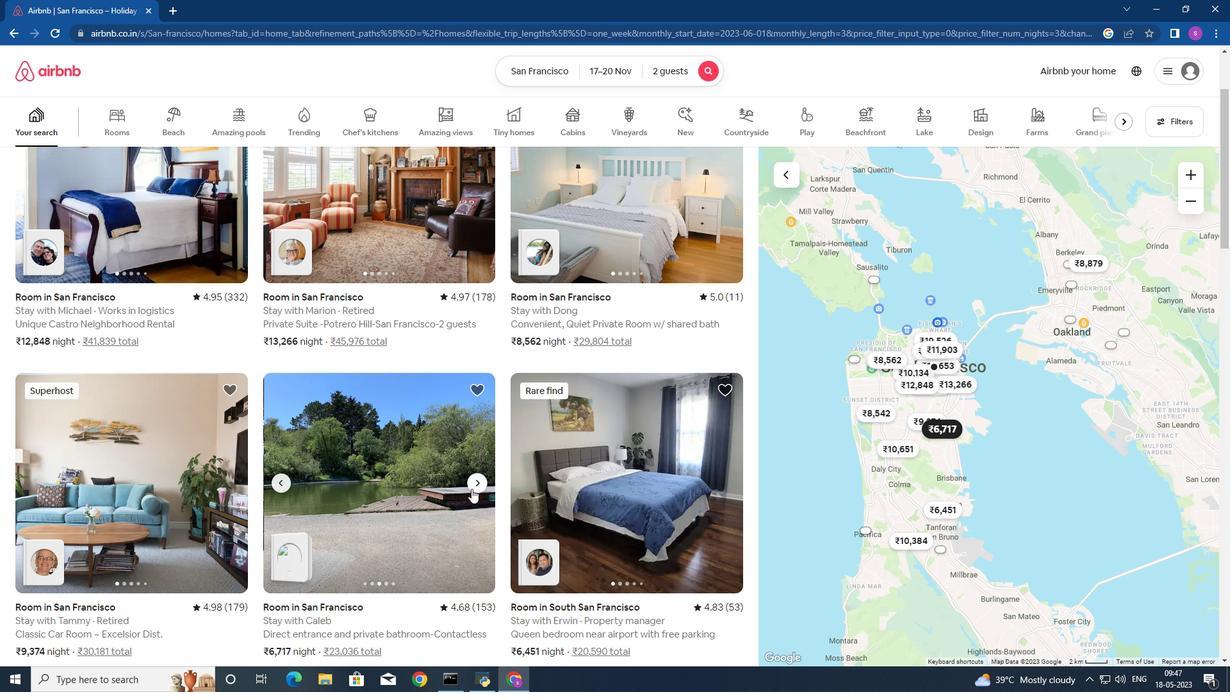 
Action: Mouse pressed left at (471, 488)
Screenshot: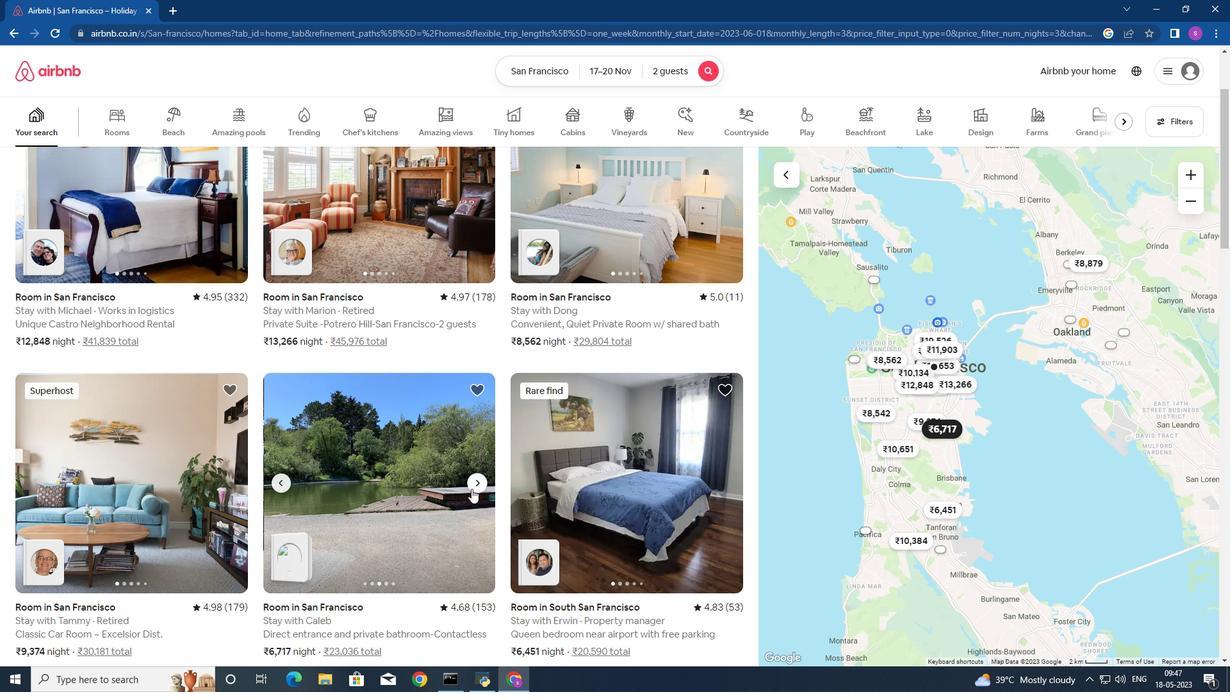 
Action: Mouse pressed left at (471, 488)
Screenshot: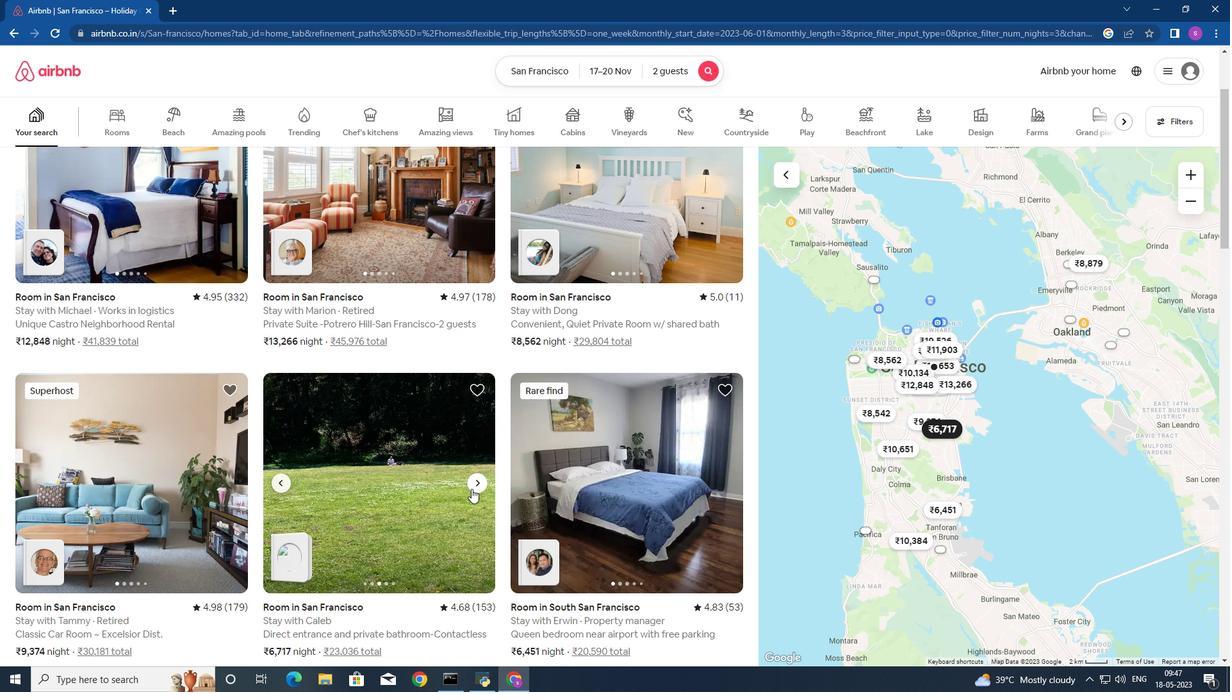 
Action: Mouse moved to (471, 488)
Screenshot: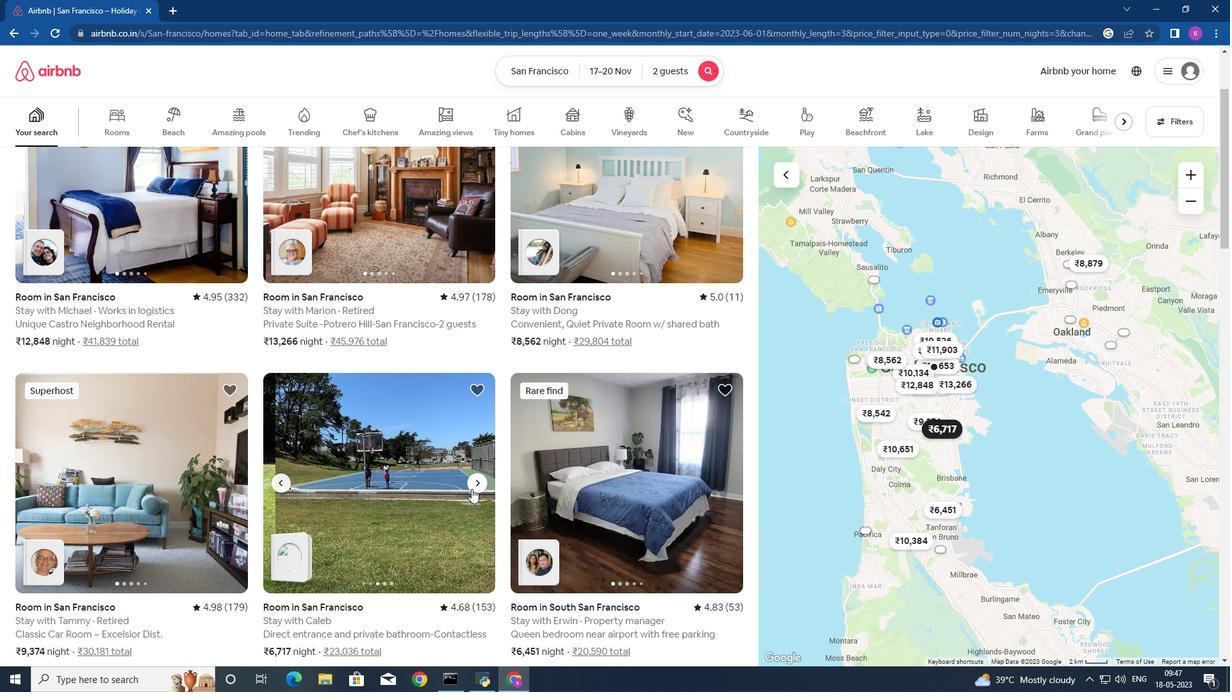 
Action: Mouse pressed left at (471, 488)
Screenshot: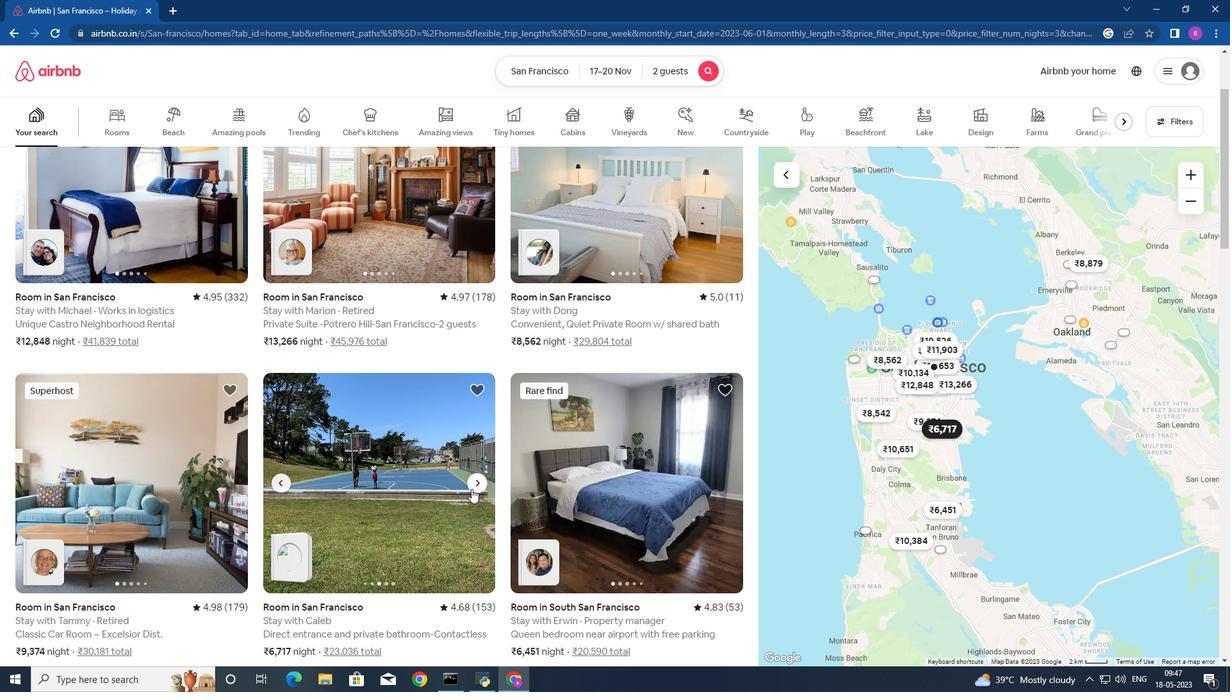 
Action: Mouse pressed left at (471, 488)
Screenshot: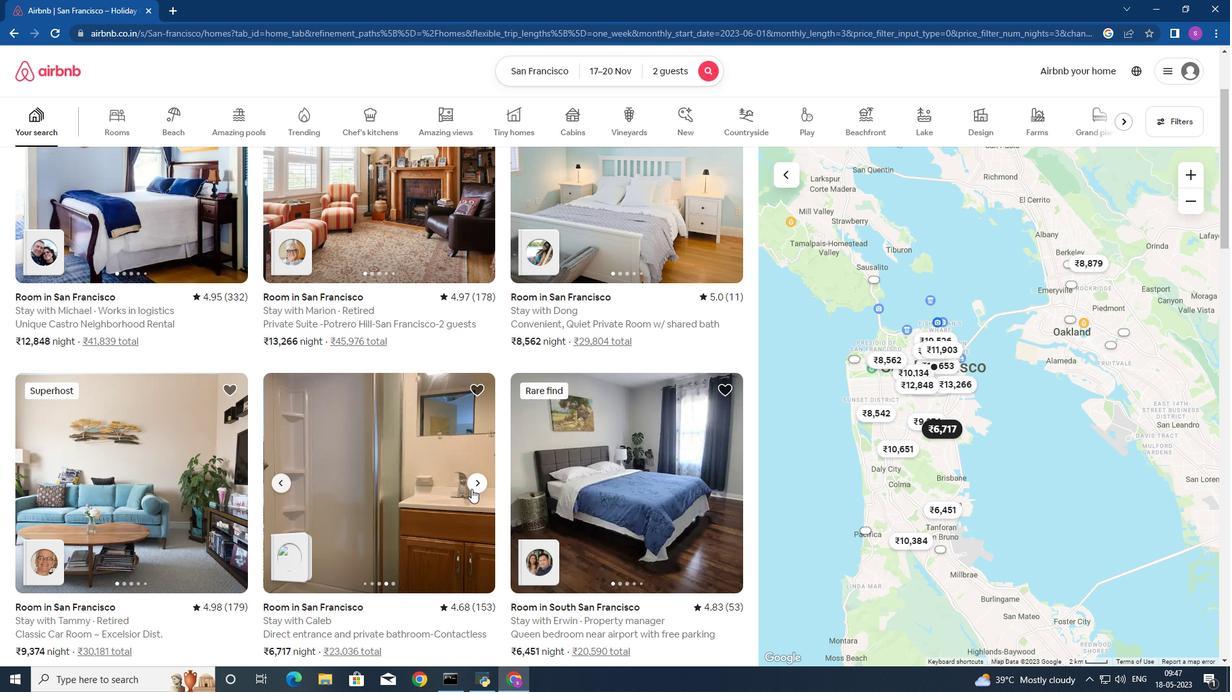 
Action: Mouse pressed left at (471, 488)
Screenshot: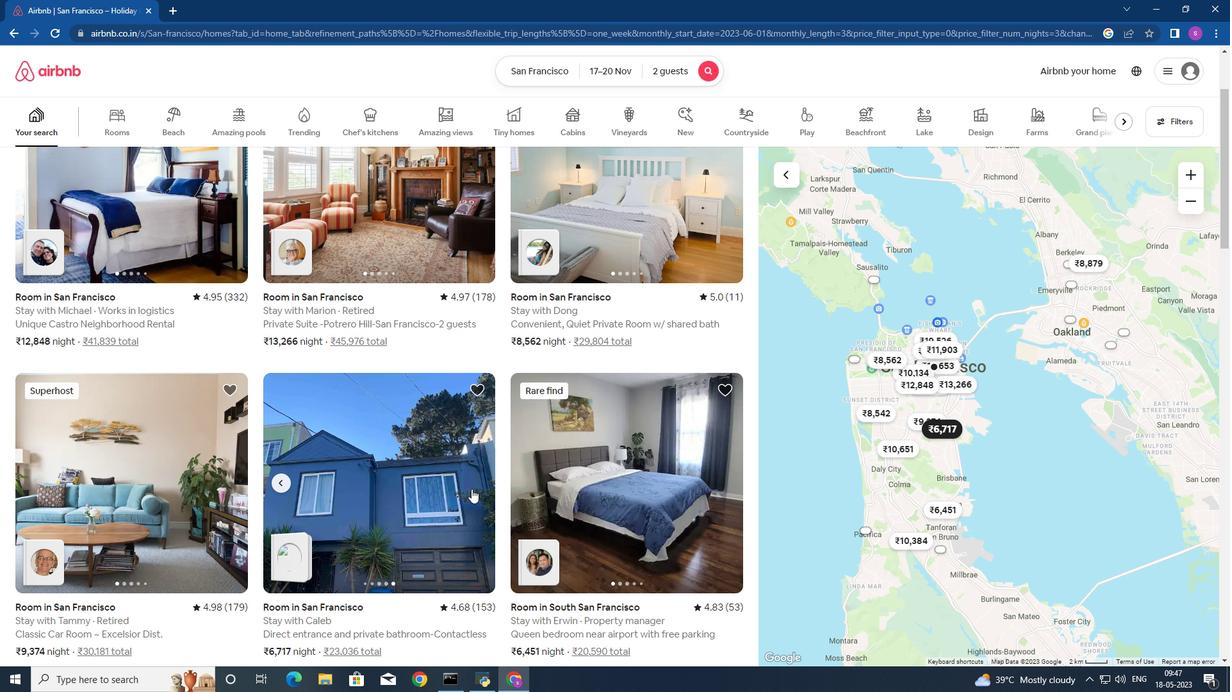 
Action: Mouse moved to (449, 548)
Screenshot: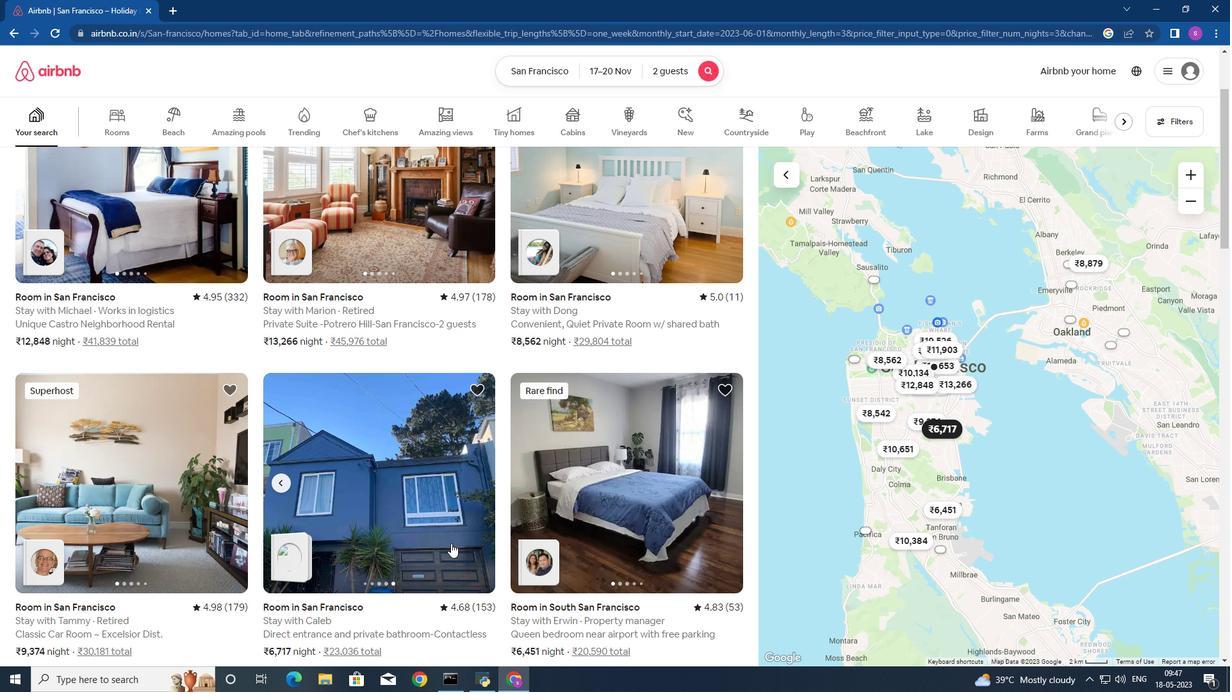 
Action: Mouse scrolled (449, 547) with delta (0, 0)
Screenshot: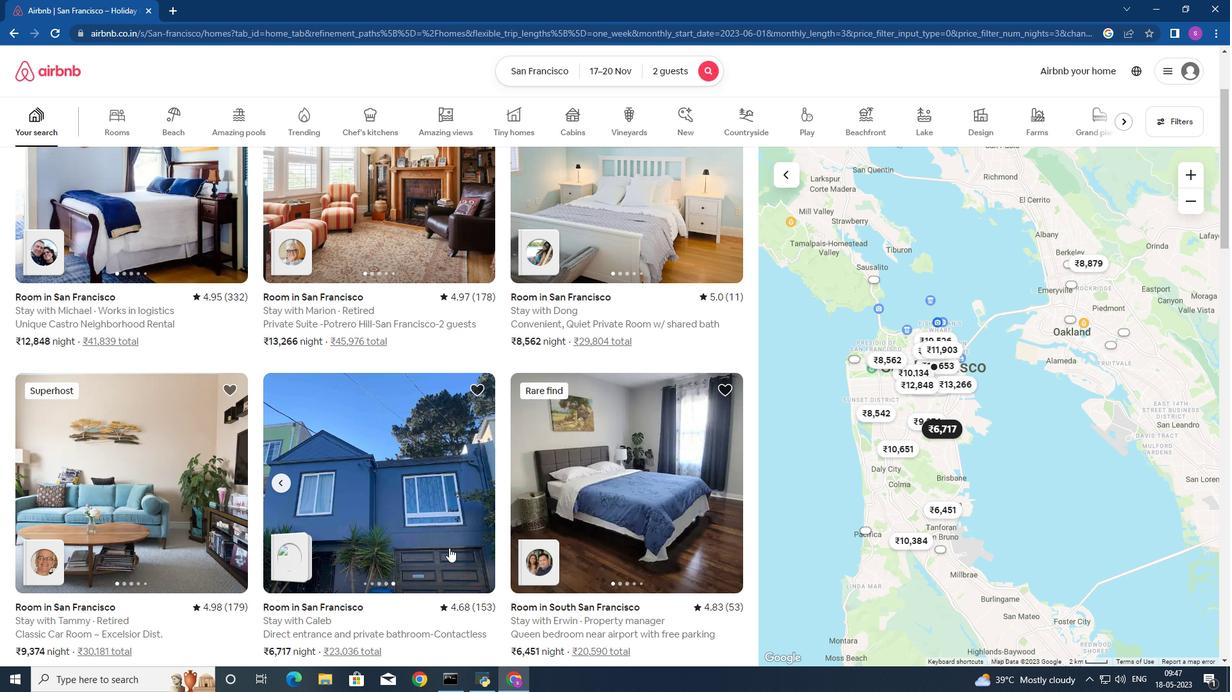 
Action: Mouse scrolled (449, 547) with delta (0, 0)
Screenshot: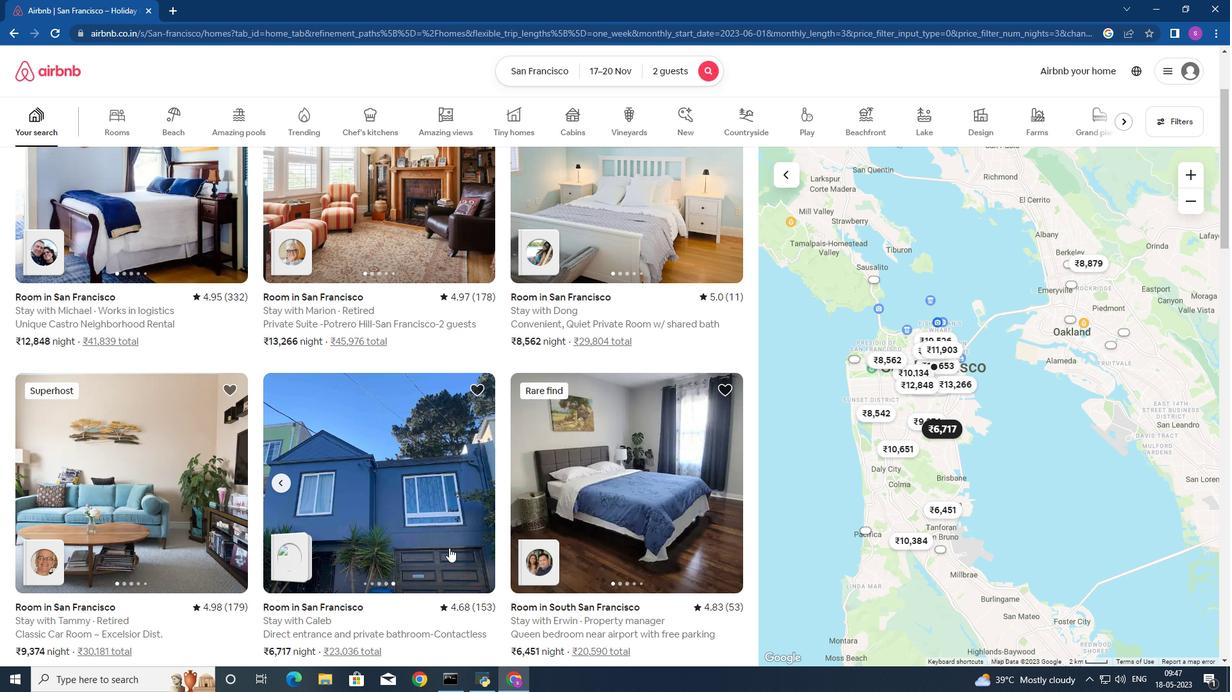 
Action: Mouse scrolled (449, 547) with delta (0, 0)
Screenshot: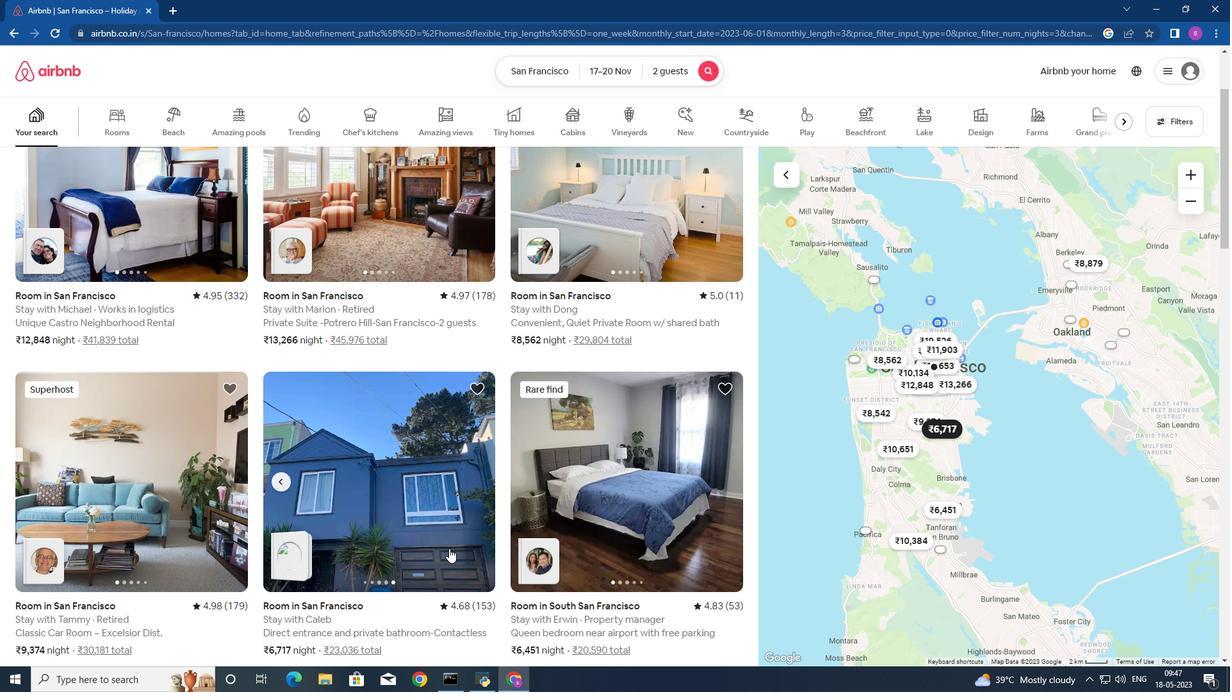 
Action: Mouse scrolled (449, 547) with delta (0, 0)
Screenshot: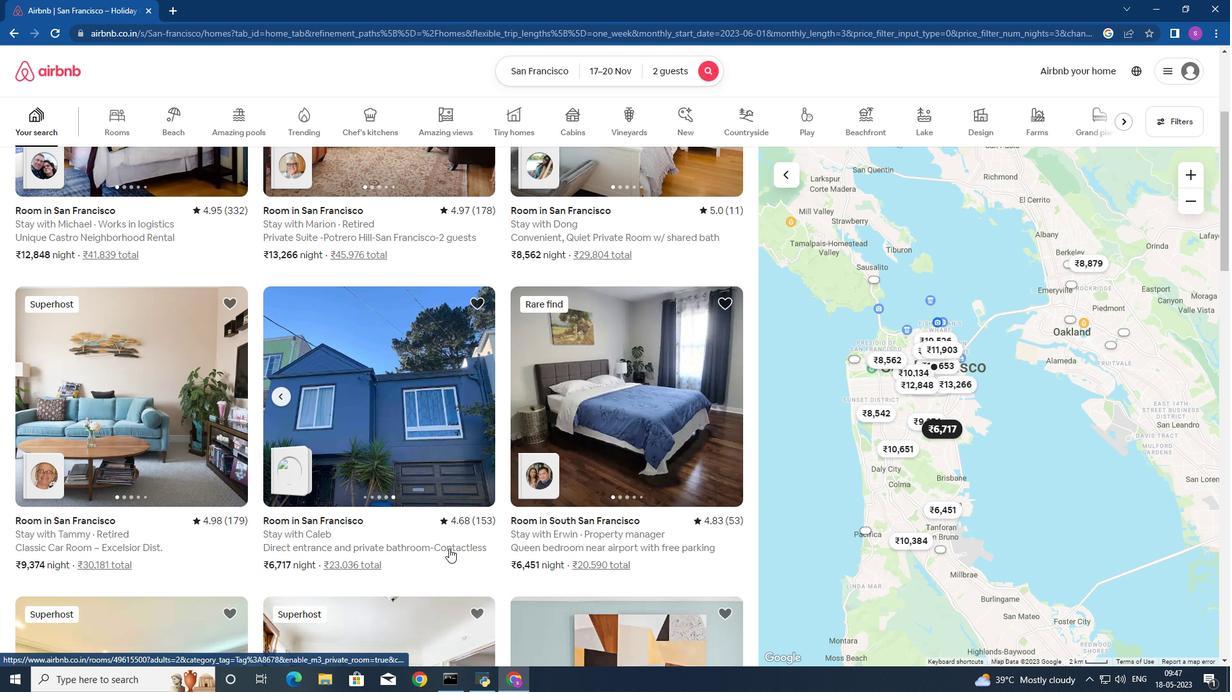 
Action: Mouse moved to (448, 545)
Screenshot: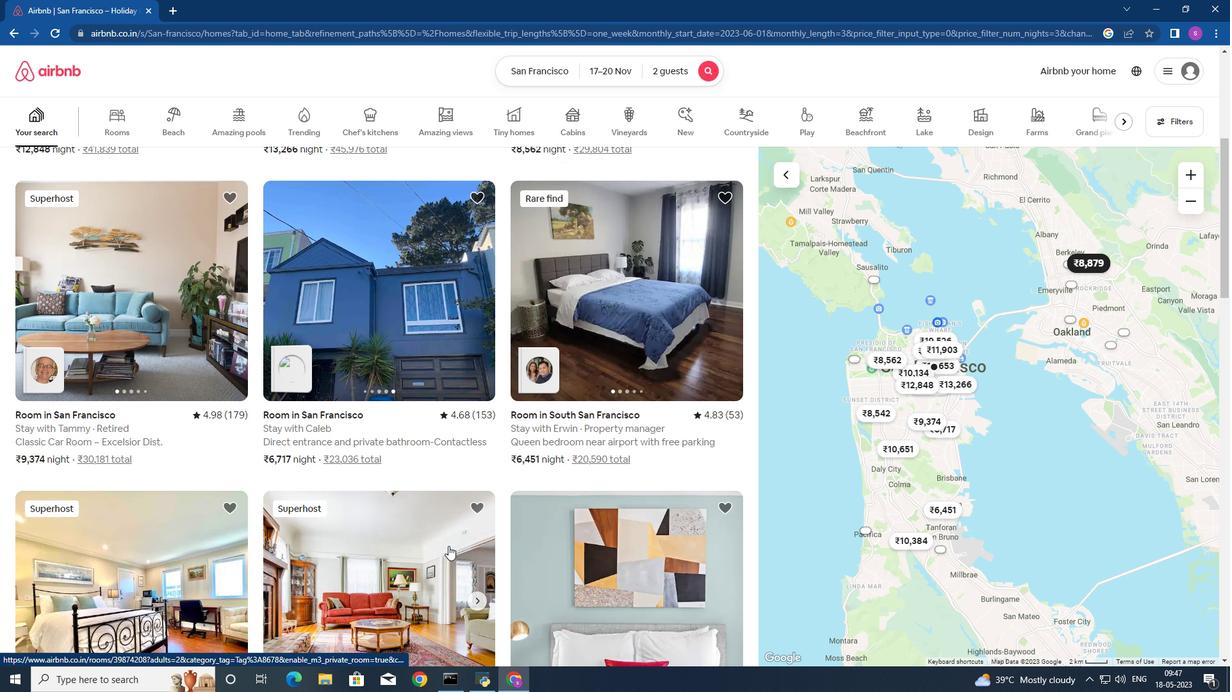 
Action: Mouse scrolled (448, 544) with delta (0, 0)
Screenshot: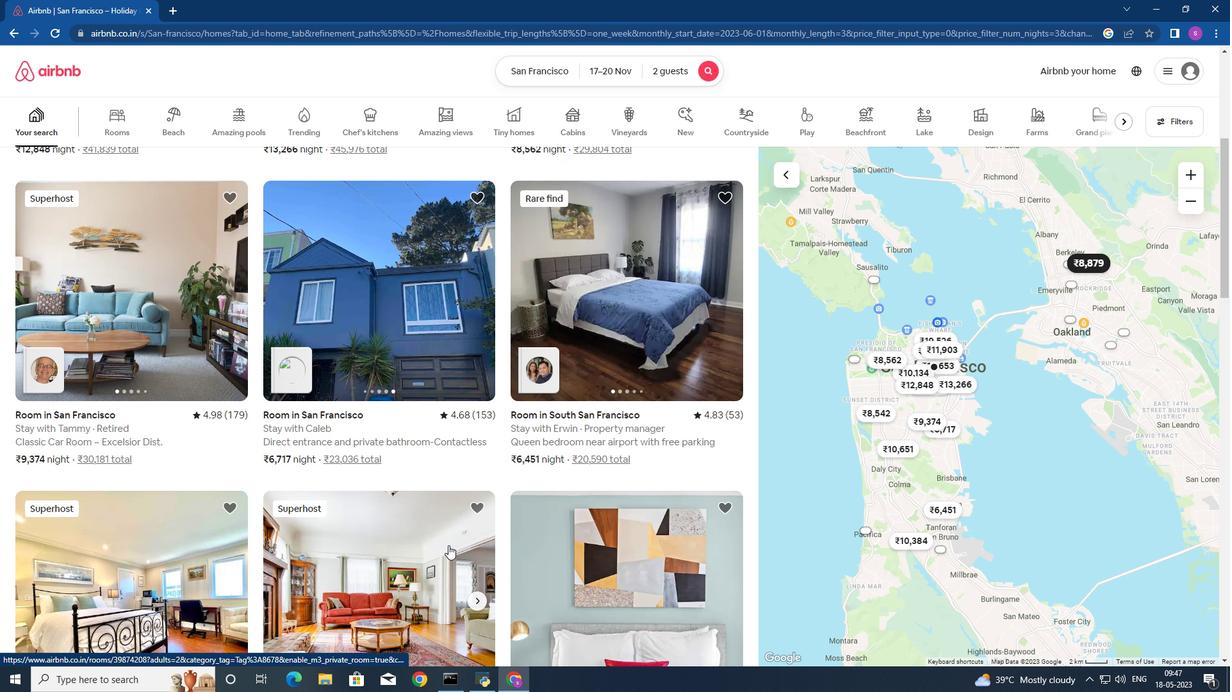 
Action: Mouse scrolled (448, 544) with delta (0, 0)
Screenshot: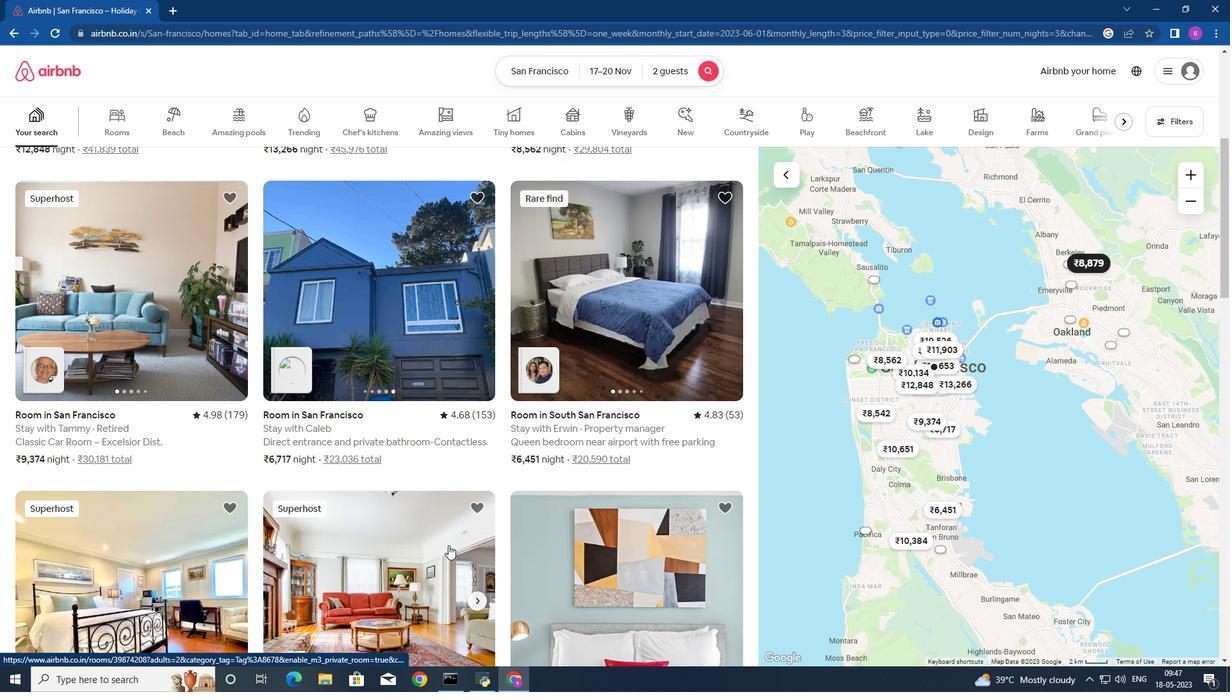 
Action: Mouse moved to (448, 545)
Screenshot: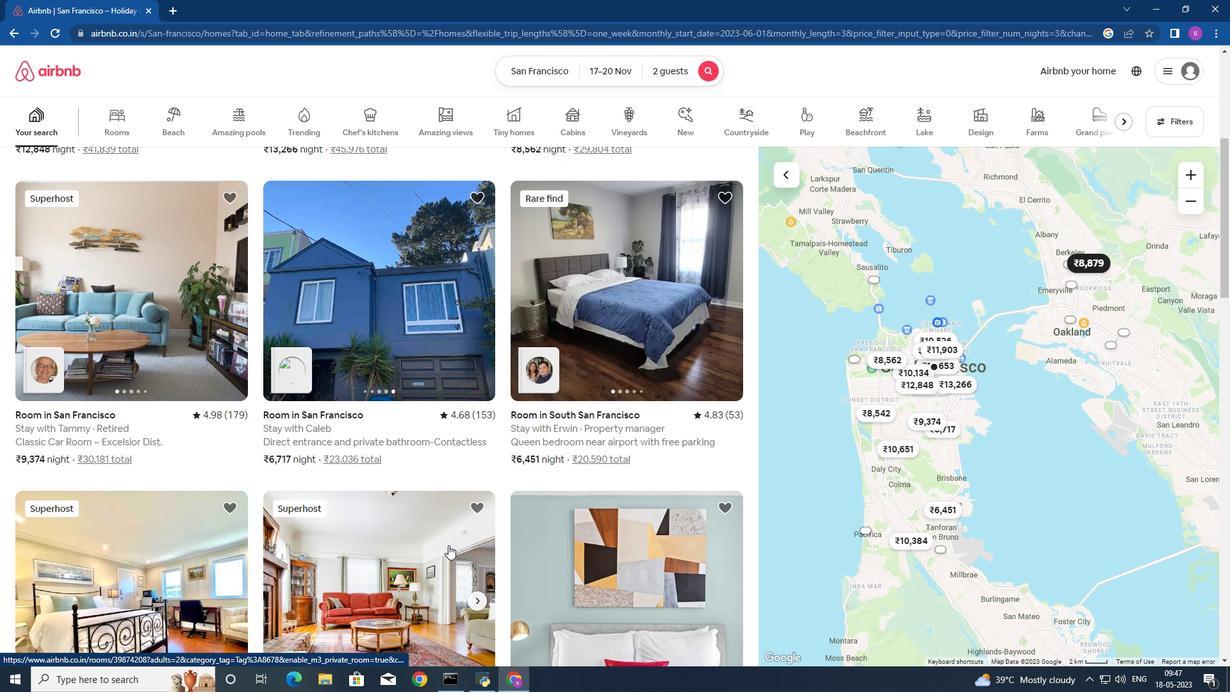 
Action: Mouse scrolled (448, 544) with delta (0, 0)
Screenshot: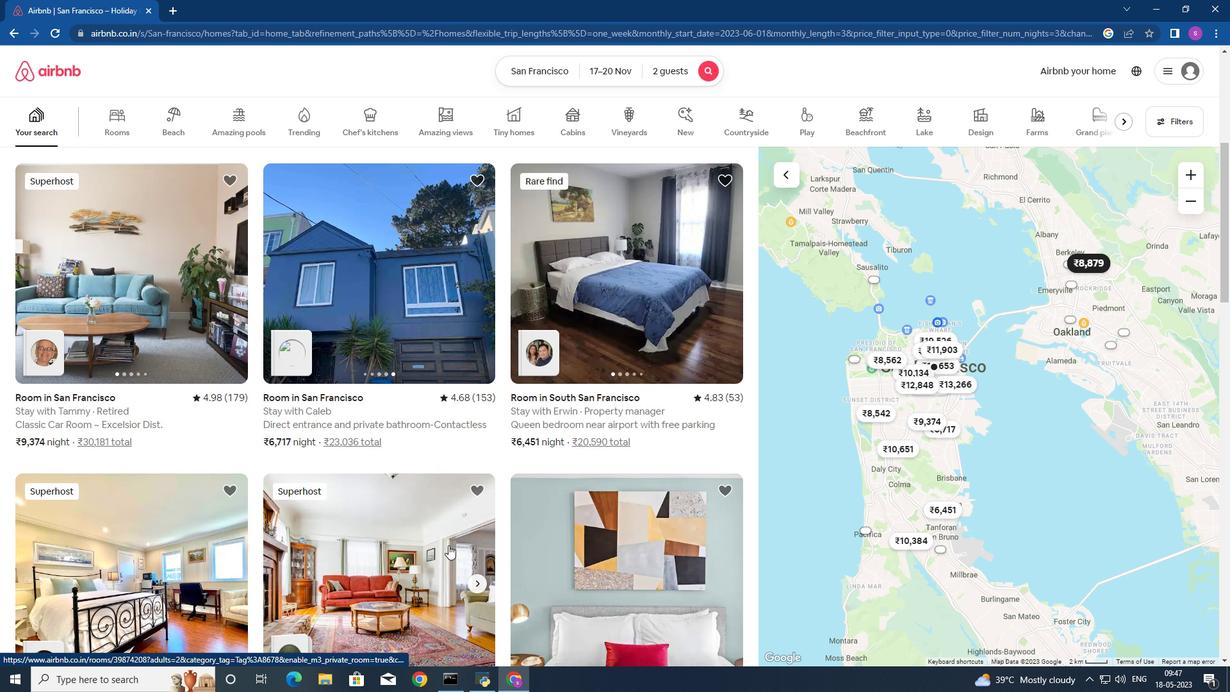 
Action: Mouse moved to (477, 407)
Screenshot: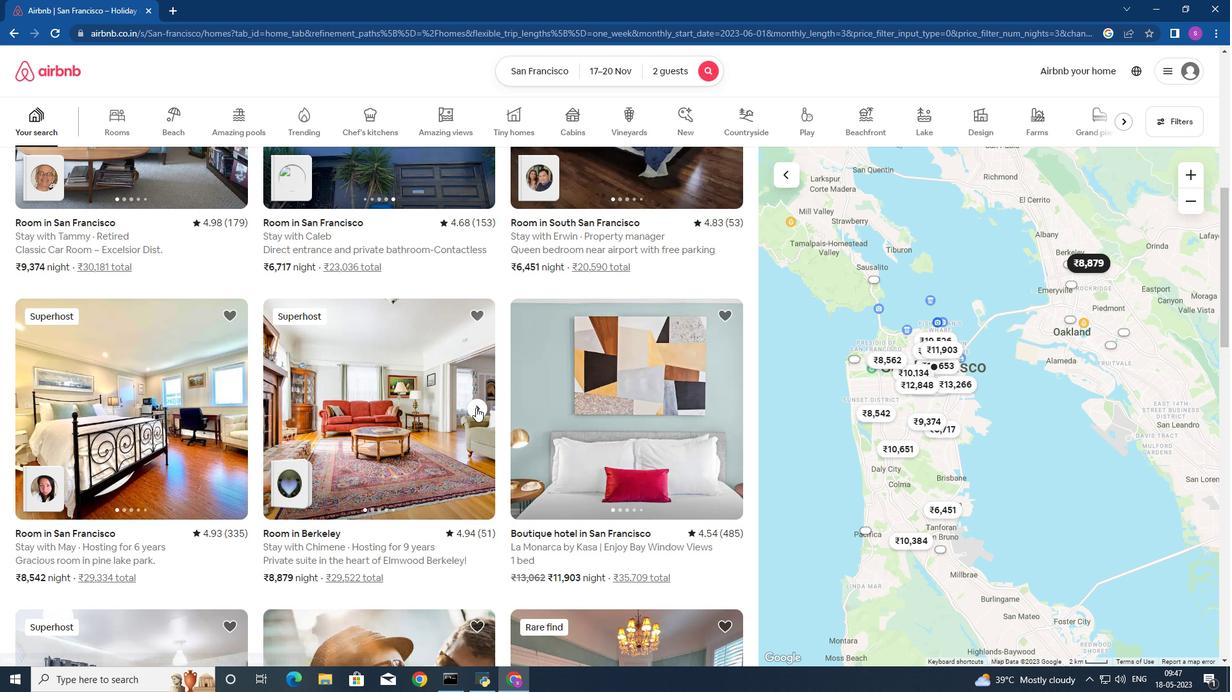 
Action: Mouse pressed left at (477, 407)
Screenshot: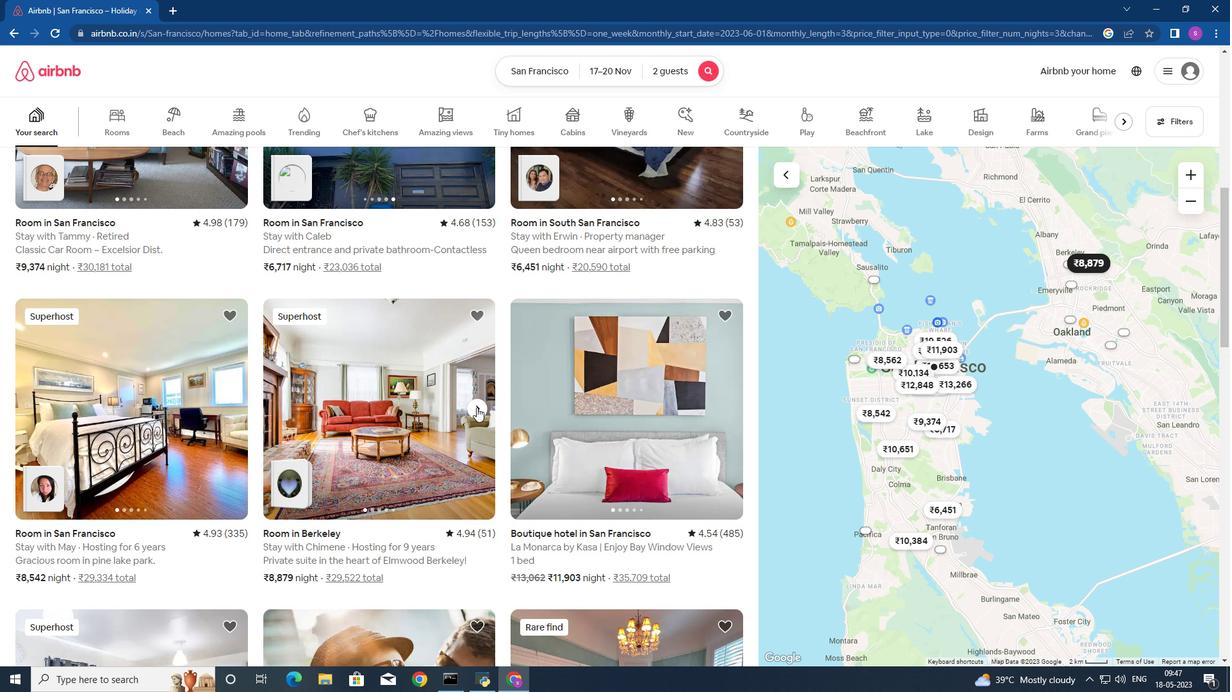 
Action: Mouse moved to (477, 407)
Screenshot: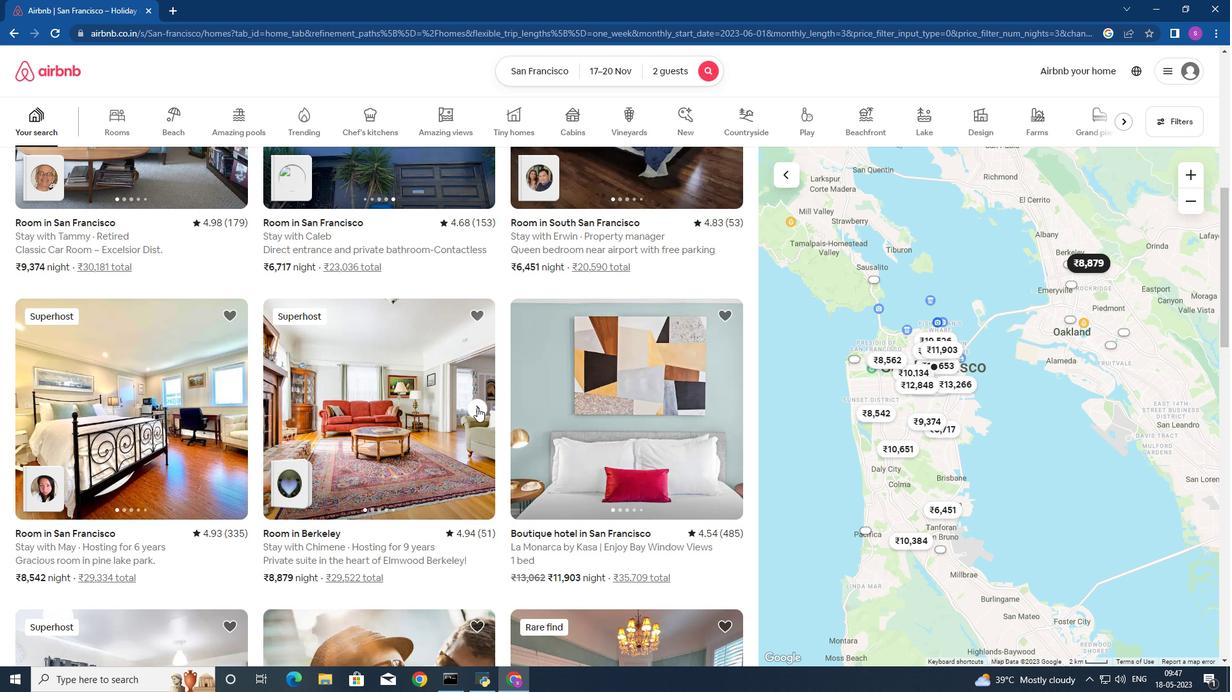 
Action: Mouse pressed left at (477, 407)
Screenshot: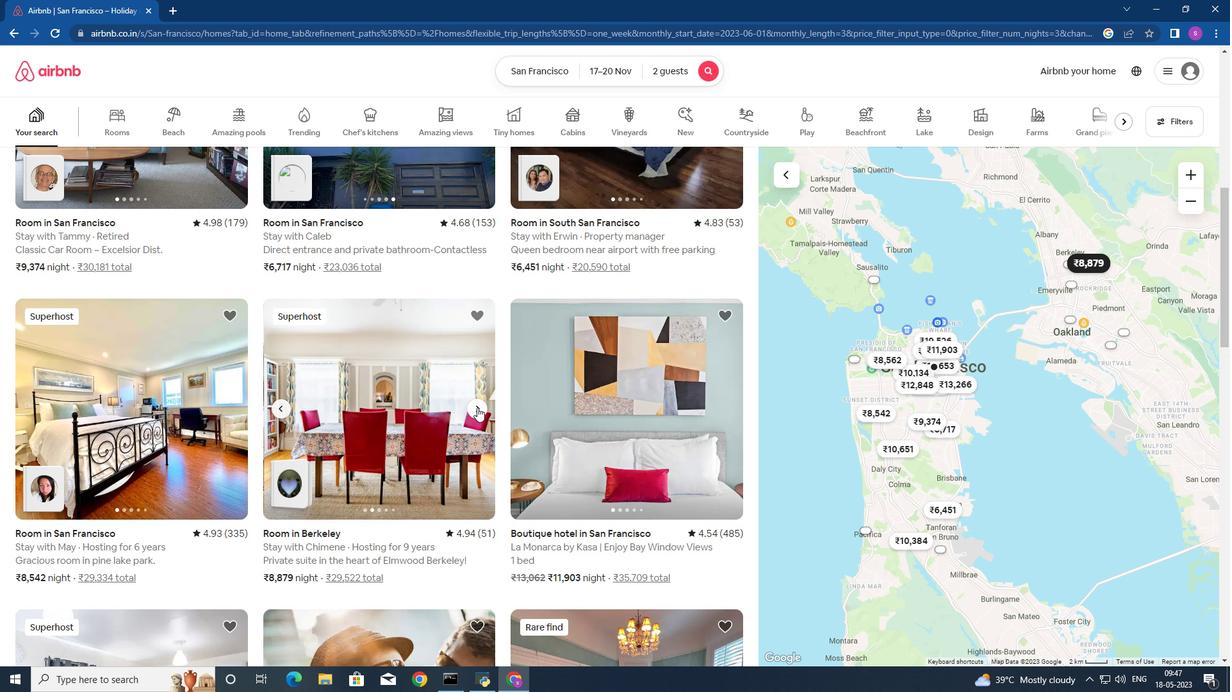 
Action: Mouse moved to (477, 408)
Screenshot: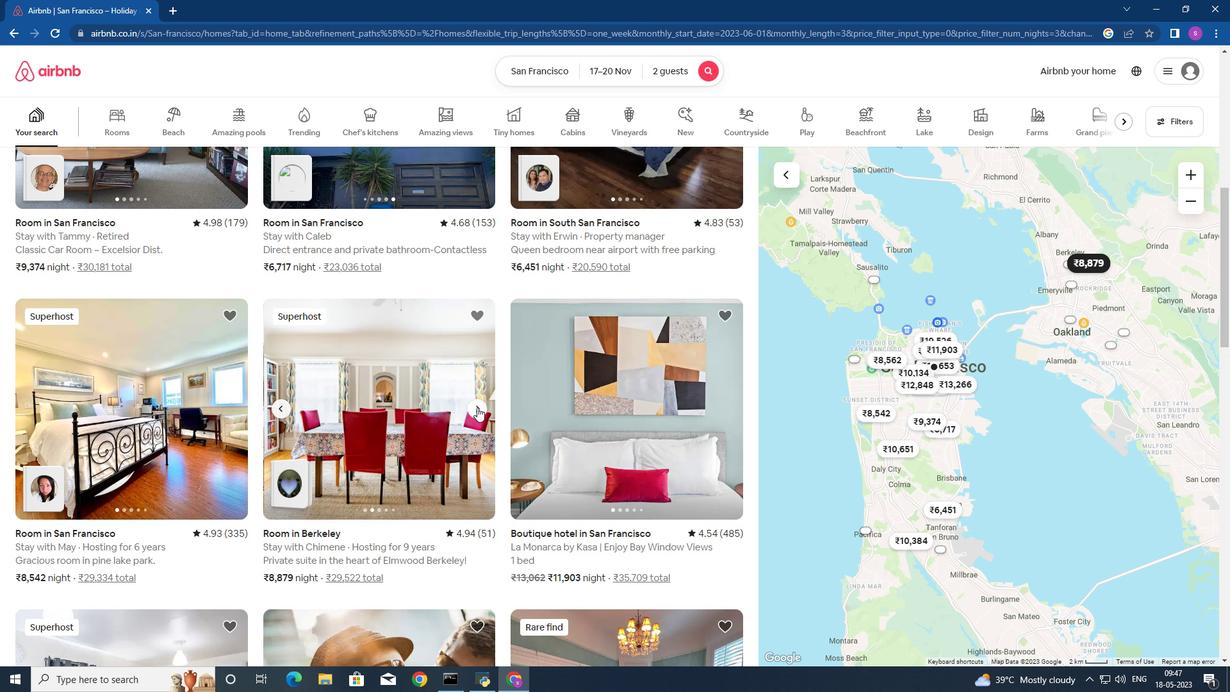 
Action: Mouse pressed left at (477, 408)
Screenshot: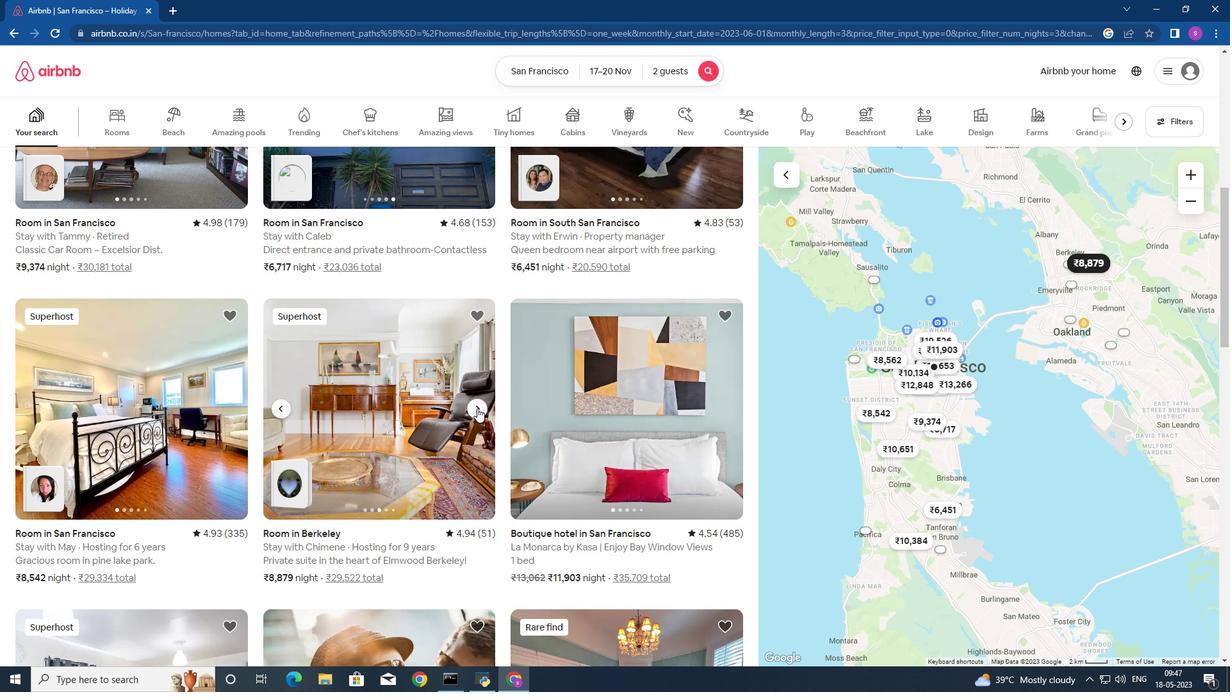 
Action: Mouse pressed left at (477, 408)
Screenshot: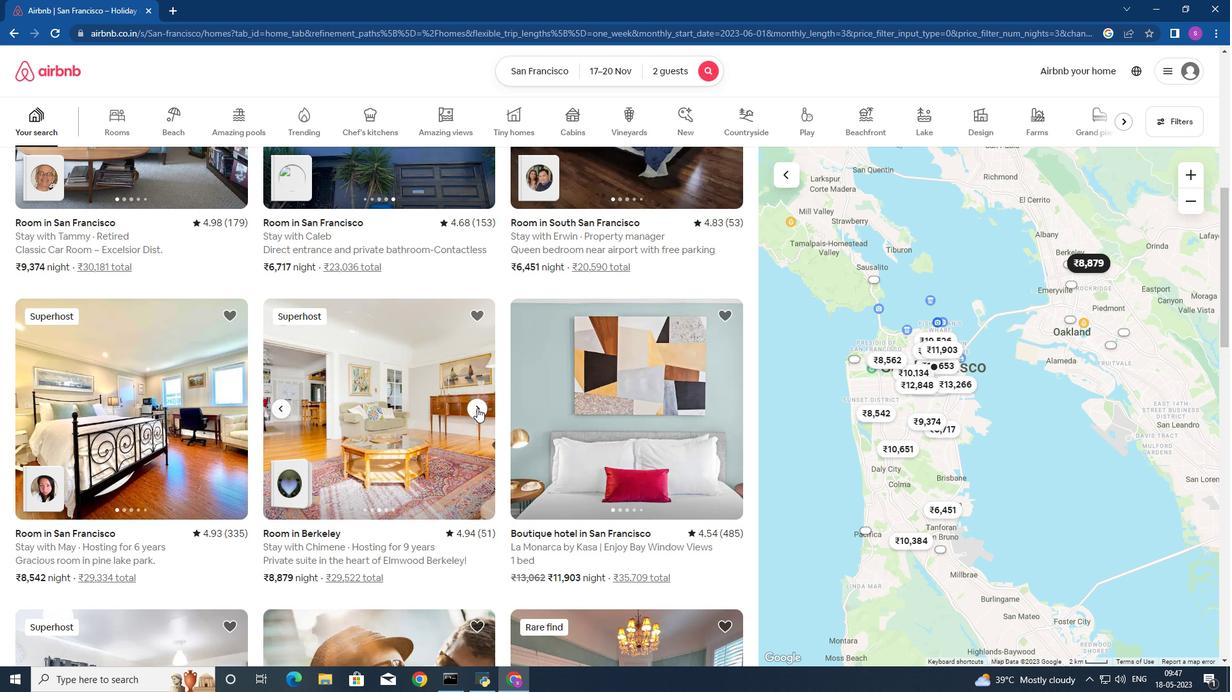 
Action: Mouse moved to (477, 407)
Screenshot: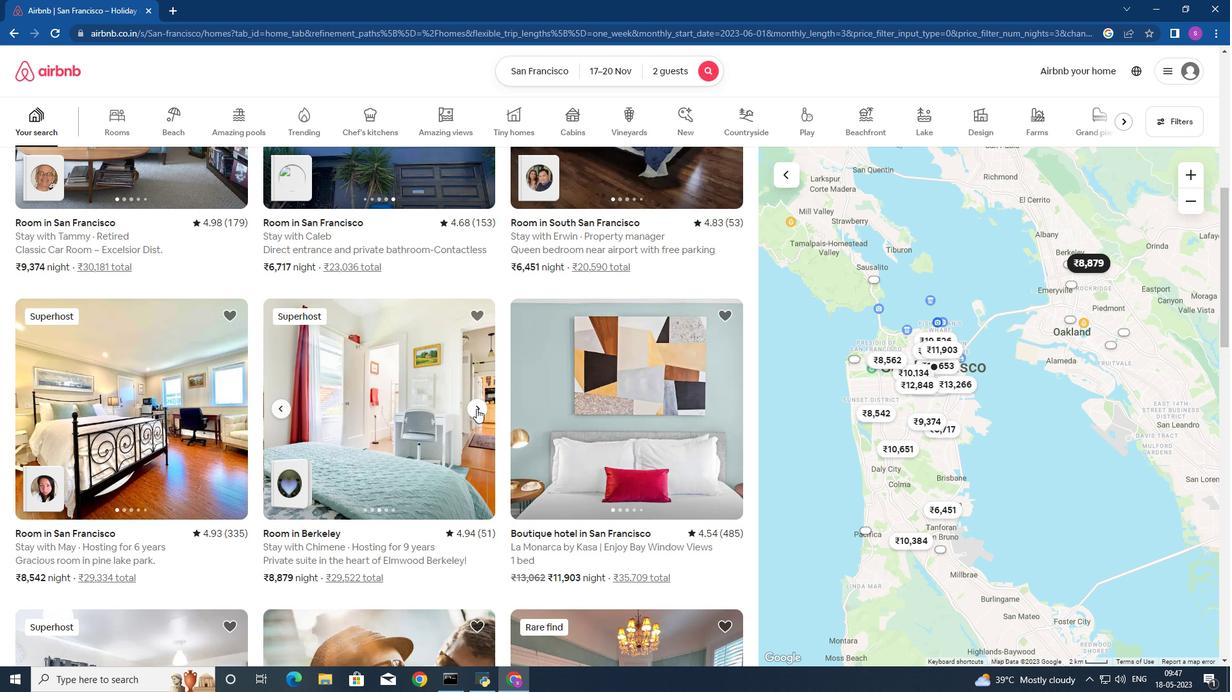 
Action: Mouse pressed left at (477, 407)
Screenshot: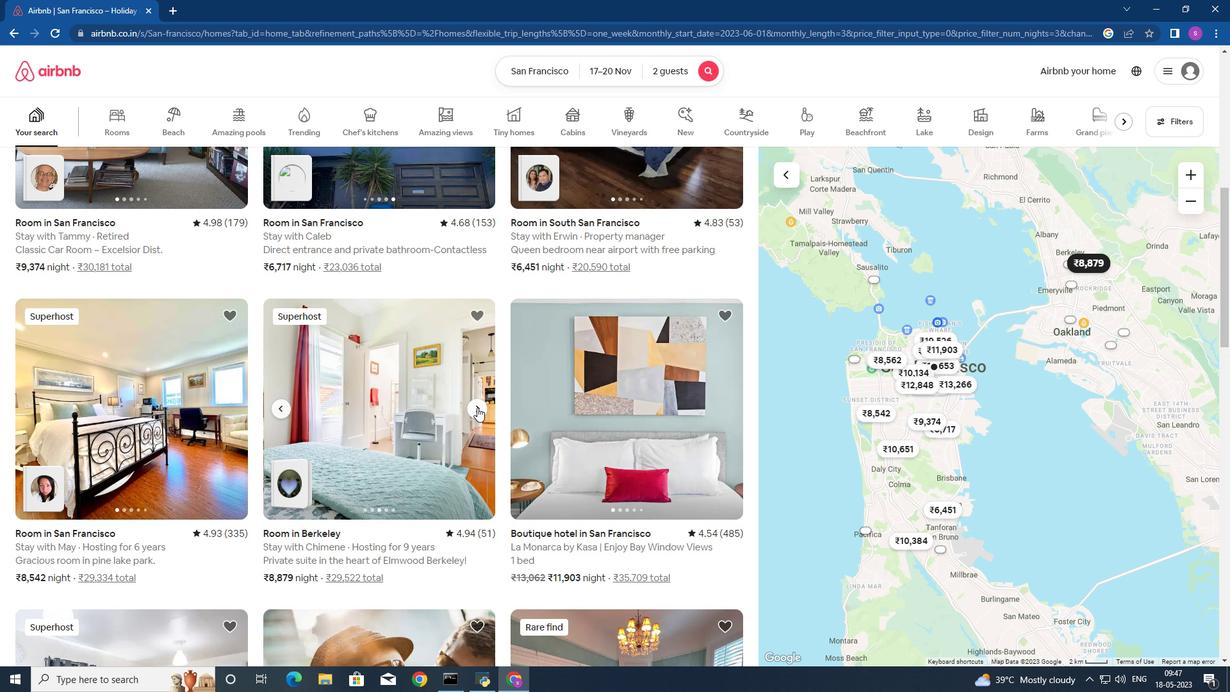 
Action: Mouse moved to (477, 407)
Screenshot: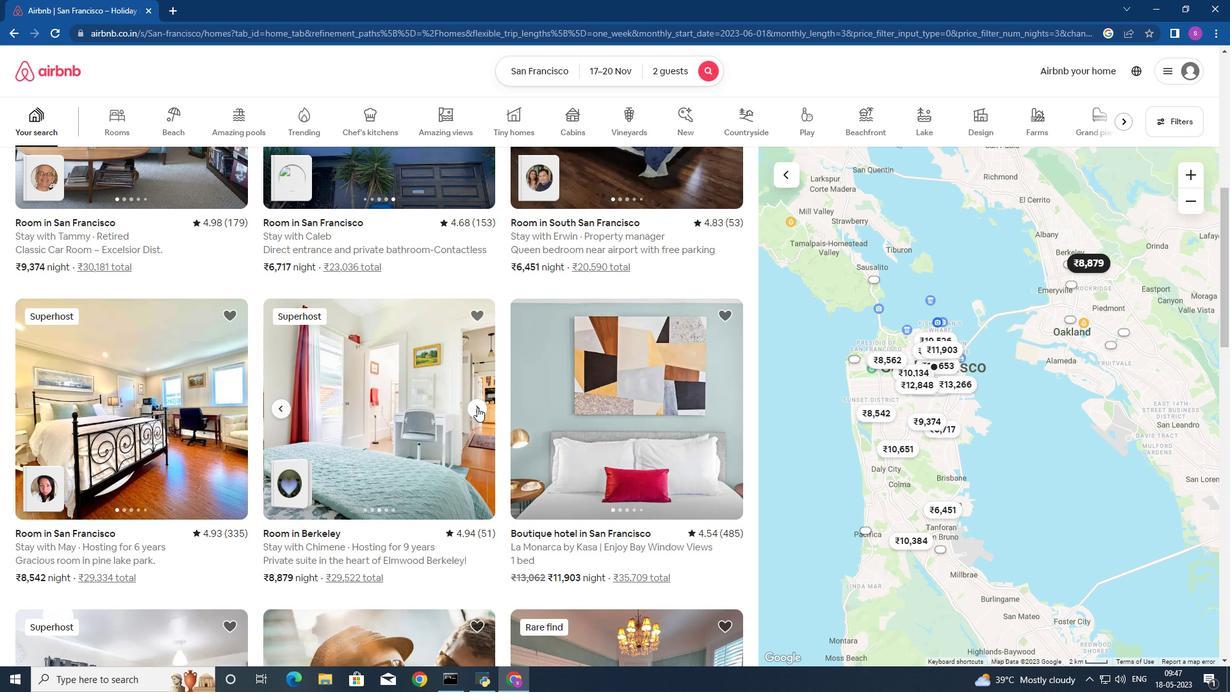 
Action: Mouse pressed left at (477, 407)
Screenshot: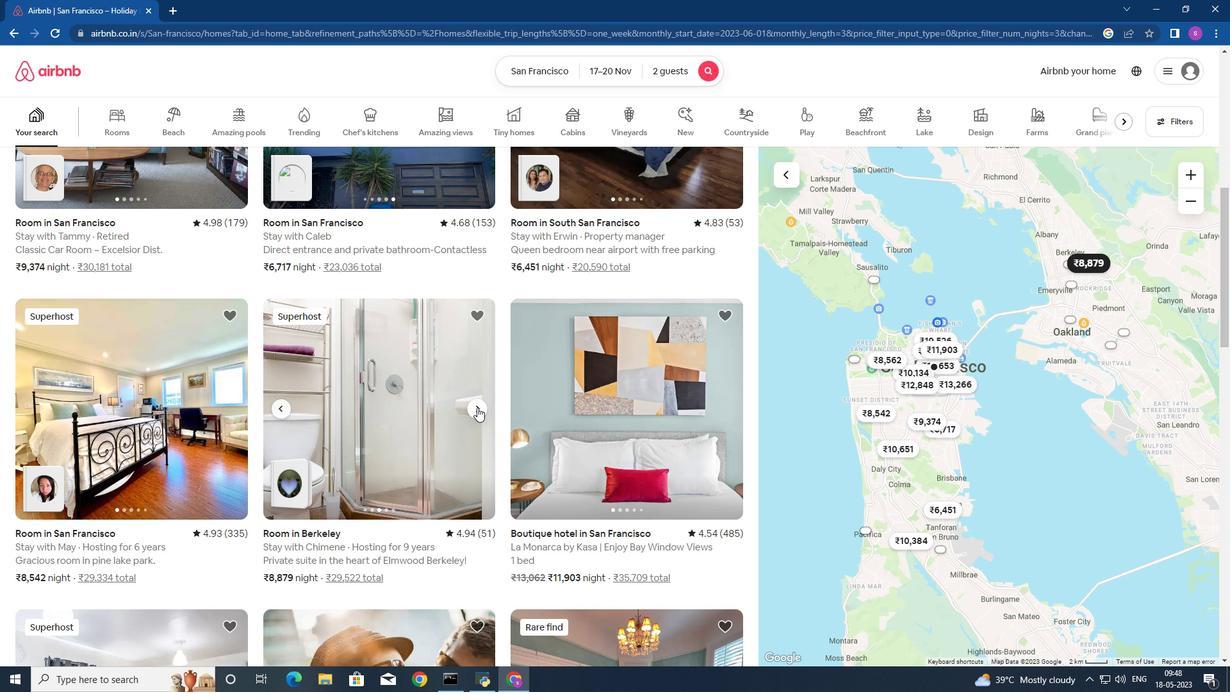 
Action: Mouse pressed left at (477, 407)
Screenshot: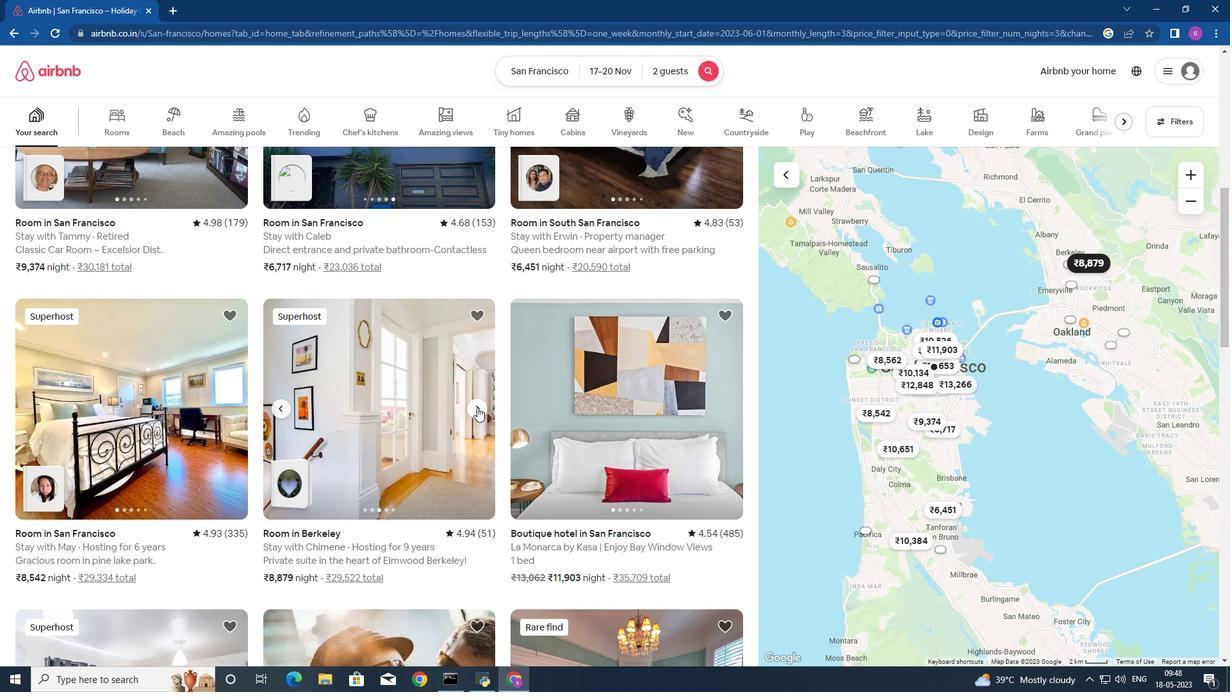 
Action: Mouse moved to (477, 407)
Screenshot: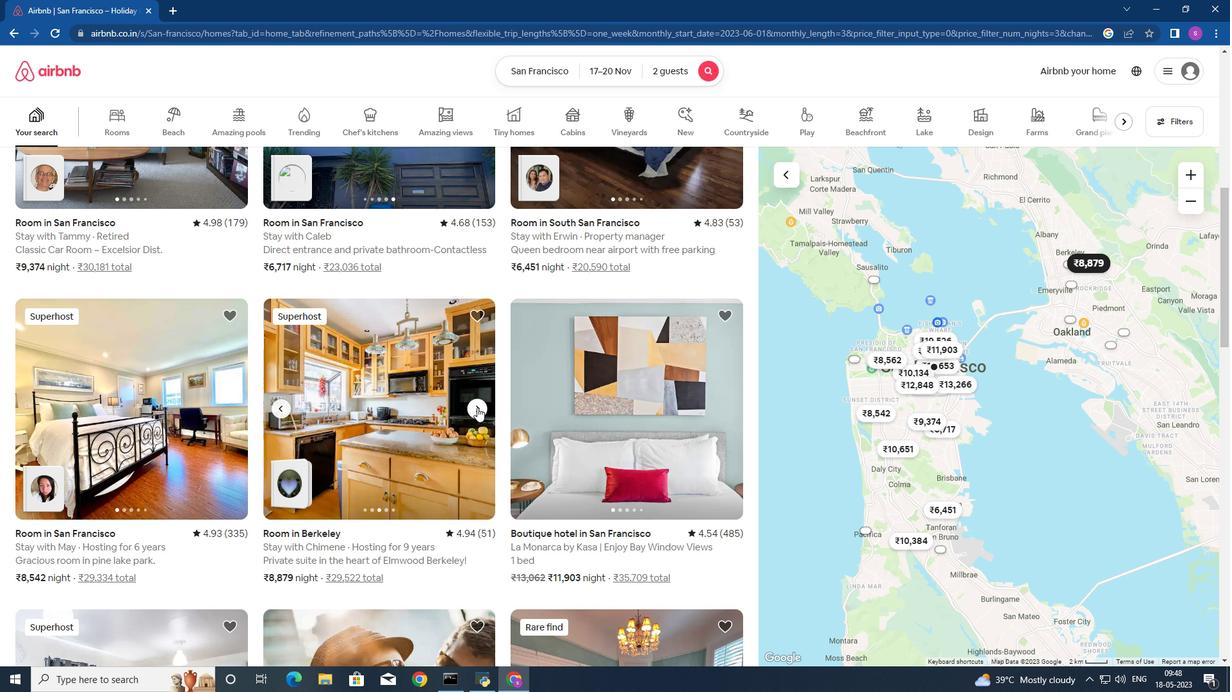 
Action: Mouse pressed left at (477, 407)
Screenshot: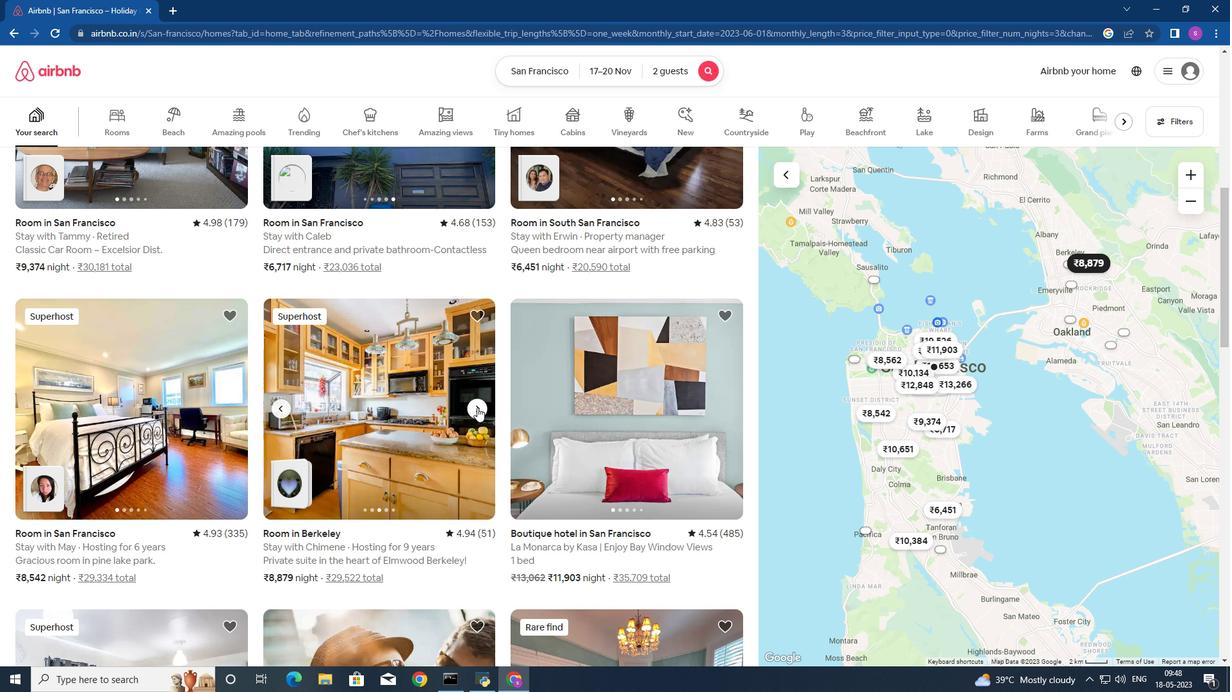 
Action: Mouse moved to (476, 410)
Screenshot: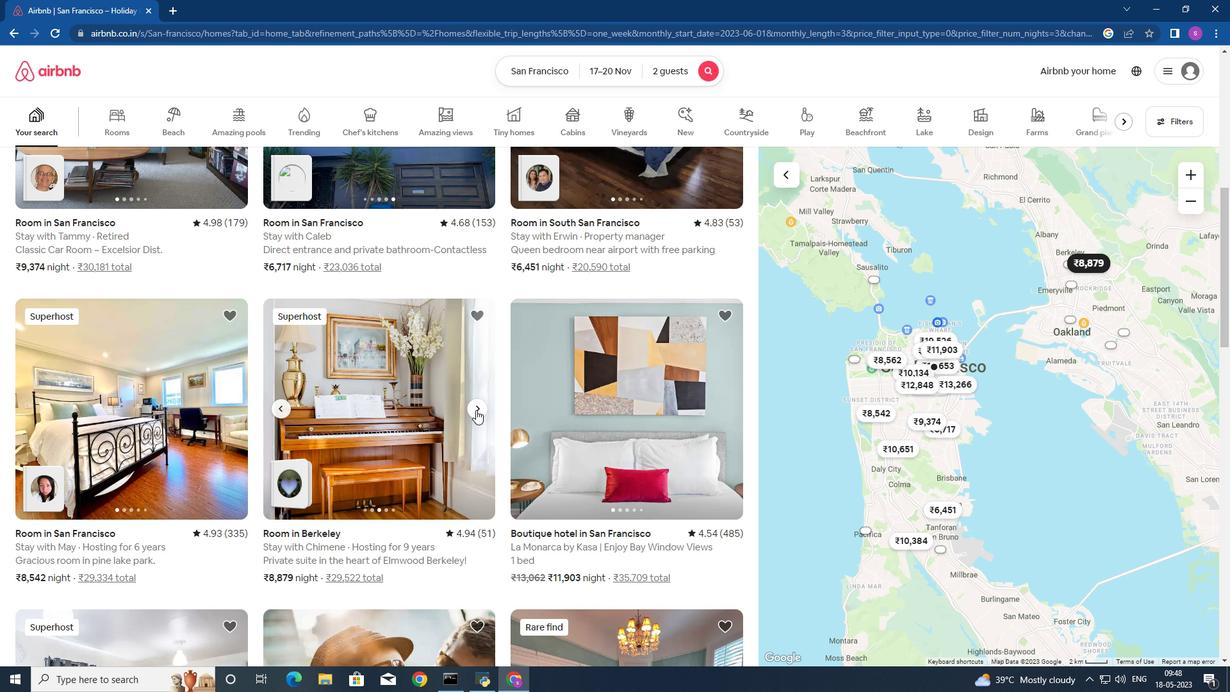 
Action: Mouse pressed left at (476, 410)
Screenshot: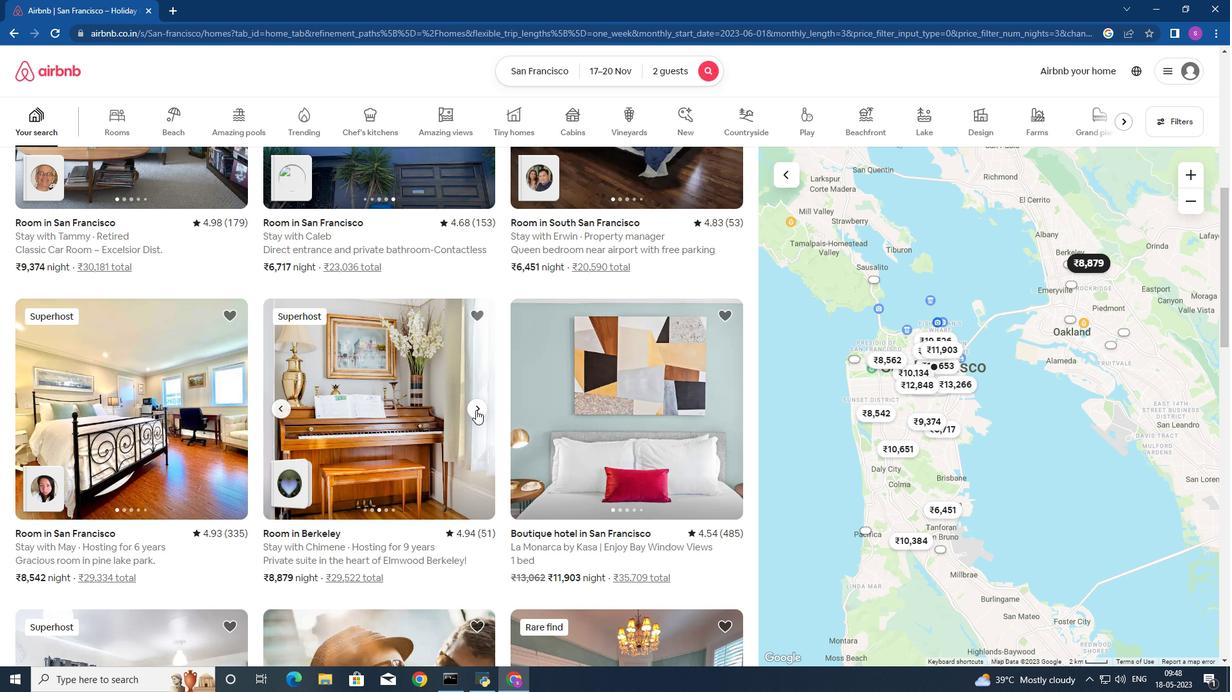 
Action: Mouse pressed left at (476, 410)
Screenshot: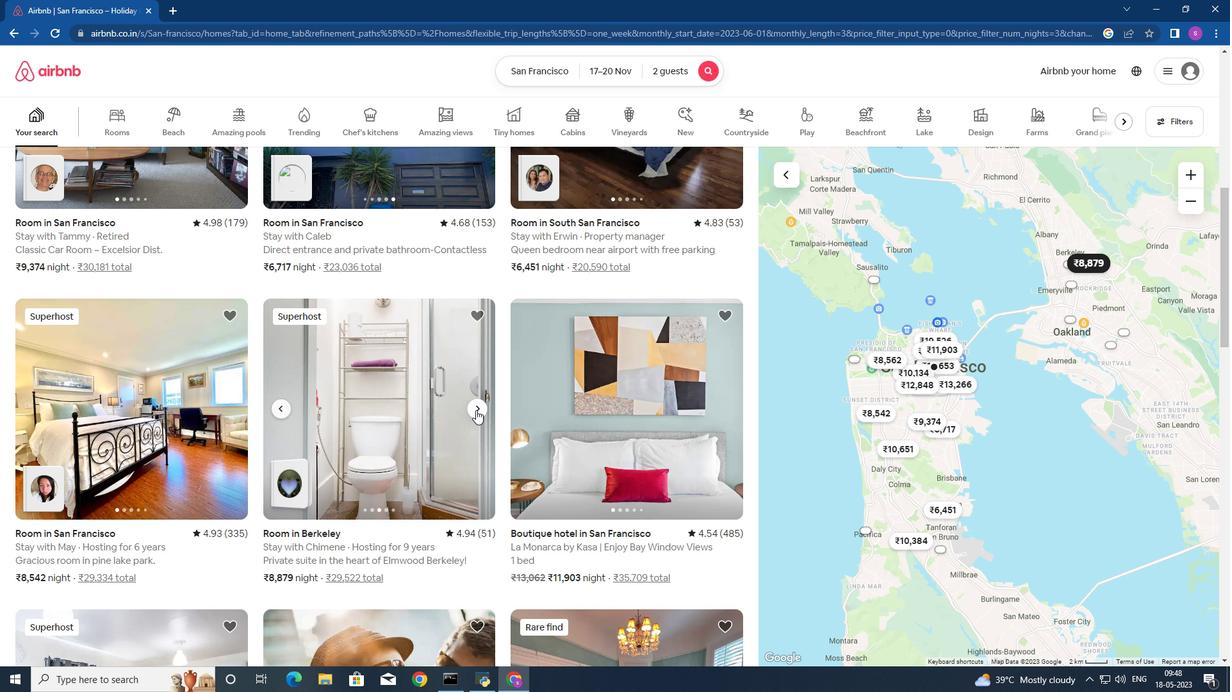 
Action: Mouse moved to (476, 411)
Screenshot: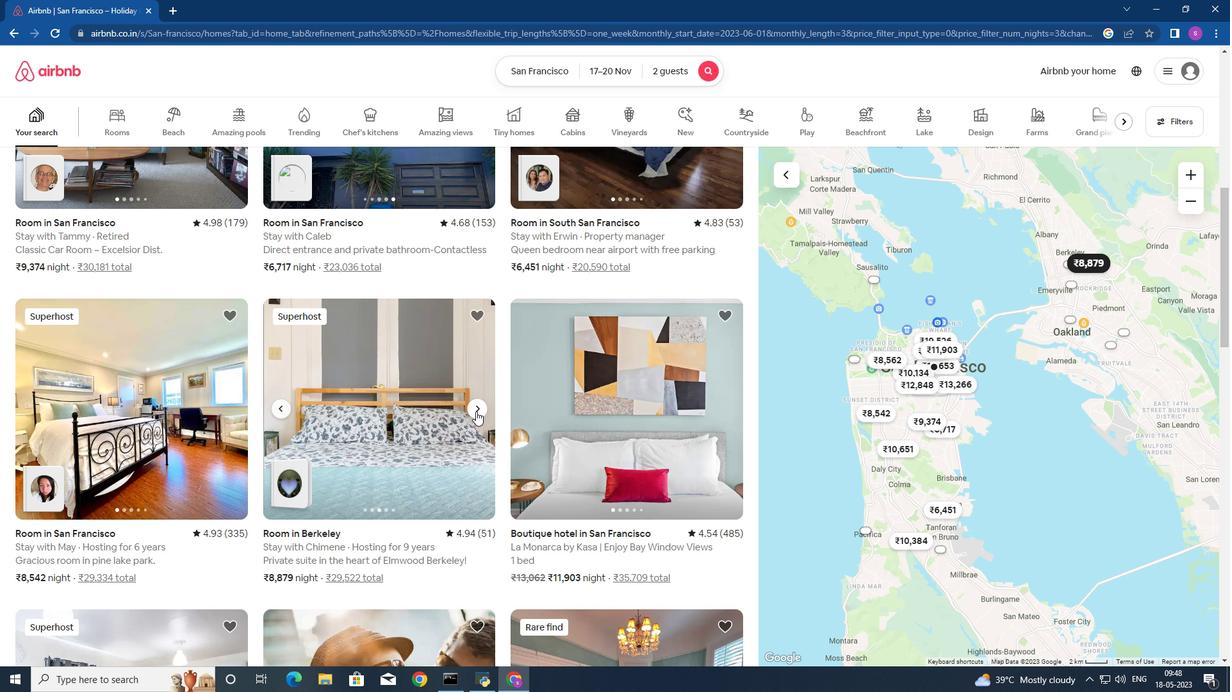
Action: Mouse pressed left at (476, 411)
Screenshot: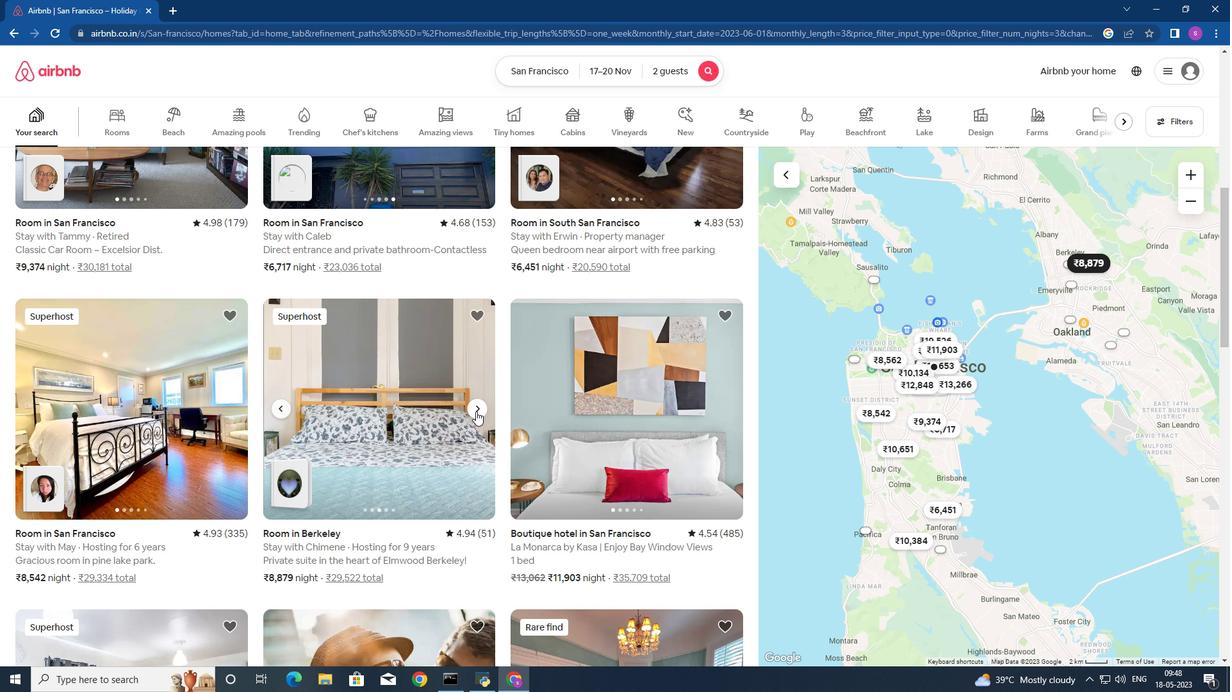 
Action: Mouse moved to (476, 409)
Screenshot: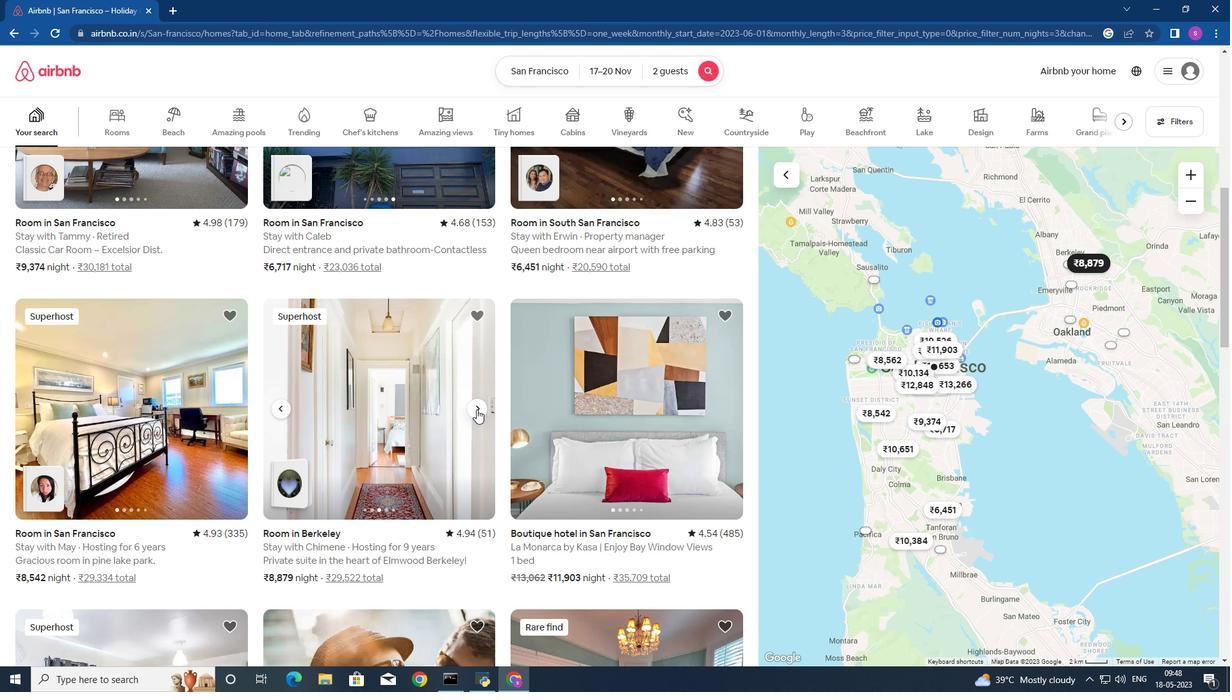 
Action: Mouse pressed left at (476, 409)
Screenshot: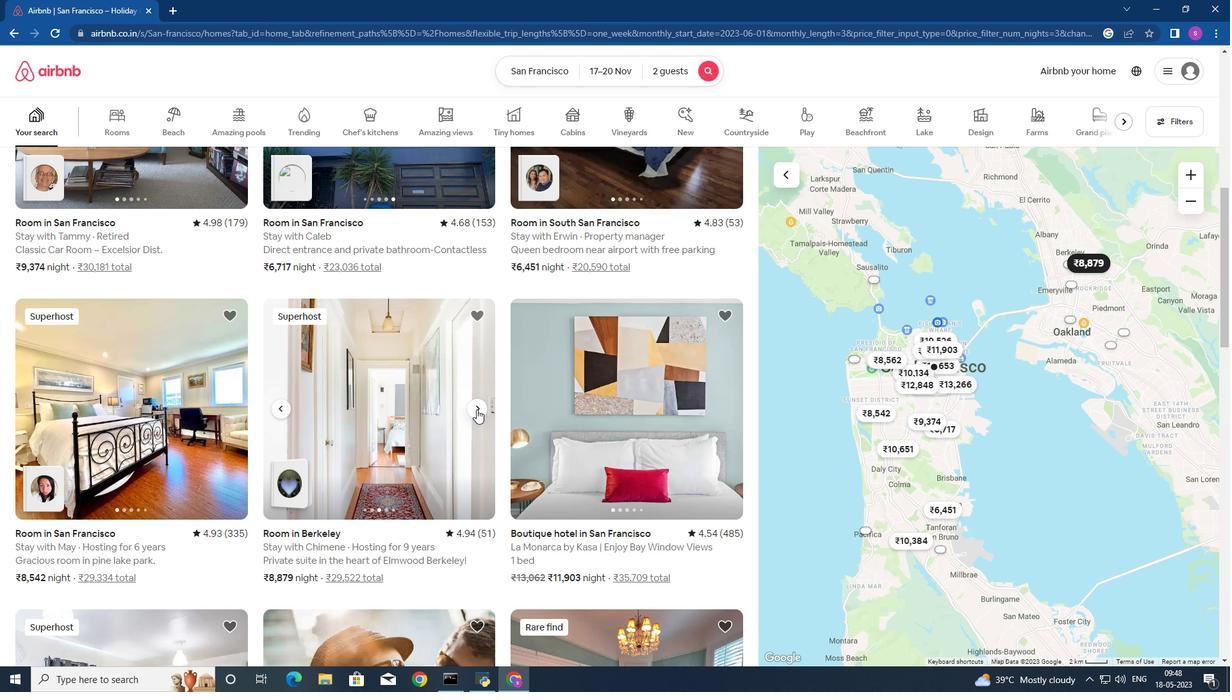 
Action: Mouse moved to (476, 409)
Screenshot: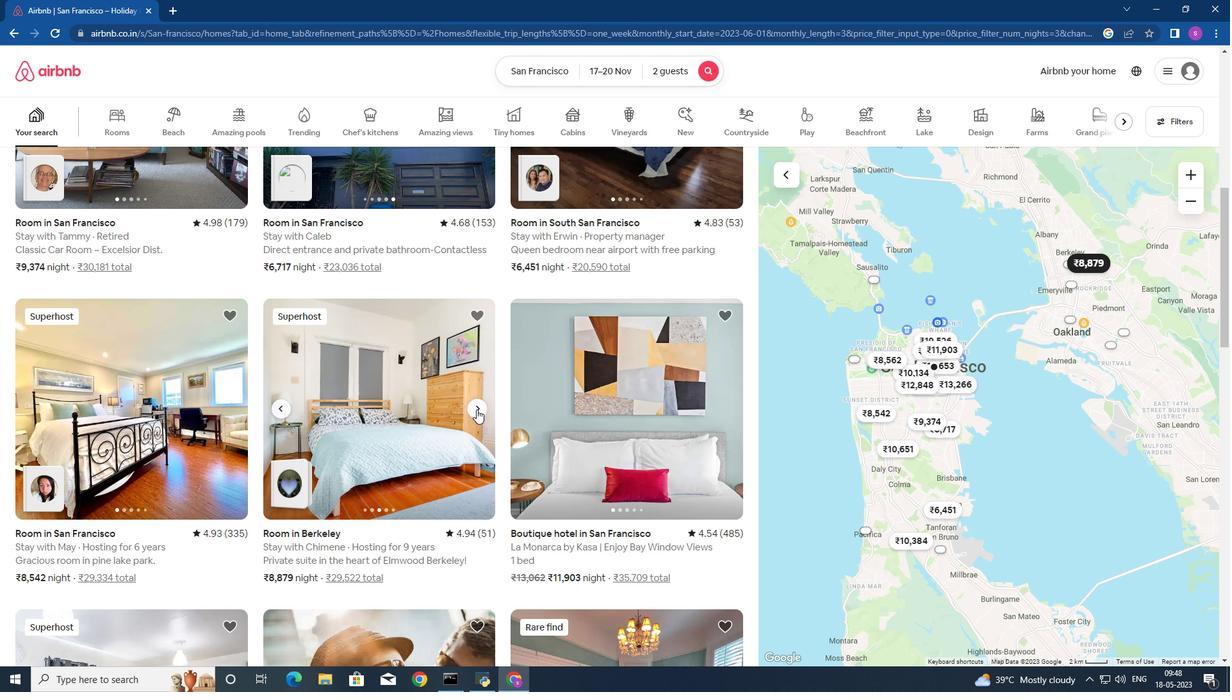 
Action: Mouse scrolled (476, 408) with delta (0, 0)
Screenshot: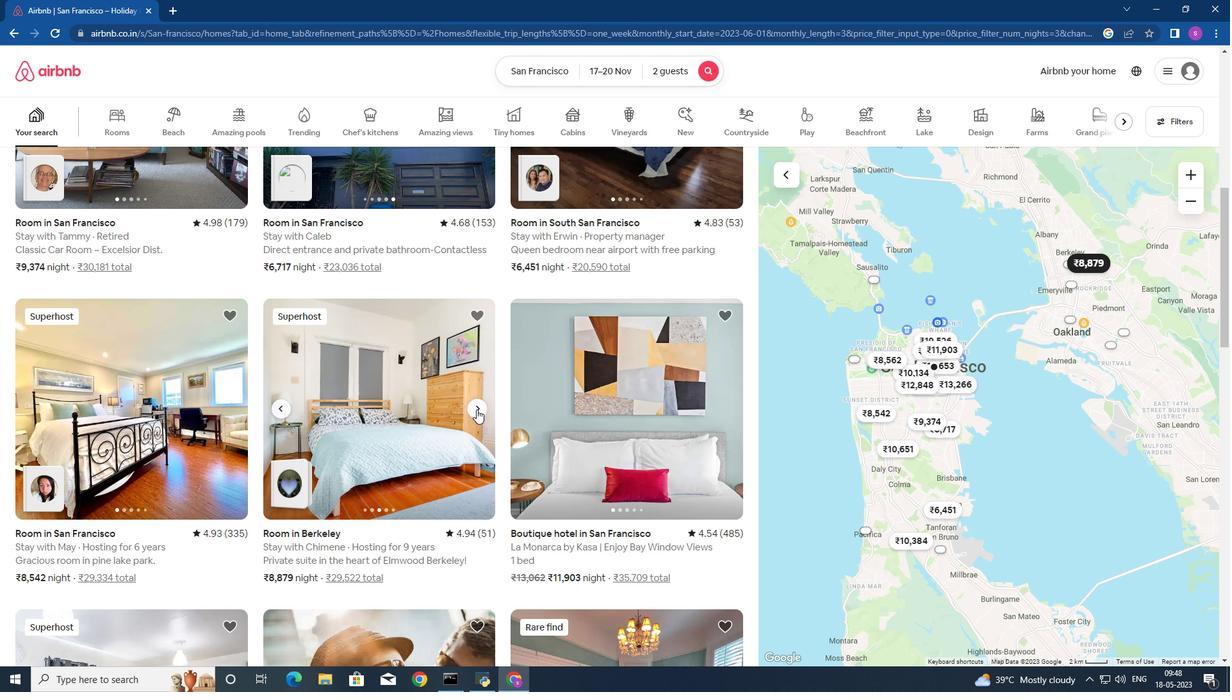
Action: Mouse moved to (476, 413)
Screenshot: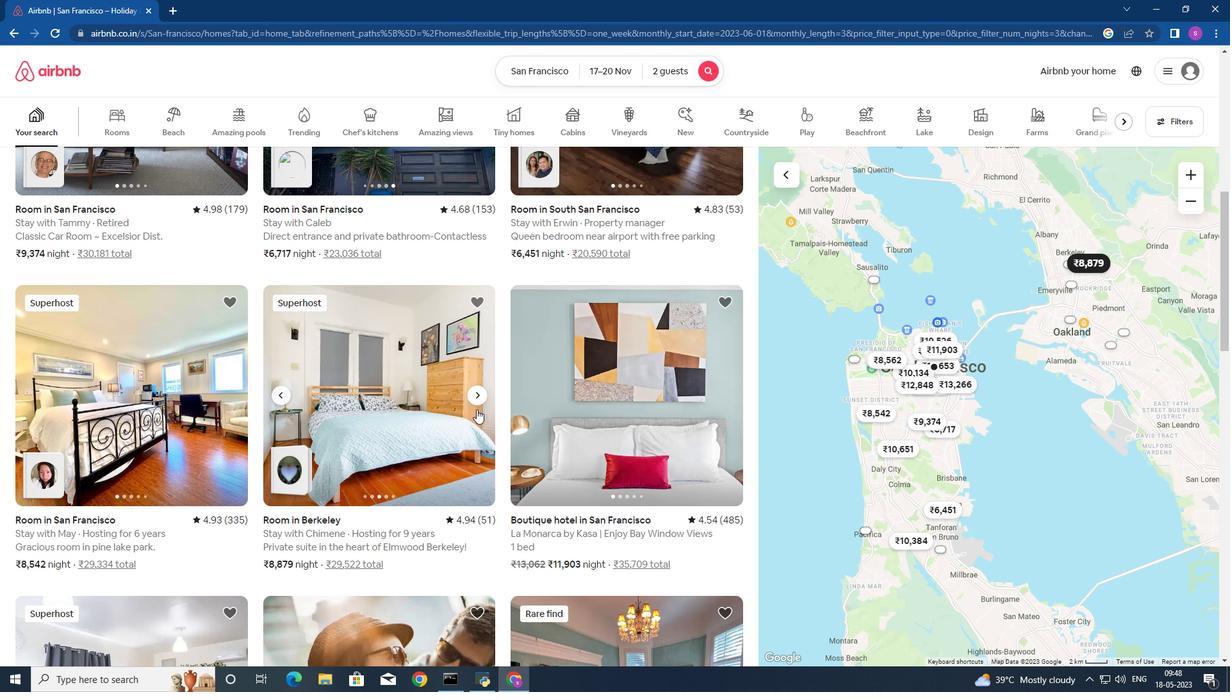 
Action: Mouse scrolled (476, 412) with delta (0, 0)
Screenshot: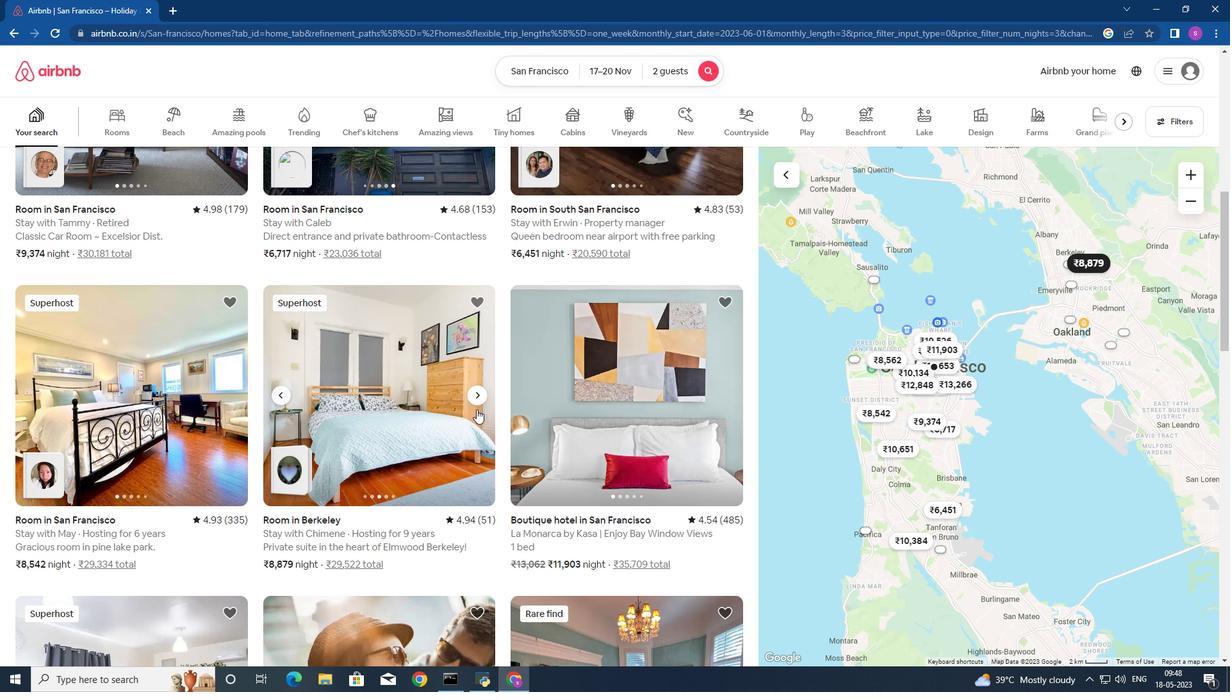 
Action: Mouse moved to (476, 413)
Screenshot: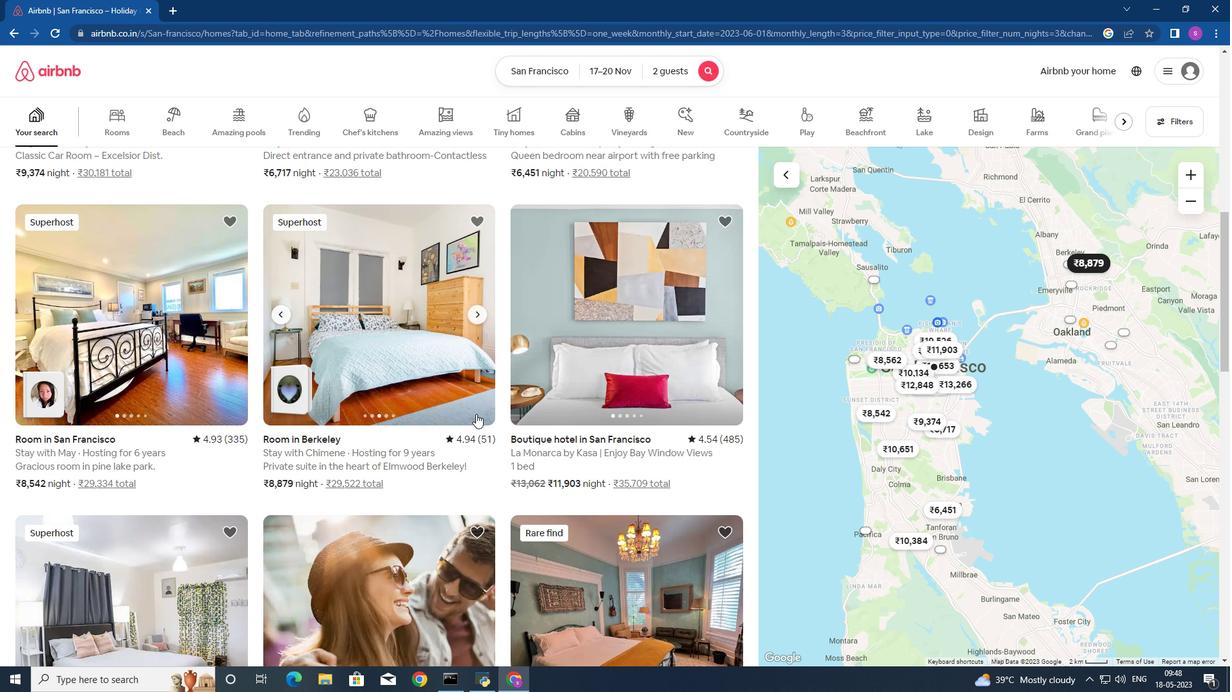 
Action: Mouse scrolled (476, 413) with delta (0, 0)
Screenshot: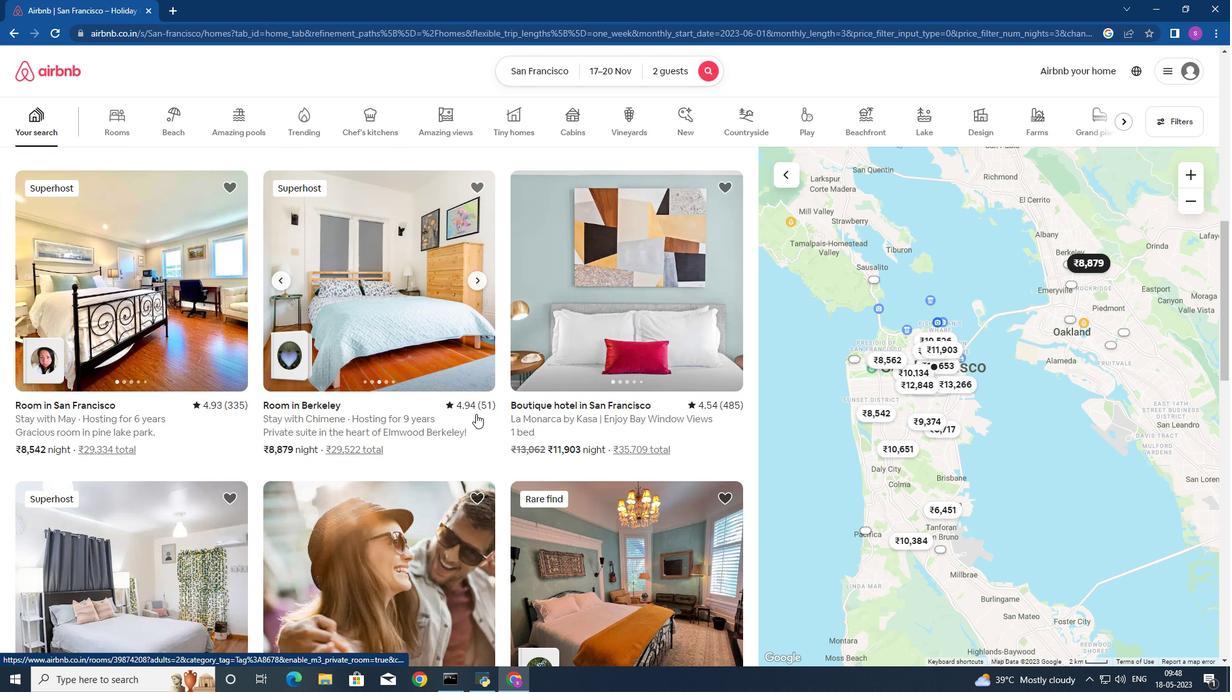
Action: Mouse moved to (442, 483)
Screenshot: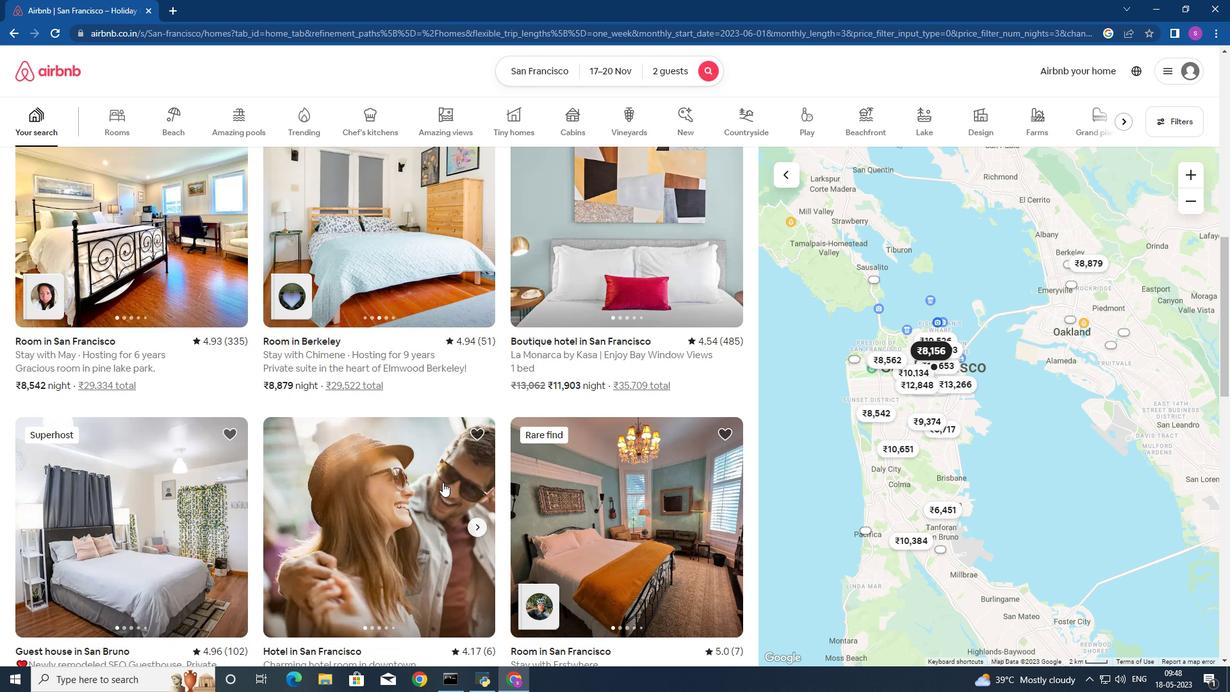 
Action: Mouse scrolled (442, 482) with delta (0, 0)
Screenshot: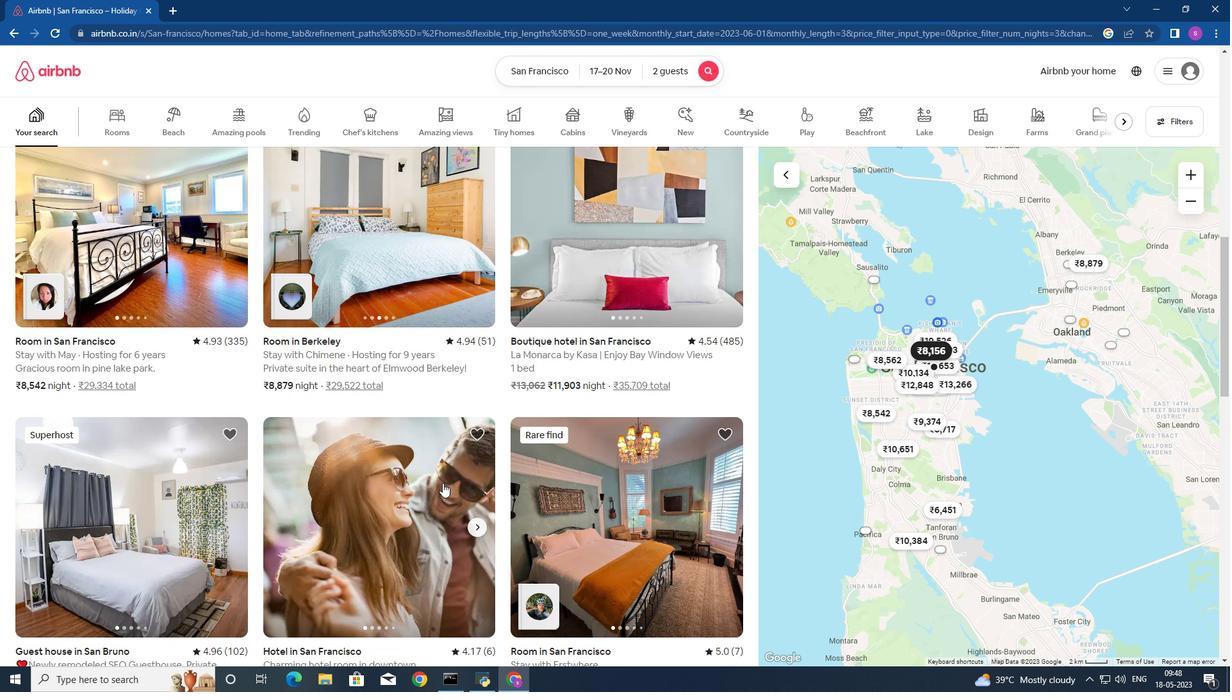 
Action: Mouse scrolled (442, 482) with delta (0, 0)
Screenshot: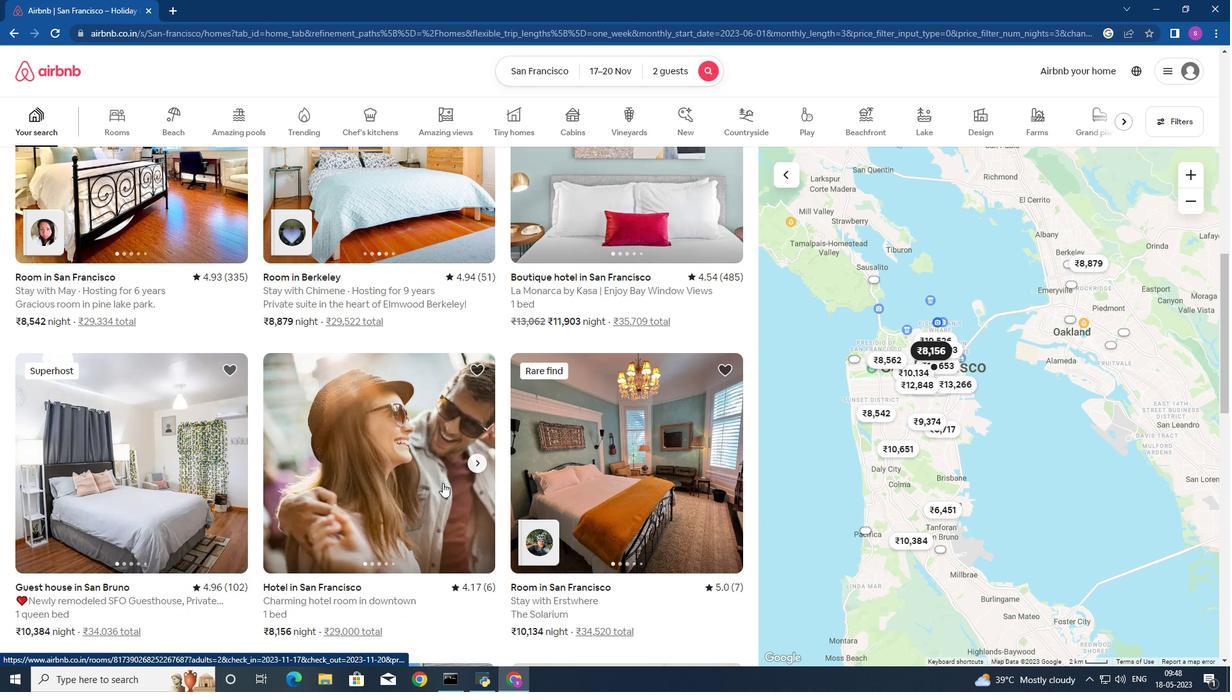 
Action: Mouse moved to (442, 483)
Screenshot: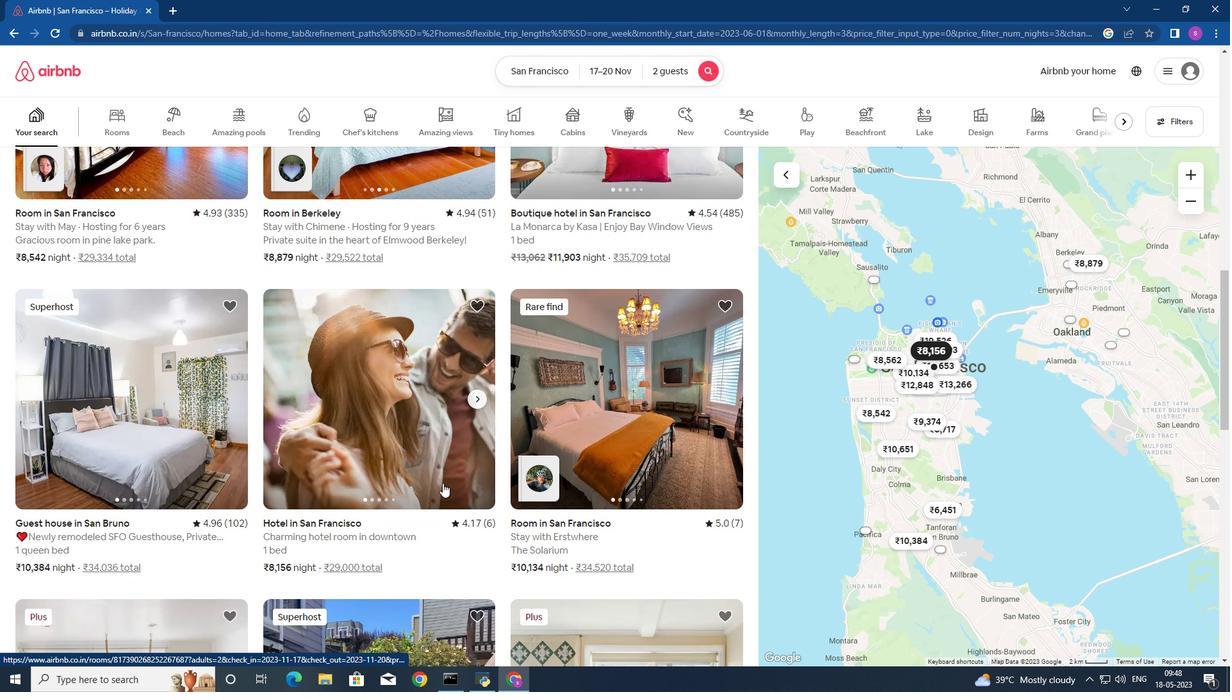 
Action: Mouse scrolled (442, 482) with delta (0, 0)
Screenshot: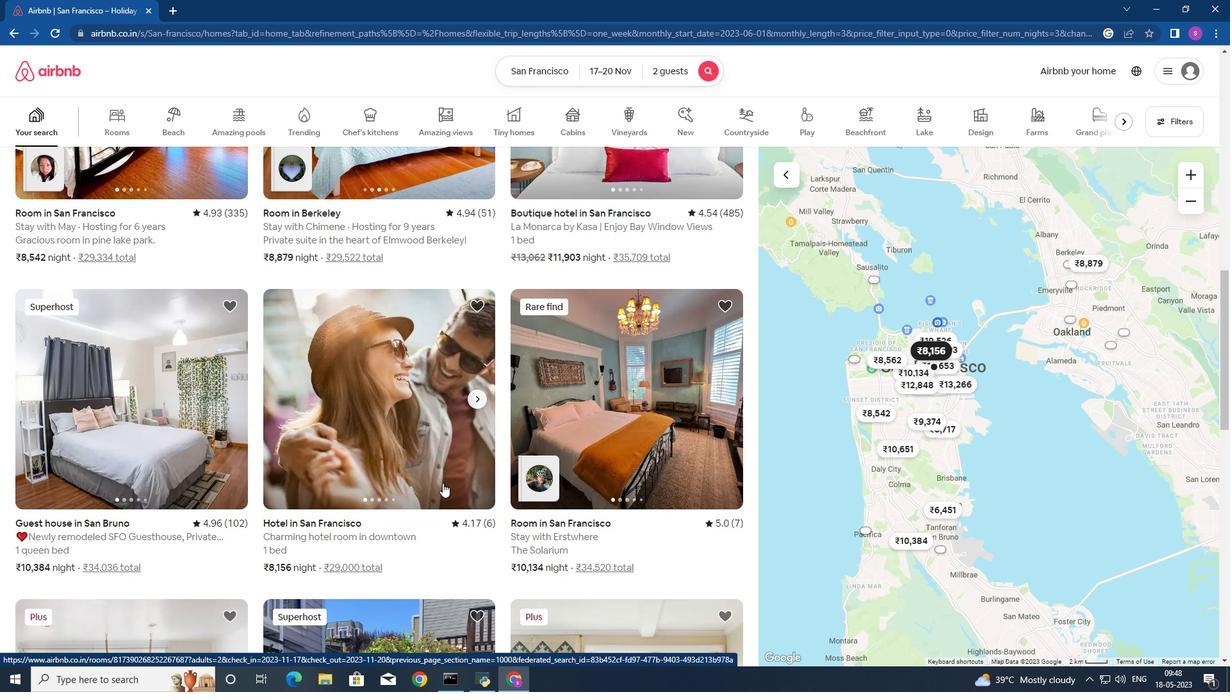 
Action: Mouse moved to (442, 483)
Screenshot: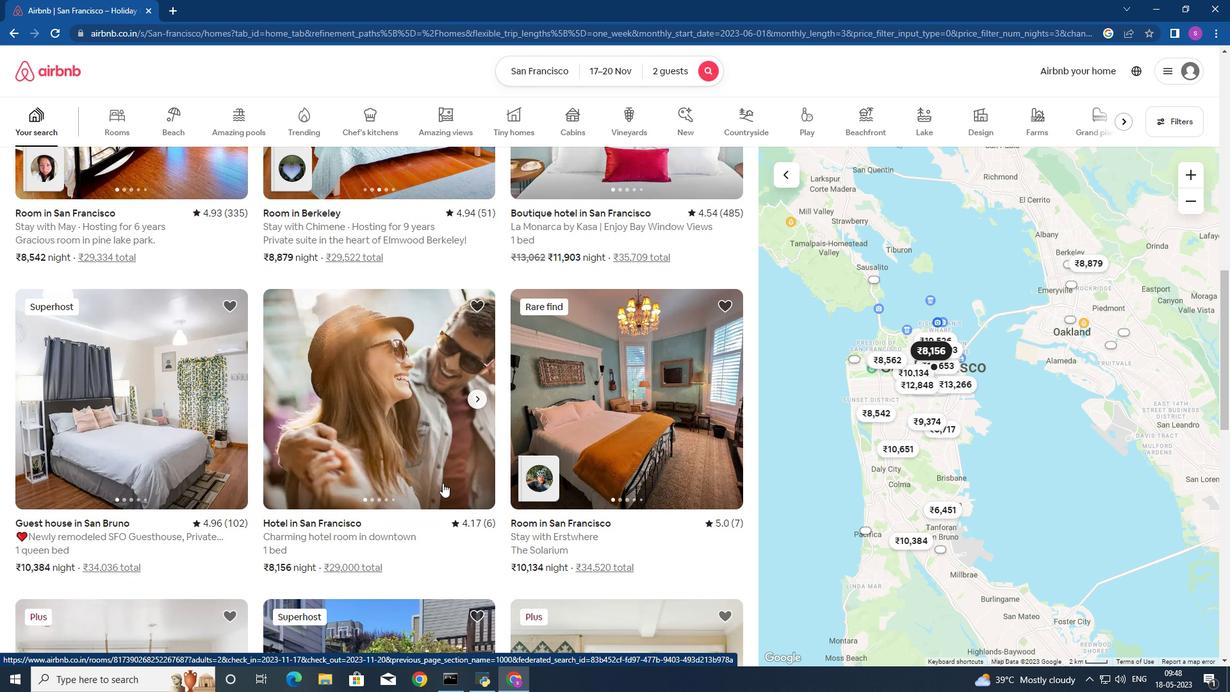 
Action: Mouse scrolled (442, 482) with delta (0, 0)
Screenshot: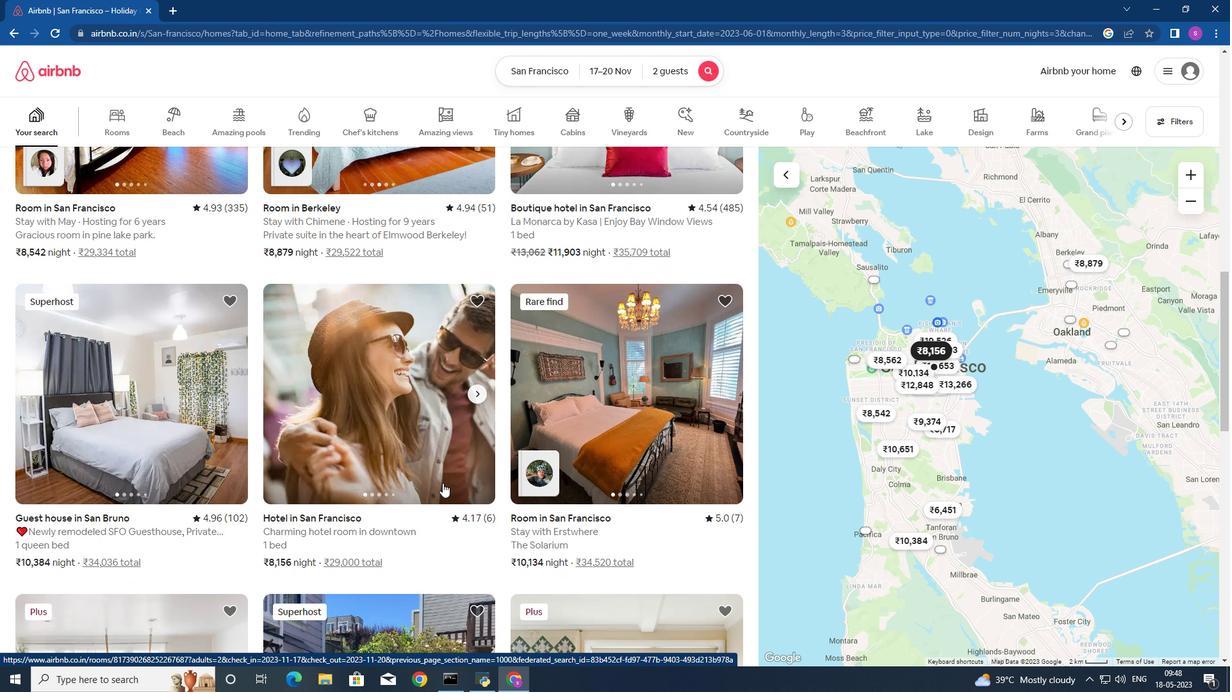 
Action: Mouse scrolled (442, 482) with delta (0, 0)
Screenshot: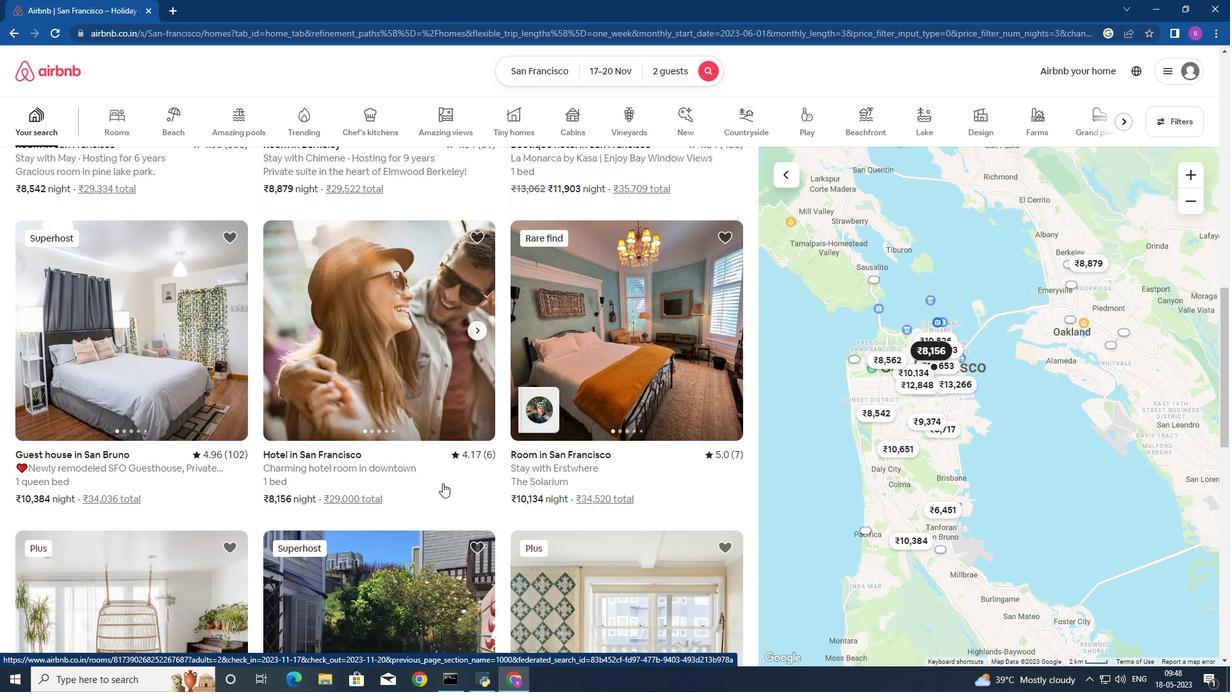 
Action: Mouse scrolled (442, 482) with delta (0, 0)
Screenshot: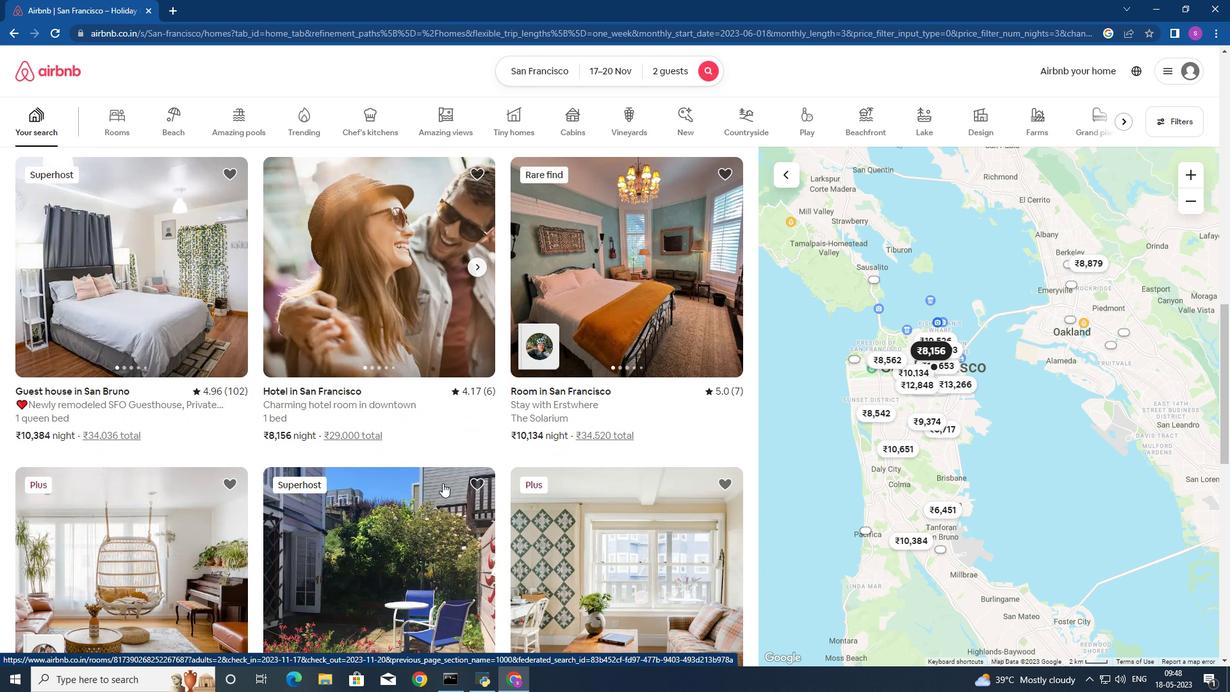 
Action: Mouse scrolled (442, 482) with delta (0, 0)
Screenshot: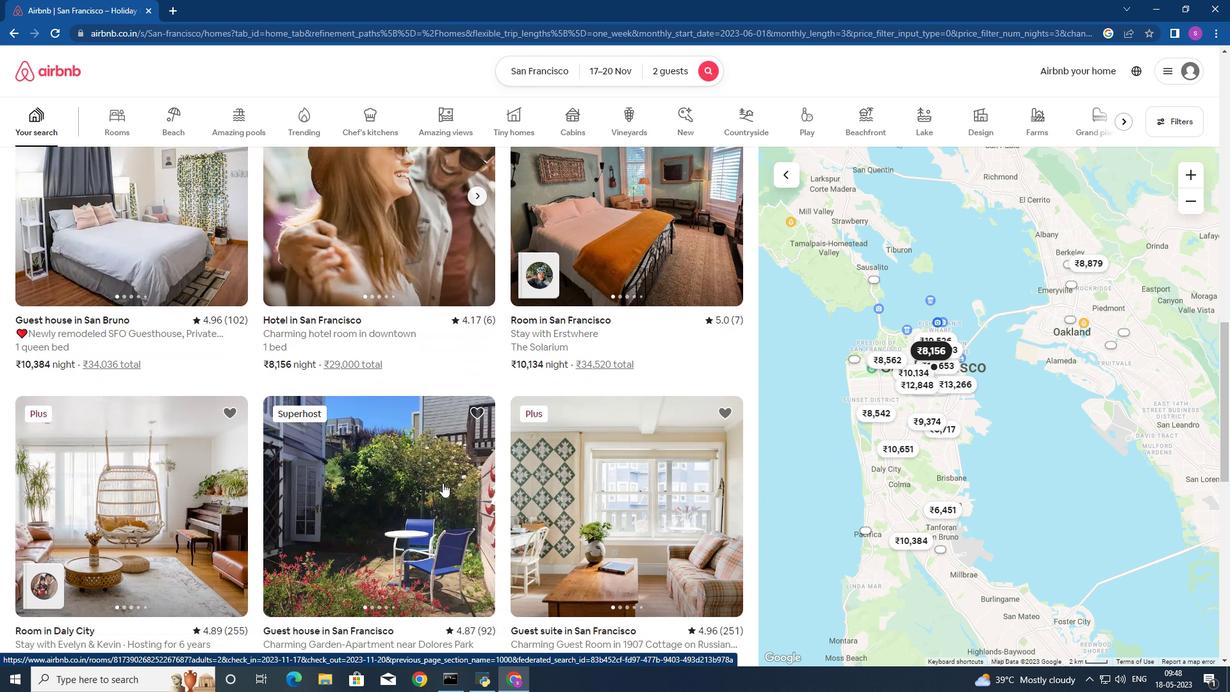 
Action: Mouse scrolled (442, 482) with delta (0, 0)
Screenshot: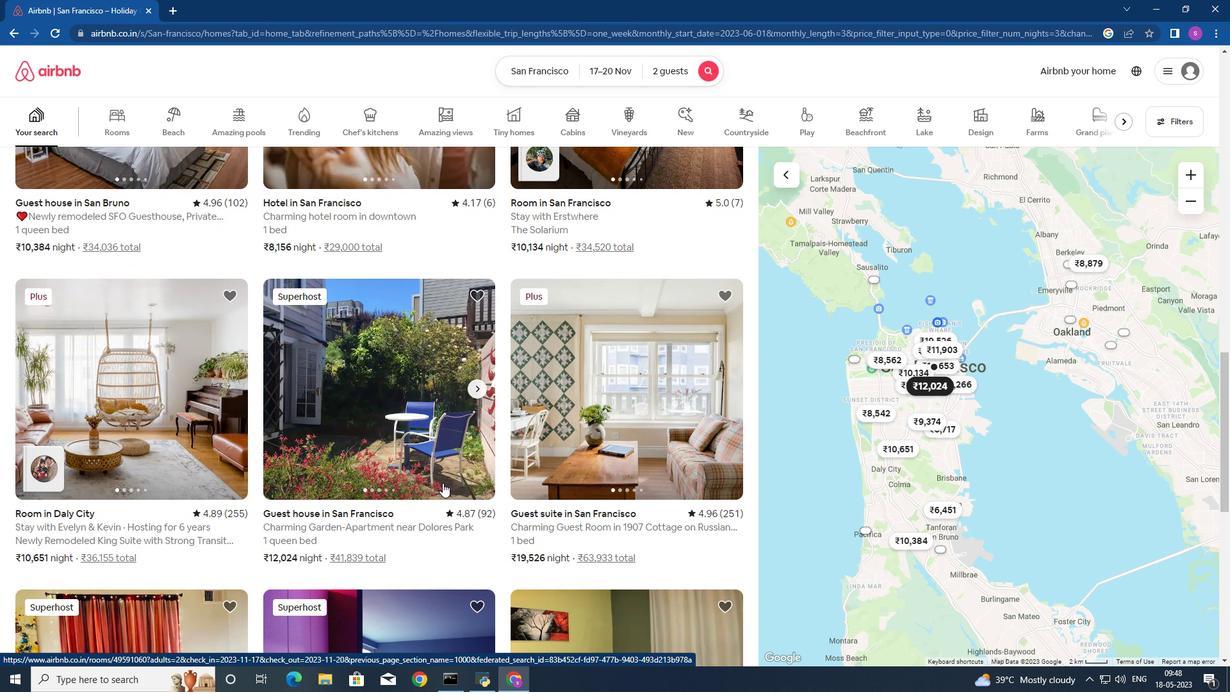 
Action: Mouse scrolled (442, 482) with delta (0, 0)
Screenshot: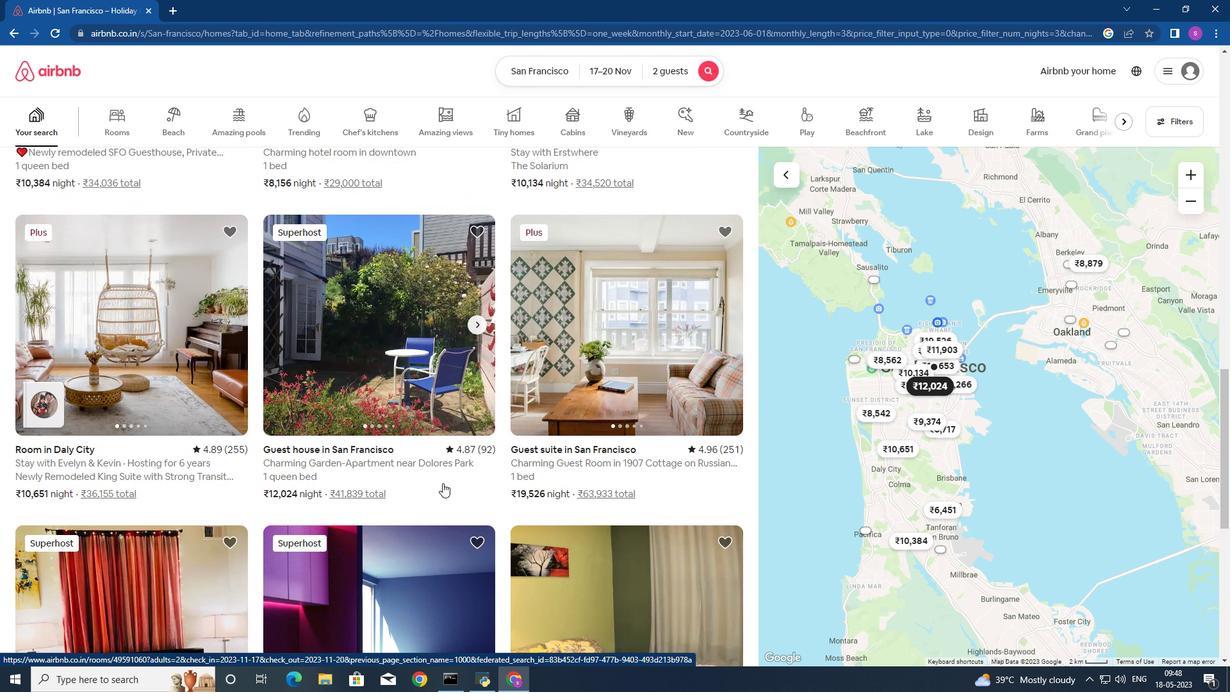 
Action: Mouse scrolled (442, 482) with delta (0, 0)
Screenshot: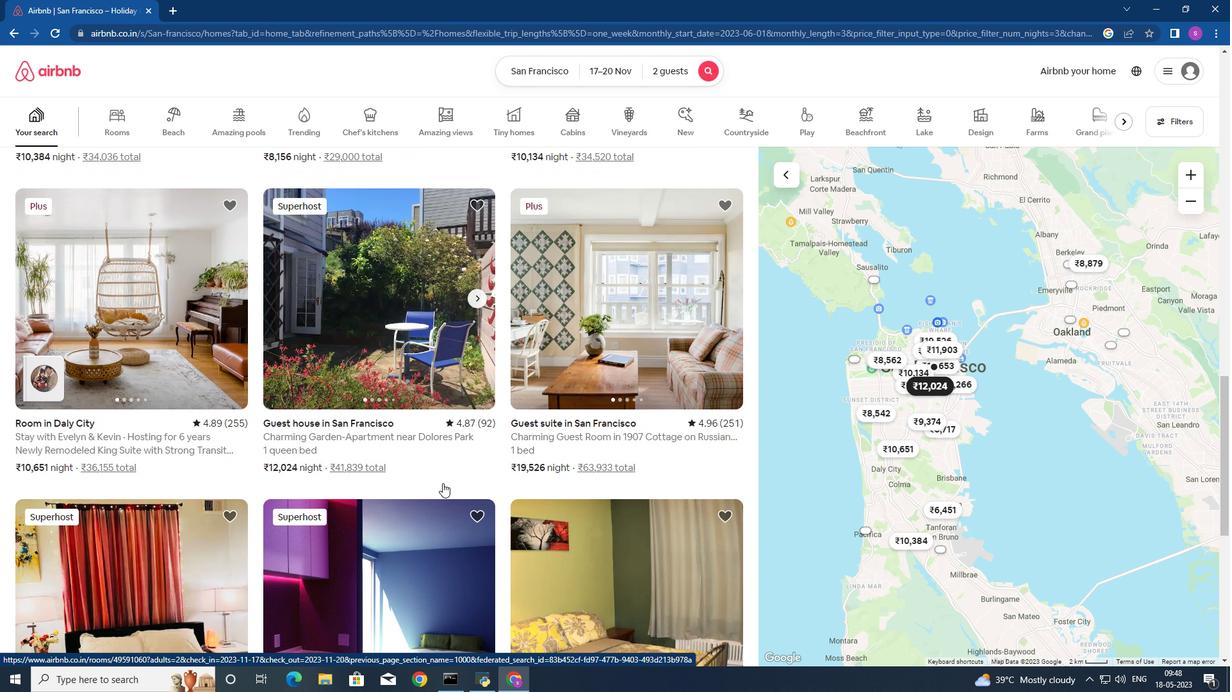 
Action: Mouse scrolled (442, 482) with delta (0, 0)
Screenshot: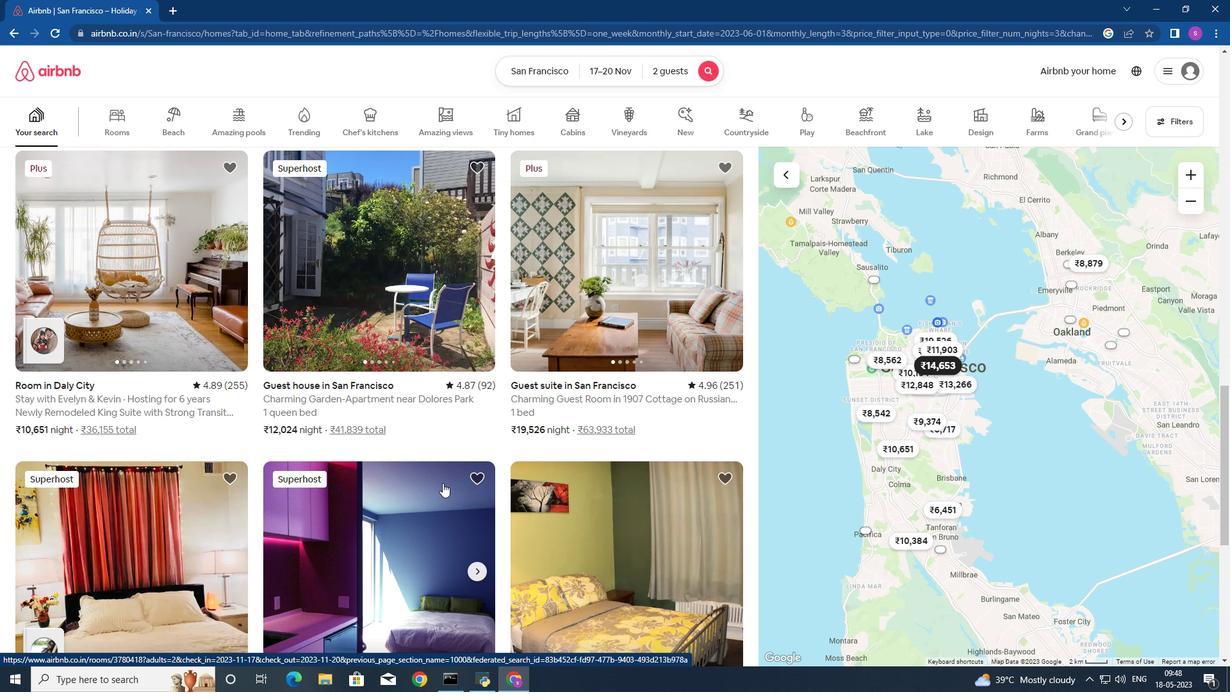 
Action: Mouse scrolled (442, 482) with delta (0, 0)
Screenshot: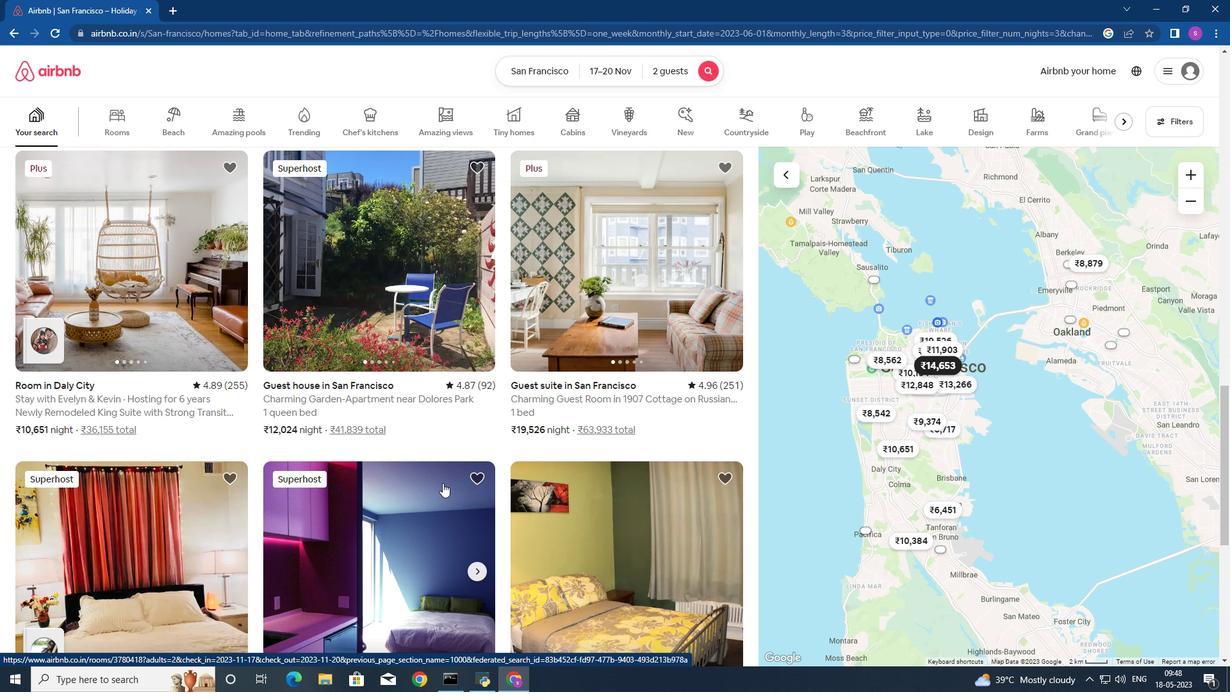 
Action: Mouse scrolled (442, 482) with delta (0, 0)
Screenshot: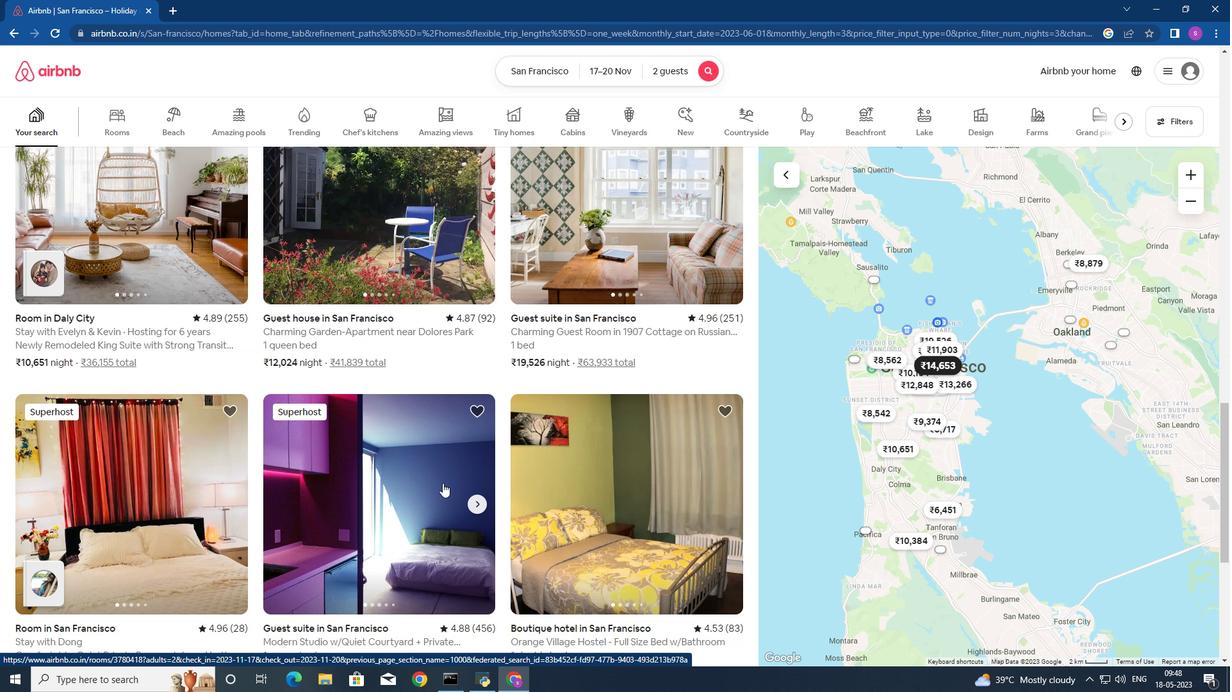 
Action: Mouse scrolled (442, 482) with delta (0, 0)
Screenshot: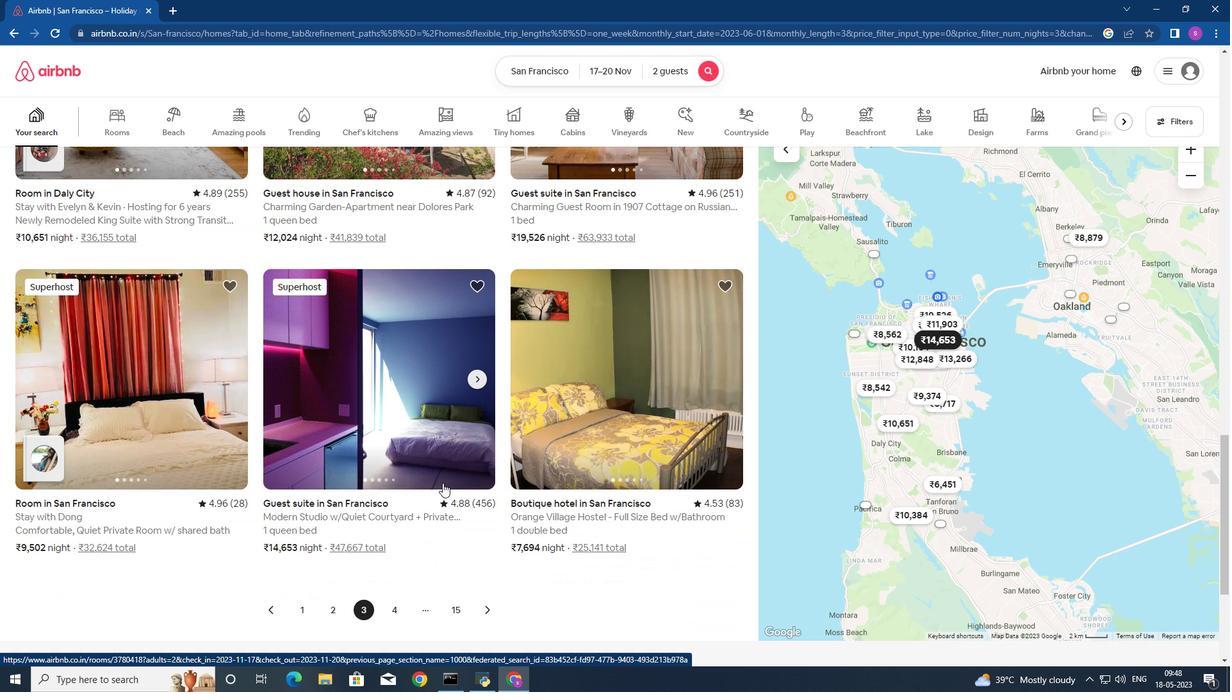 
Action: Mouse moved to (395, 547)
Screenshot: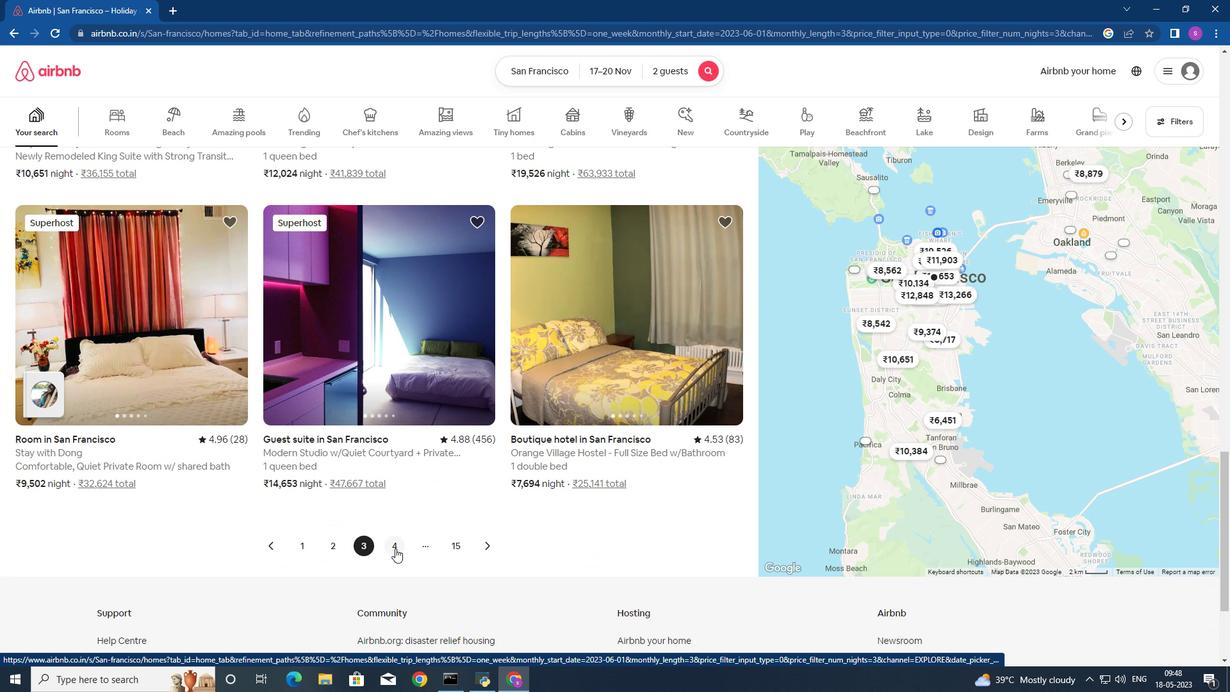 
Action: Mouse pressed left at (395, 547)
Screenshot: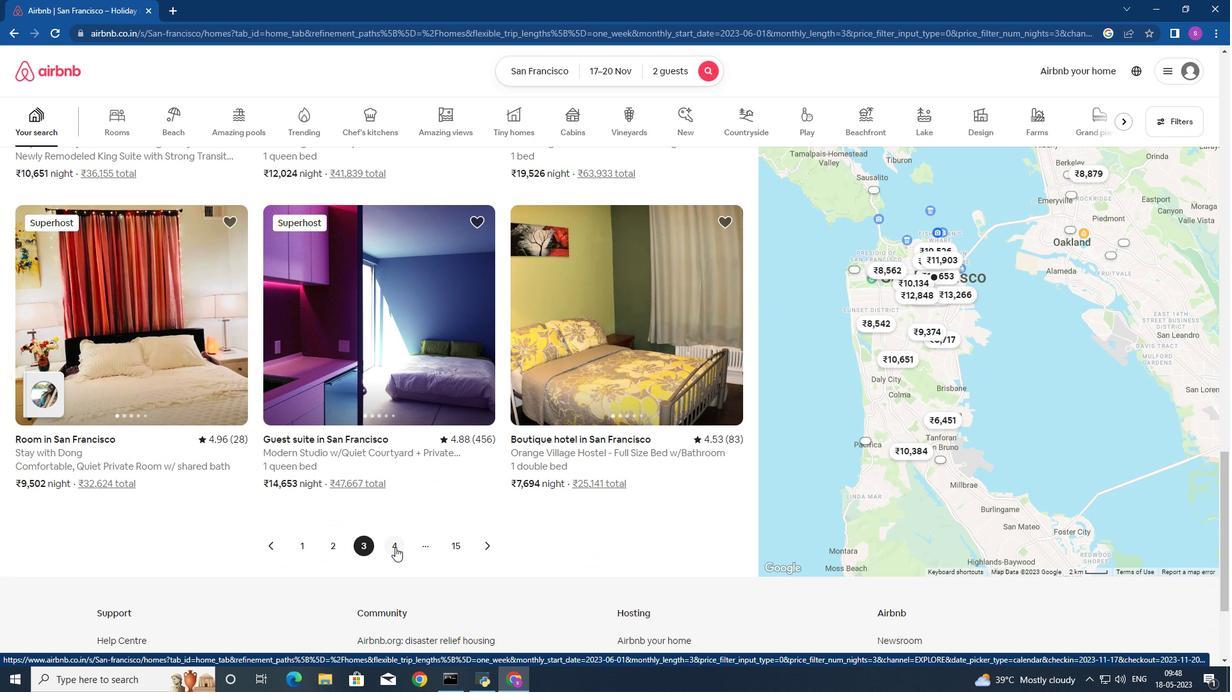 
Action: Mouse moved to (395, 548)
Screenshot: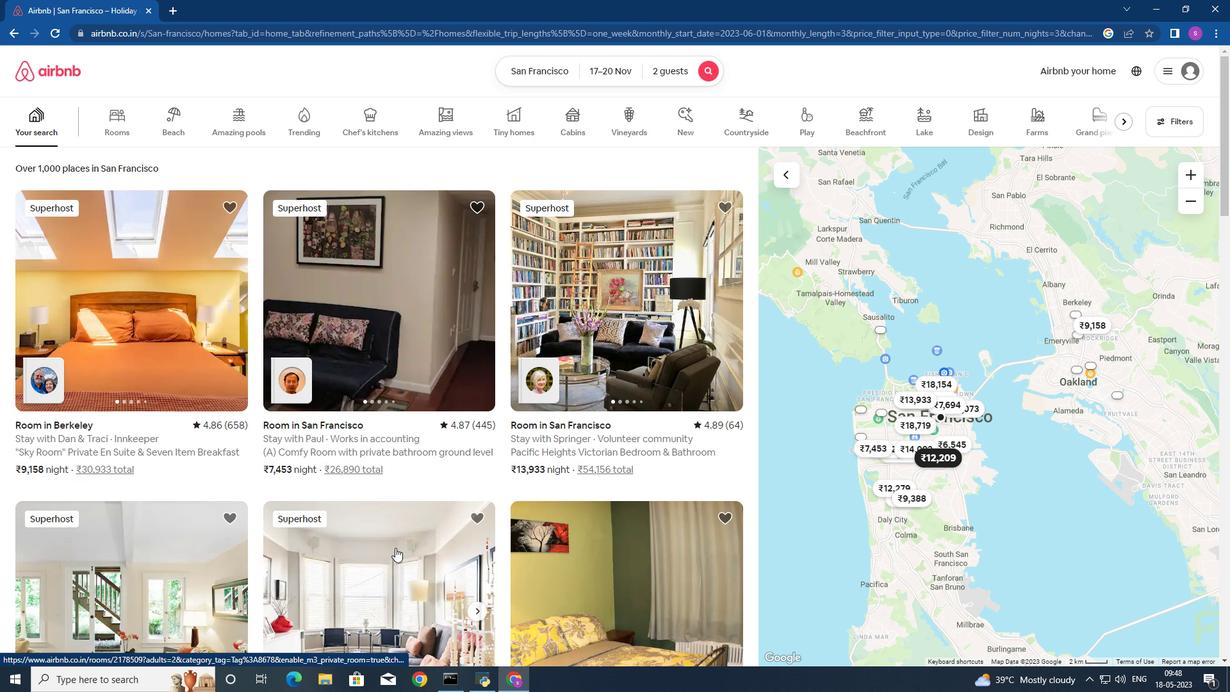 
Action: Mouse scrolled (395, 547) with delta (0, 0)
Screenshot: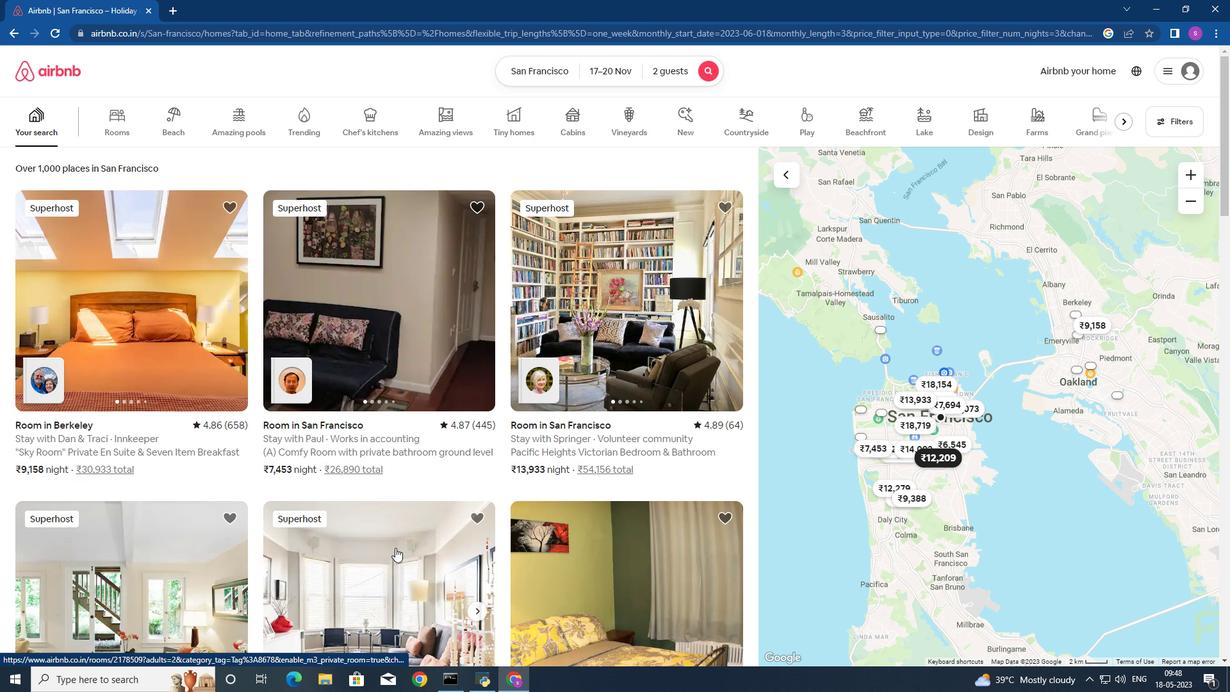 
Action: Mouse moved to (395, 549)
Screenshot: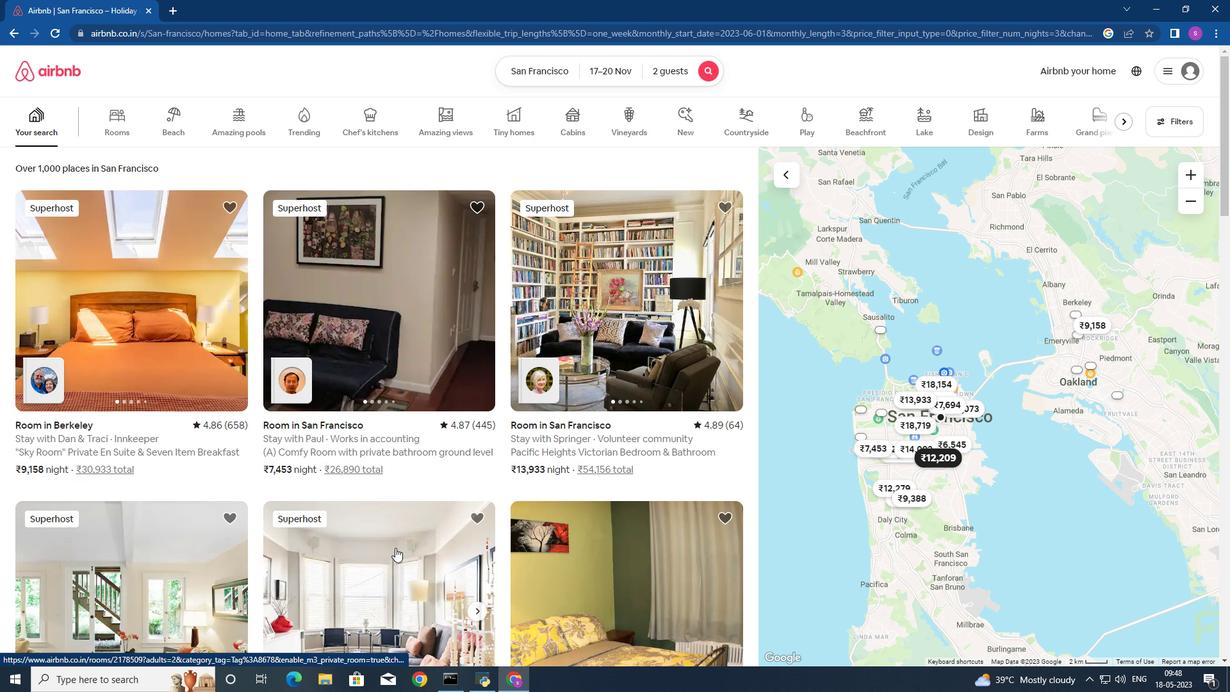 
Action: Mouse scrolled (395, 548) with delta (0, 0)
Screenshot: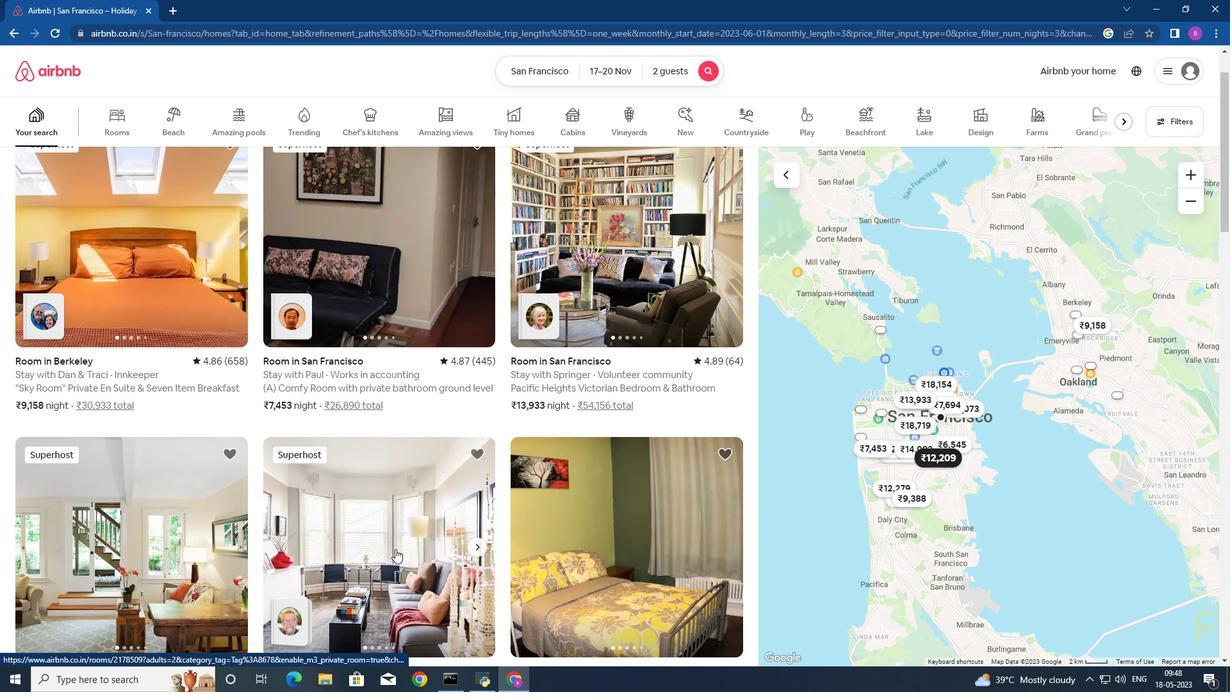 
Action: Mouse moved to (395, 549)
Screenshot: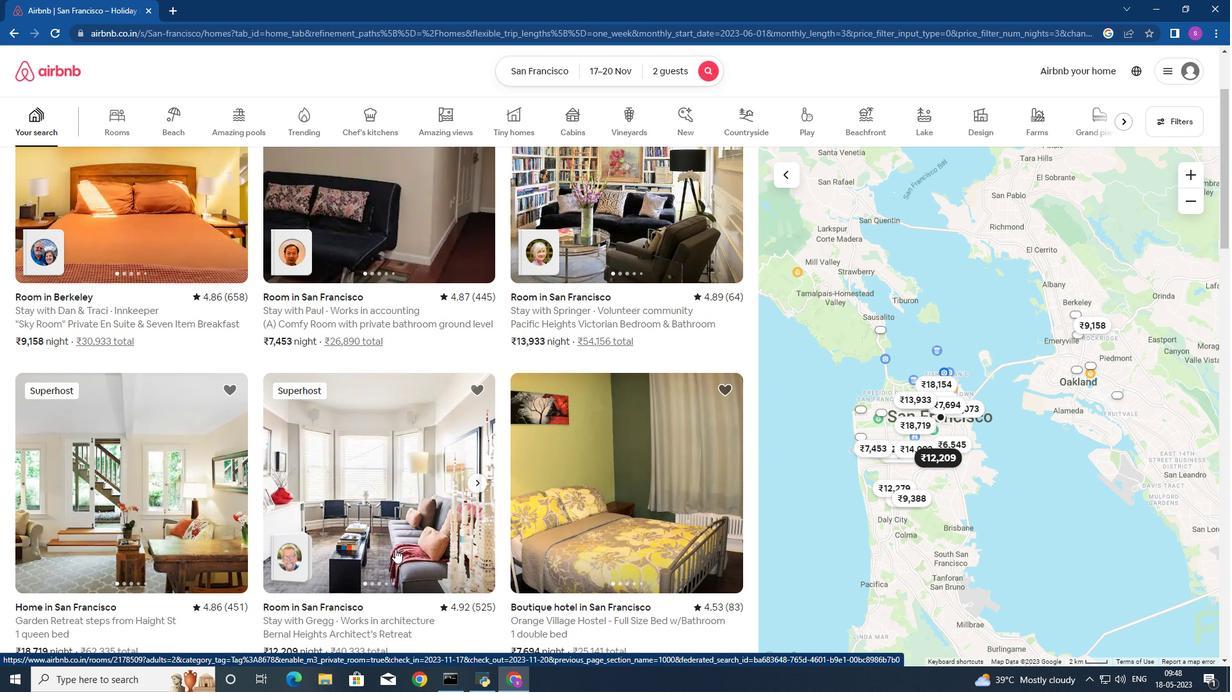 
Action: Mouse scrolled (395, 548) with delta (0, 0)
Screenshot: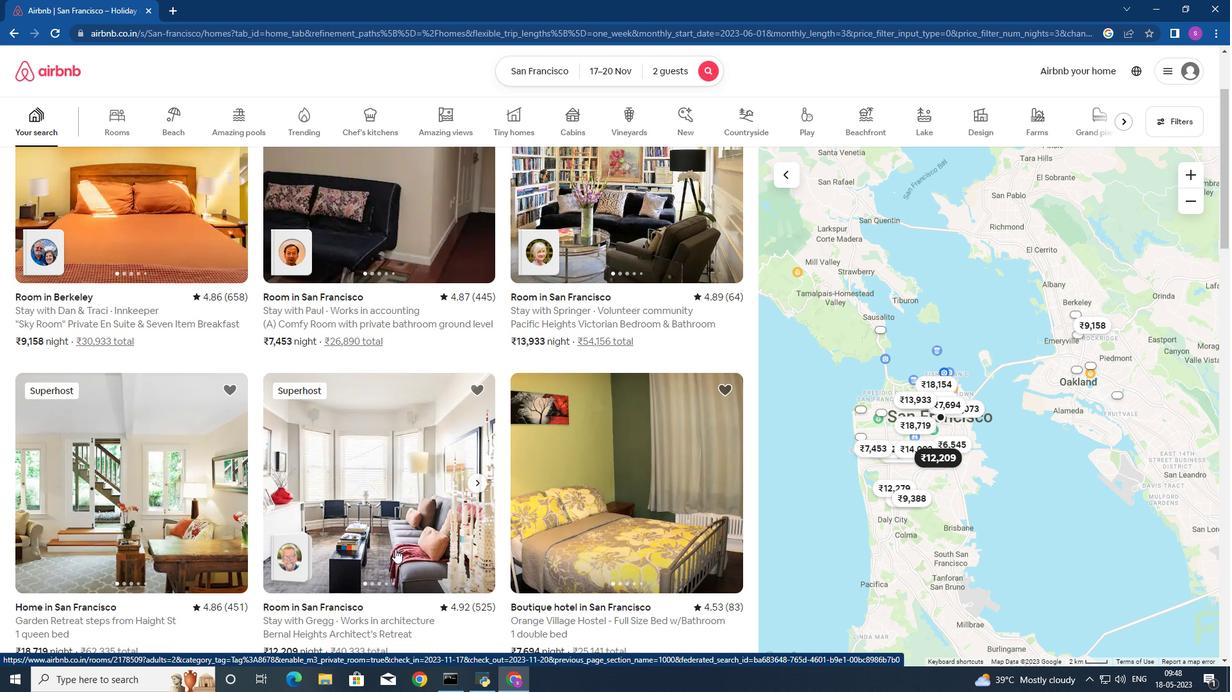 
Action: Mouse scrolled (395, 548) with delta (0, 0)
Screenshot: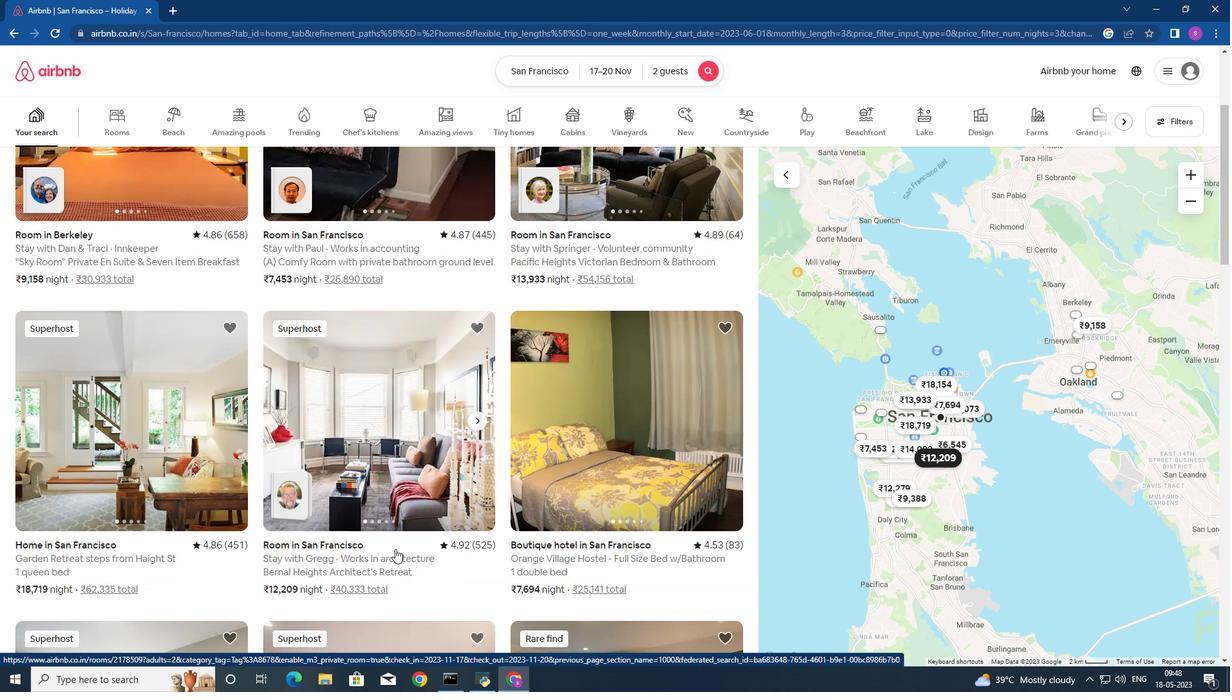 
Action: Mouse scrolled (395, 548) with delta (0, 0)
Screenshot: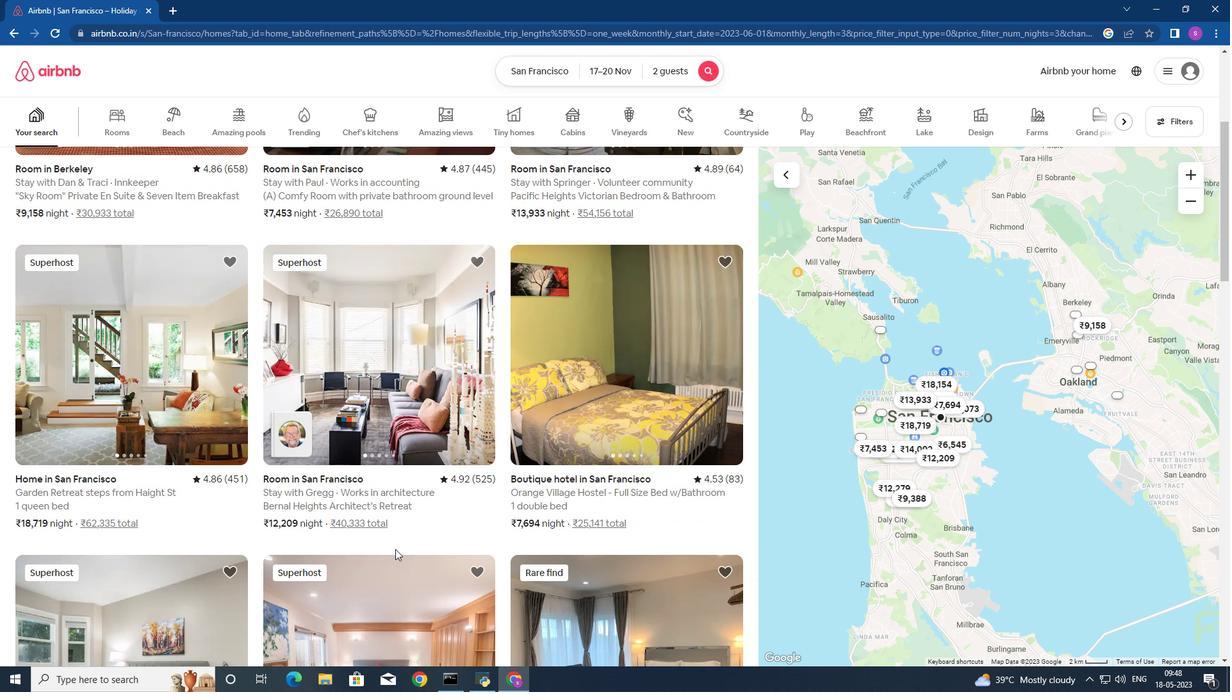 
Action: Mouse scrolled (395, 548) with delta (0, 0)
Screenshot: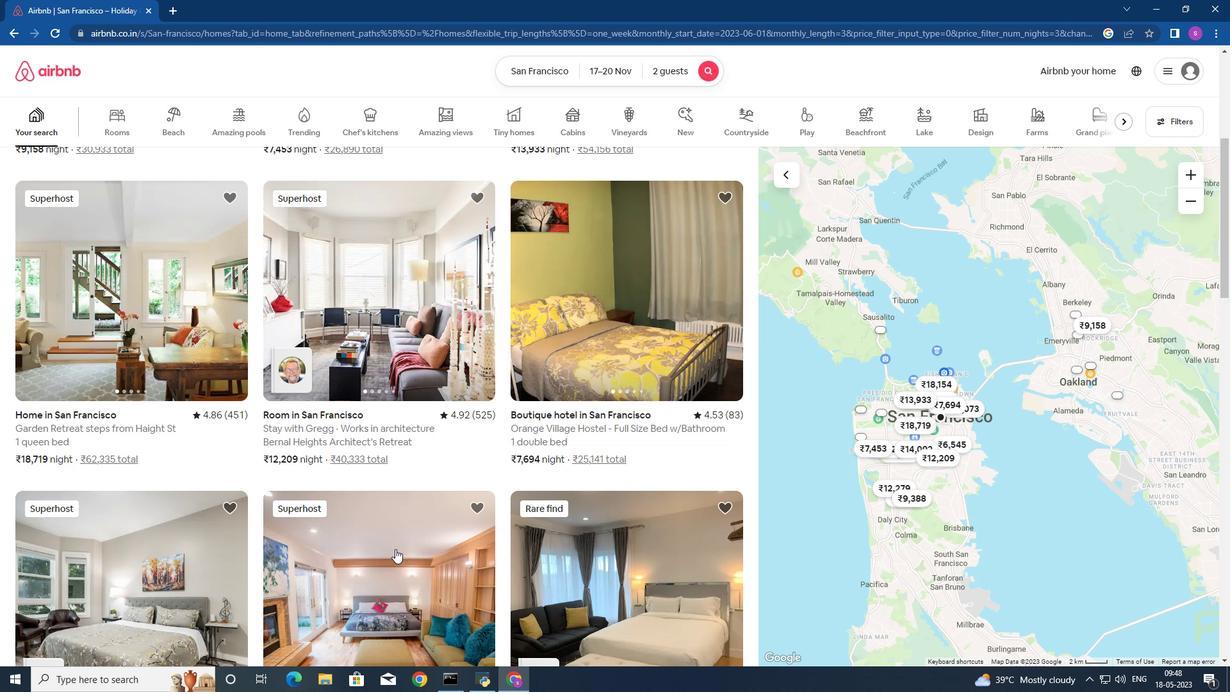 
Action: Mouse scrolled (395, 548) with delta (0, 0)
Screenshot: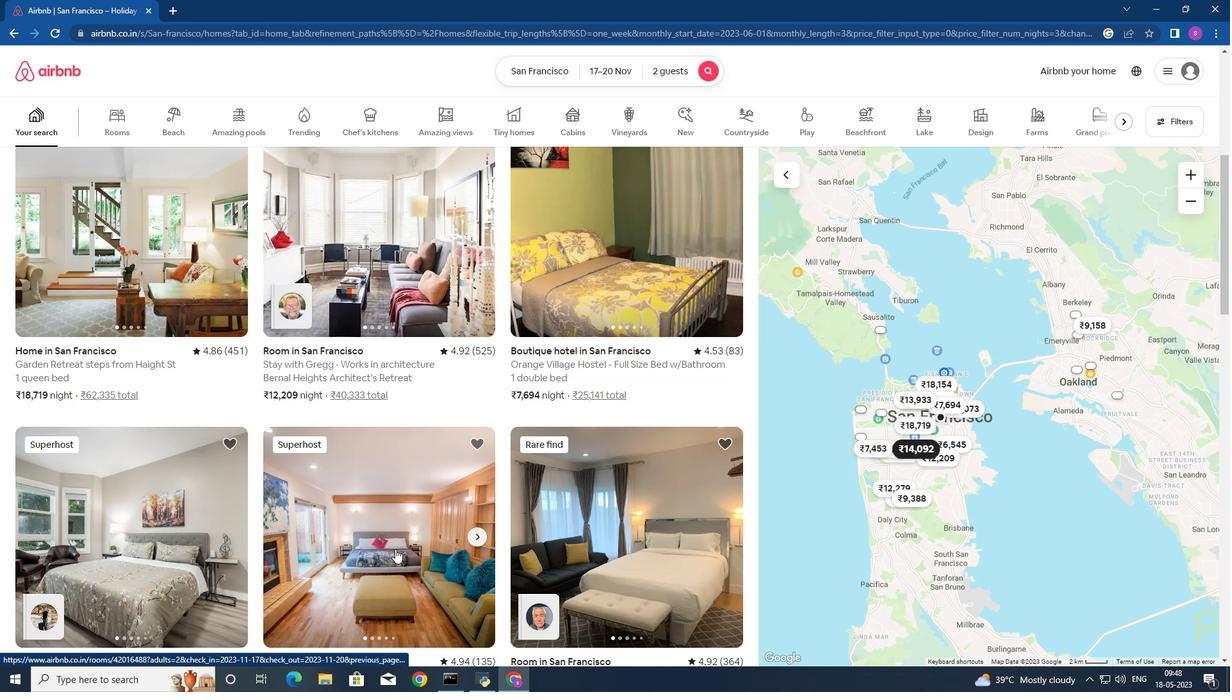 
Action: Mouse moved to (394, 549)
Screenshot: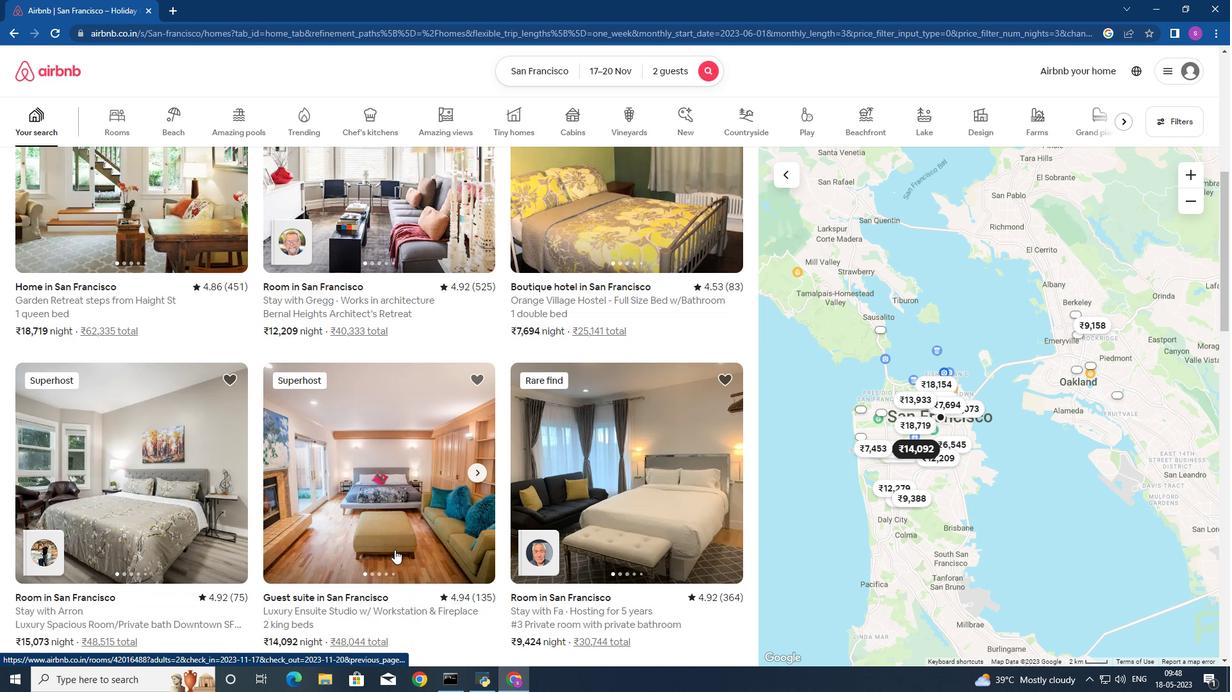
Action: Mouse scrolled (394, 549) with delta (0, 0)
Screenshot: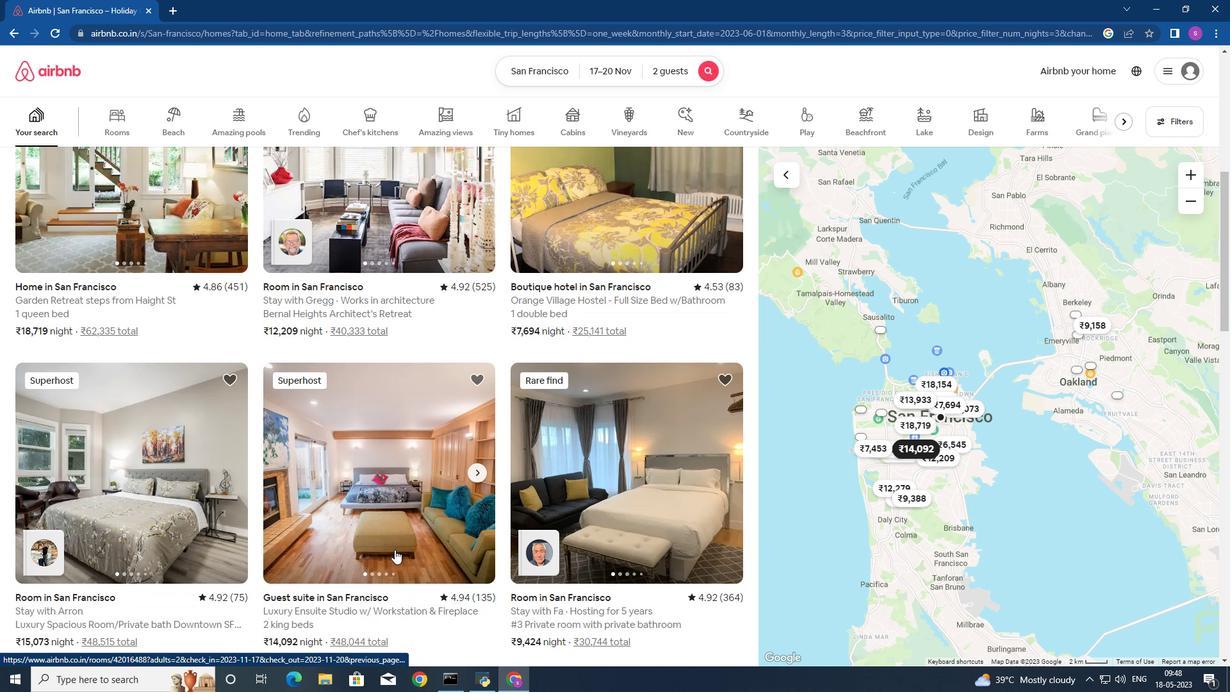 
Action: Mouse scrolled (394, 549) with delta (0, 0)
Screenshot: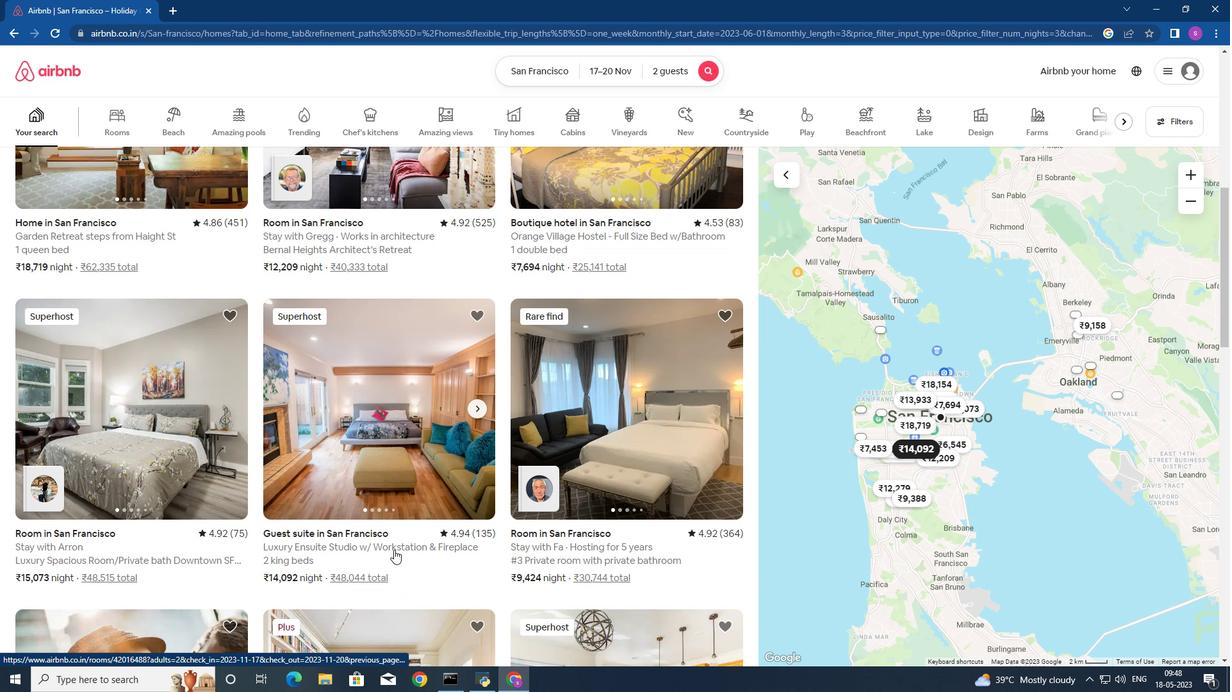 
Action: Mouse scrolled (394, 549) with delta (0, 0)
Screenshot: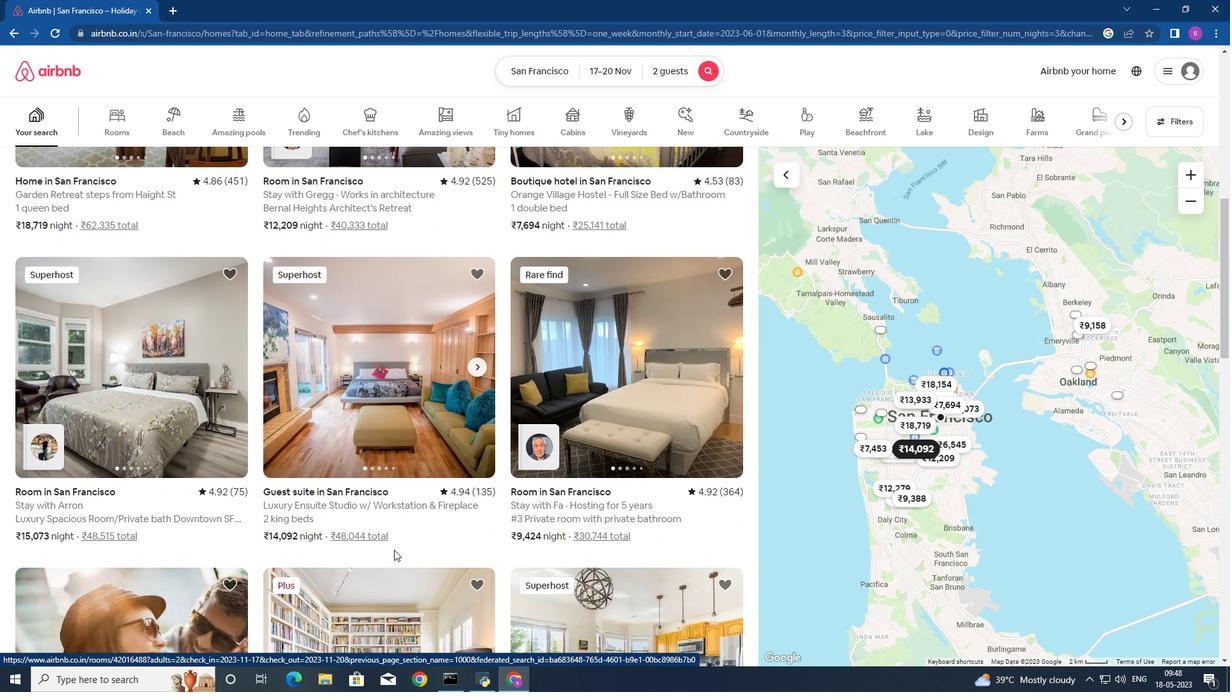 
Action: Mouse scrolled (394, 549) with delta (0, 0)
Screenshot: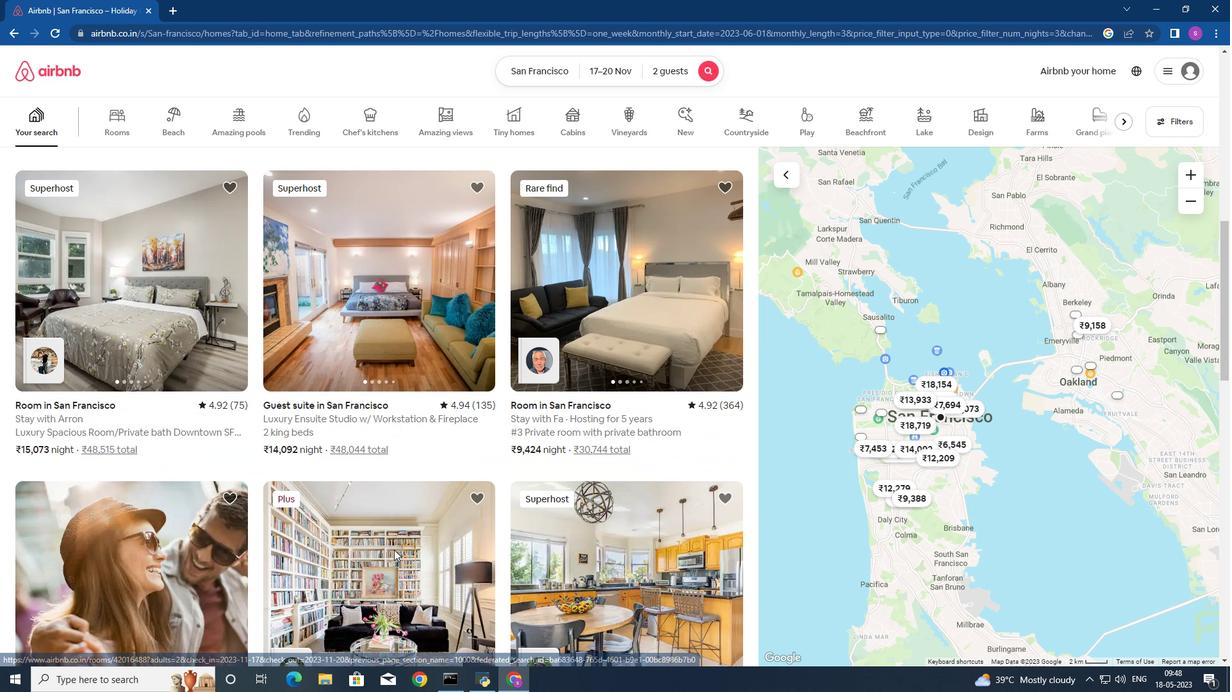 
Action: Mouse scrolled (394, 549) with delta (0, 0)
Screenshot: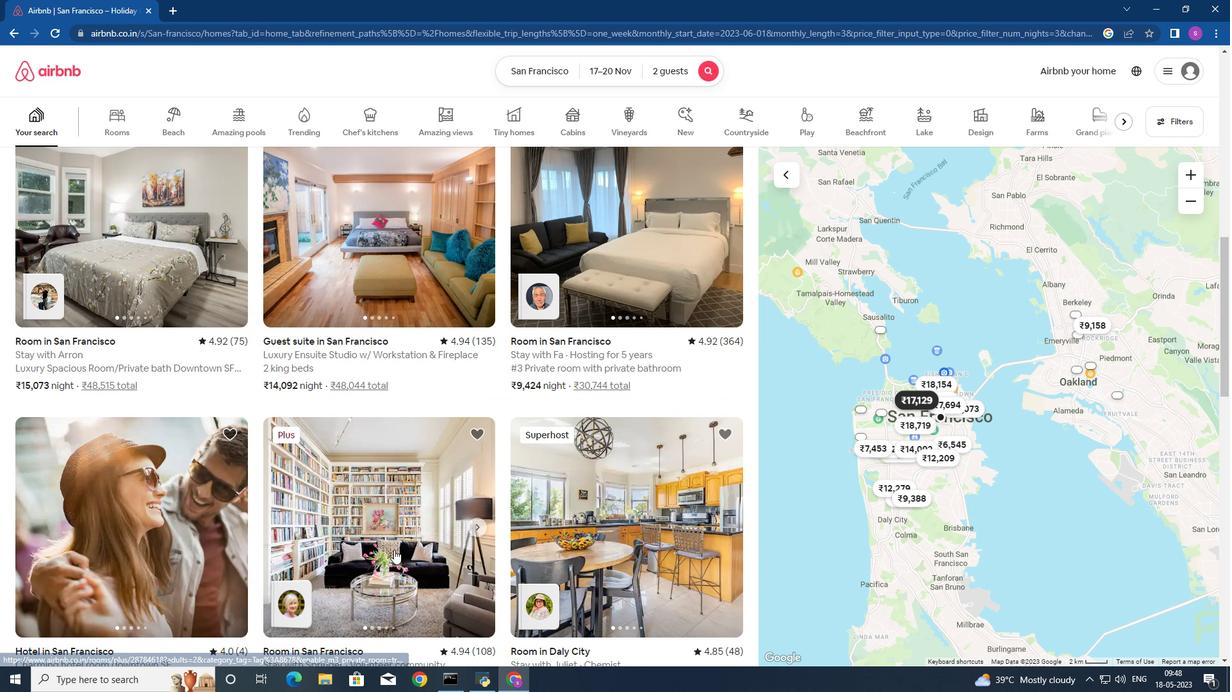 
Action: Mouse scrolled (394, 549) with delta (0, 0)
Screenshot: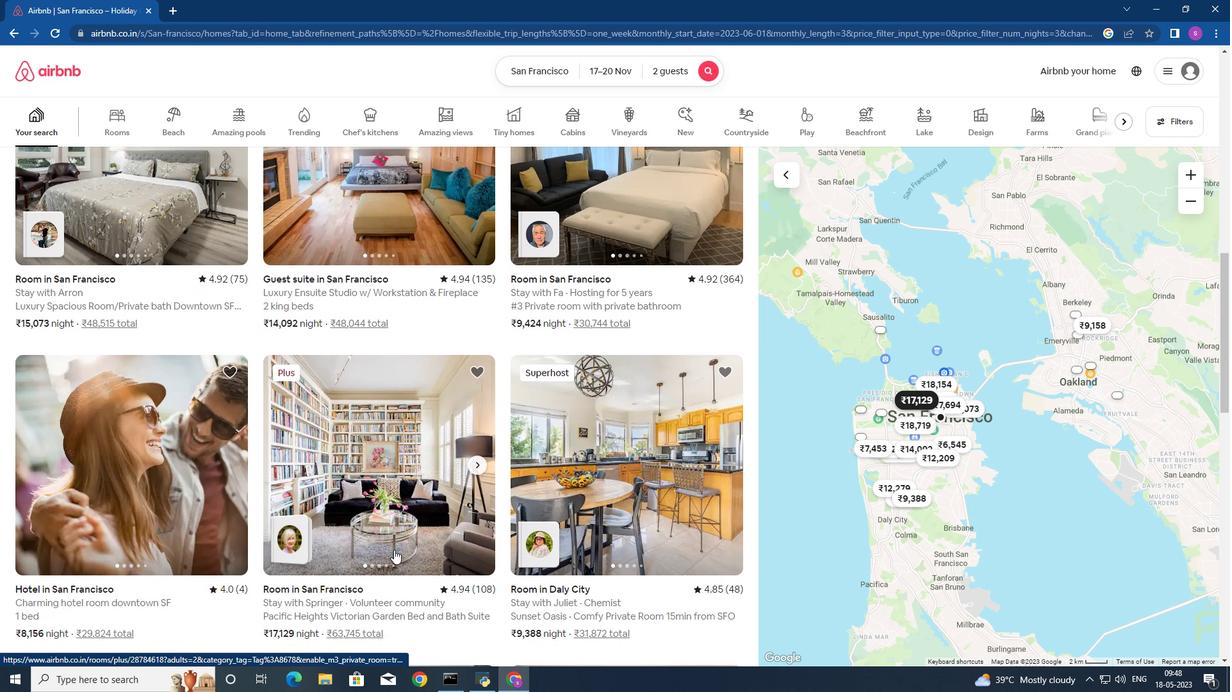 
Action: Mouse moved to (394, 549)
Screenshot: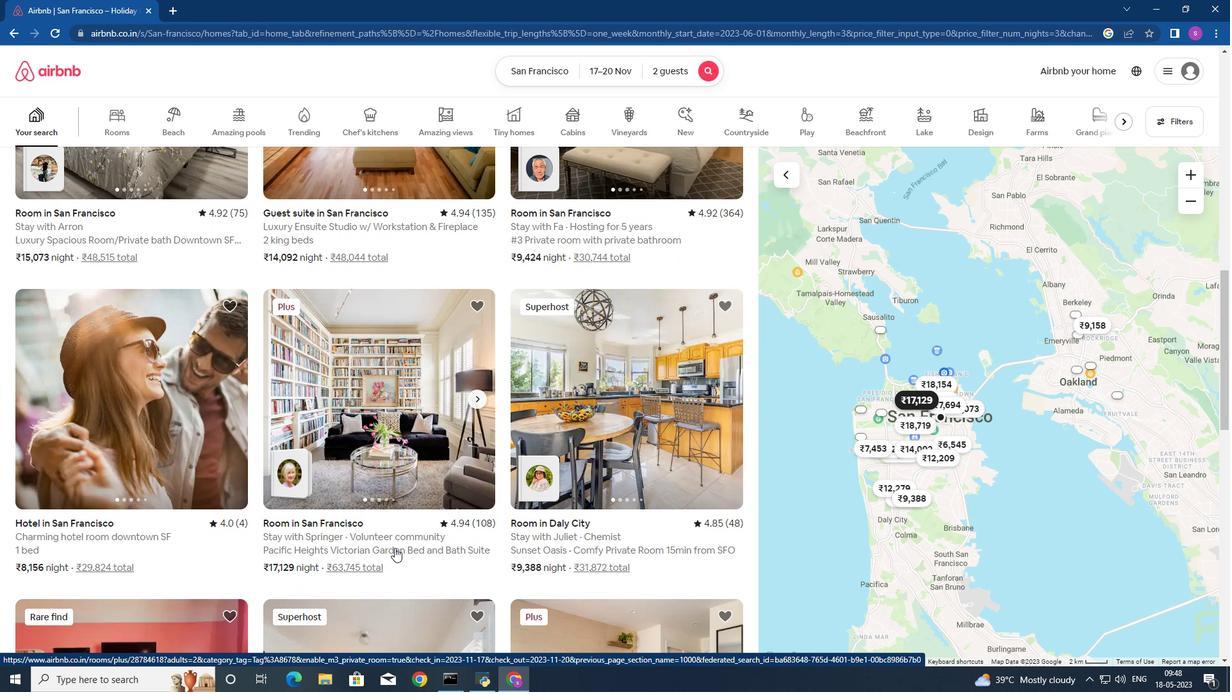 
Action: Mouse scrolled (394, 548) with delta (0, 0)
Screenshot: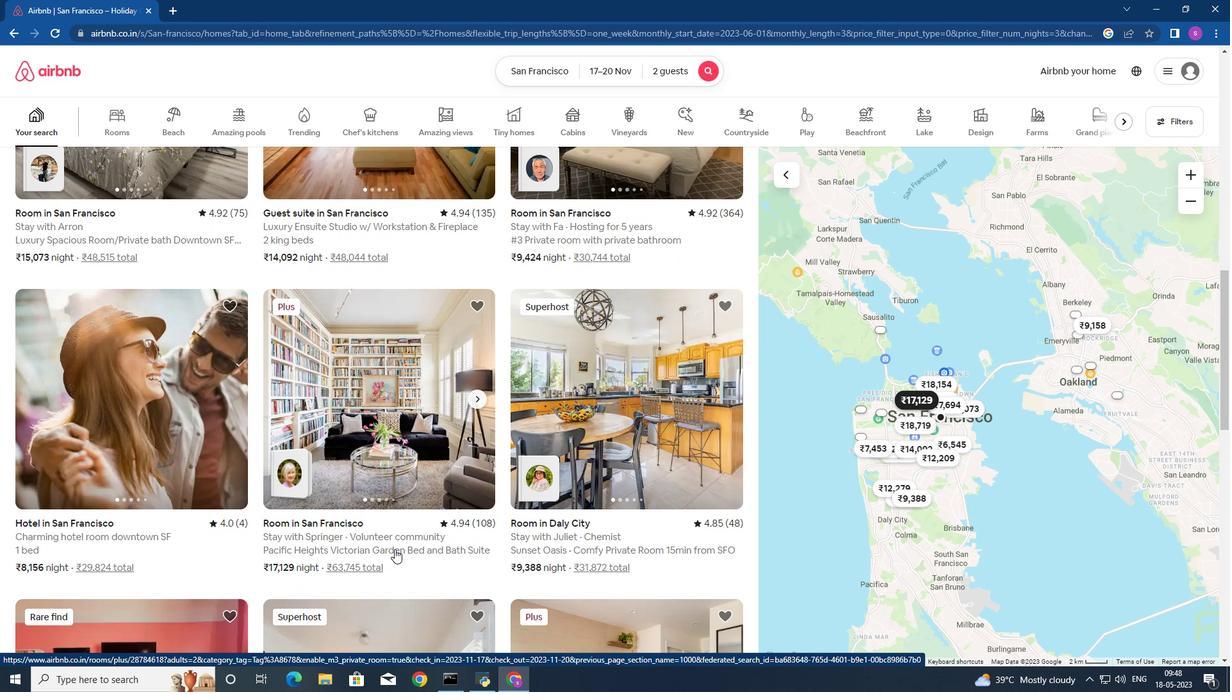 
Action: Mouse scrolled (394, 548) with delta (0, 0)
Screenshot: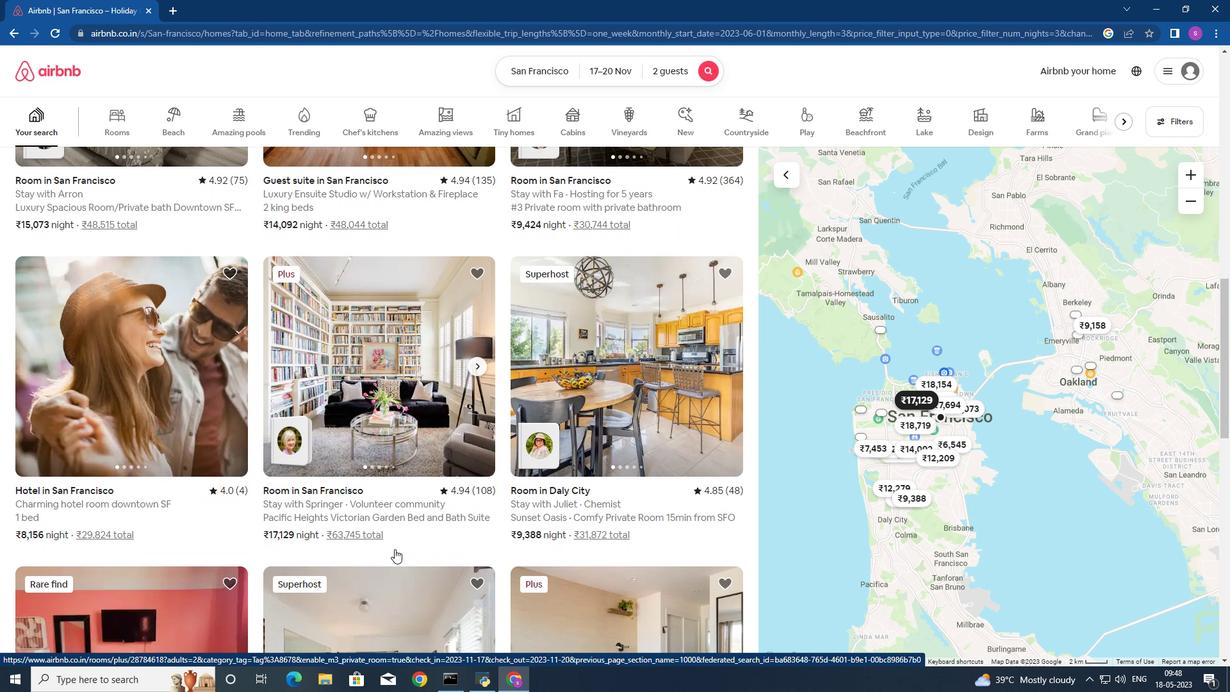 
Action: Mouse scrolled (394, 548) with delta (0, 0)
Screenshot: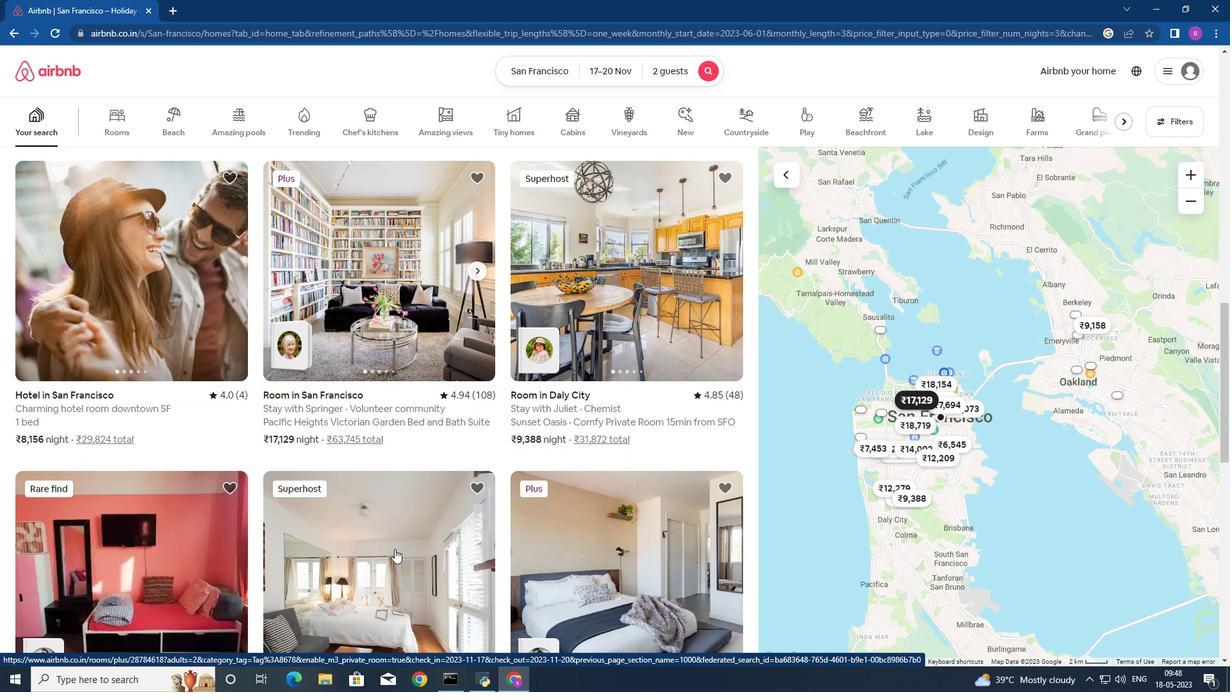 
Action: Mouse scrolled (394, 548) with delta (0, 0)
Screenshot: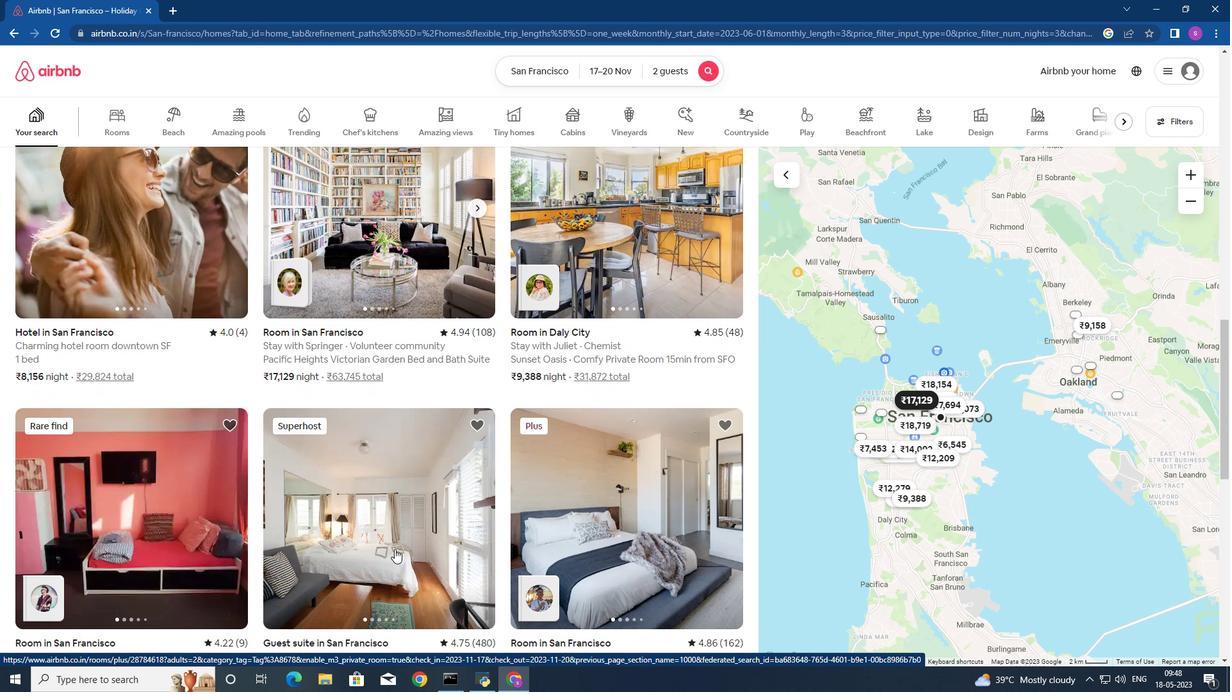 
Action: Mouse scrolled (394, 548) with delta (0, 0)
Screenshot: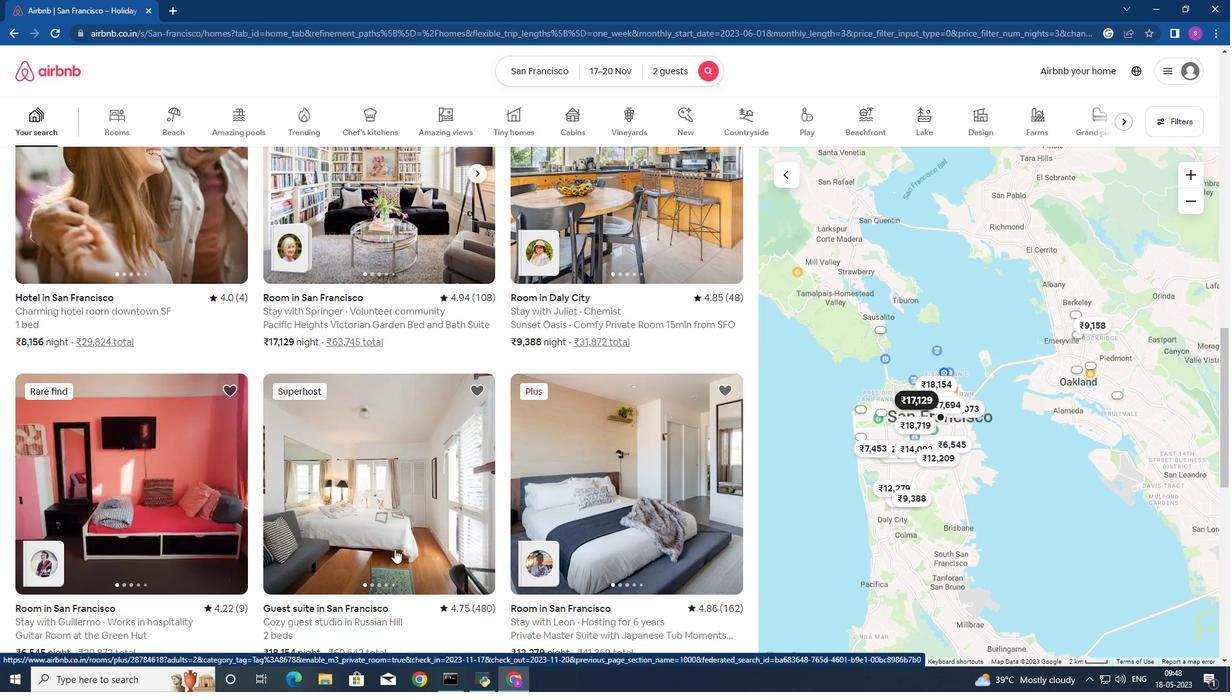 
Action: Mouse scrolled (394, 548) with delta (0, 0)
Screenshot: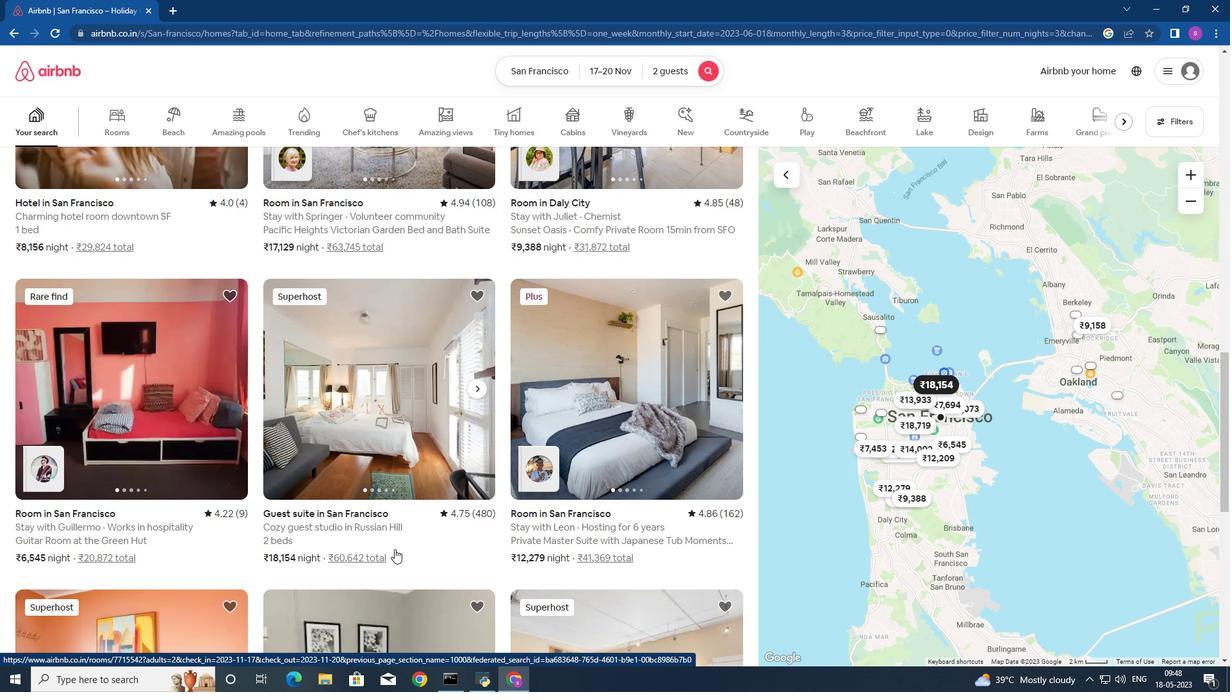 
Action: Mouse scrolled (394, 548) with delta (0, 0)
Screenshot: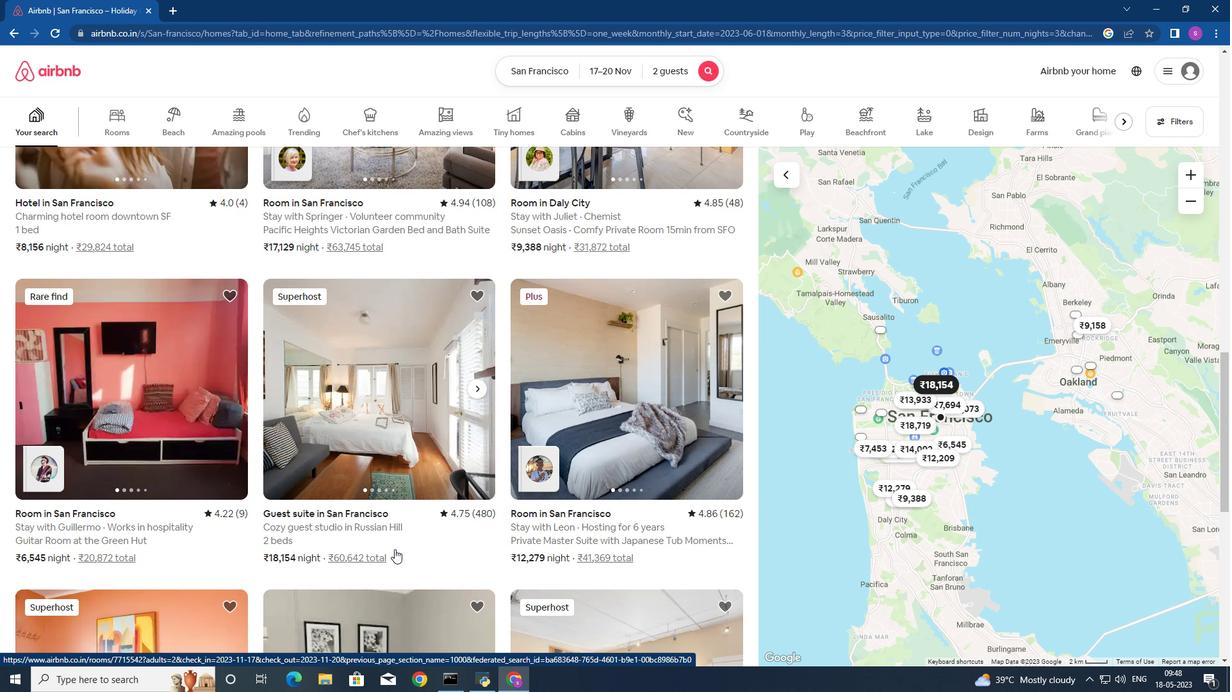 
Action: Mouse scrolled (394, 548) with delta (0, 0)
Screenshot: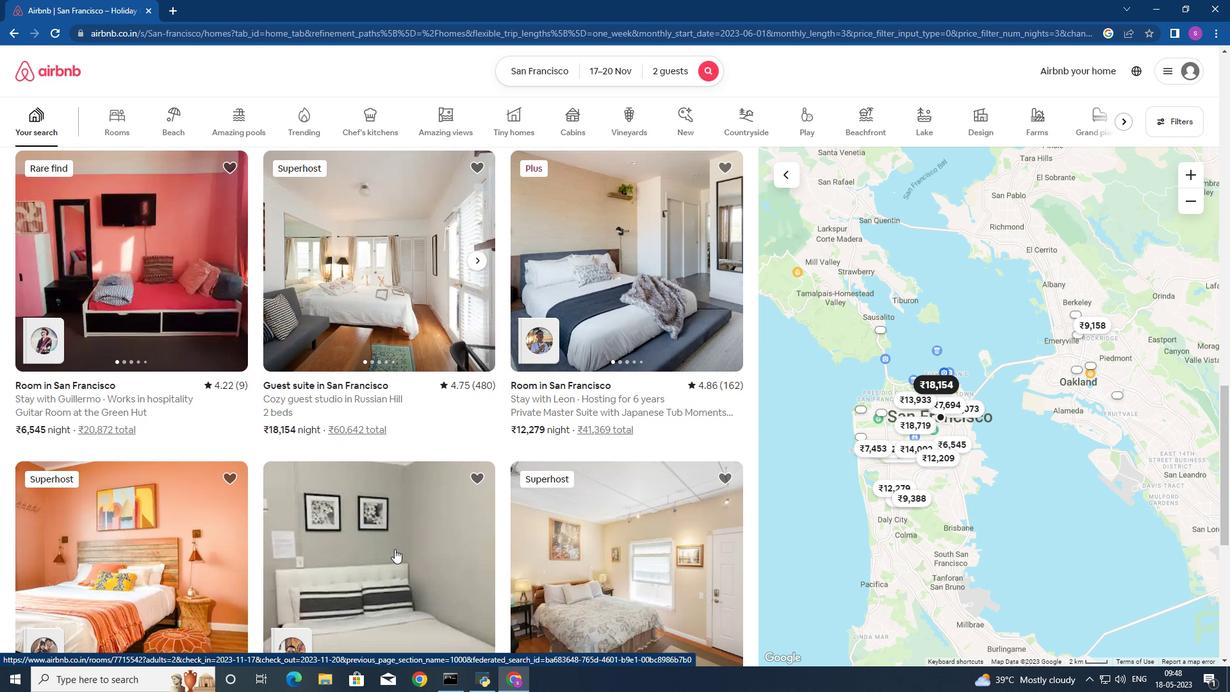 
Action: Mouse scrolled (394, 548) with delta (0, 0)
Screenshot: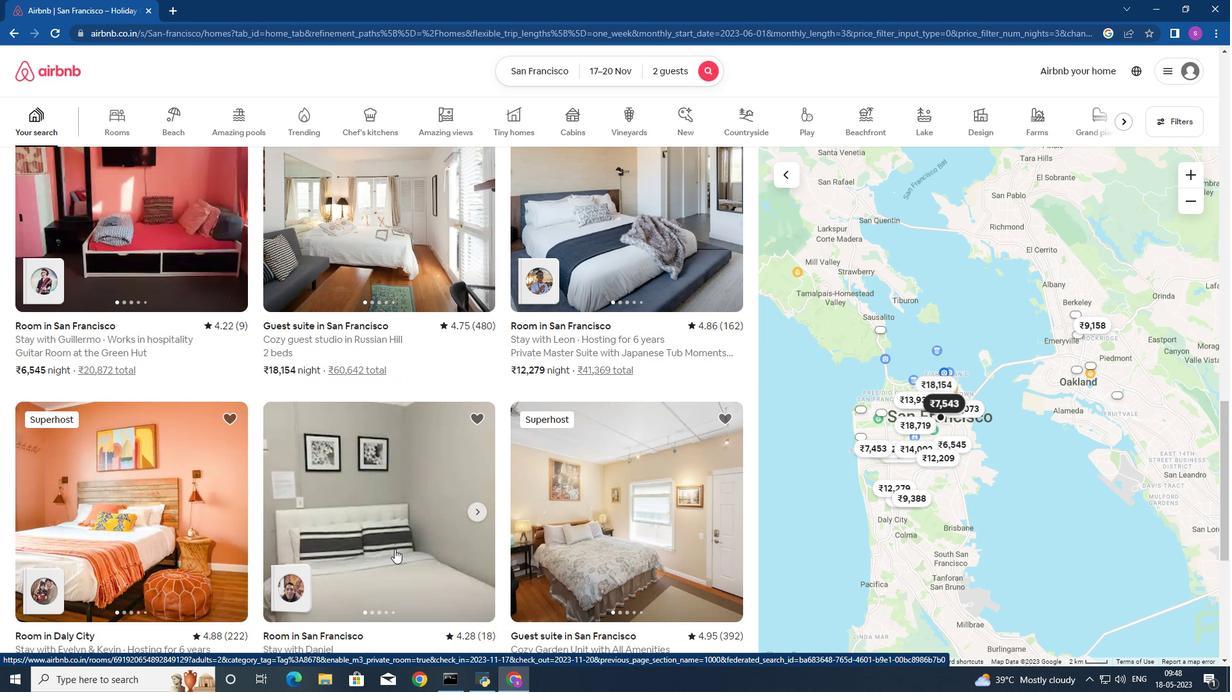 
Action: Mouse scrolled (394, 548) with delta (0, 0)
